 Task: Reply all and add a link Link0000000034 to Sandip@sogtage.net and add a cc to Vanshu.thakur@sogtage.net with a subject Subject0000000036 with a message Message0000000034 and with an attachment of Attach0000000004. Reply all and add a link Link0000000034 to Sandip@sogtage.net and add a cc to Vanshu.thakur@sogtage.net and bcc to Nikhil.rathi@sogtage.net with a subject Subject0000000037 with a message Message0000000034 and with an attachment of Attach0000000004. Reply all and add a link Link0000000034 to Vanshu.thakur@sogtage.net with a subject Subject0000000037 with a message Message0000000034 and with an attachment of Attach0000000004 and upload Attach0000000005 to Onedrive and share. Reply all and add a link Link0000000034 to Sandip@sogtage.net and add a cc to Vanshu.thakur@sogtage.net with a subject Subject0000000037 with a message Message0000000034 and with an attachment of Attach0000000004 and upload Attach0000000005 to Onedrive and share. Reply all and add a link Link0000000034 to Sandip@sogtage.net and add a cc to Vanshu.thakur@sogtage.net and bcc to Nikhil.rathi@sogtage.net with a subject Subject0000000037 with a message Message0000000034 and with an attachment of Attach0000000004 and upload Attach0000000005 to Onedrive and share
Action: Mouse moved to (330, 499)
Screenshot: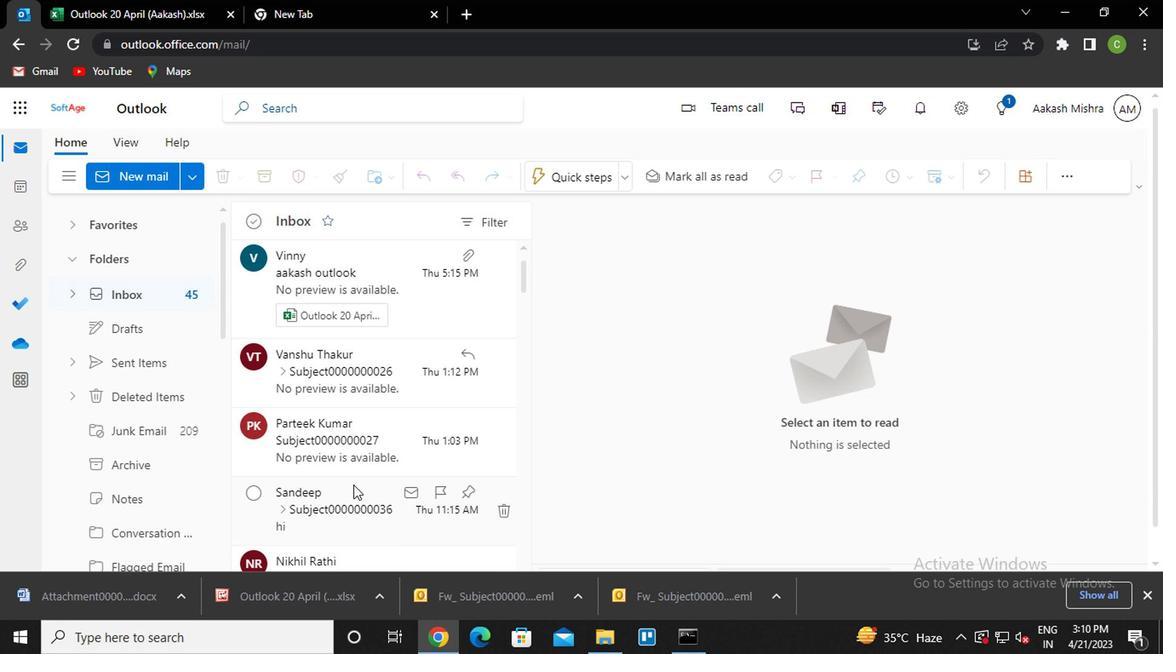 
Action: Mouse pressed left at (330, 499)
Screenshot: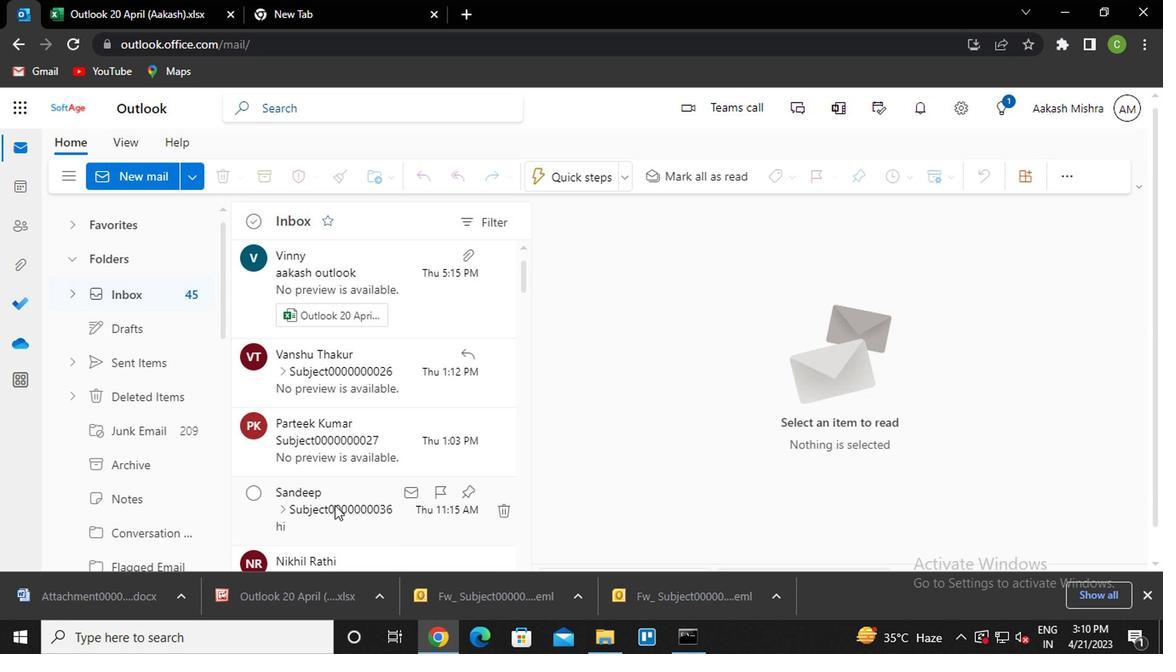 
Action: Mouse moved to (1097, 284)
Screenshot: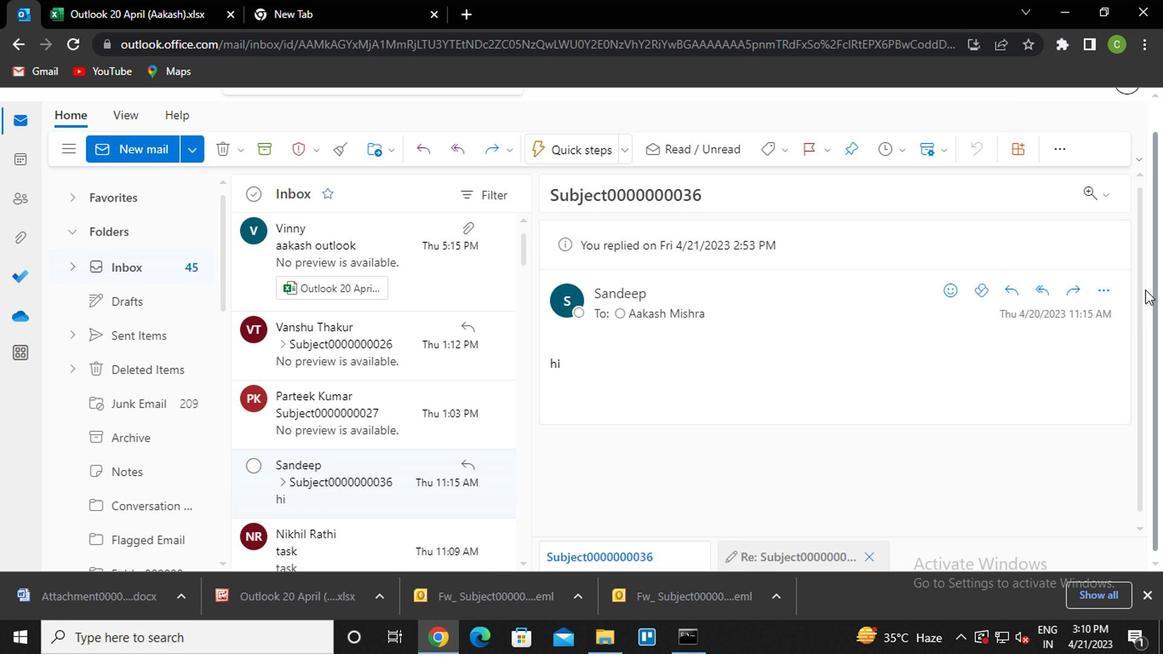 
Action: Mouse pressed left at (1097, 284)
Screenshot: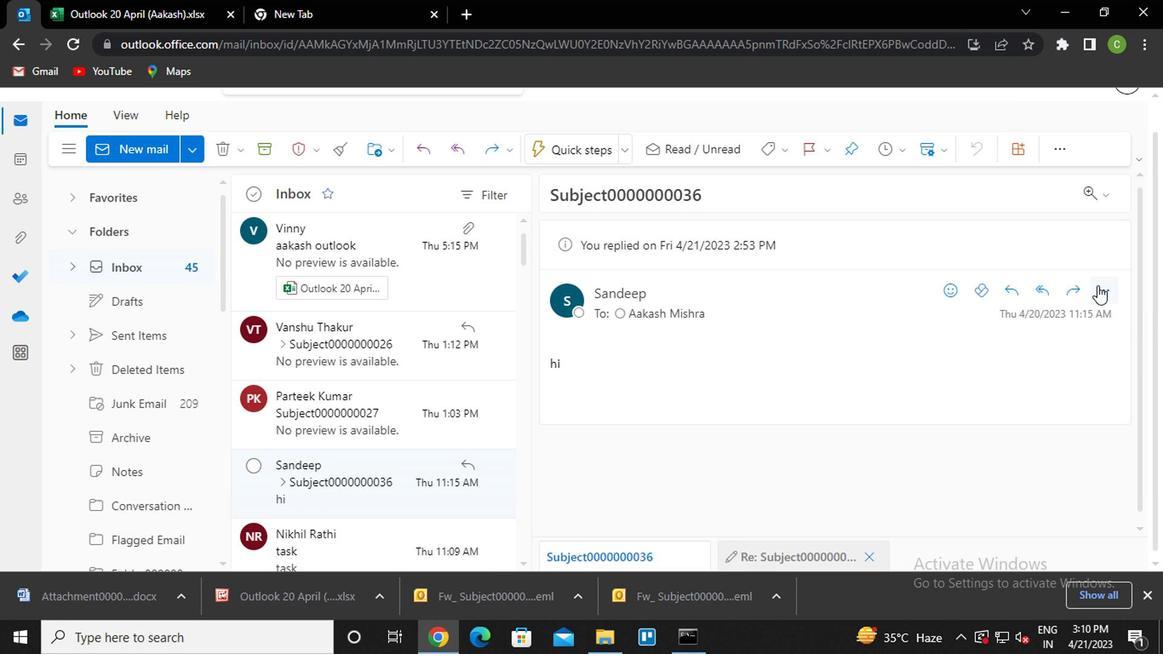 
Action: Mouse moved to (992, 148)
Screenshot: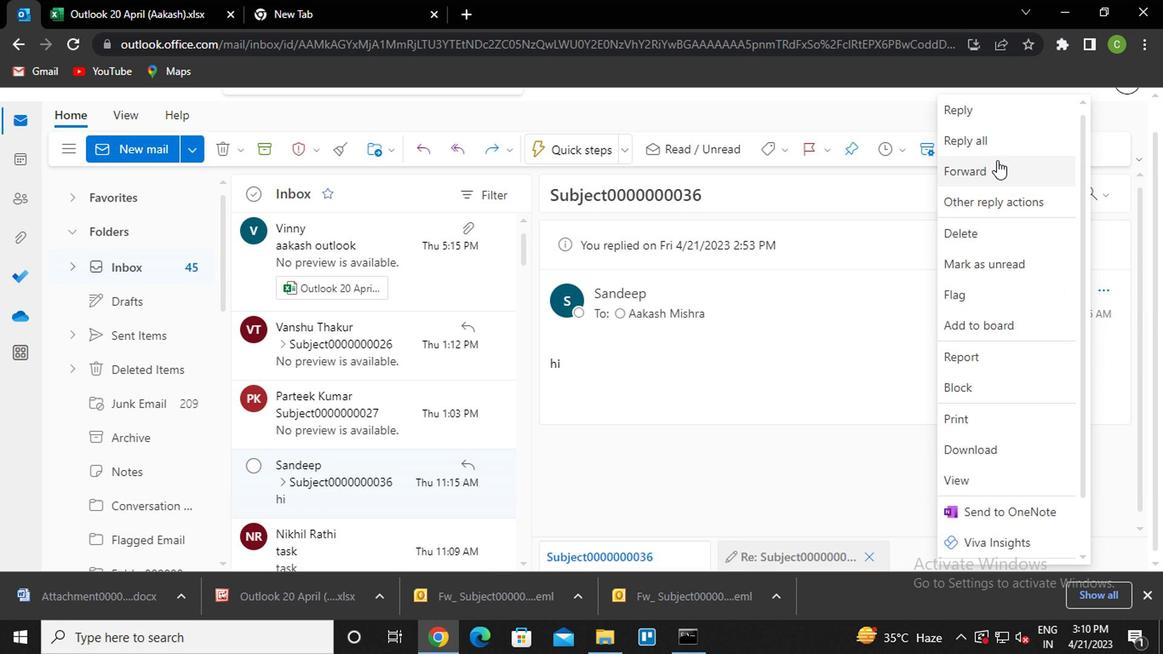 
Action: Mouse pressed left at (992, 148)
Screenshot: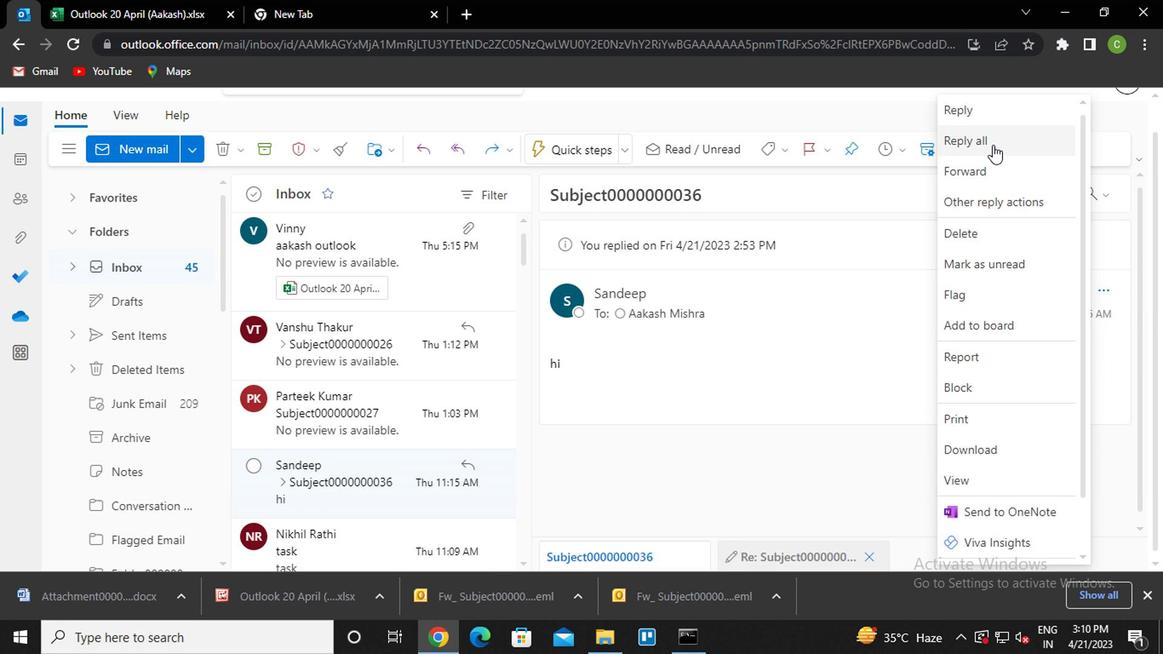 
Action: Mouse moved to (804, 152)
Screenshot: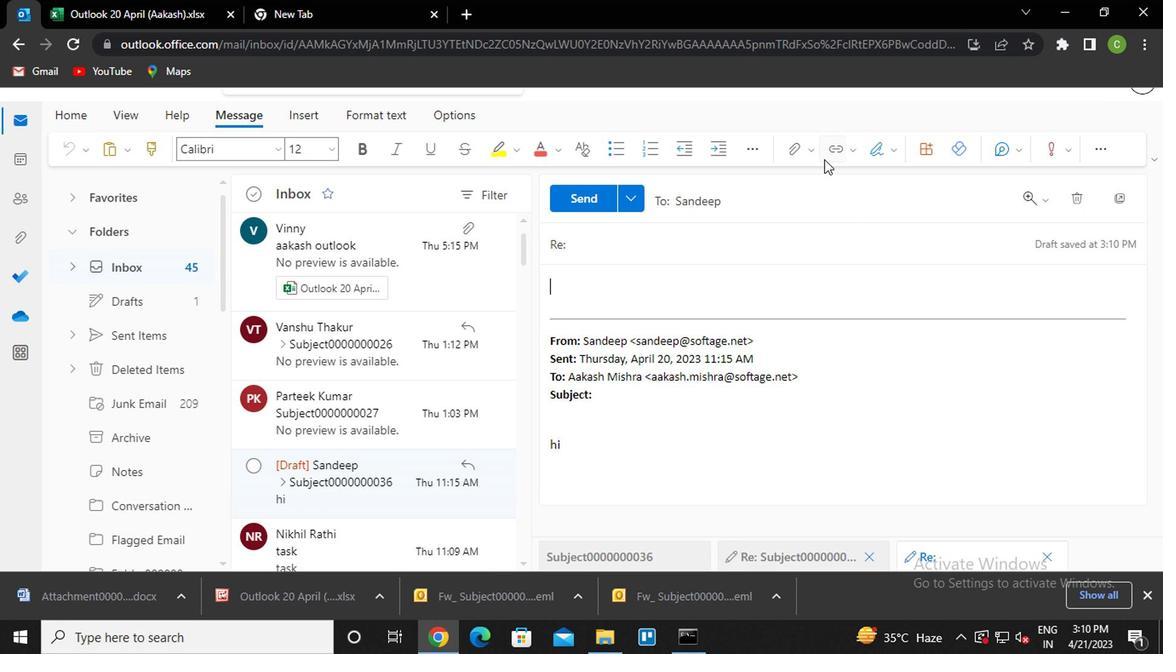 
Action: Mouse pressed left at (804, 152)
Screenshot: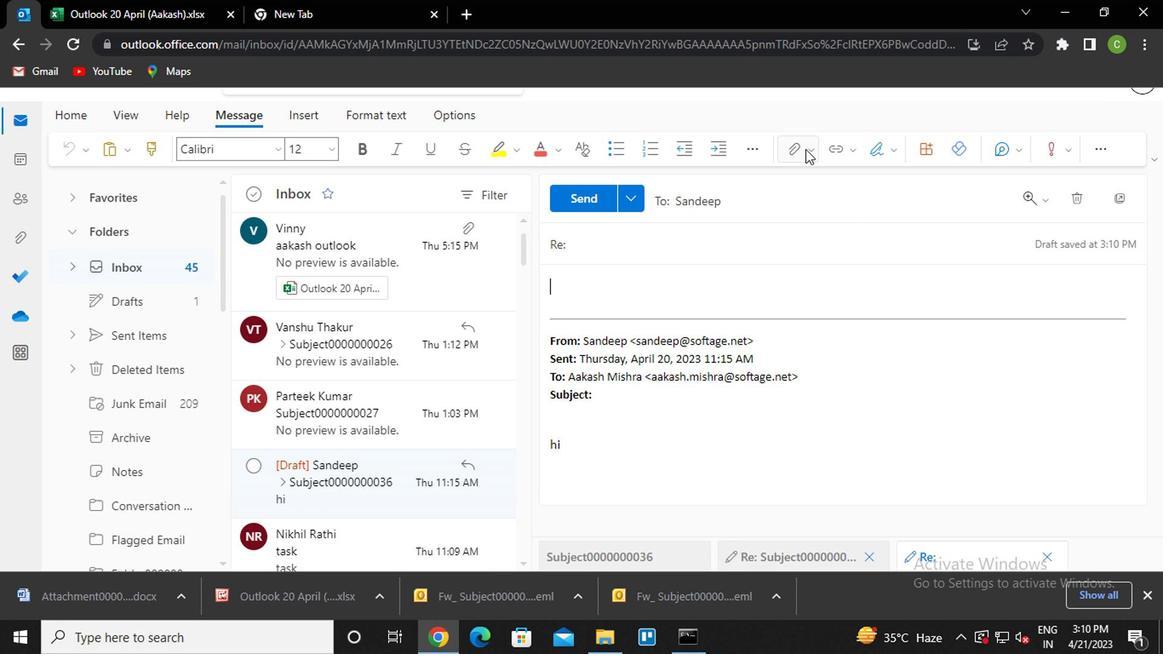
Action: Mouse moved to (662, 277)
Screenshot: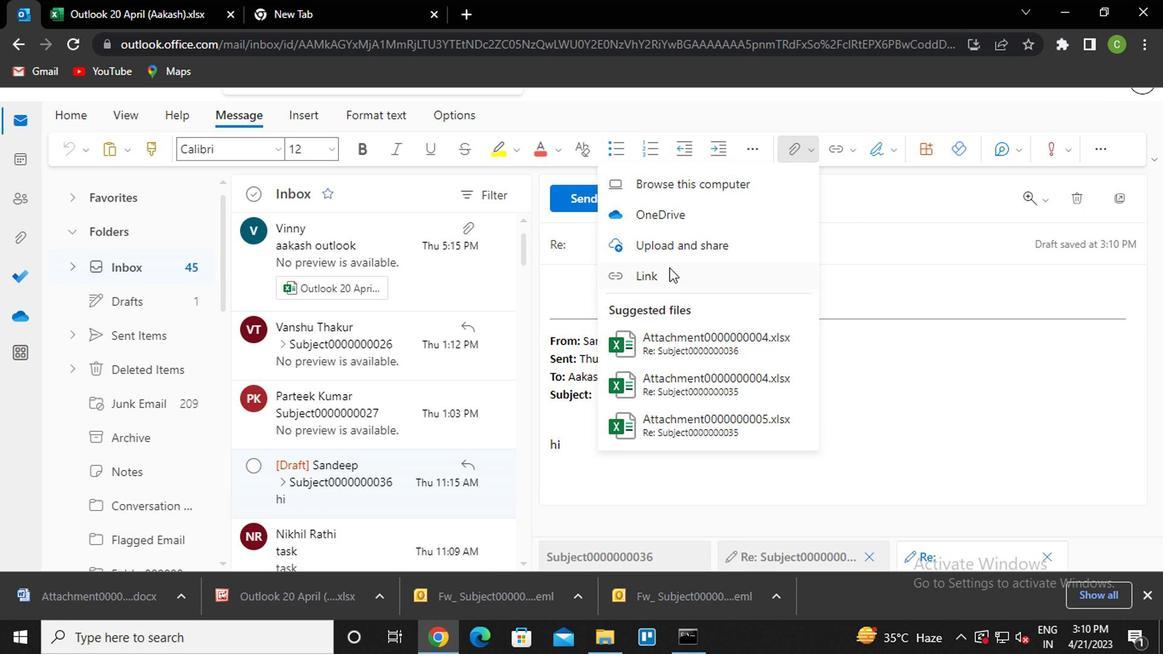 
Action: Mouse pressed left at (662, 277)
Screenshot: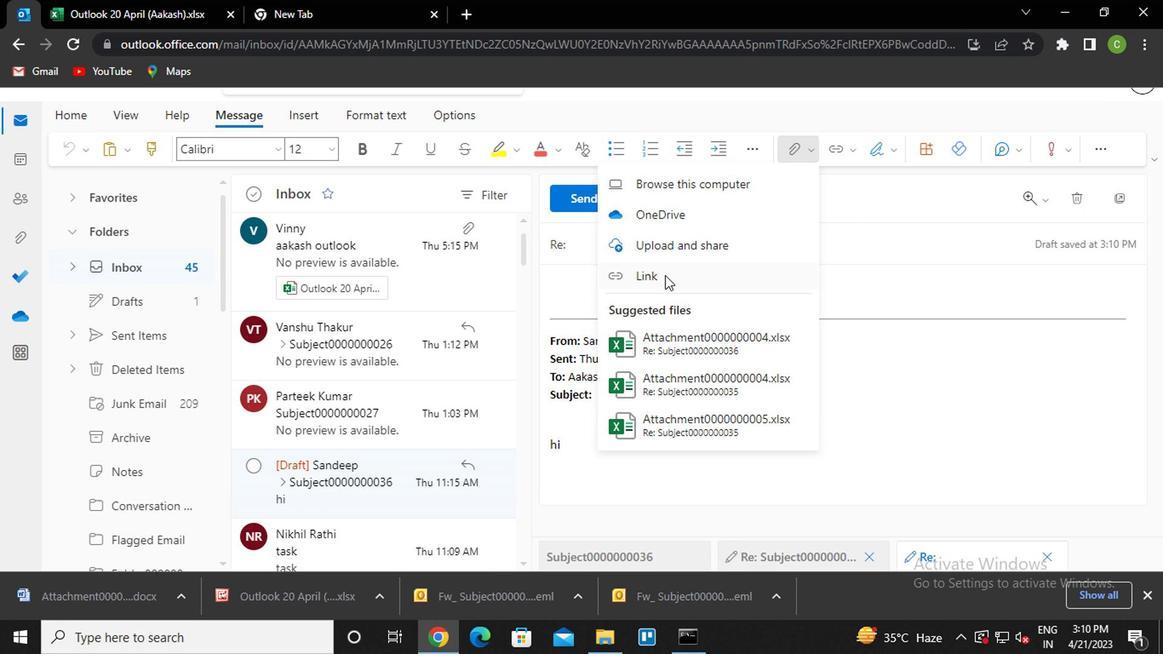
Action: Mouse moved to (659, 293)
Screenshot: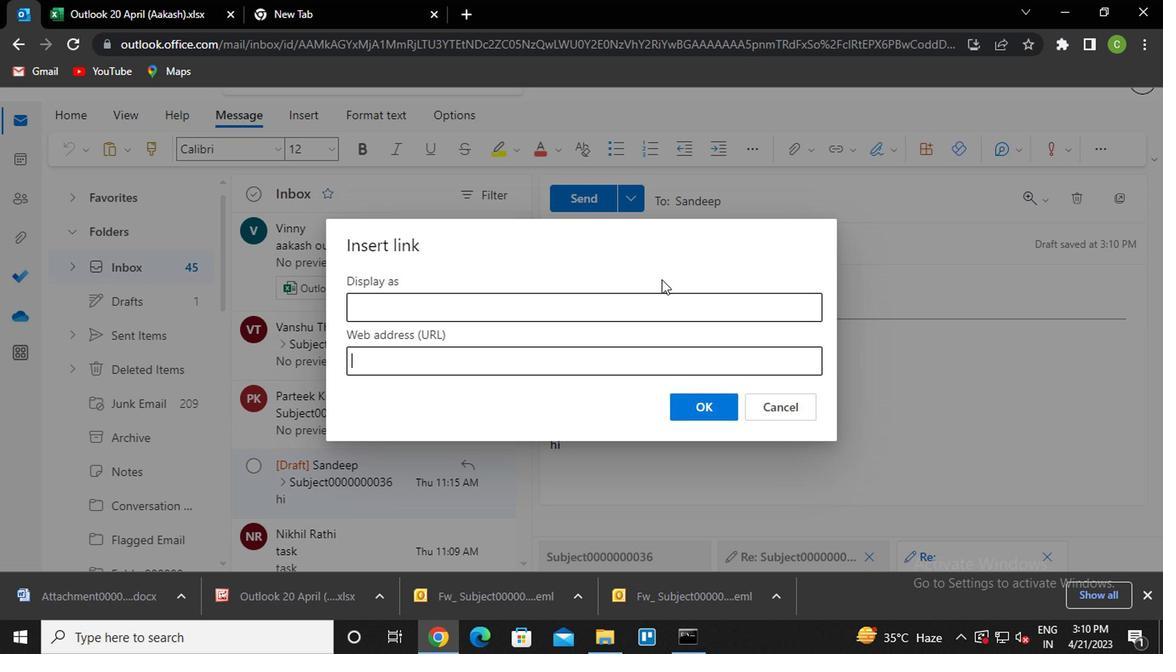 
Action: Key pressed <Key.caps_lock>l<Key.caps_lock>ink0000000034
Screenshot: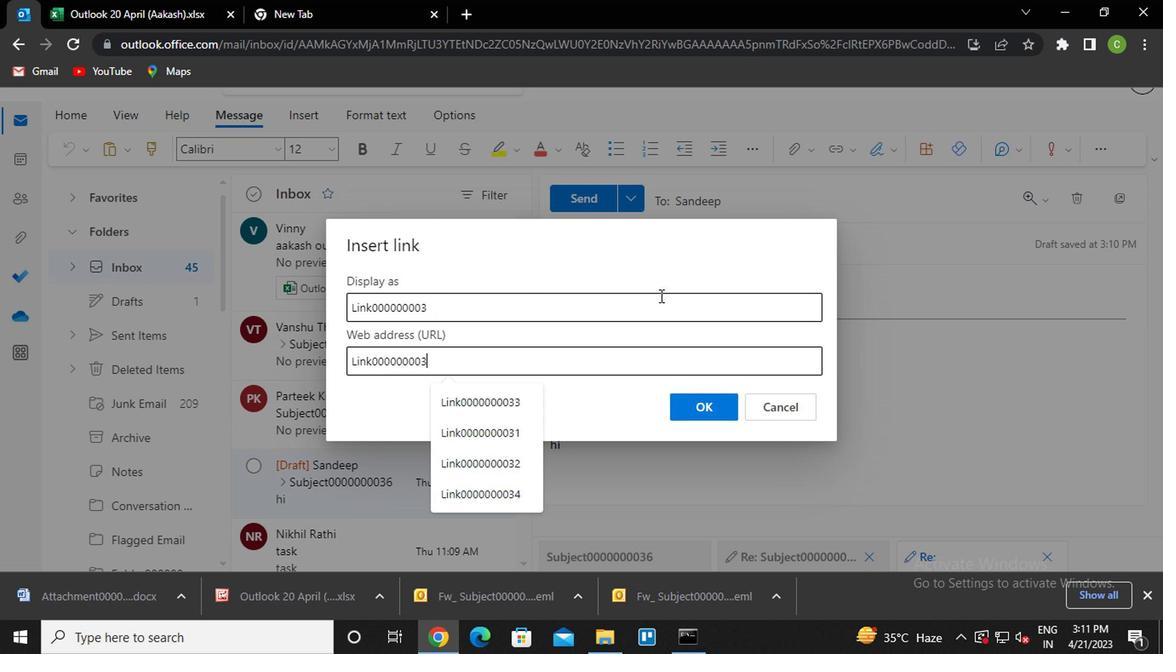 
Action: Mouse moved to (711, 408)
Screenshot: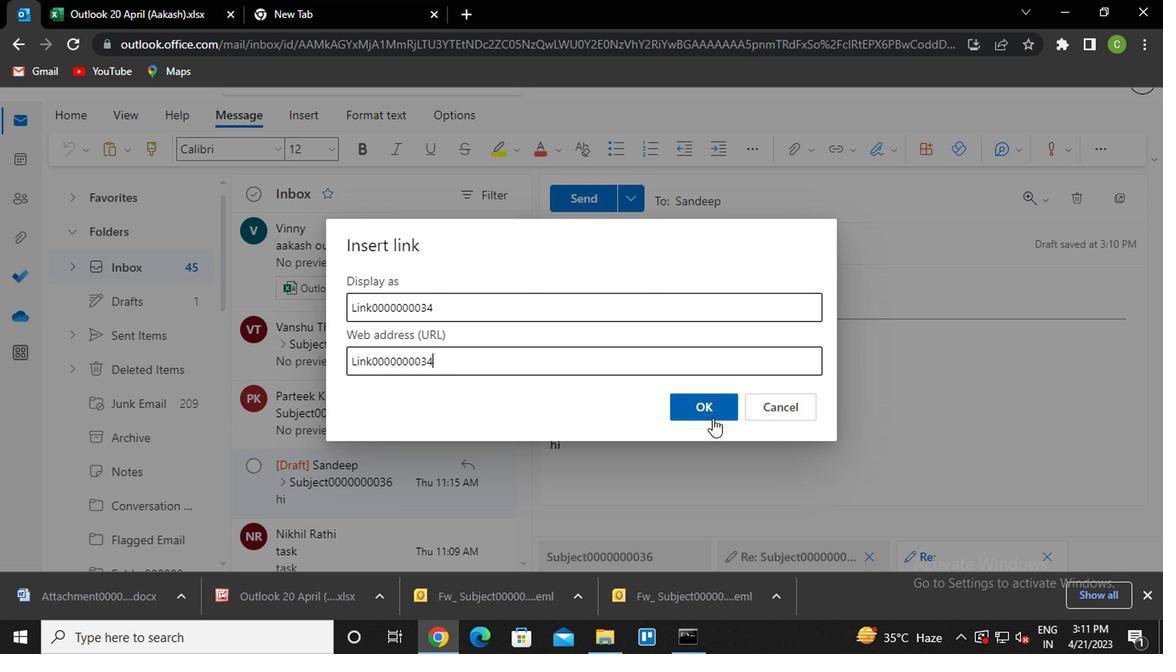 
Action: Mouse pressed left at (711, 408)
Screenshot: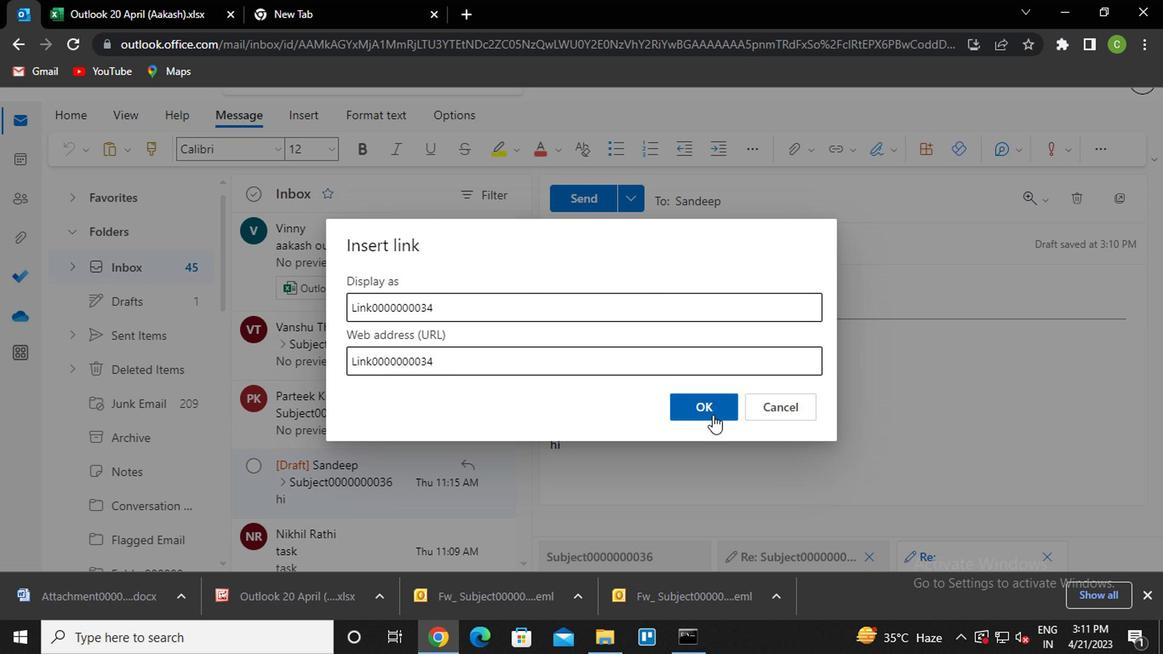 
Action: Mouse moved to (739, 199)
Screenshot: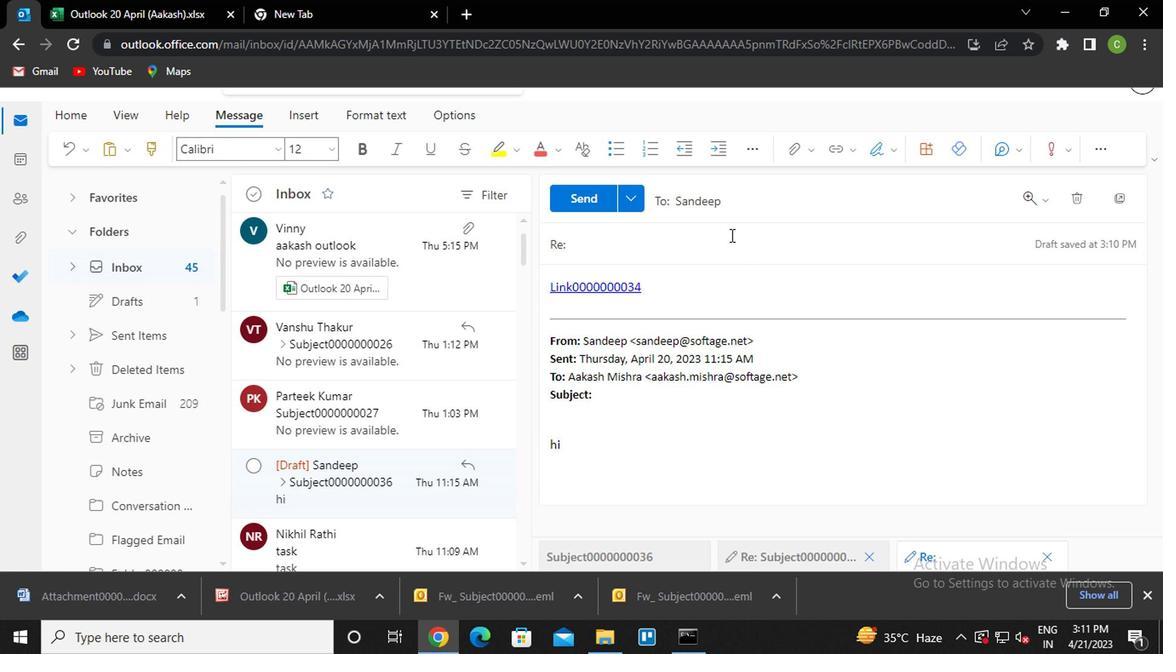 
Action: Mouse pressed left at (739, 199)
Screenshot: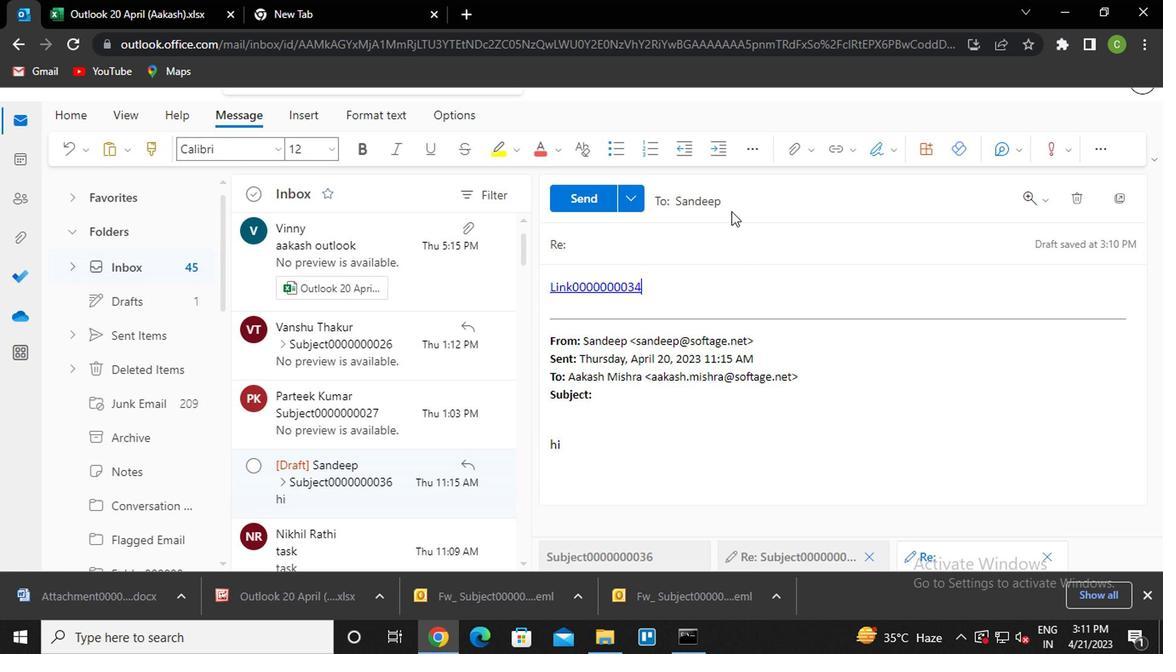 
Action: Mouse moved to (724, 250)
Screenshot: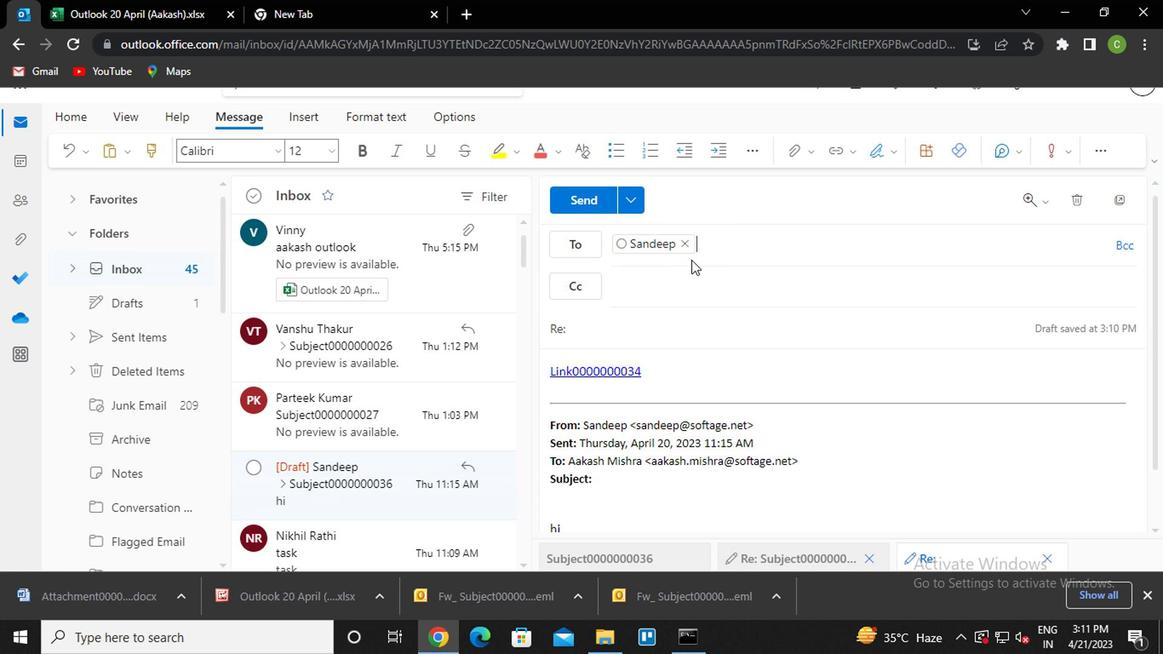 
Action: Key pressed <Key.enter><Key.enter><Key.tab><Key.caps_lock>v<Key.caps_lock>anshu<Key.enter>
Screenshot: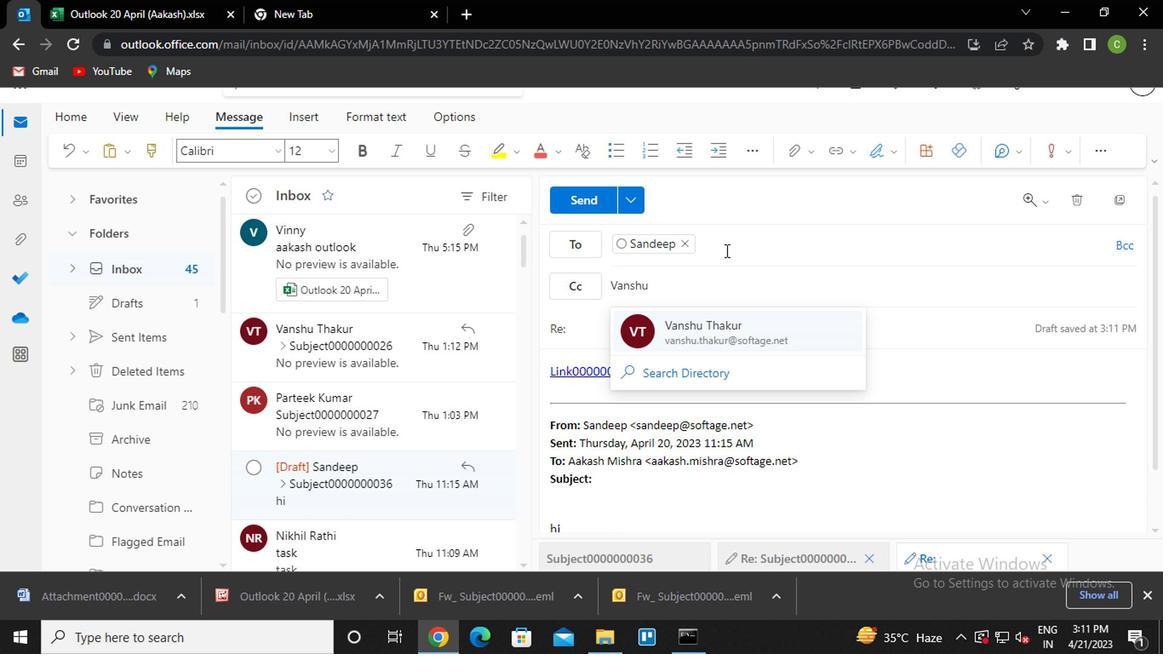 
Action: Mouse moved to (610, 330)
Screenshot: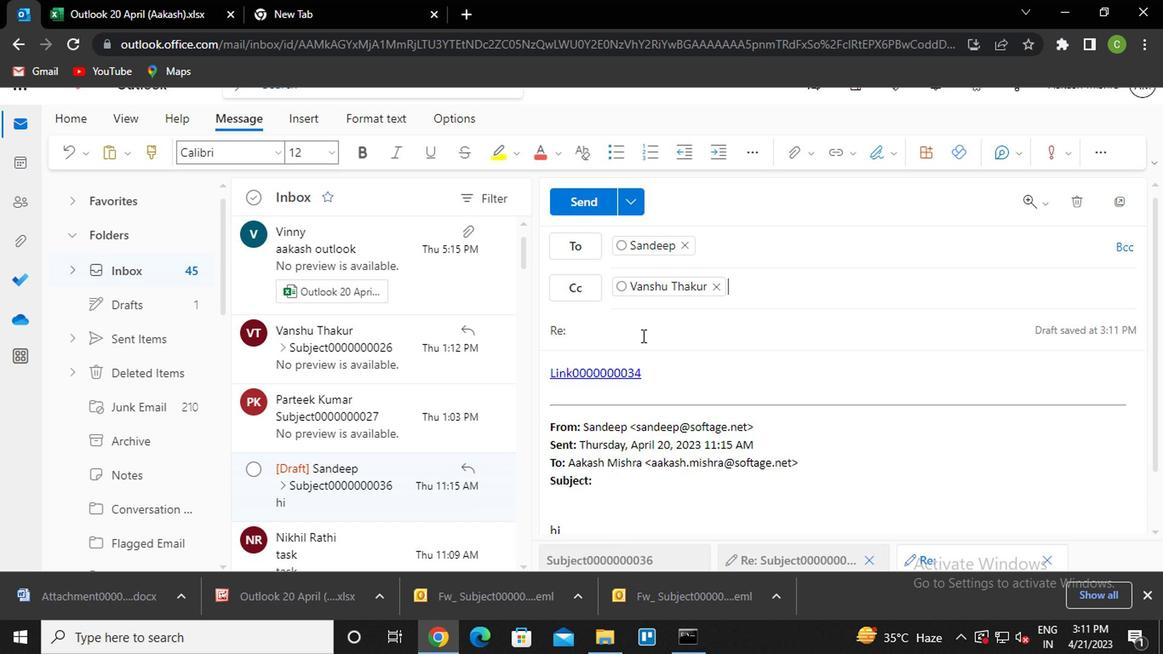 
Action: Mouse pressed left at (610, 330)
Screenshot: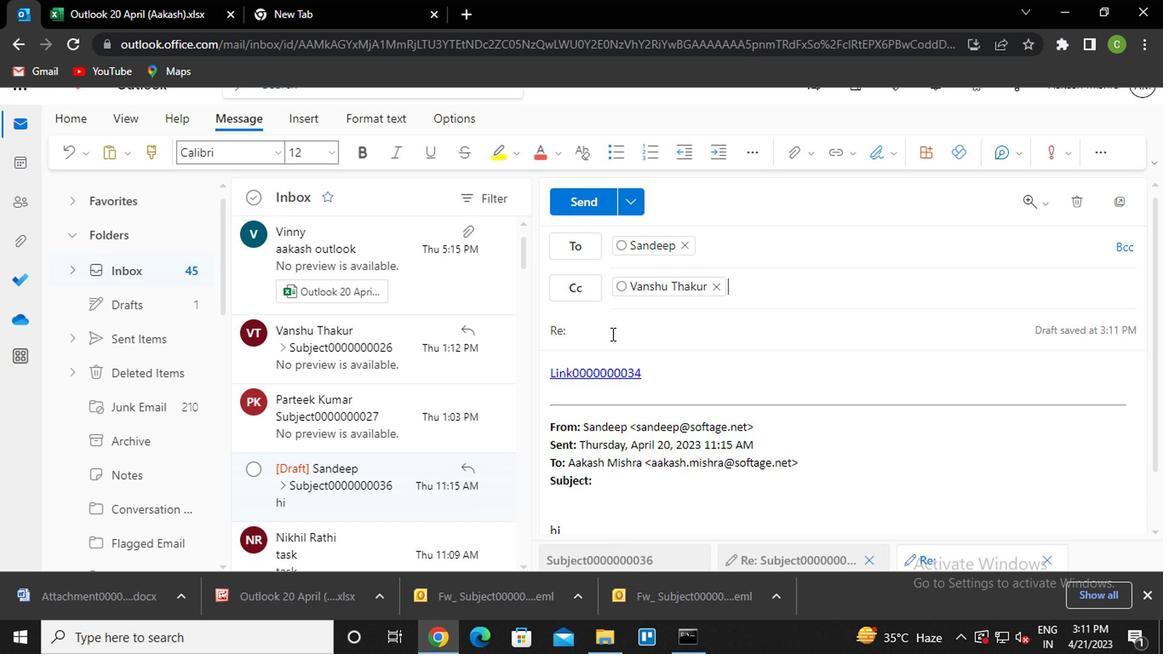 
Action: Key pressed <Key.caps_lock>s<Key.caps_lock>ubject00000000
Screenshot: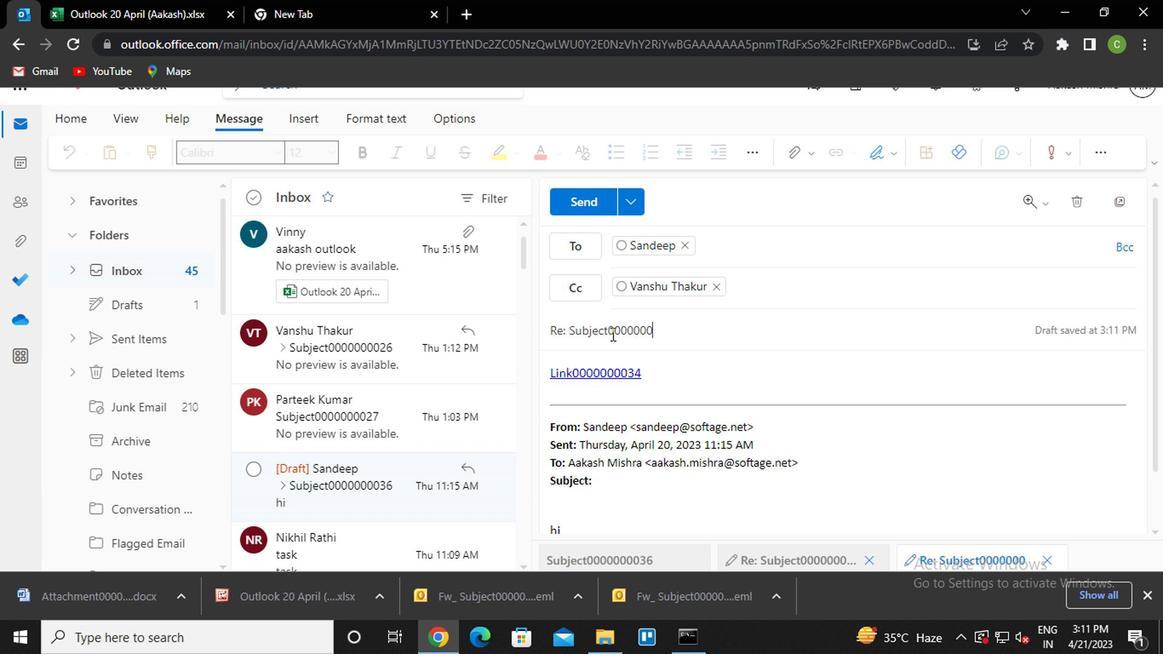 
Action: Mouse moved to (617, 356)
Screenshot: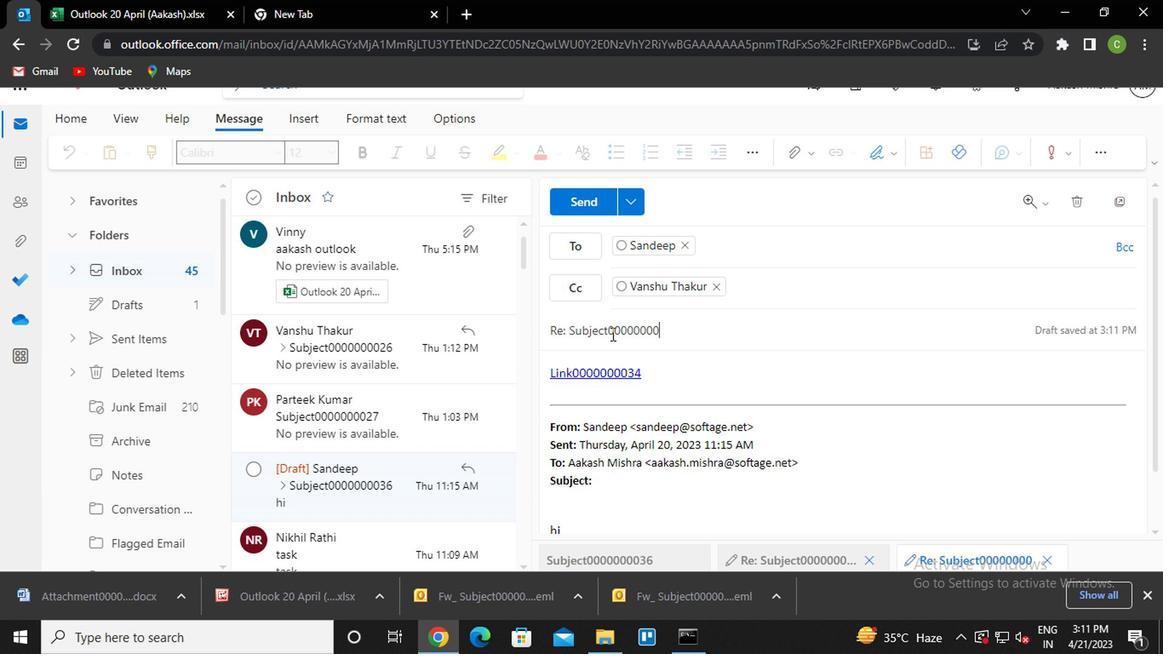 
Action: Key pressed 36
Screenshot: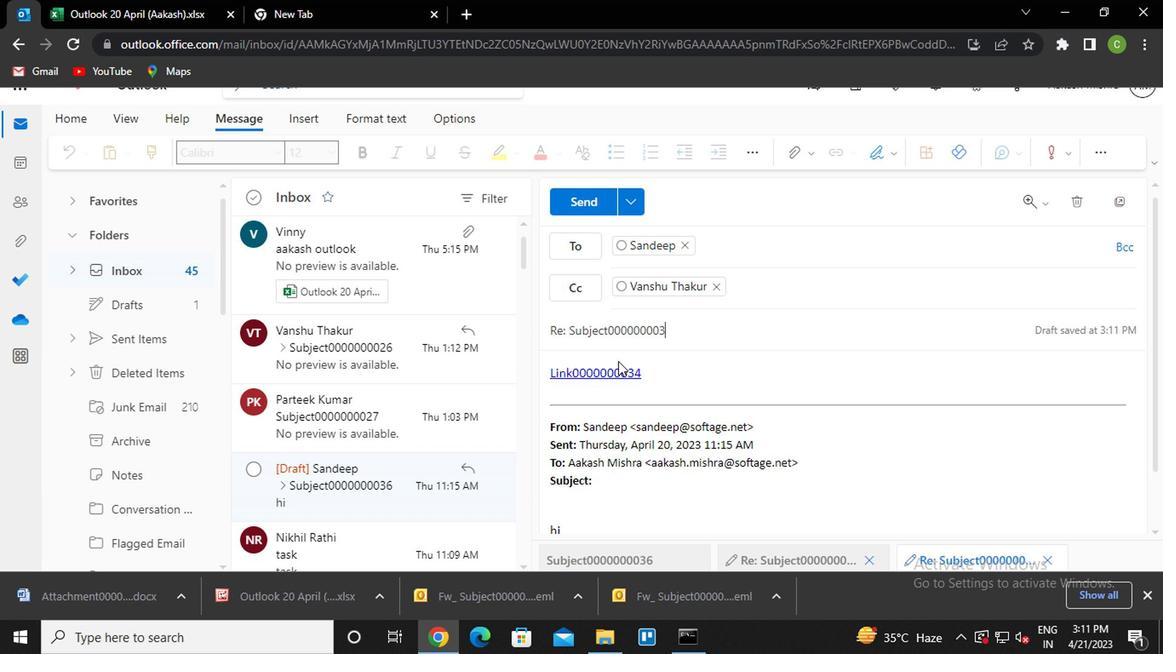 
Action: Mouse moved to (673, 365)
Screenshot: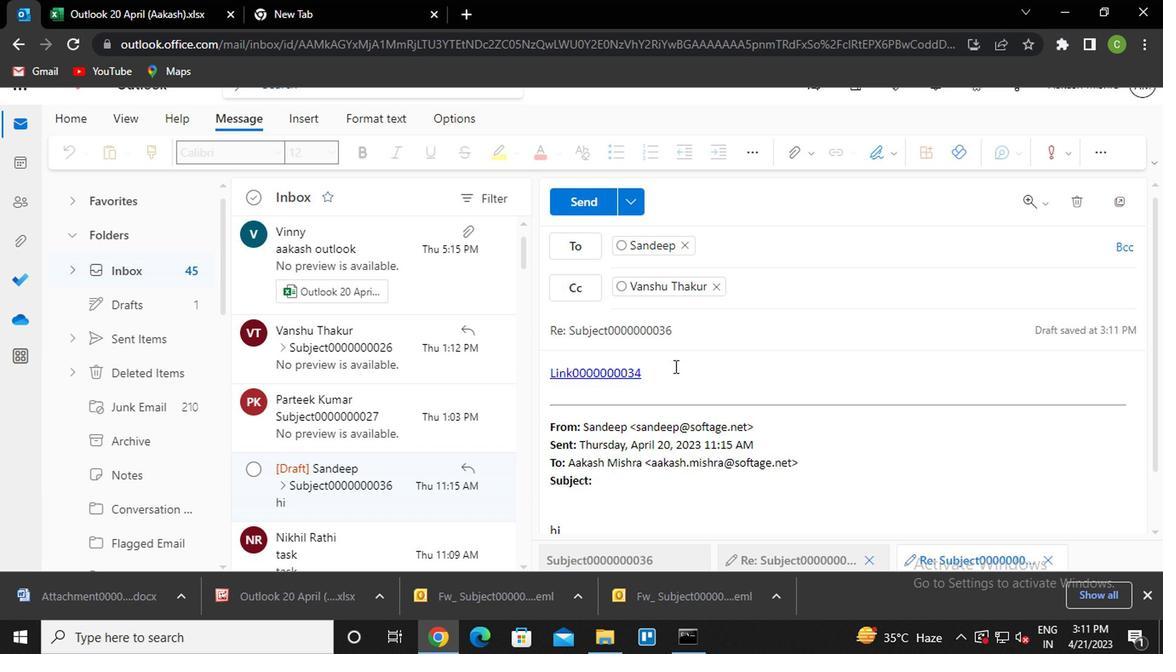 
Action: Mouse pressed left at (673, 365)
Screenshot: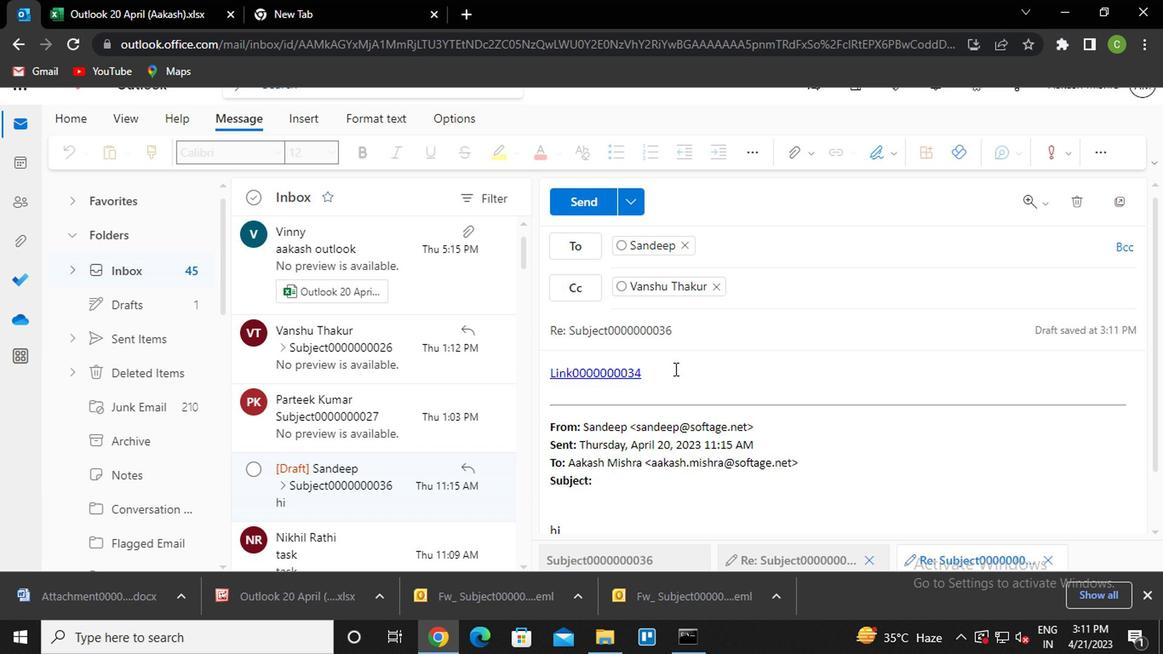 
Action: Mouse moved to (672, 365)
Screenshot: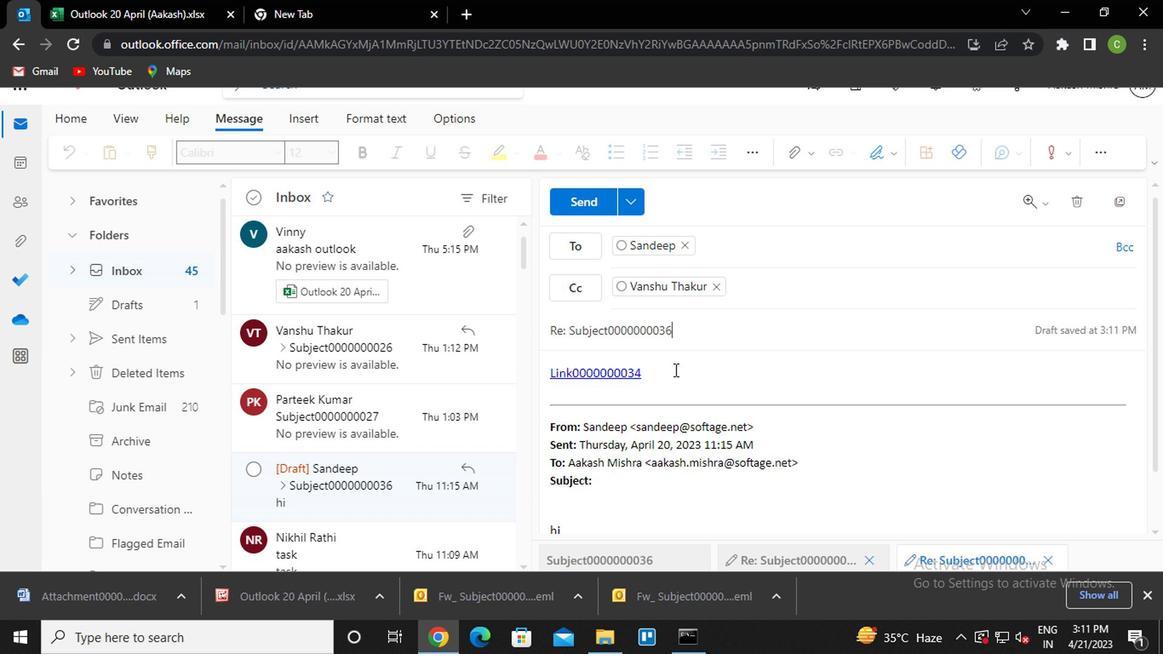 
Action: Key pressed <Key.enter><Key.caps_lock>m<Key.caps_lock>essage0000000034
Screenshot: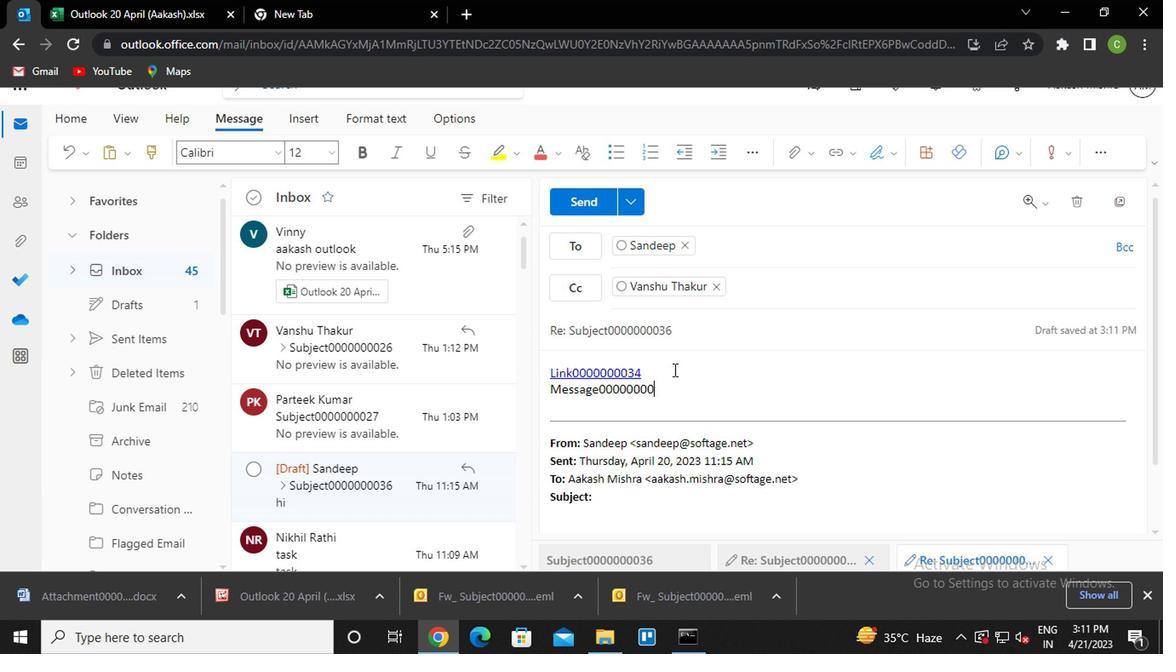 
Action: Mouse moved to (797, 159)
Screenshot: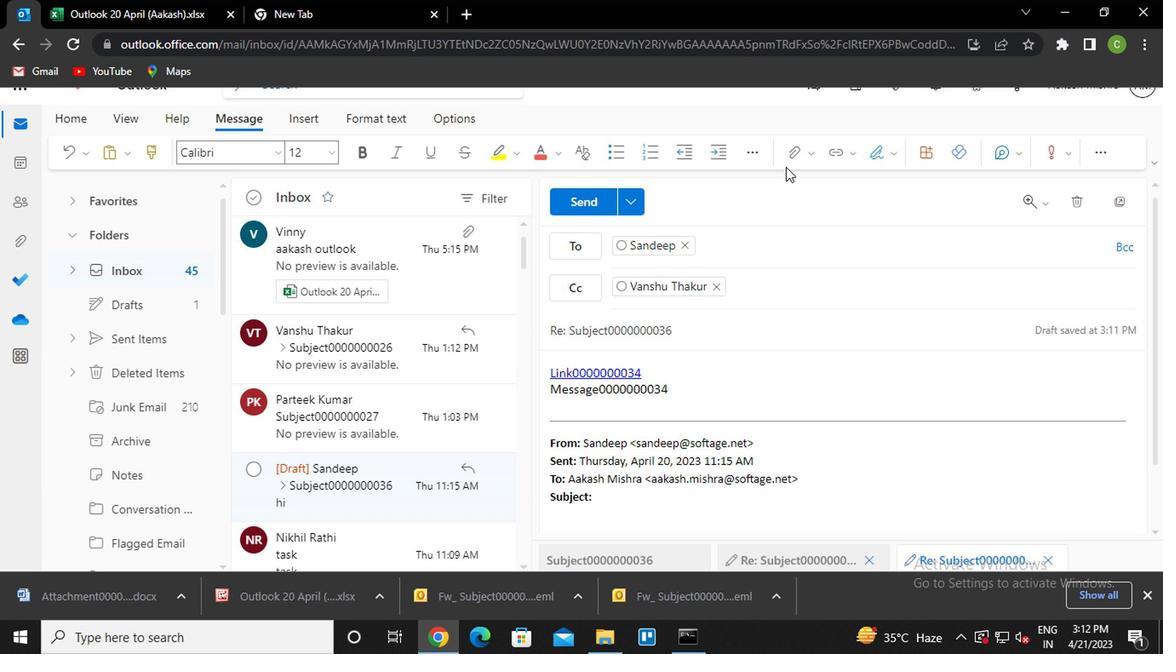 
Action: Mouse pressed left at (797, 159)
Screenshot: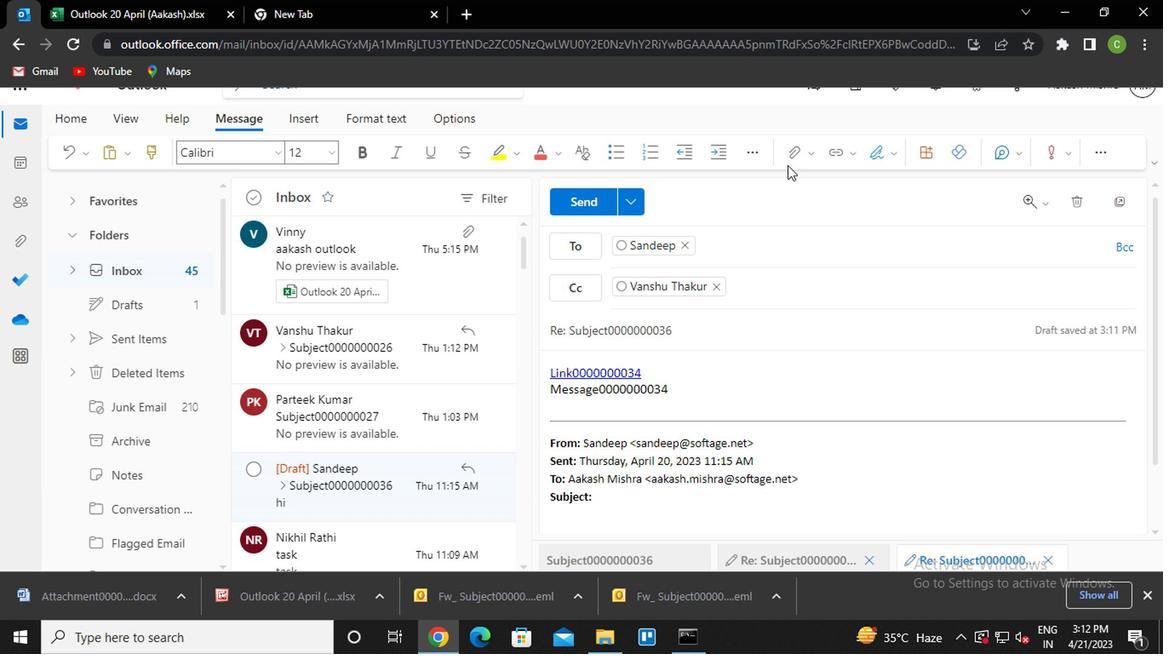 
Action: Mouse moved to (703, 196)
Screenshot: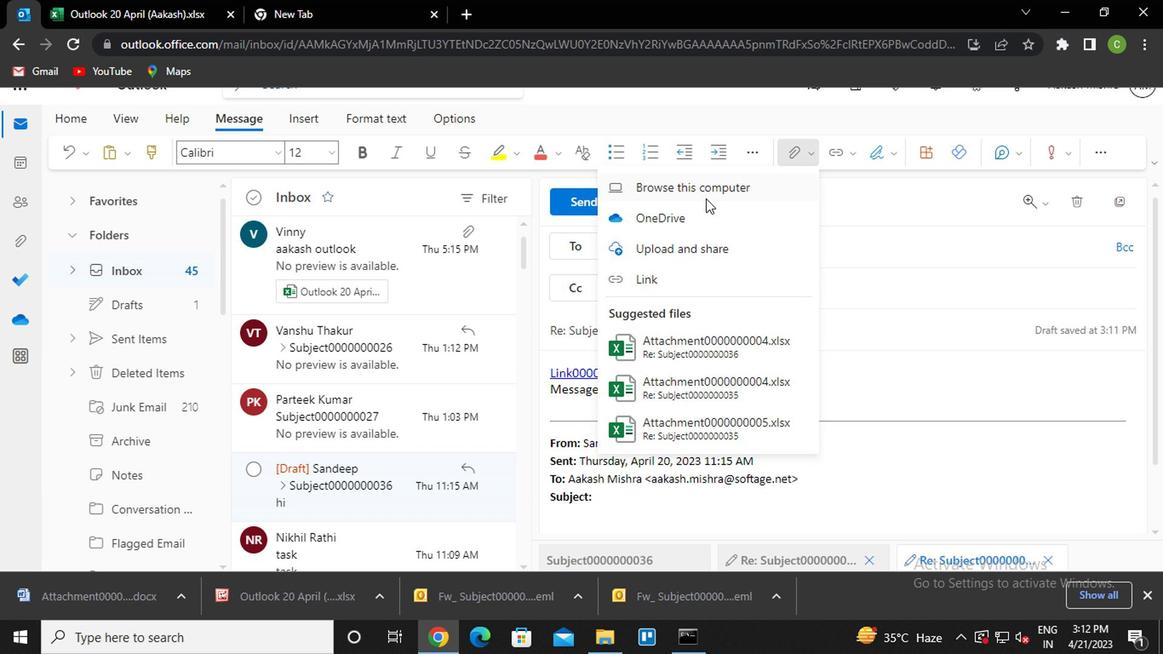 
Action: Mouse pressed left at (703, 196)
Screenshot: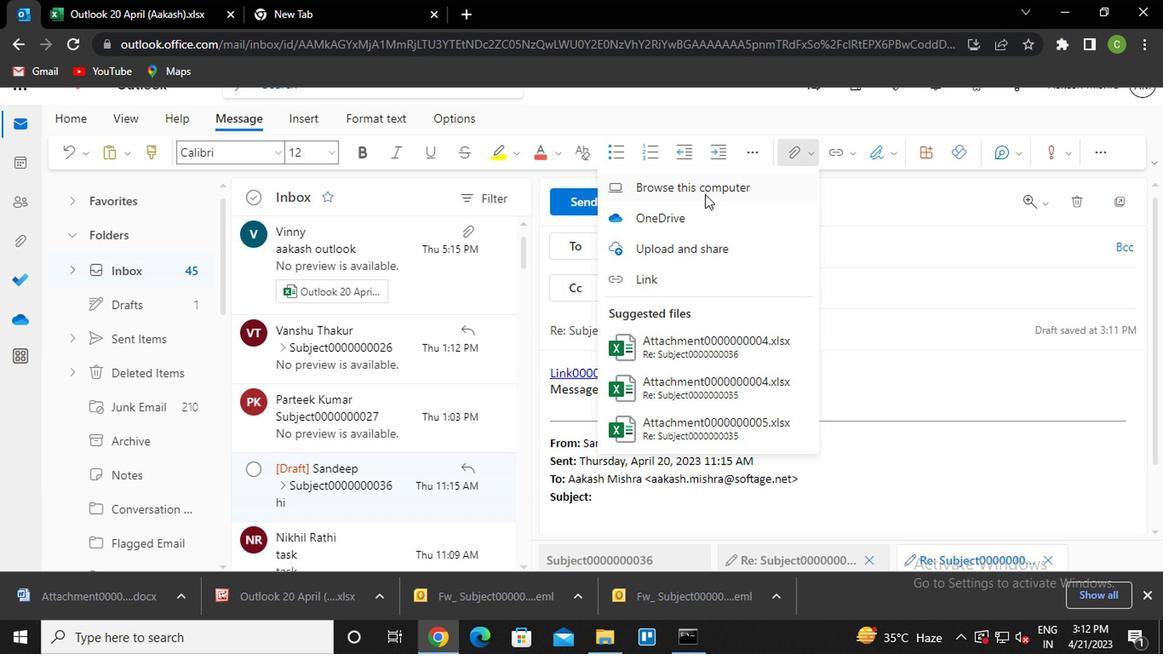 
Action: Mouse moved to (275, 176)
Screenshot: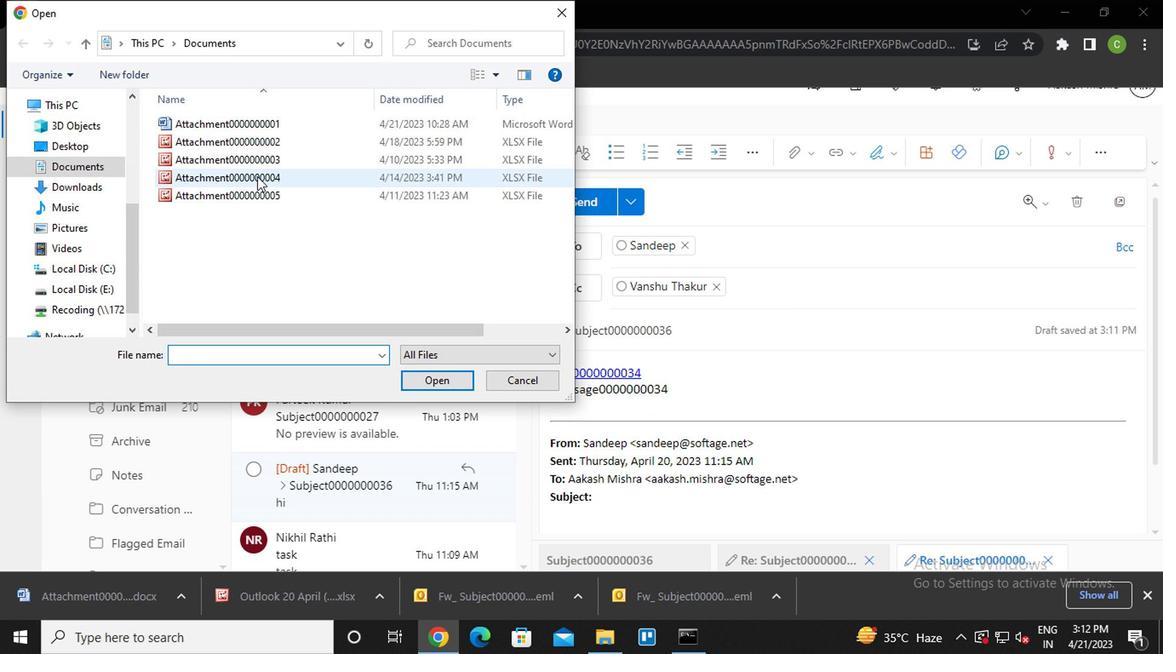 
Action: Mouse pressed left at (275, 176)
Screenshot: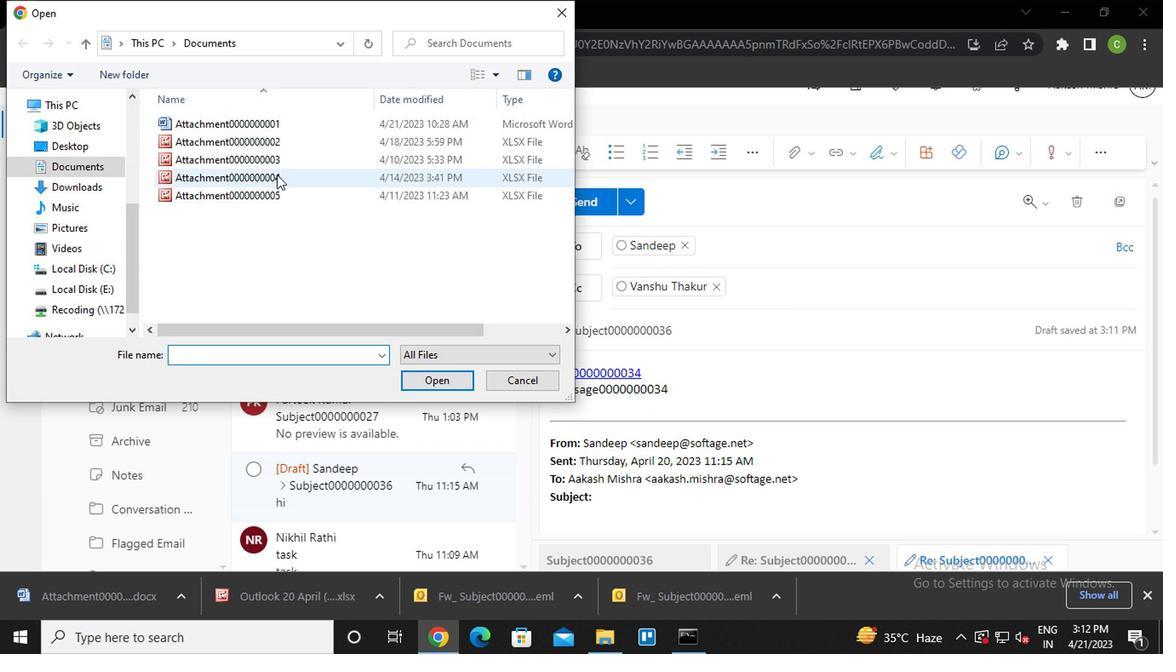
Action: Mouse pressed left at (275, 176)
Screenshot: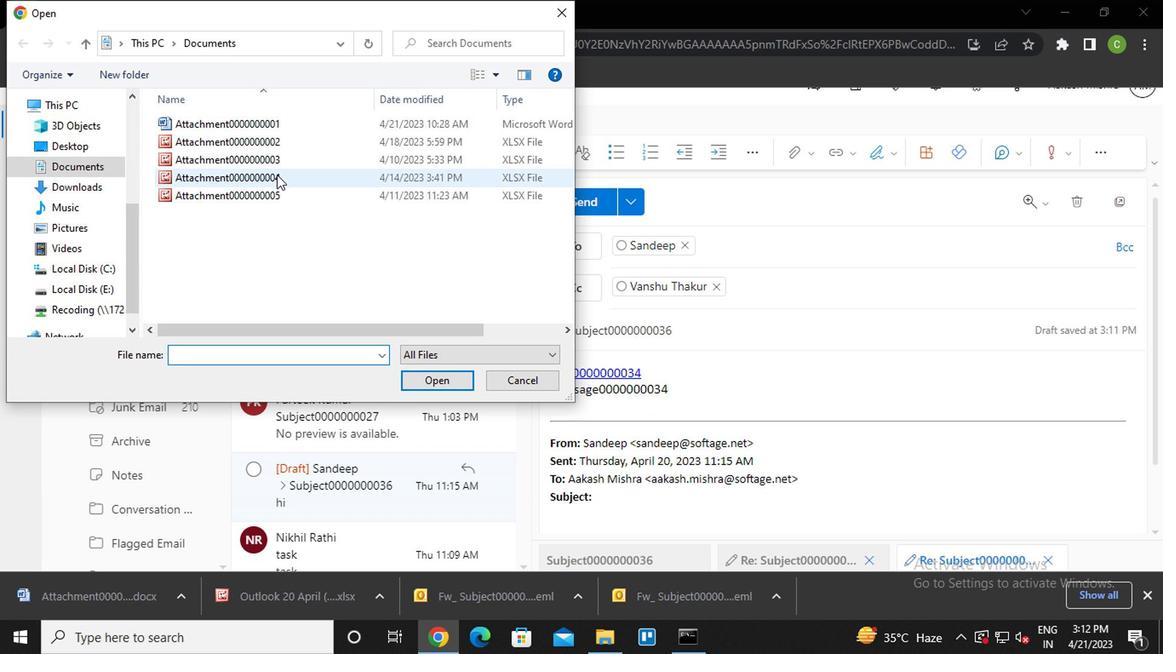 
Action: Mouse moved to (577, 202)
Screenshot: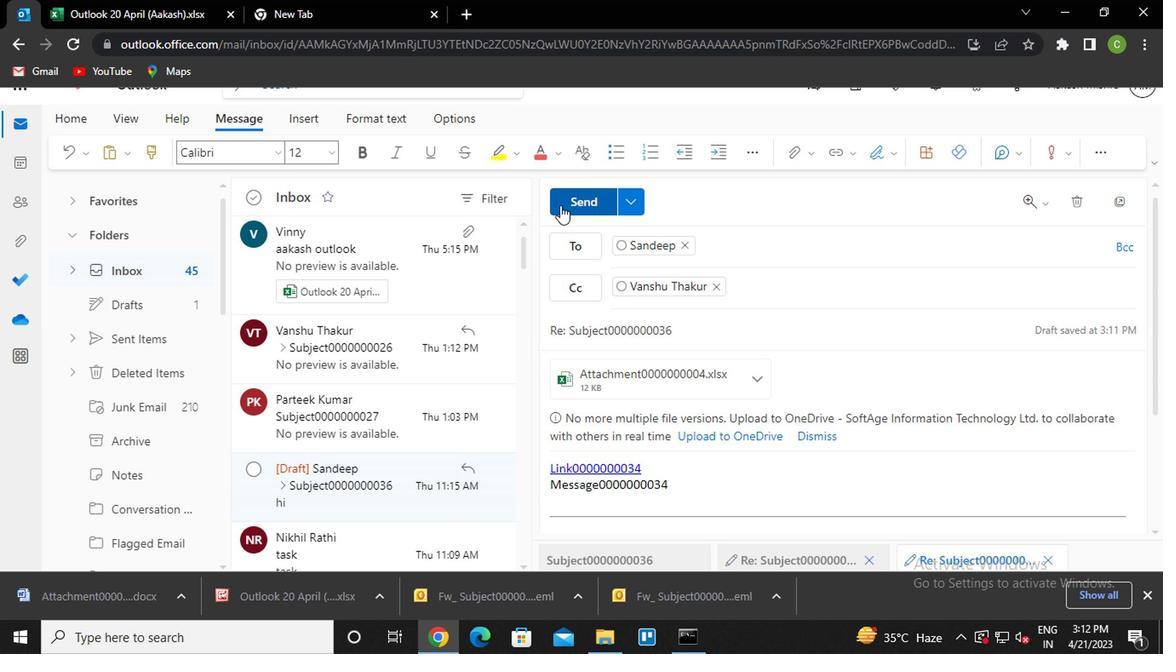 
Action: Mouse pressed left at (577, 202)
Screenshot: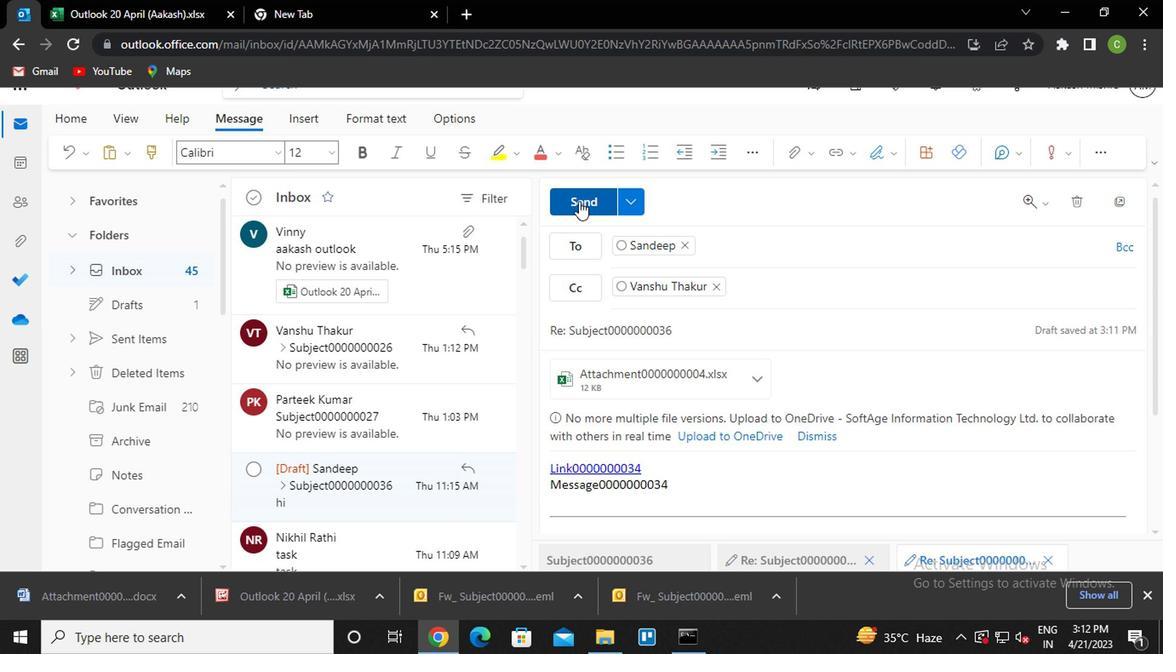 
Action: Mouse moved to (1107, 287)
Screenshot: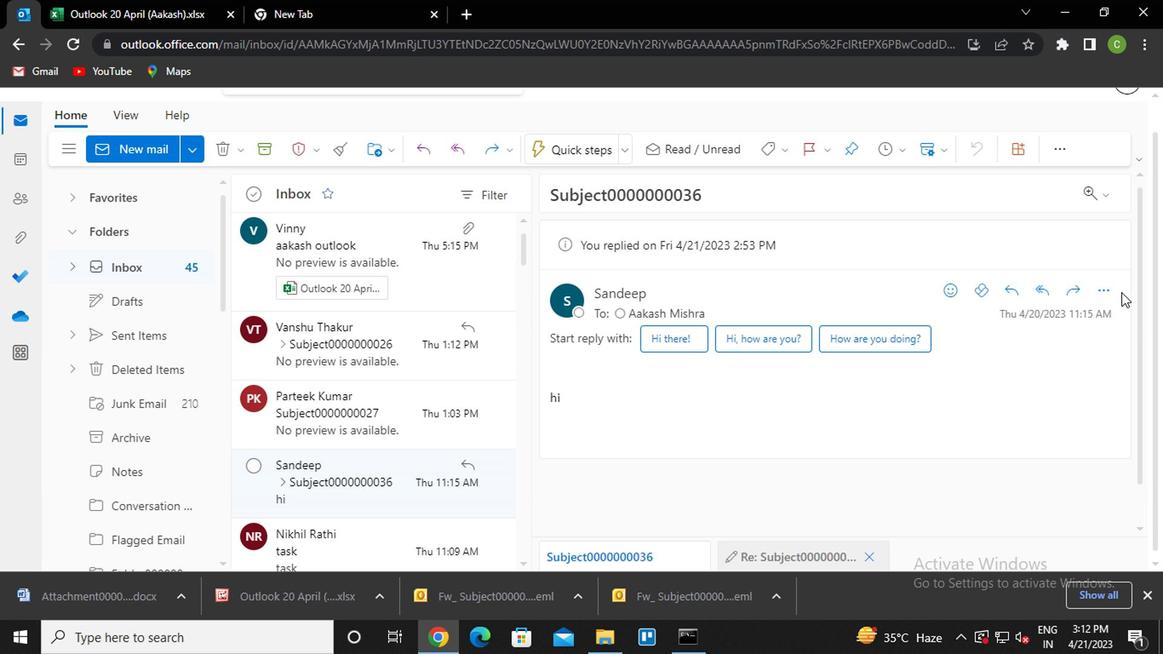 
Action: Mouse pressed left at (1107, 287)
Screenshot: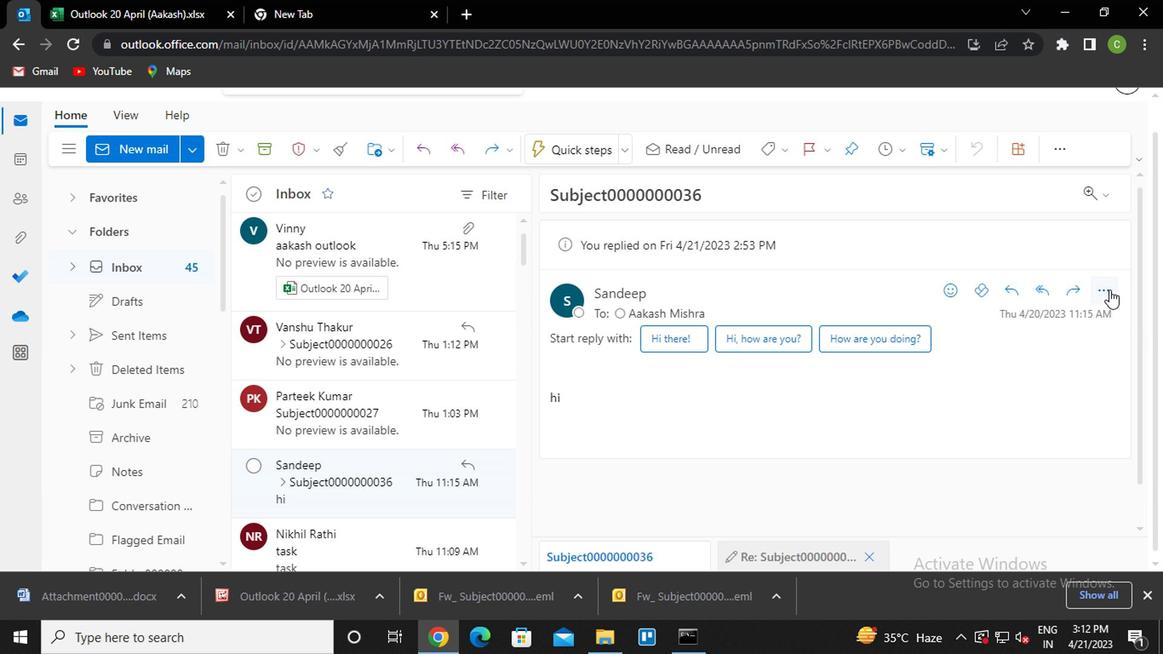 
Action: Mouse moved to (1007, 141)
Screenshot: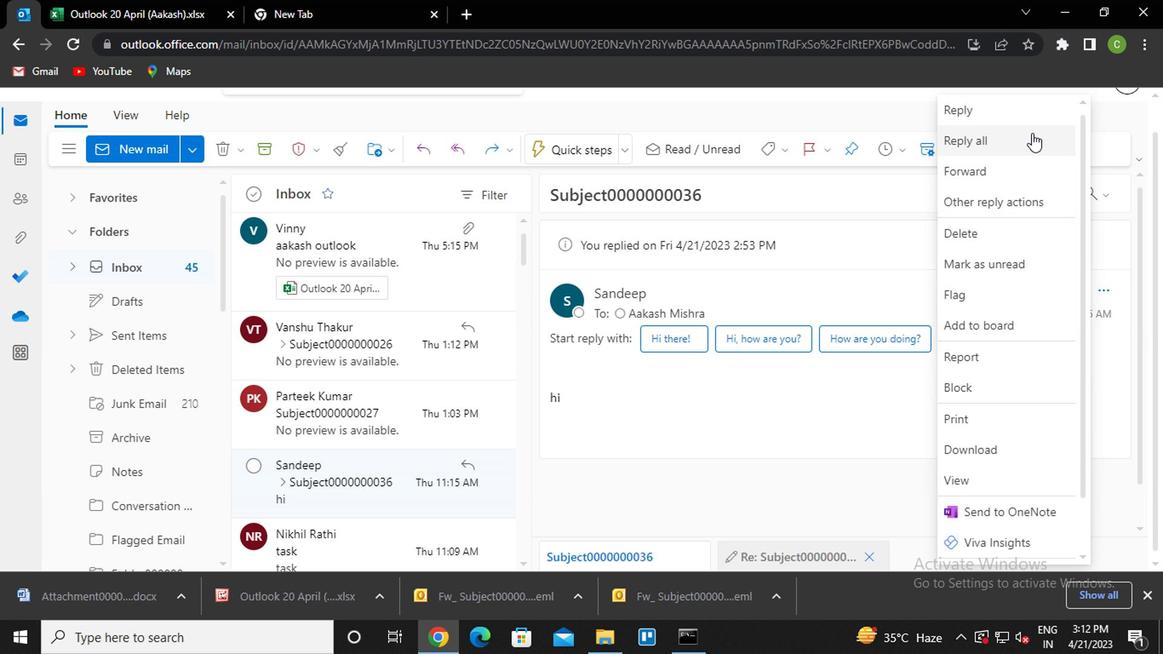 
Action: Mouse pressed left at (1007, 141)
Screenshot: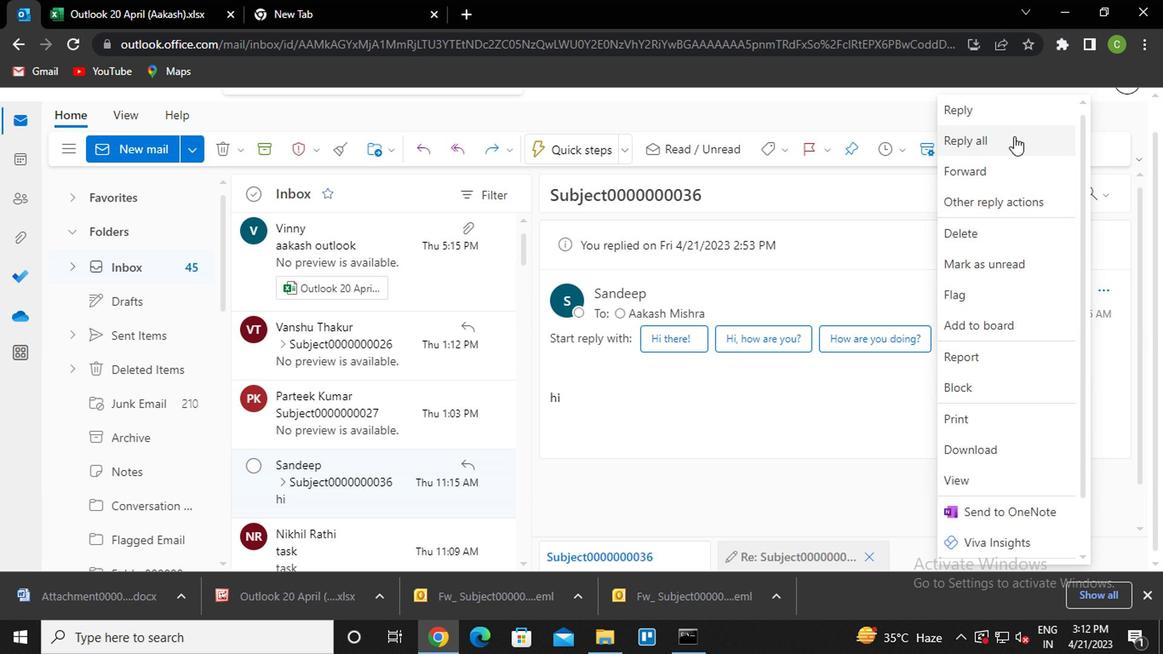 
Action: Mouse moved to (806, 151)
Screenshot: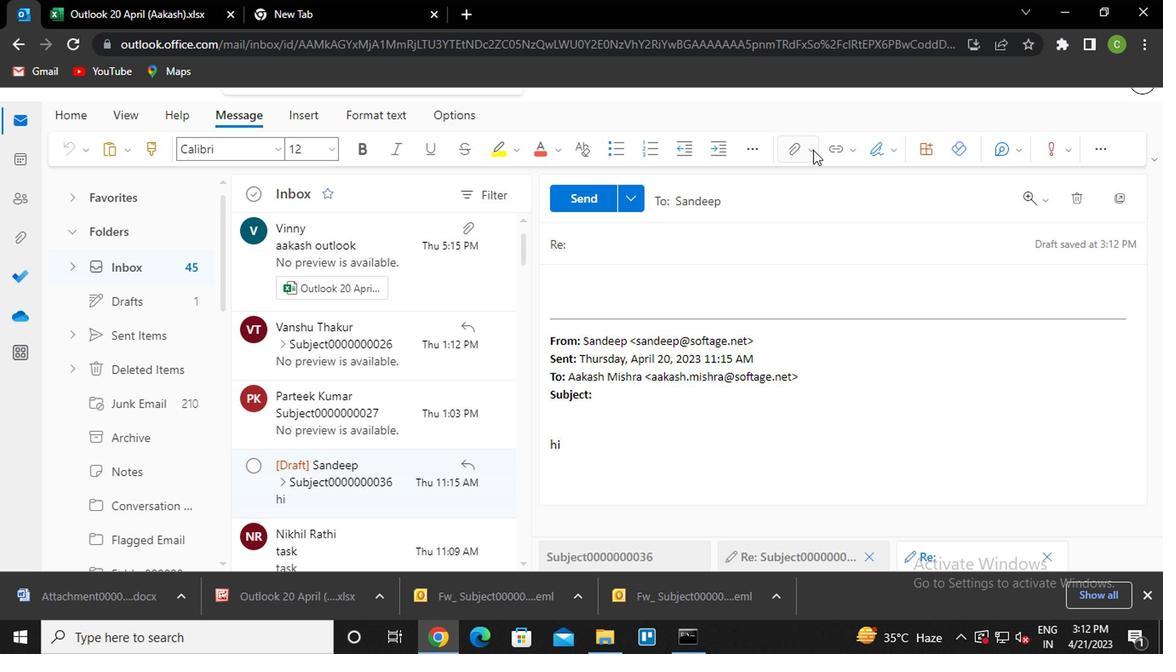 
Action: Mouse pressed left at (806, 151)
Screenshot: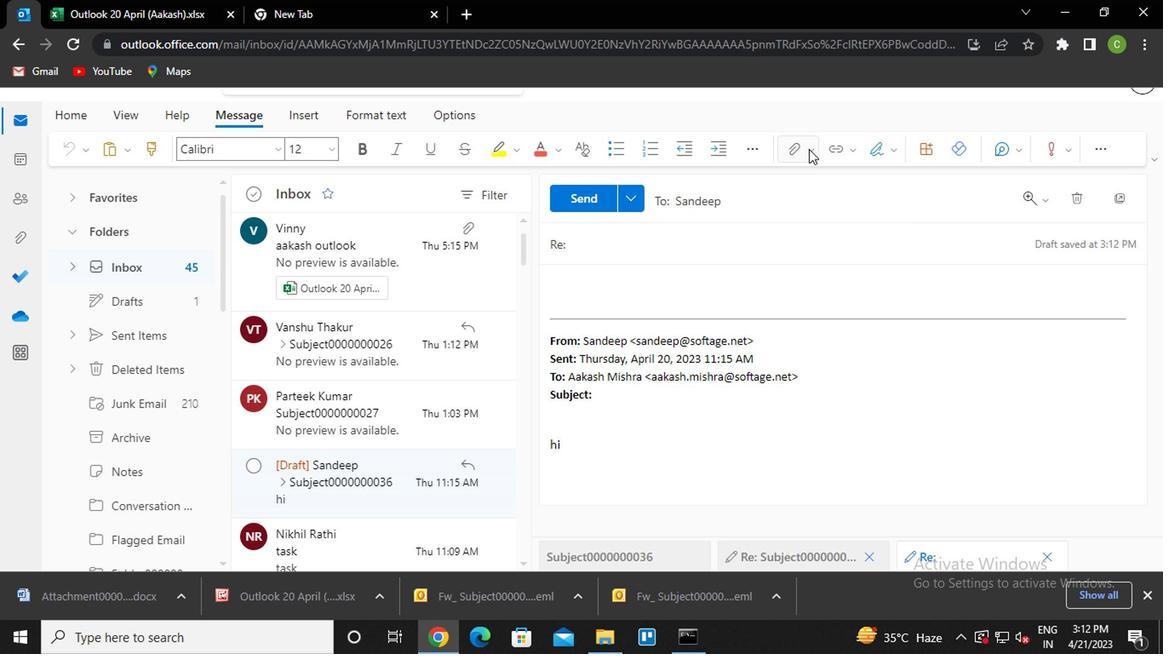 
Action: Mouse moved to (680, 272)
Screenshot: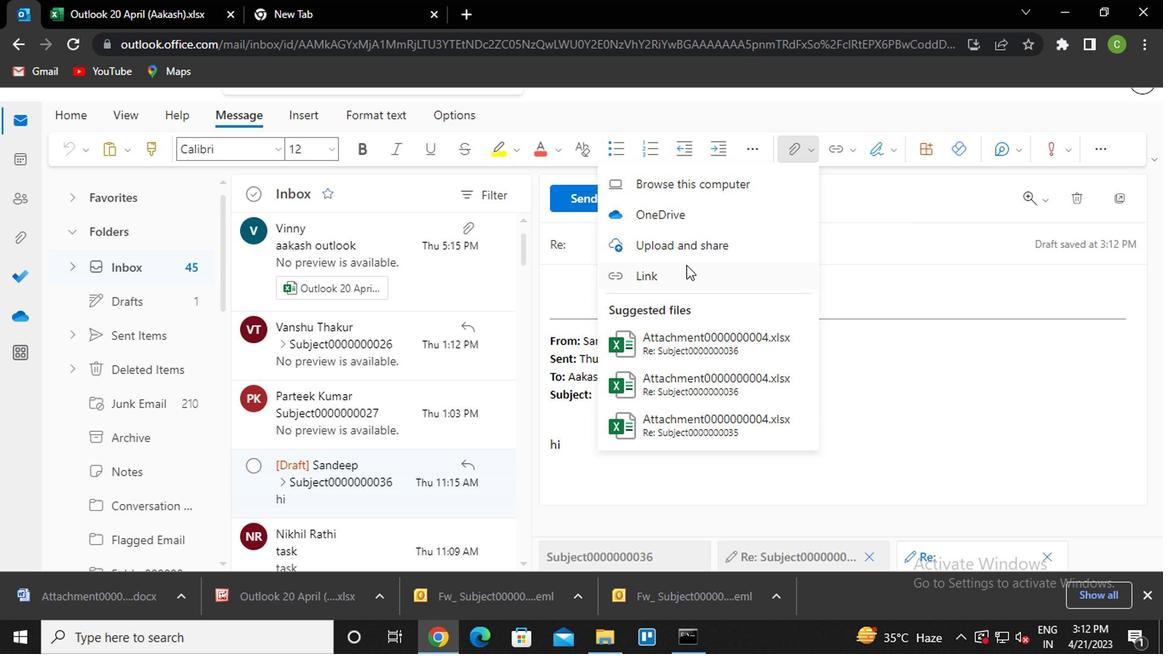 
Action: Mouse pressed left at (680, 272)
Screenshot: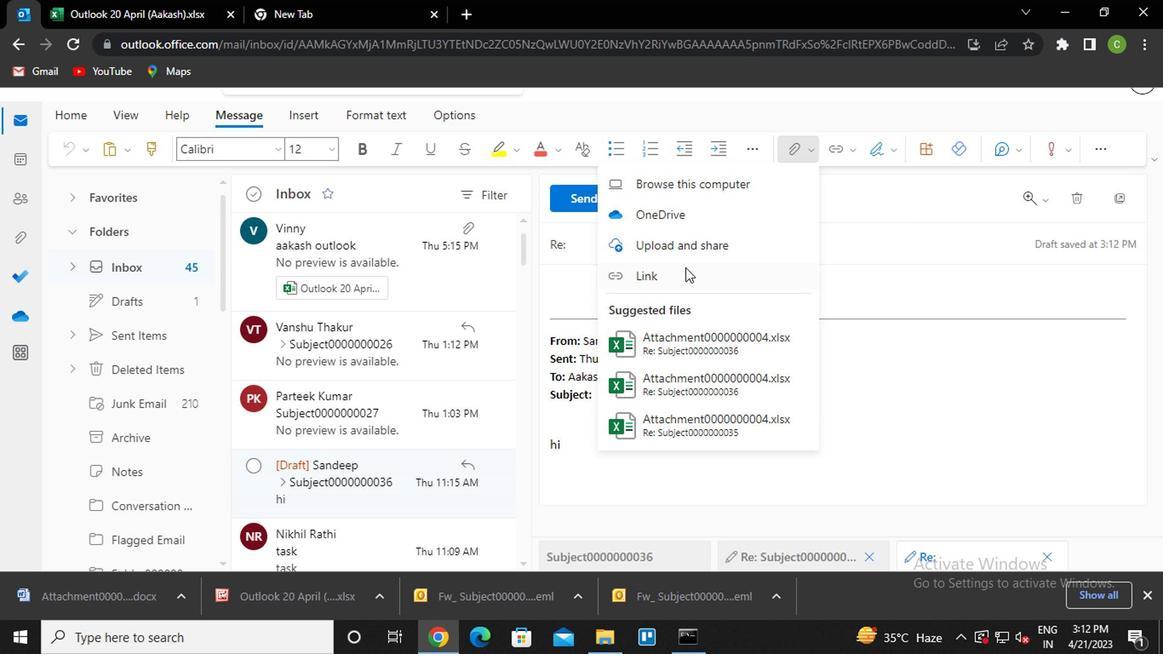 
Action: Mouse moved to (440, 346)
Screenshot: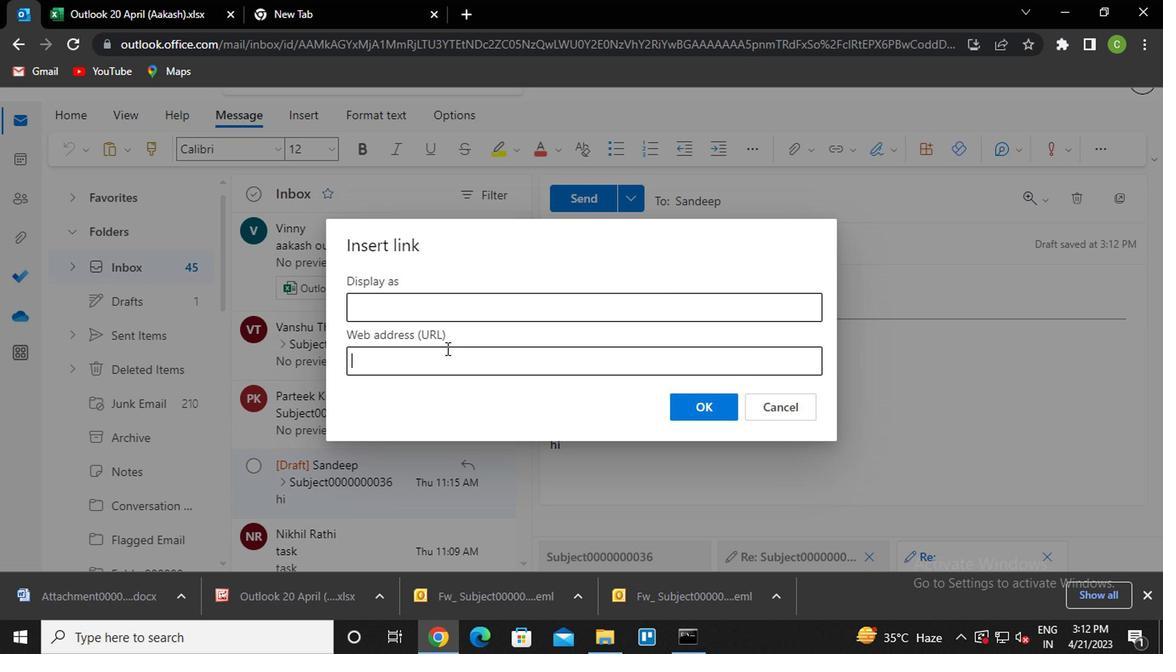 
Action: Key pressed <Key.caps_lock>l<Key.caps_lock>ink----<Key.backspace><Key.backspace><Key.backspace><Key.backspace>0000000034<Key.enter>
Screenshot: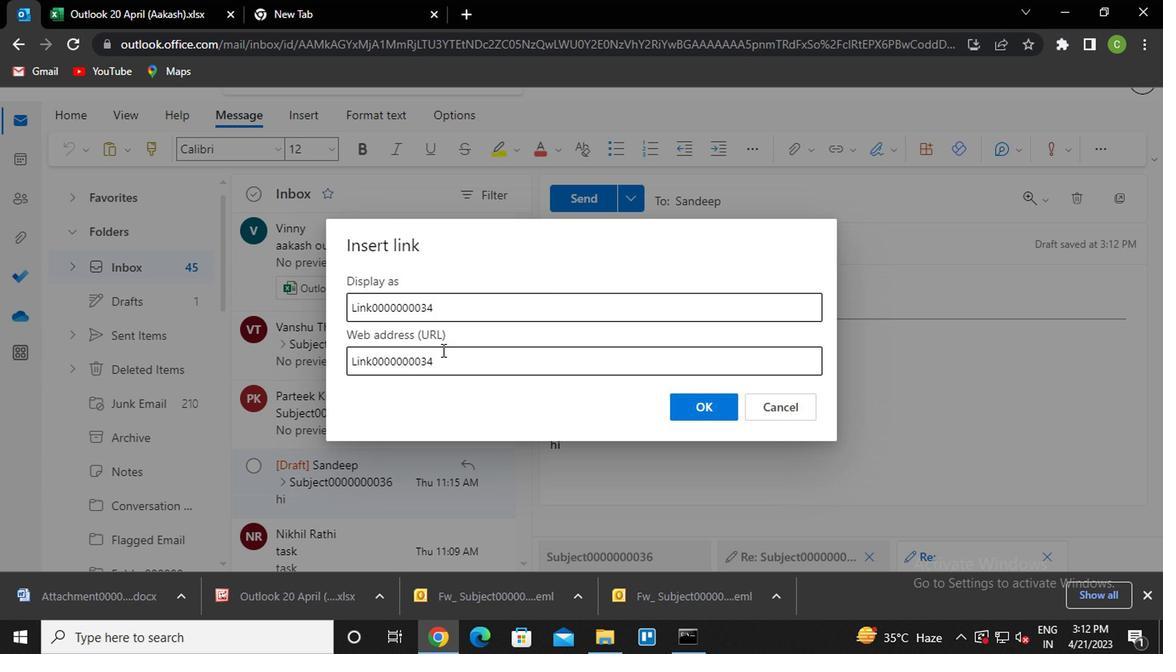 
Action: Mouse moved to (732, 196)
Screenshot: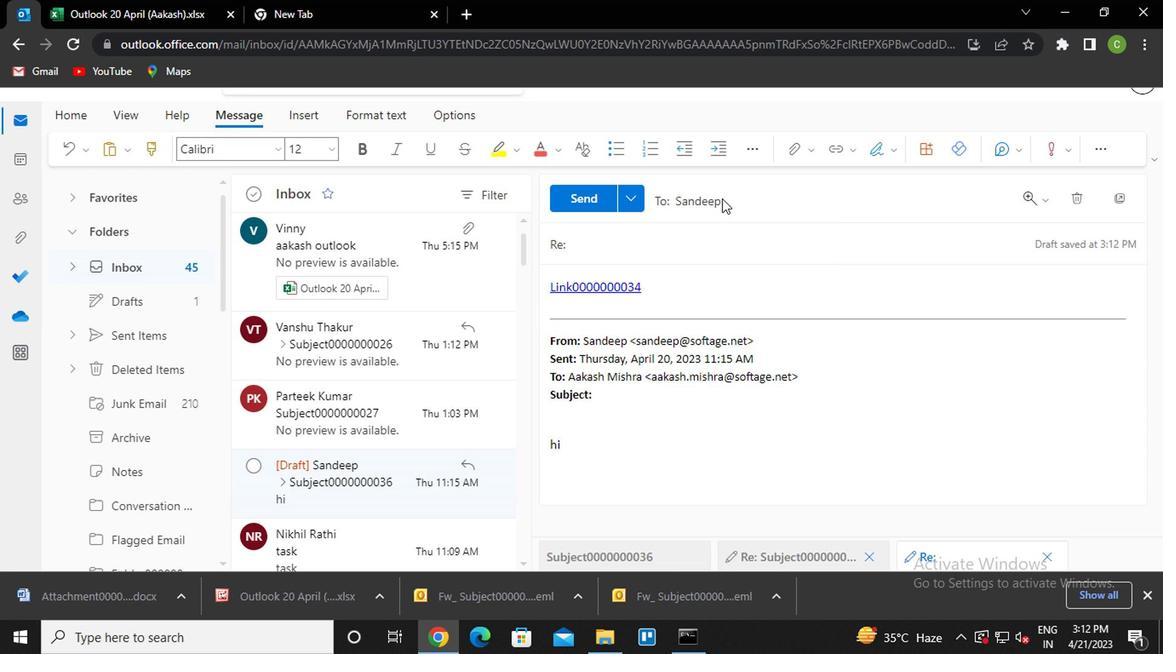 
Action: Mouse pressed left at (732, 196)
Screenshot: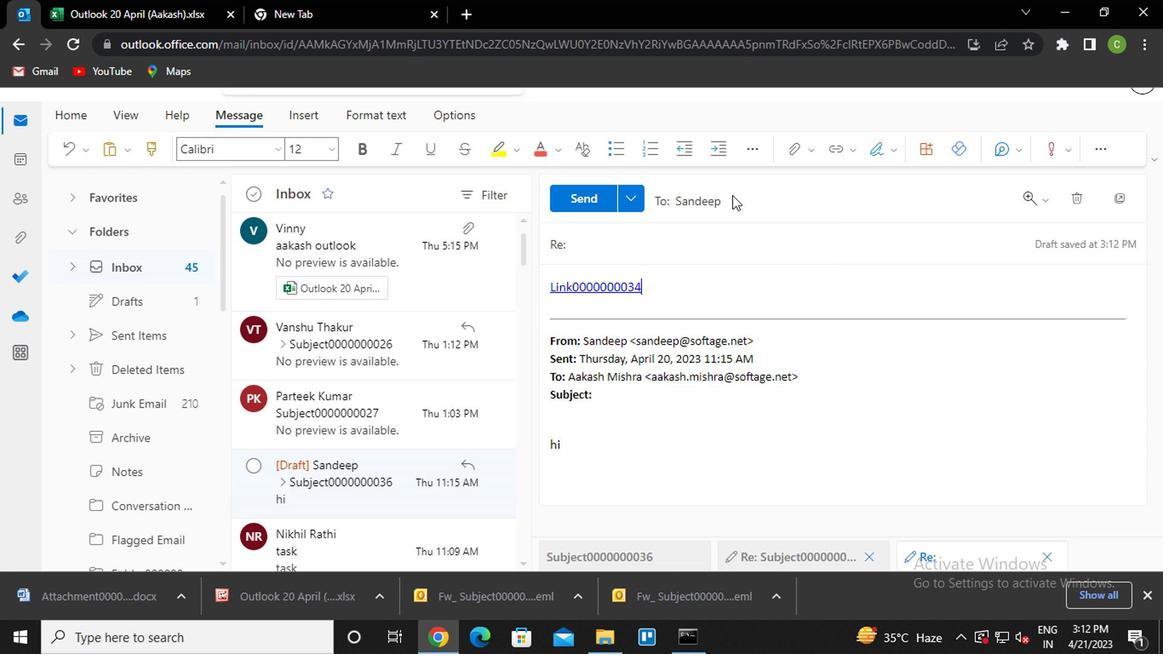 
Action: Mouse moved to (629, 284)
Screenshot: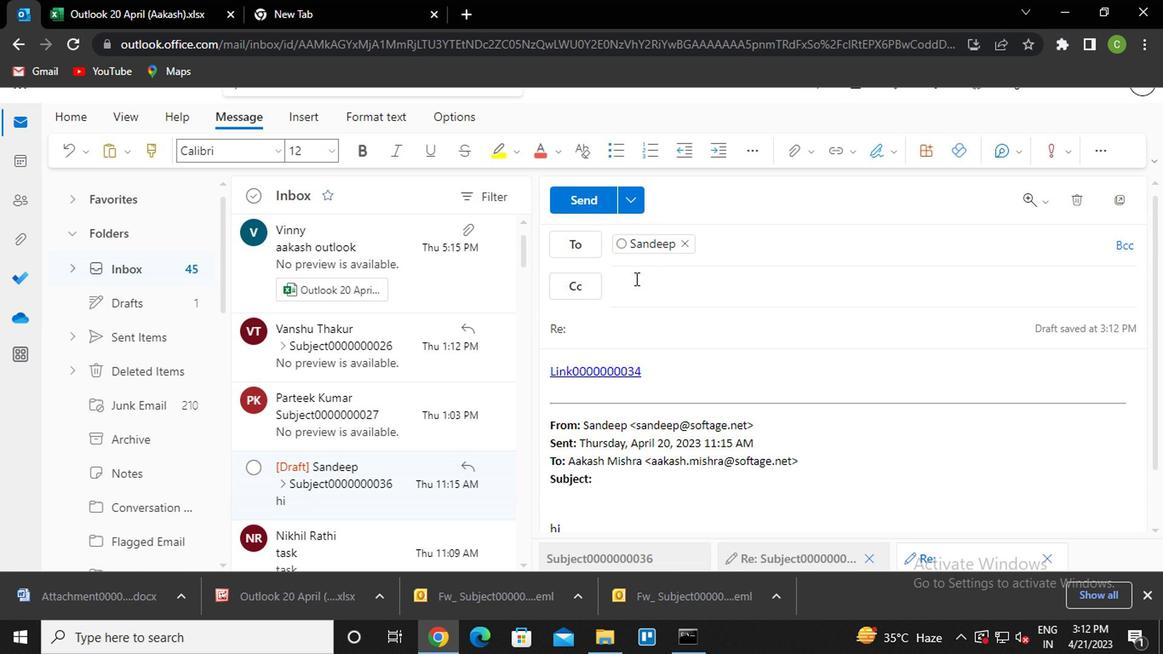
Action: Mouse pressed left at (629, 284)
Screenshot: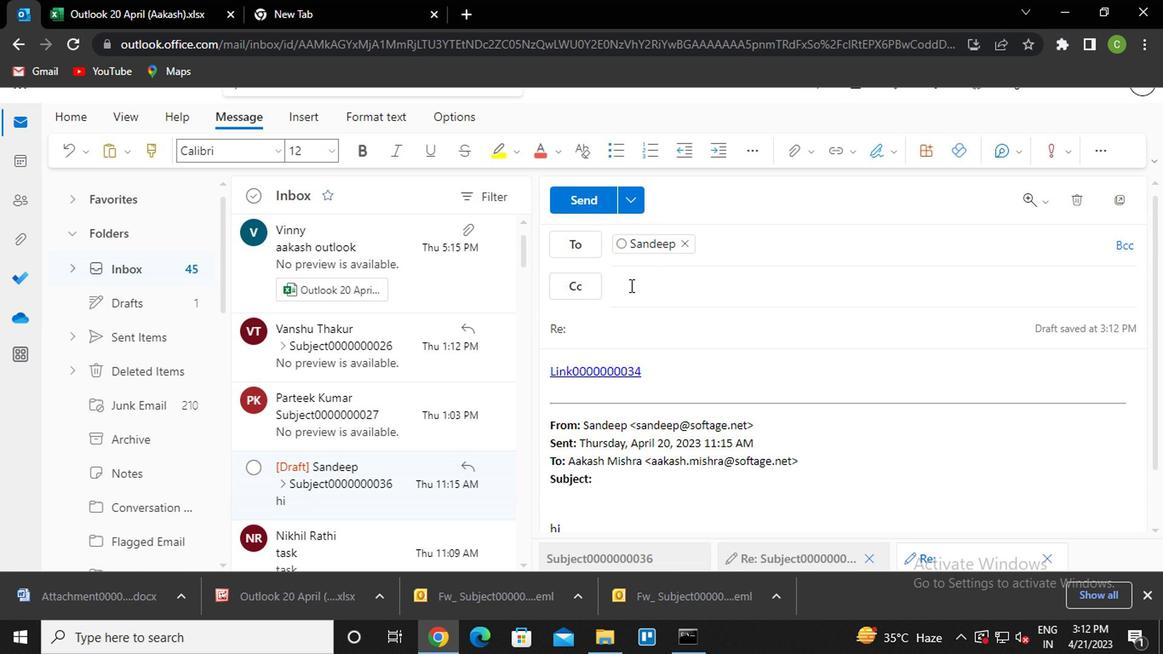 
Action: Key pressed <Key.caps_lock>v<Key.caps_lock>anshu<Key.enter>
Screenshot: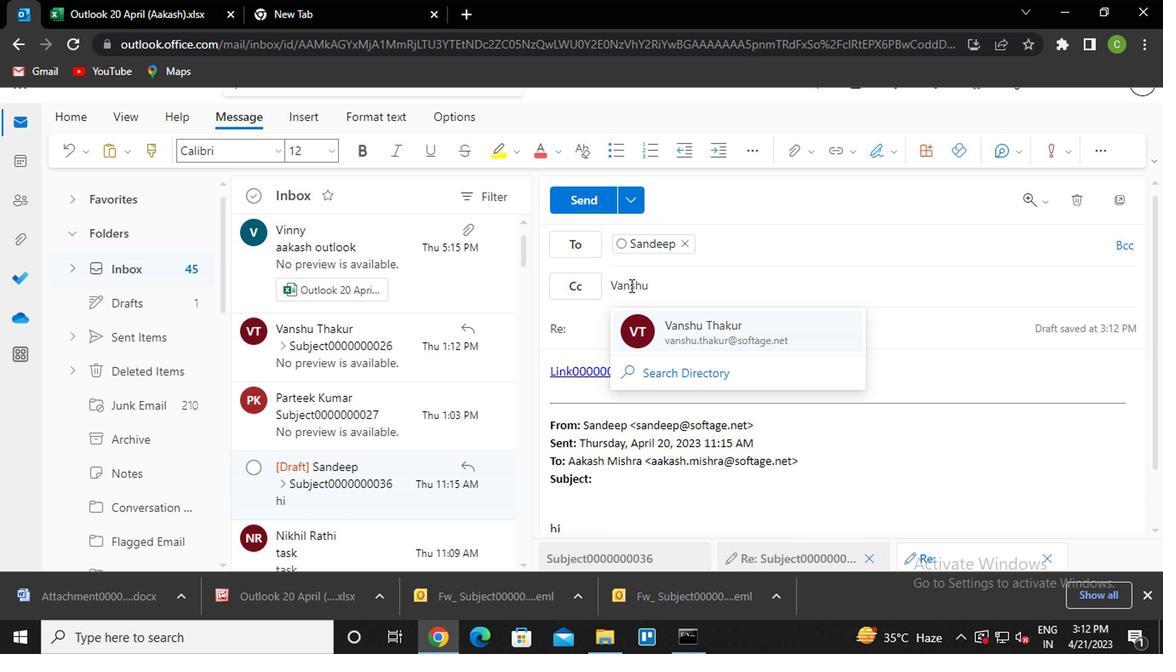 
Action: Mouse moved to (1125, 247)
Screenshot: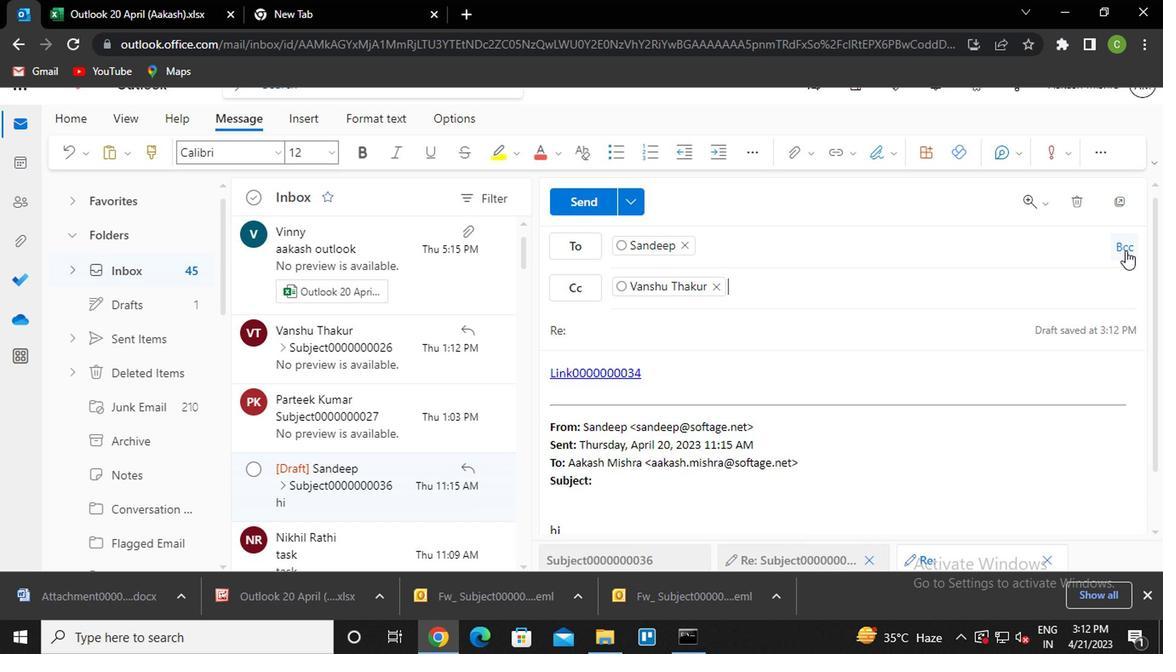 
Action: Mouse pressed left at (1125, 247)
Screenshot: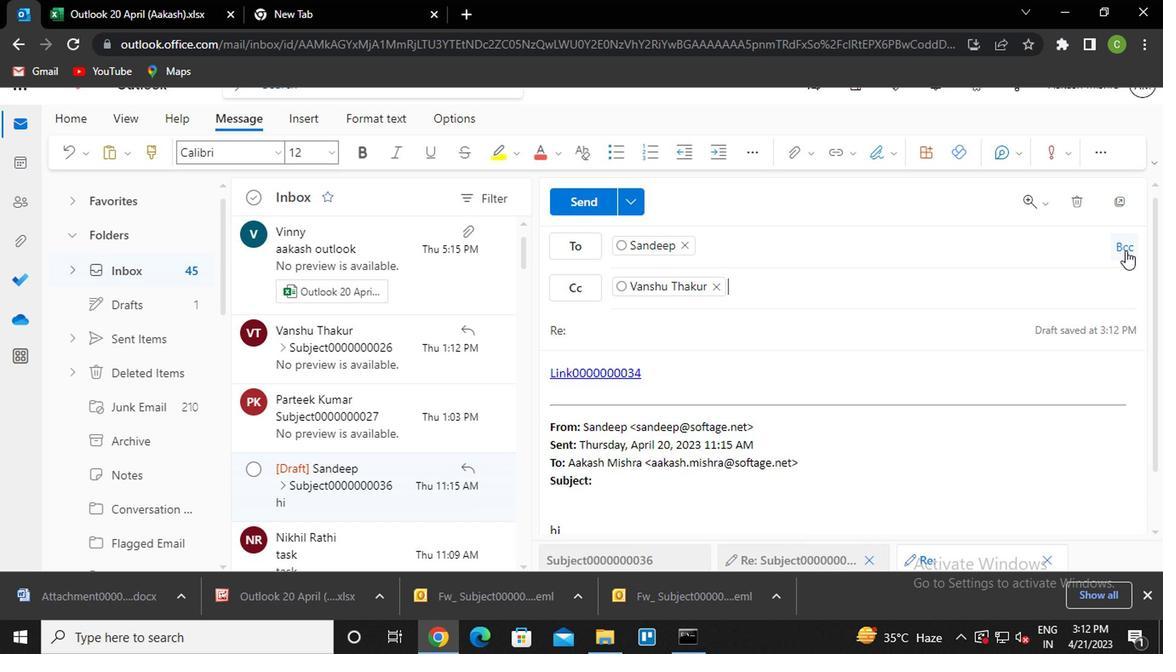 
Action: Mouse moved to (630, 370)
Screenshot: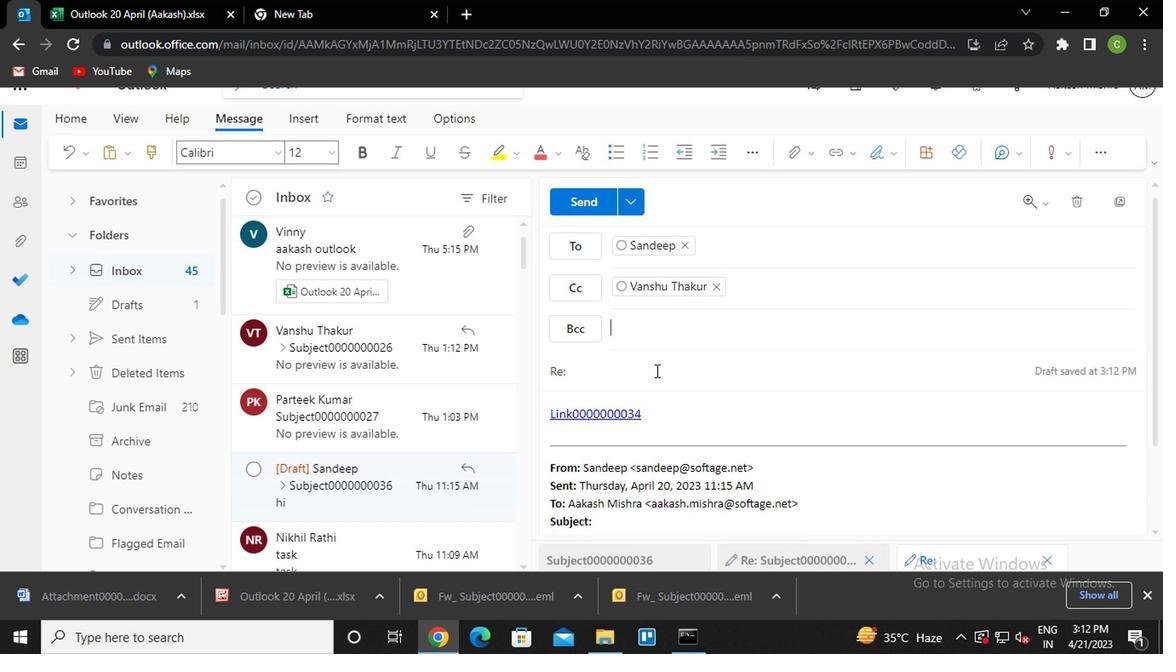 
Action: Key pressed nikhil<Key.enter>
Screenshot: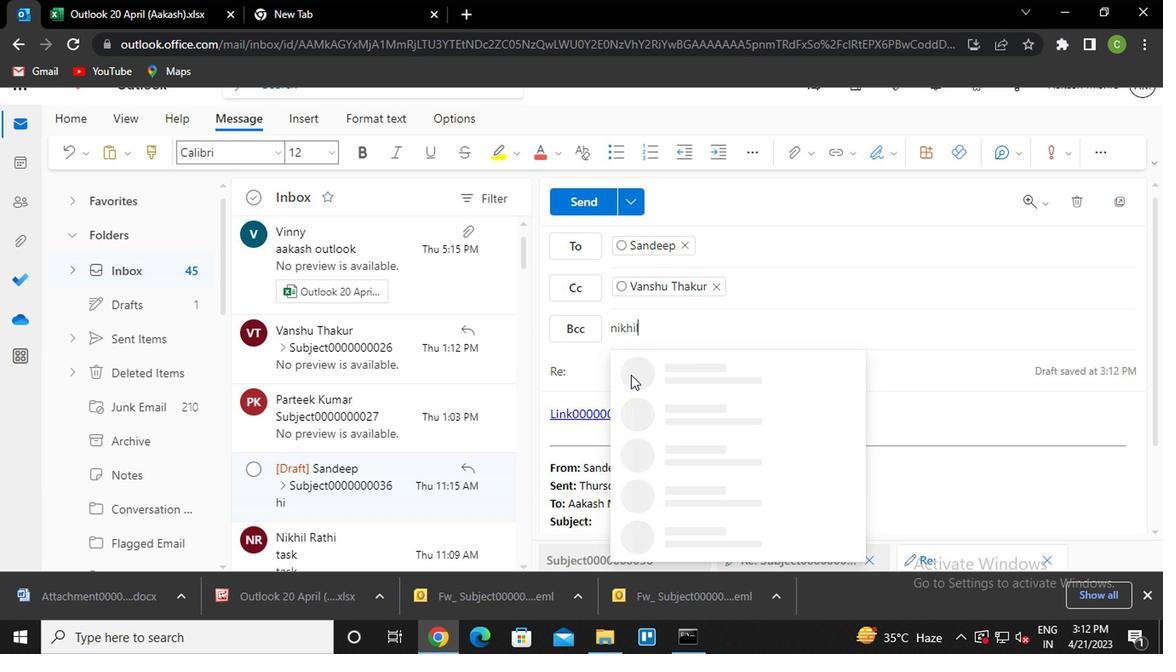
Action: Mouse moved to (614, 374)
Screenshot: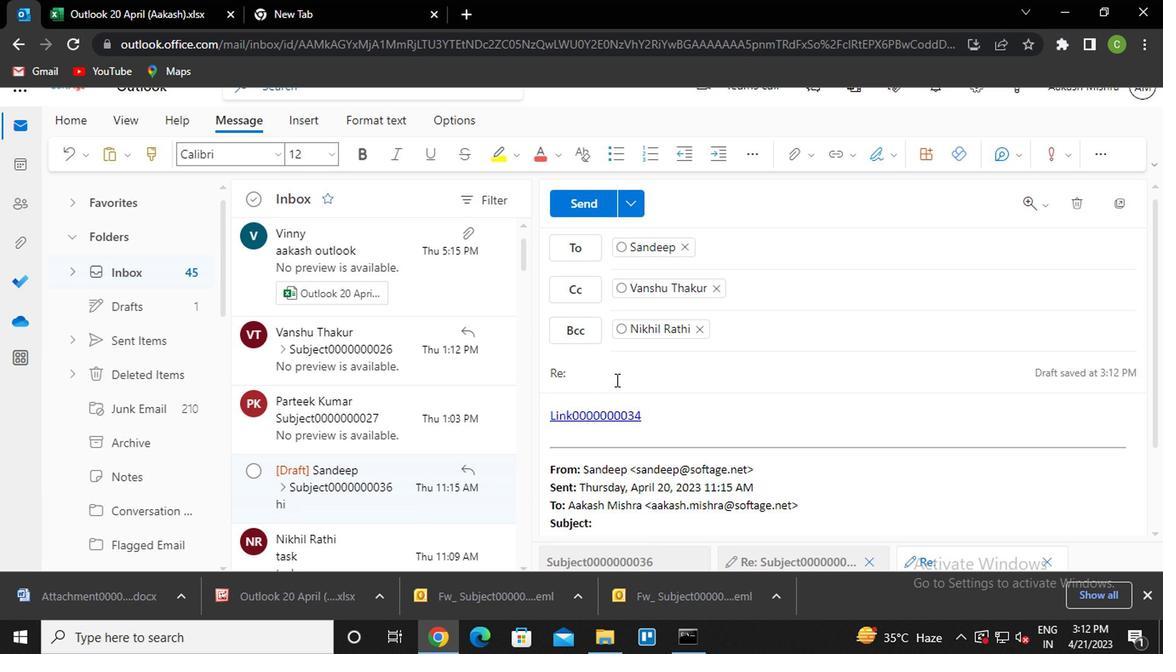 
Action: Mouse pressed left at (614, 374)
Screenshot: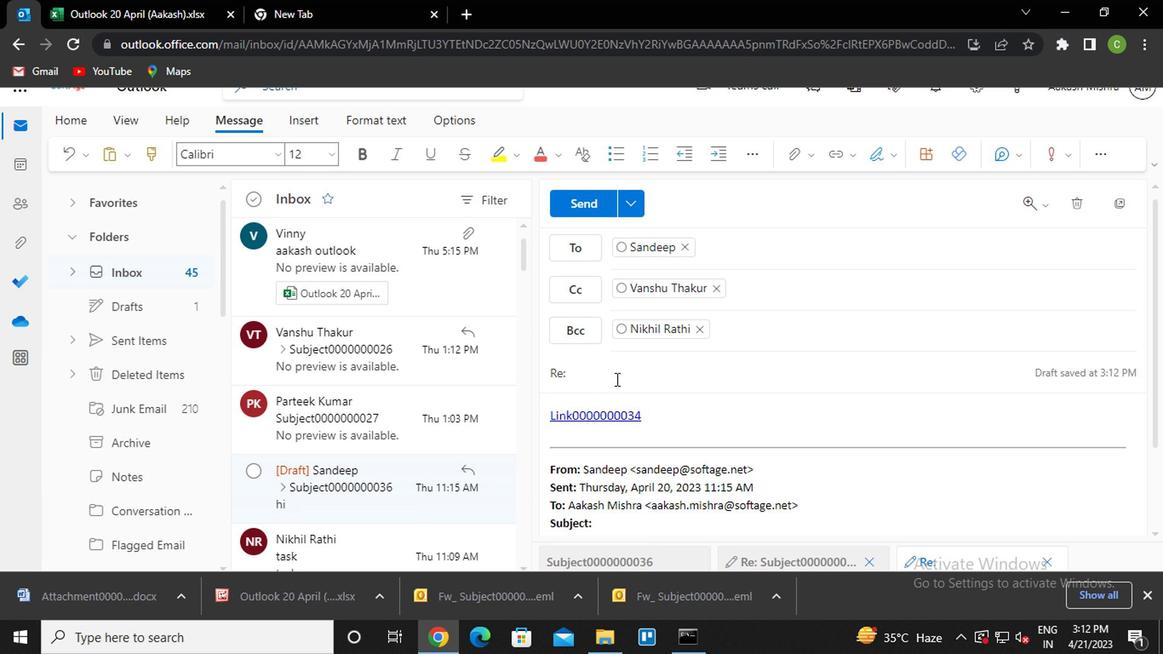
Action: Mouse moved to (645, 390)
Screenshot: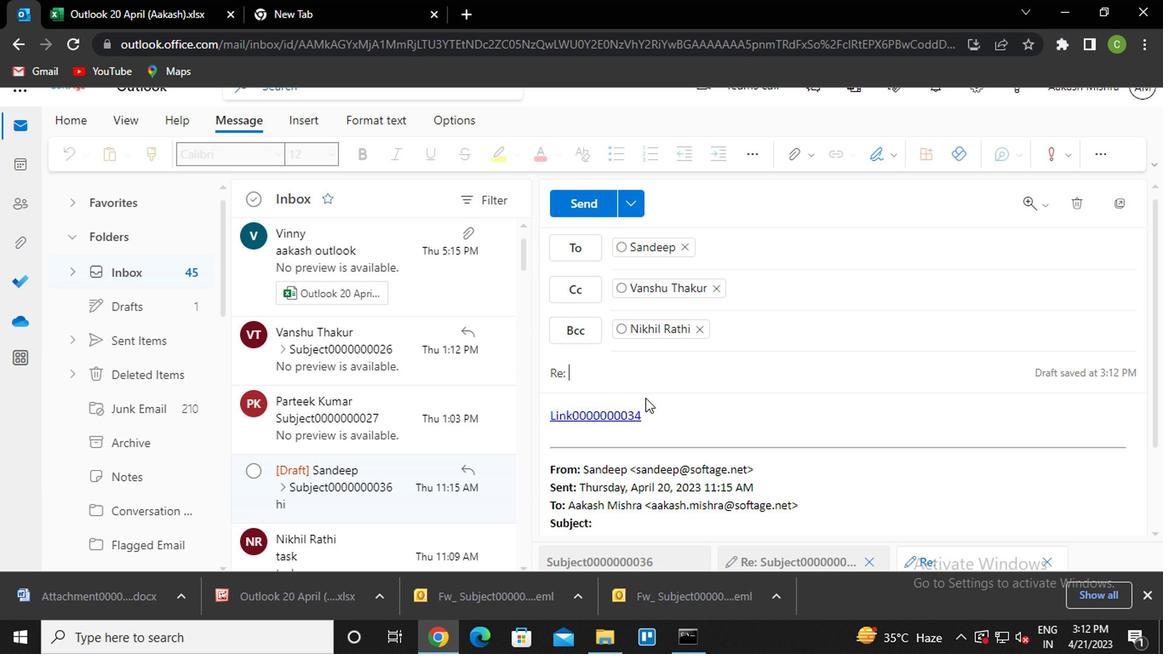
Action: Key pressed <Key.caps_lock>m<Key.backspace>s<Key.caps_lock>ubject0000000037
Screenshot: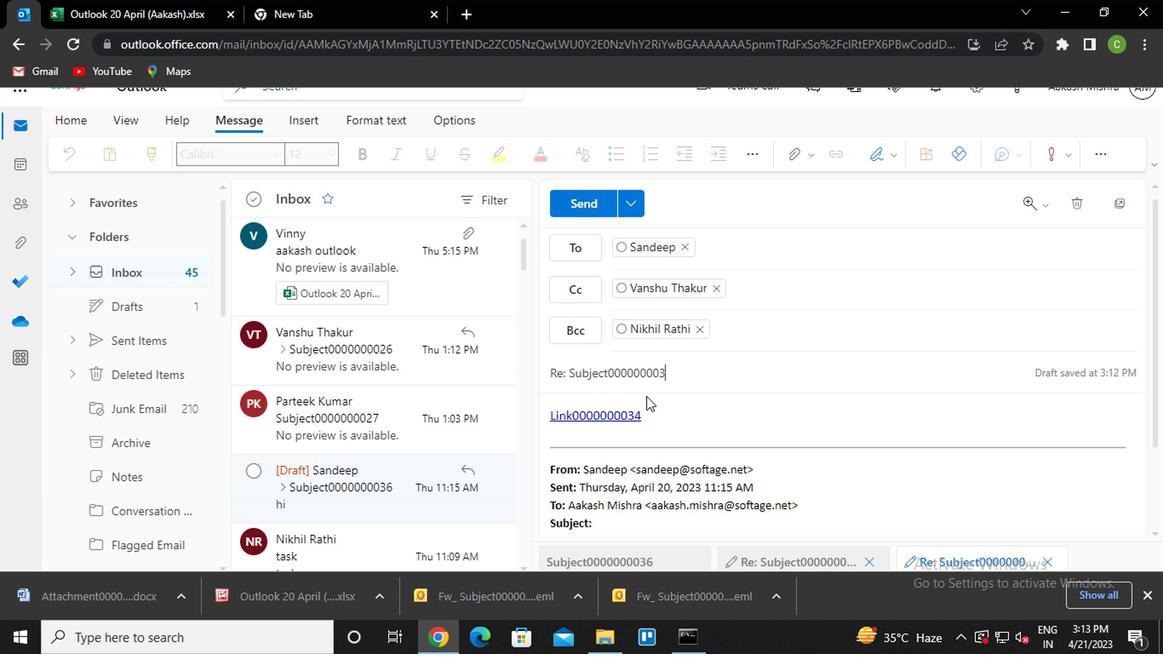 
Action: Mouse moved to (649, 405)
Screenshot: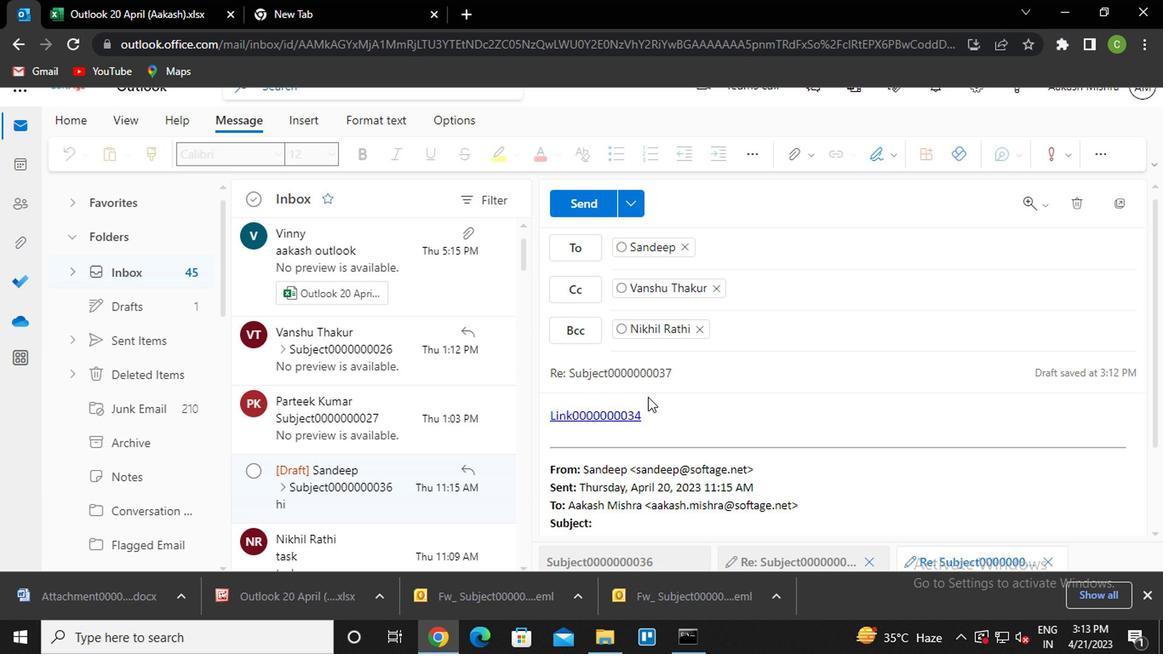
Action: Mouse pressed left at (649, 405)
Screenshot: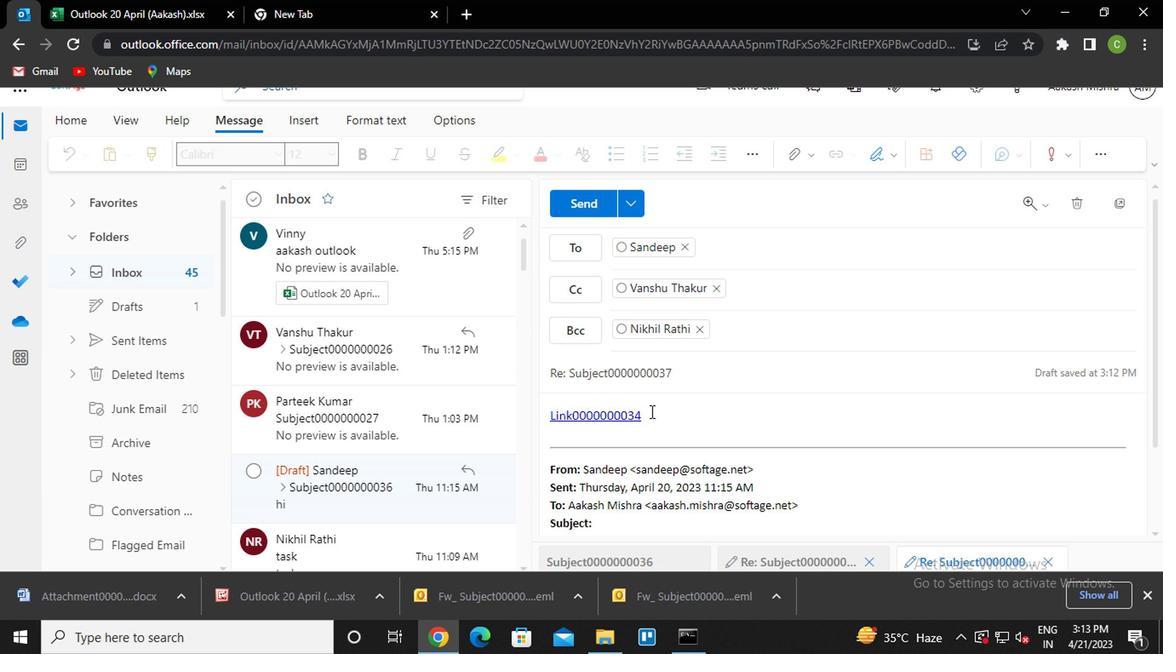 
Action: Key pressed <Key.enter><Key.caps_lock>m<Key.caps_lock>essage0000000034
Screenshot: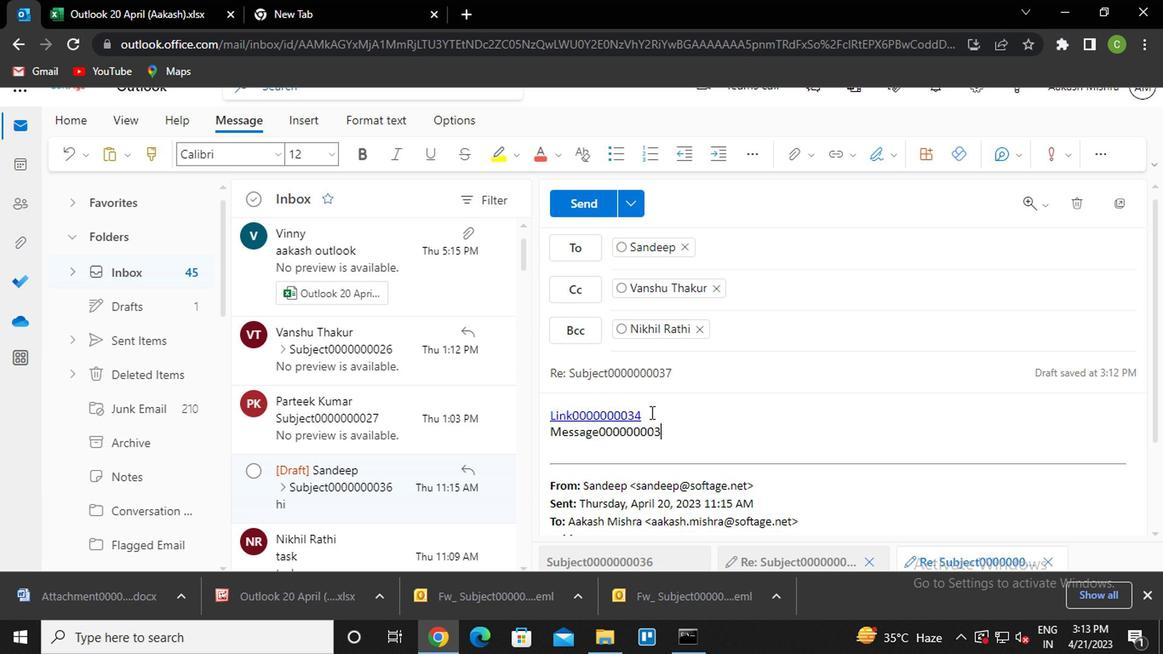 
Action: Mouse moved to (797, 159)
Screenshot: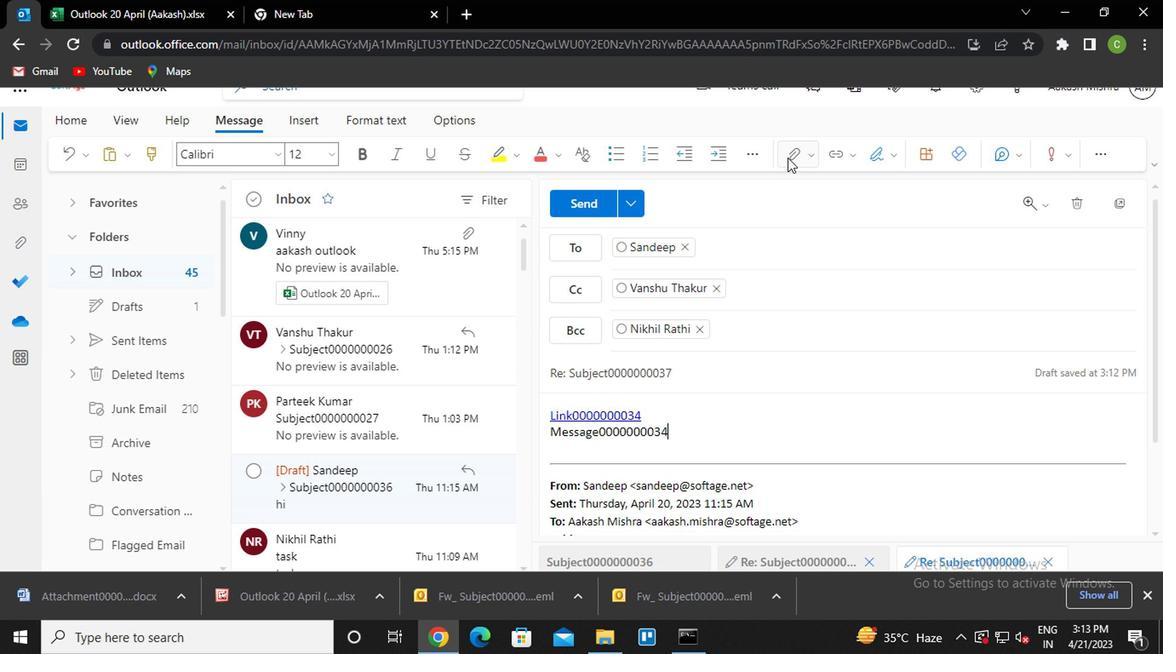 
Action: Mouse pressed left at (797, 159)
Screenshot: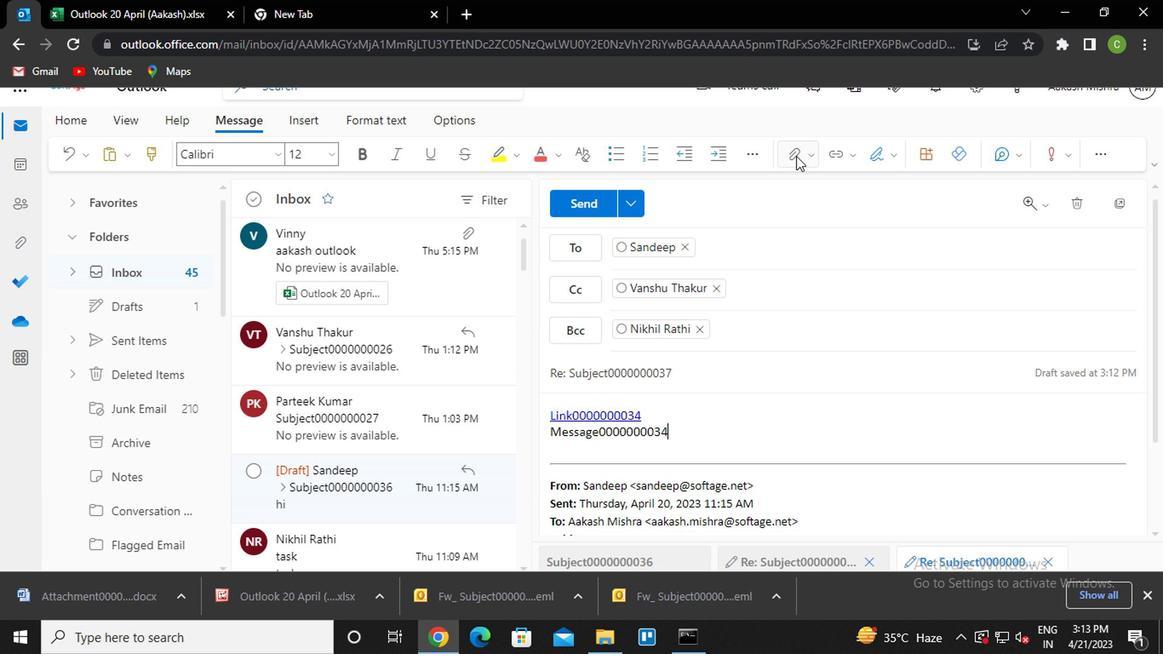 
Action: Mouse moved to (685, 192)
Screenshot: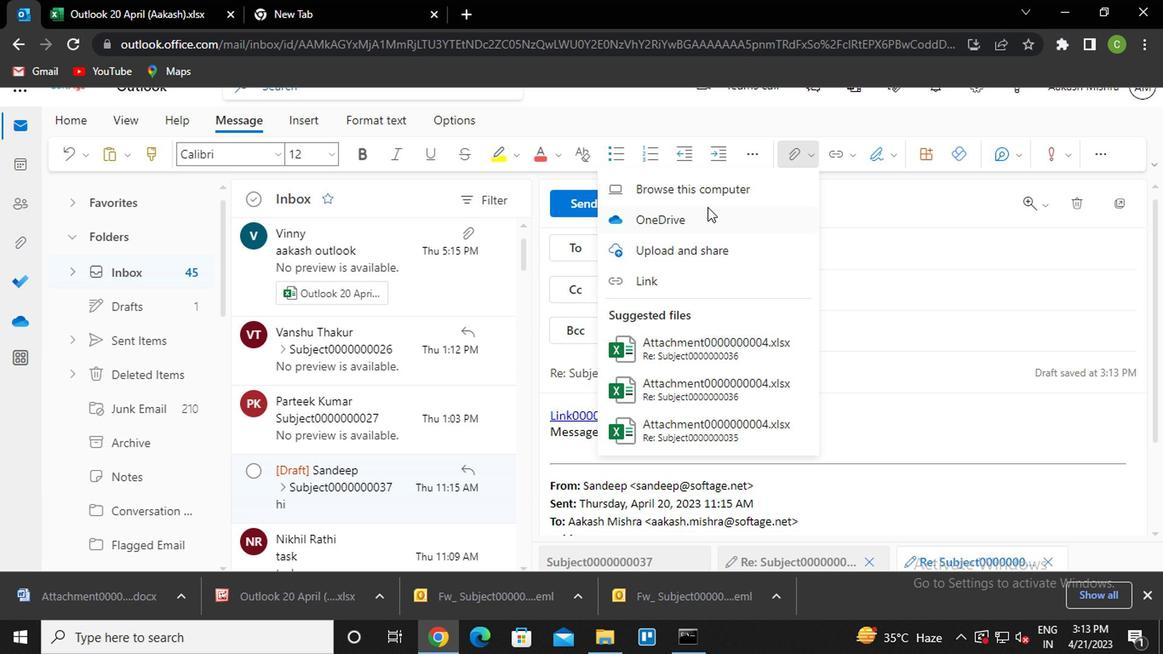 
Action: Mouse pressed left at (685, 192)
Screenshot: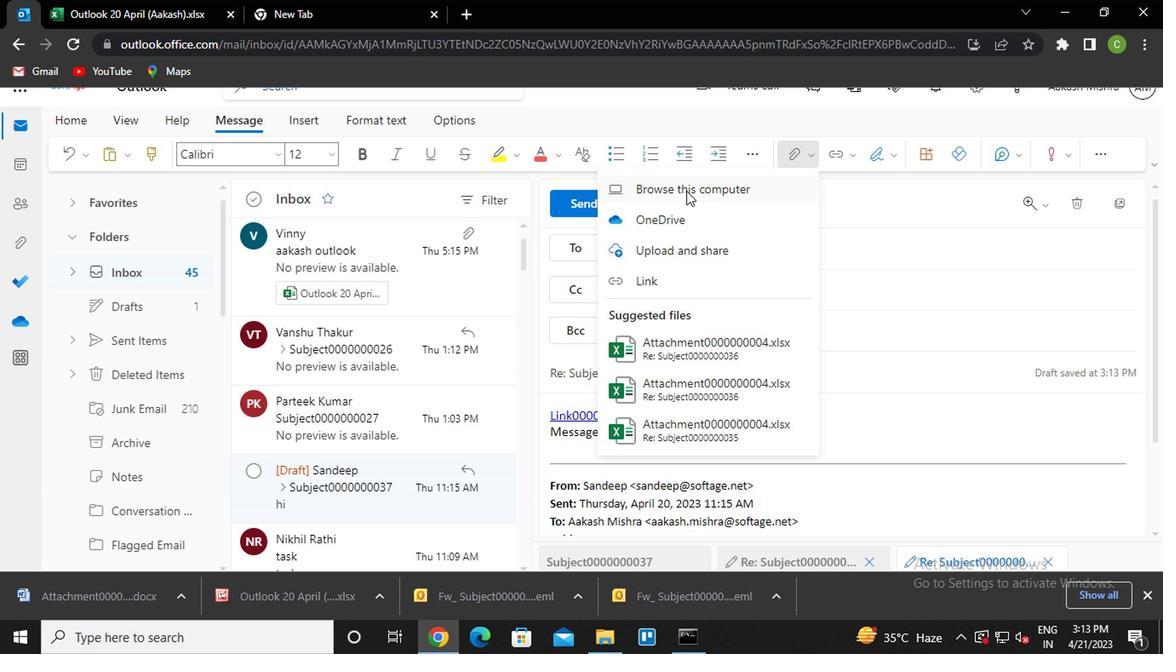 
Action: Mouse moved to (316, 182)
Screenshot: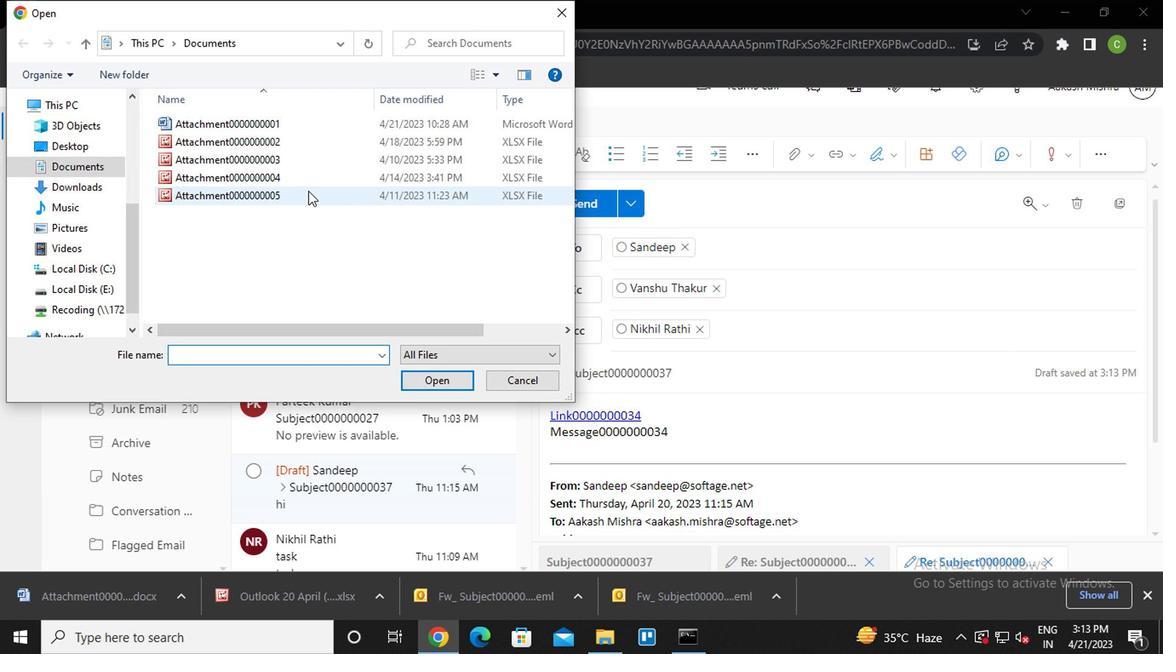 
Action: Mouse pressed left at (316, 182)
Screenshot: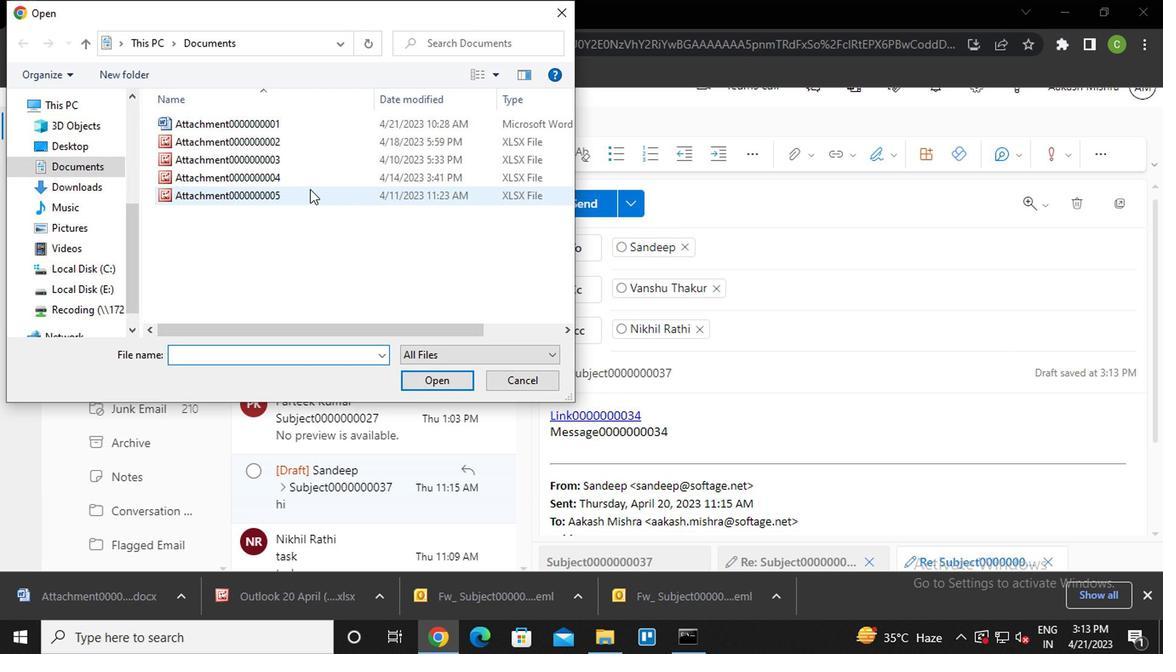 
Action: Mouse pressed left at (316, 182)
Screenshot: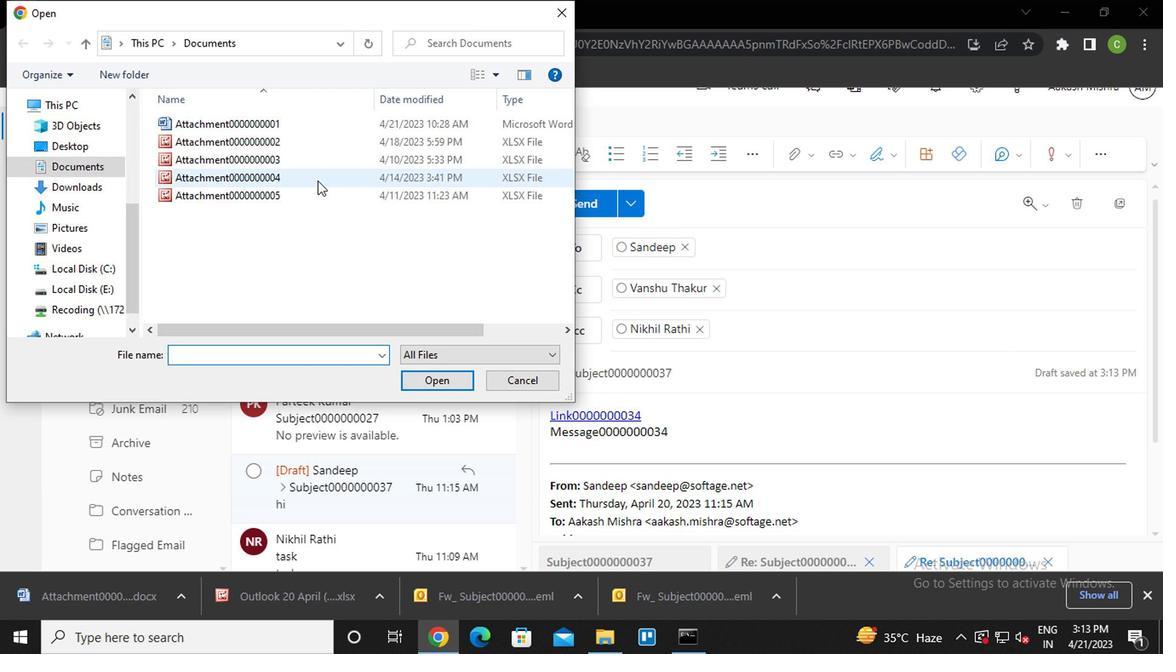 
Action: Mouse moved to (573, 208)
Screenshot: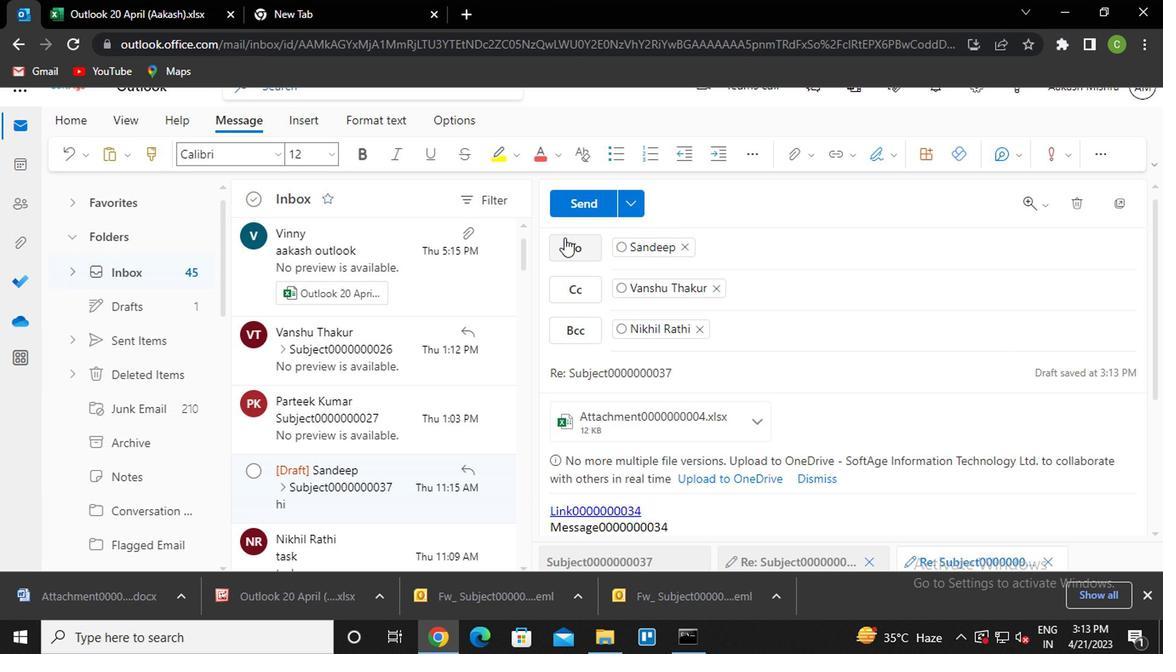 
Action: Mouse pressed left at (573, 208)
Screenshot: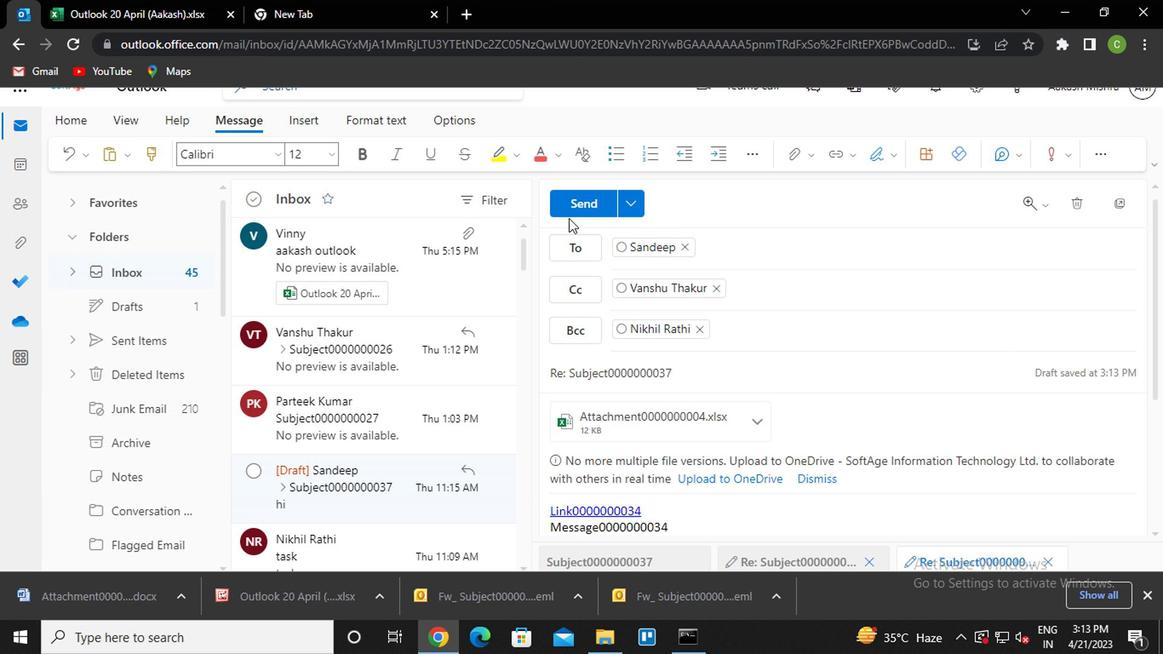 
Action: Mouse moved to (343, 351)
Screenshot: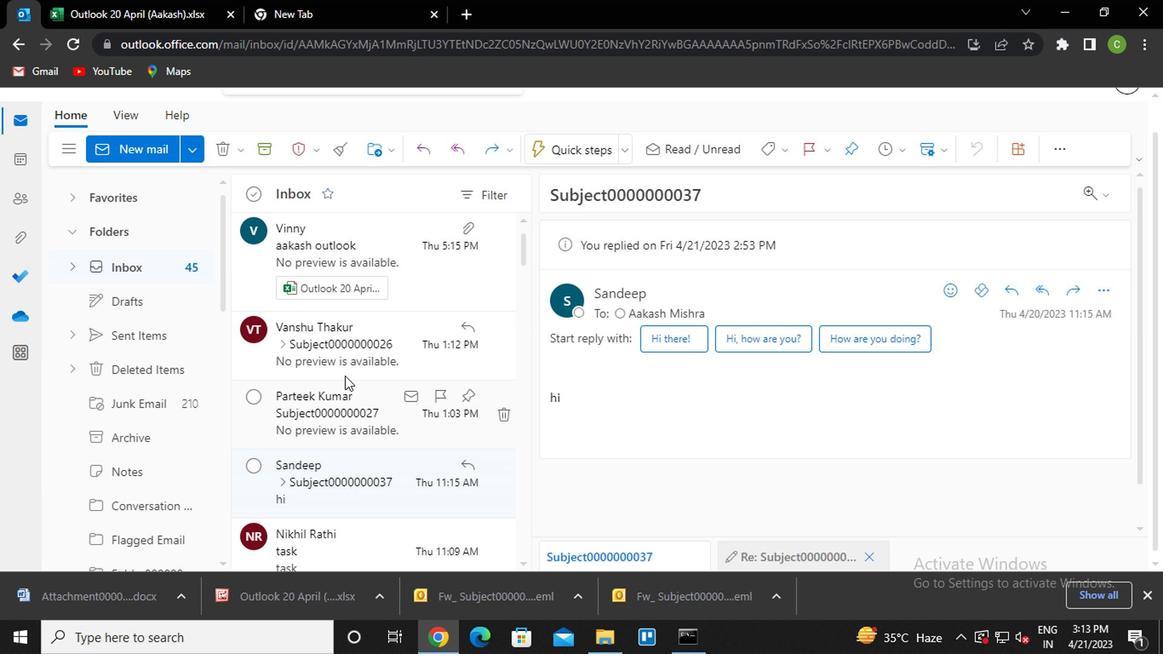 
Action: Mouse pressed left at (343, 351)
Screenshot: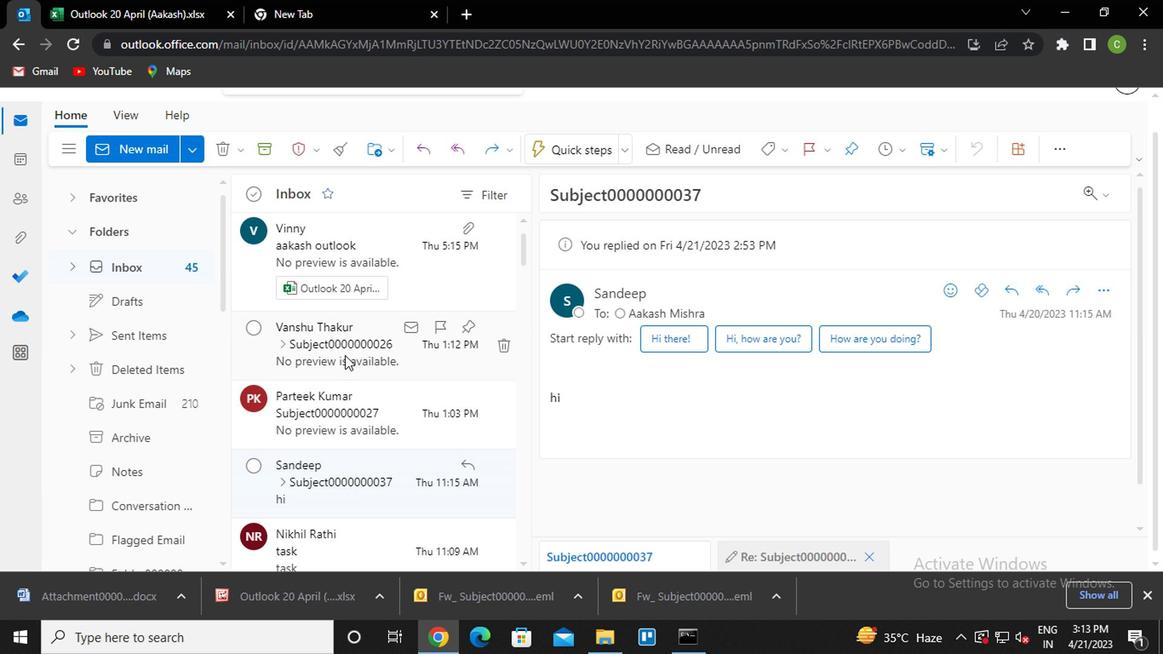 
Action: Mouse moved to (1097, 288)
Screenshot: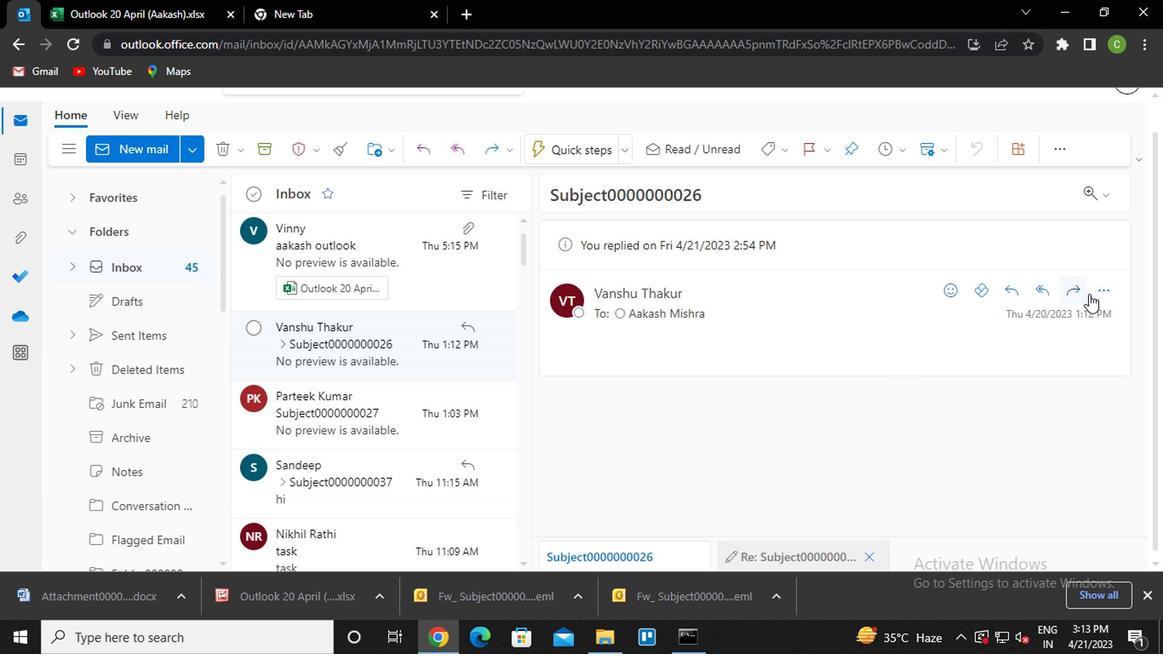 
Action: Mouse pressed left at (1097, 288)
Screenshot: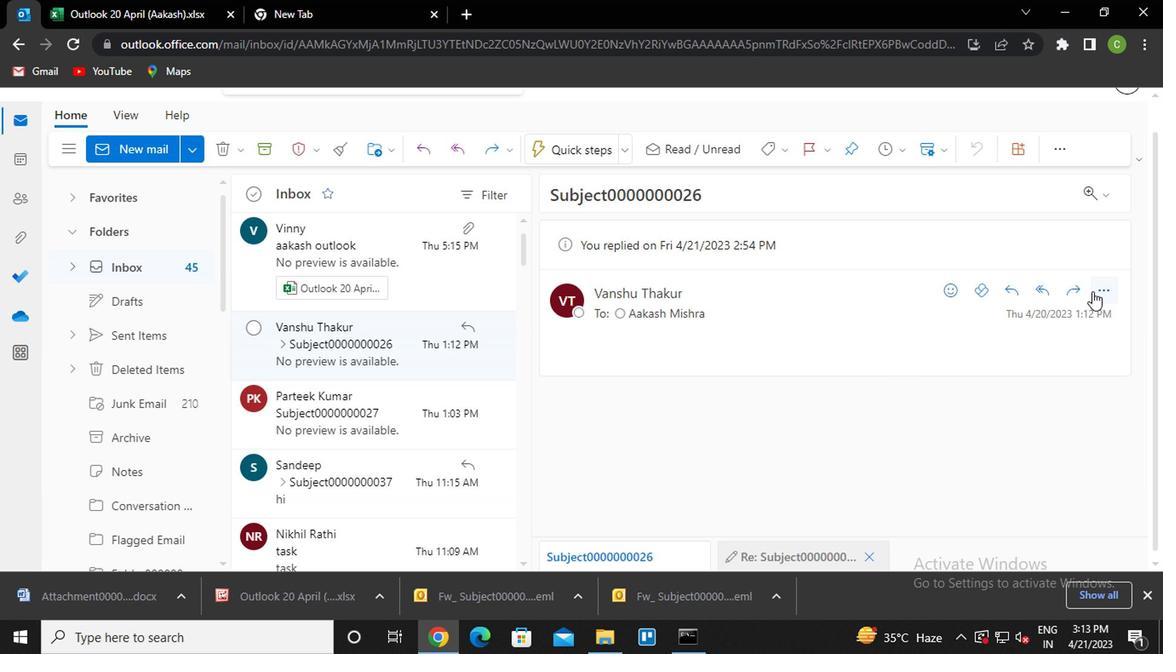 
Action: Mouse moved to (1010, 141)
Screenshot: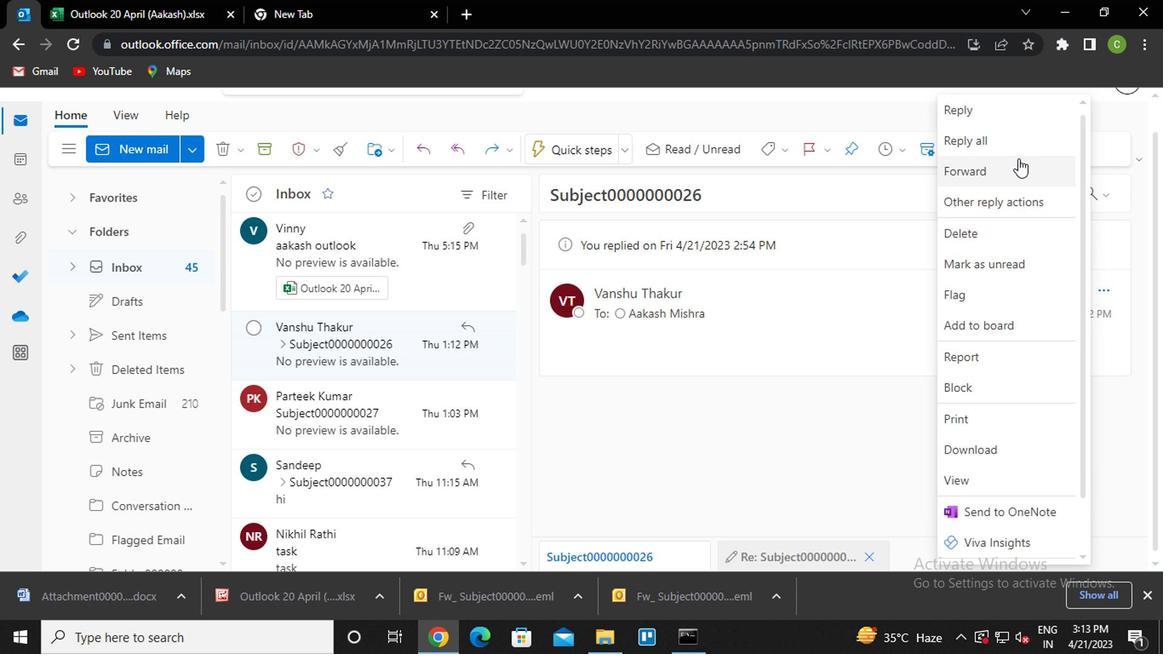 
Action: Mouse pressed left at (1010, 141)
Screenshot: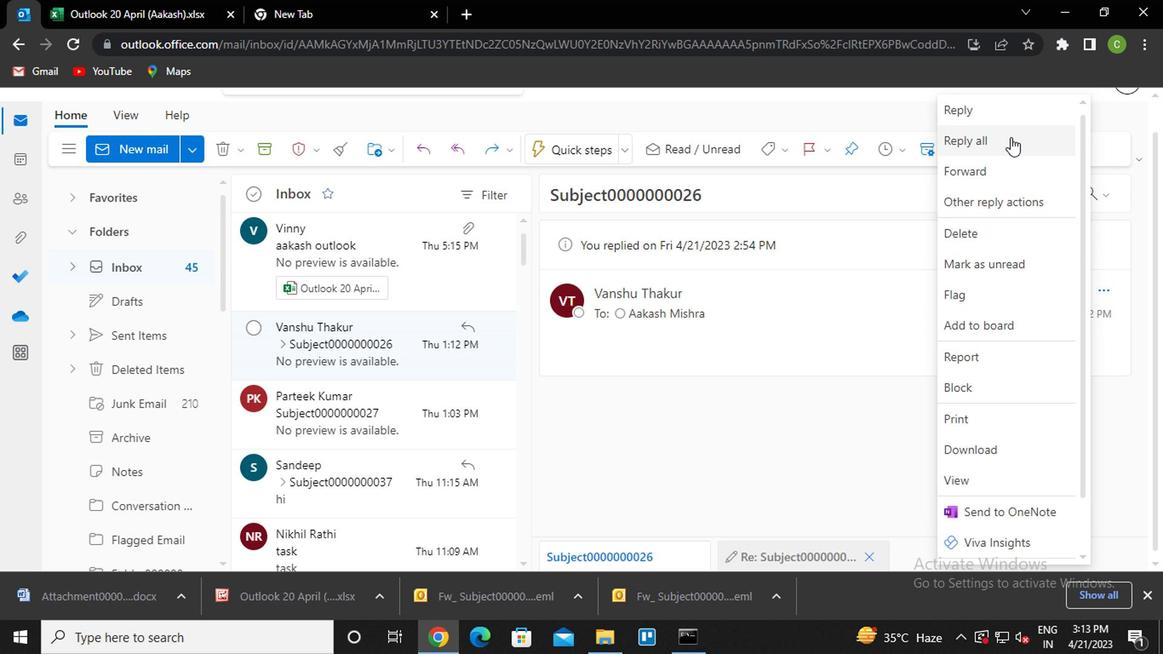 
Action: Mouse moved to (799, 160)
Screenshot: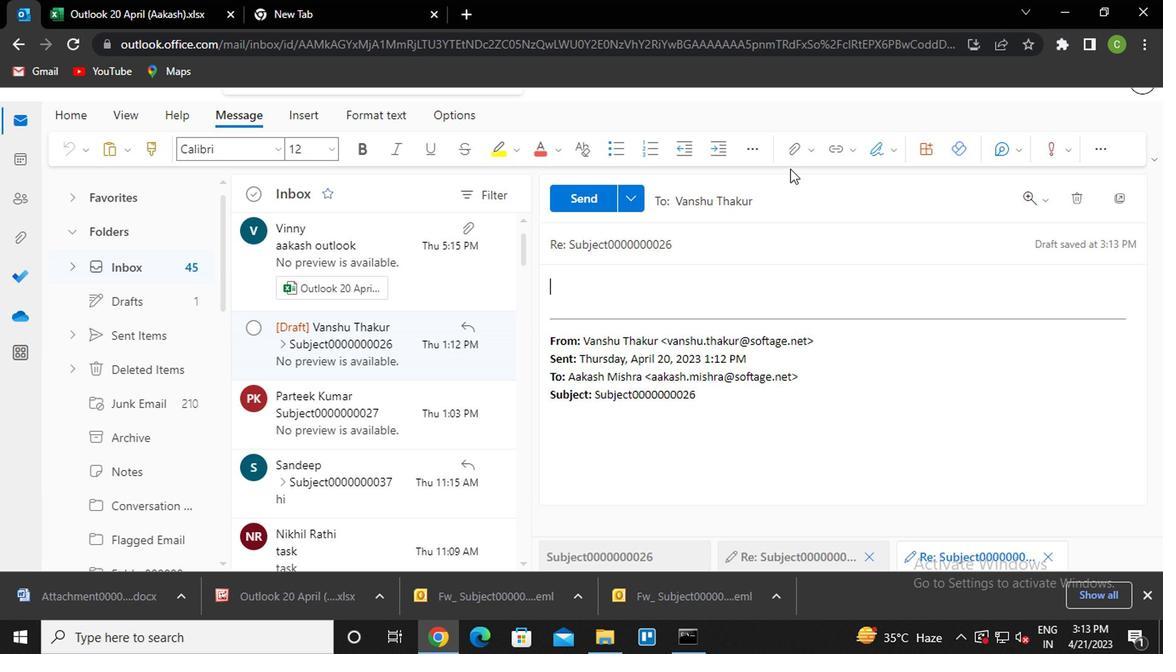 
Action: Mouse pressed left at (799, 160)
Screenshot: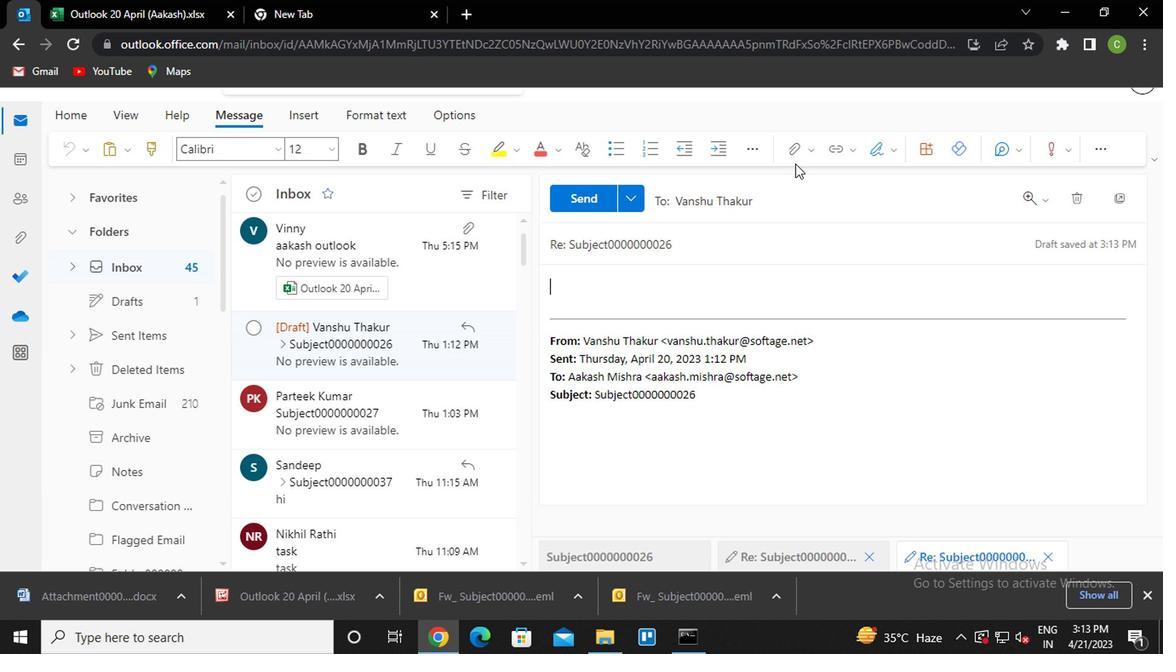 
Action: Mouse moved to (671, 272)
Screenshot: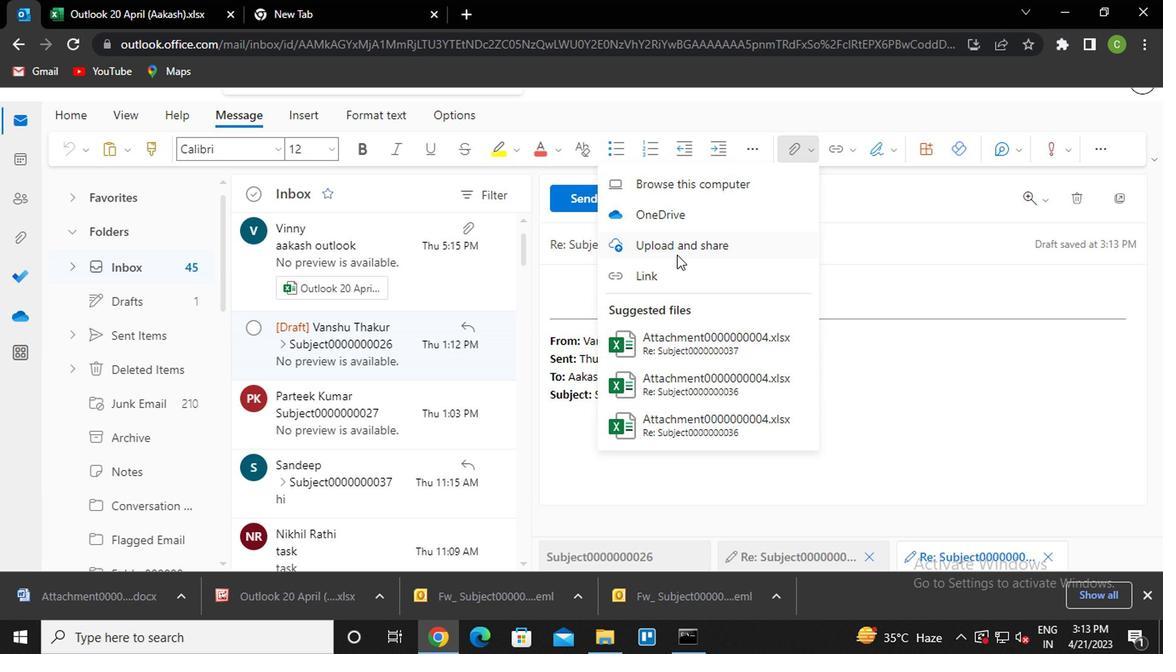 
Action: Mouse pressed left at (671, 272)
Screenshot: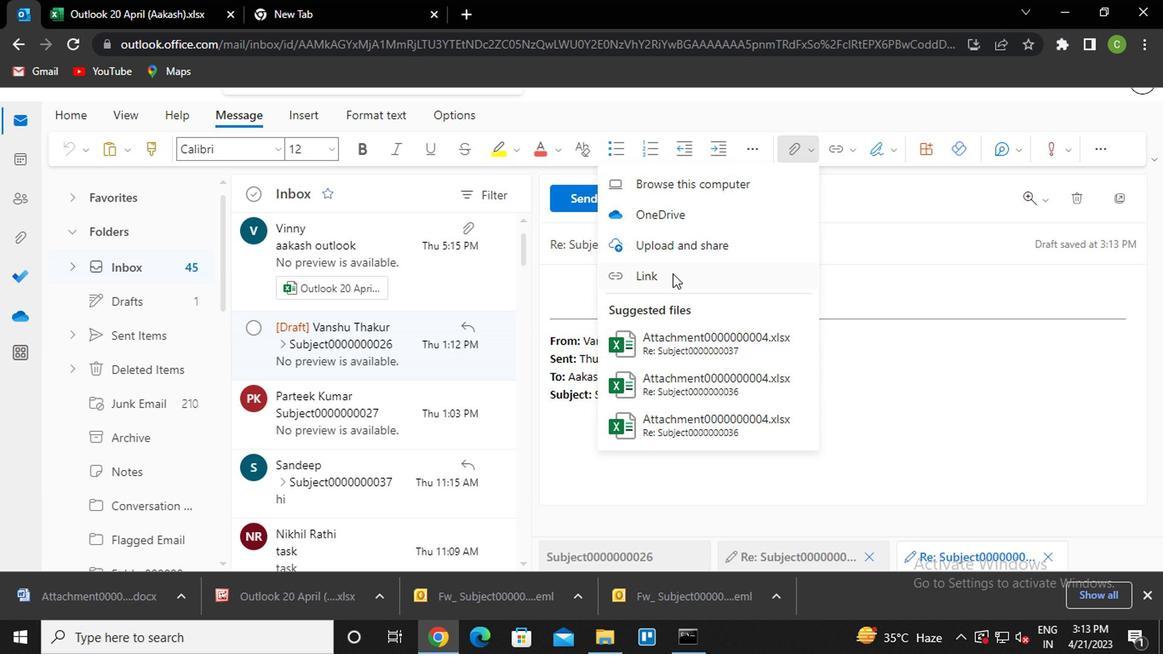 
Action: Mouse moved to (669, 275)
Screenshot: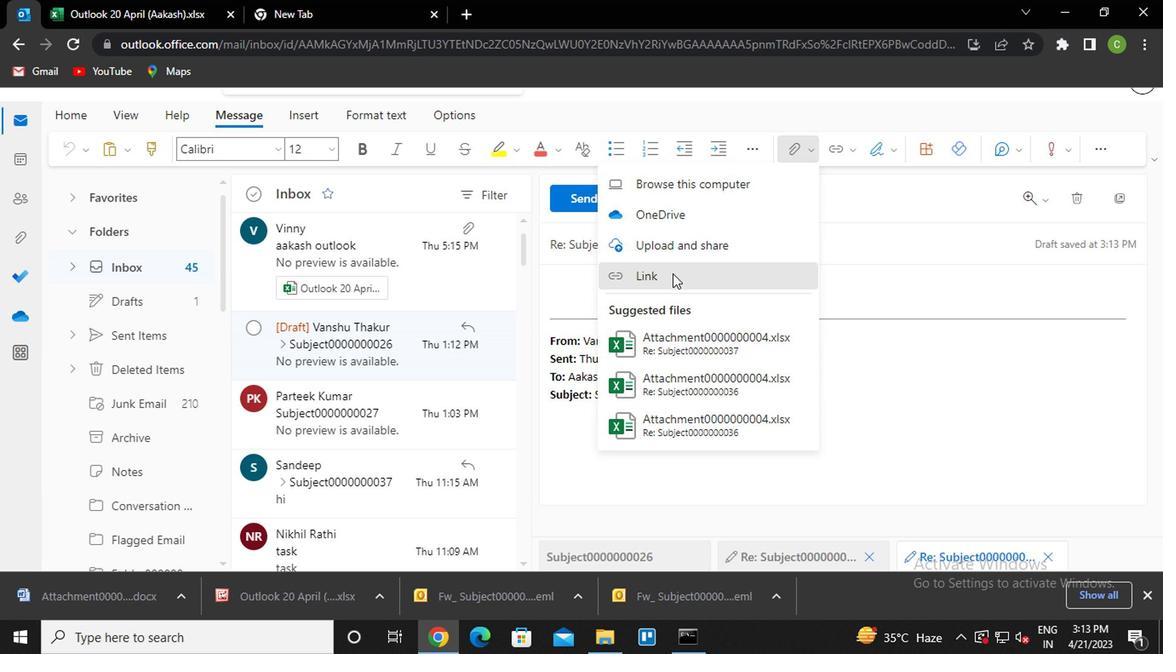 
Action: Key pressed <Key.caps_lock>l<Key.caps_lock>ink0000000034<Key.enter>
Screenshot: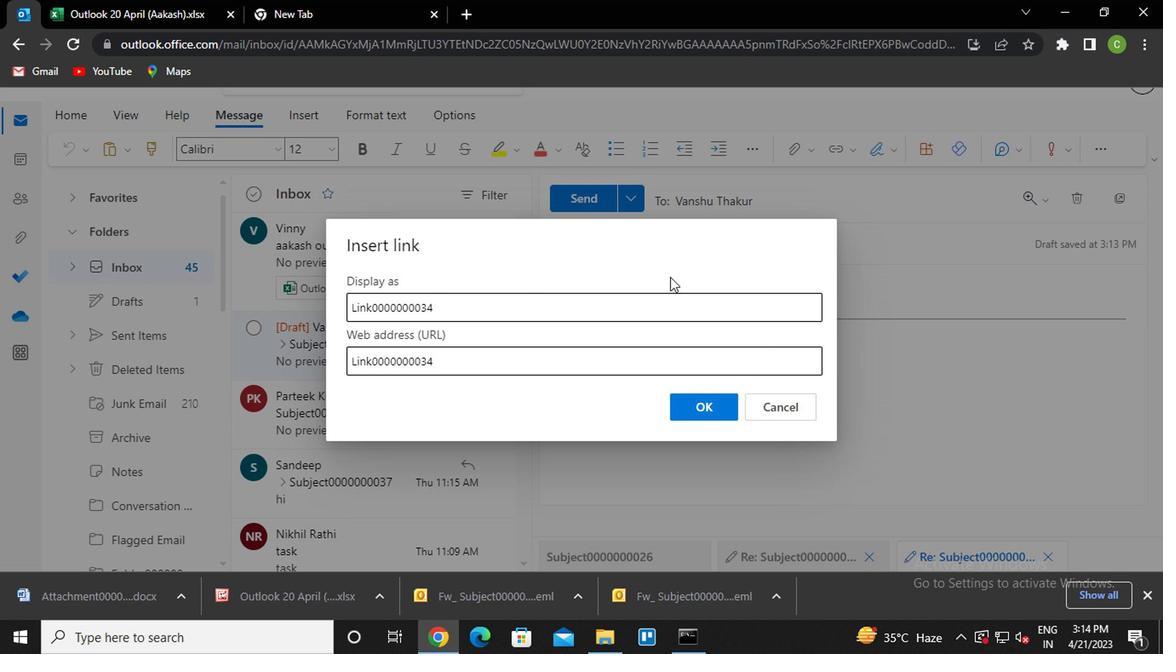 
Action: Mouse moved to (693, 242)
Screenshot: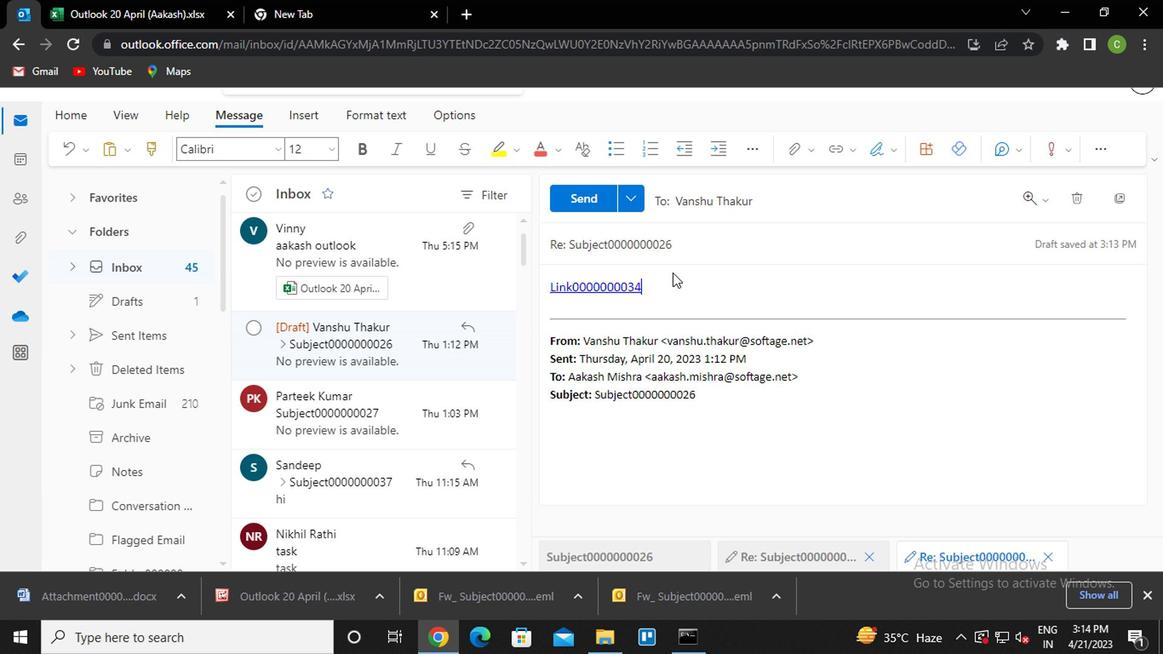 
Action: Mouse pressed left at (693, 242)
Screenshot: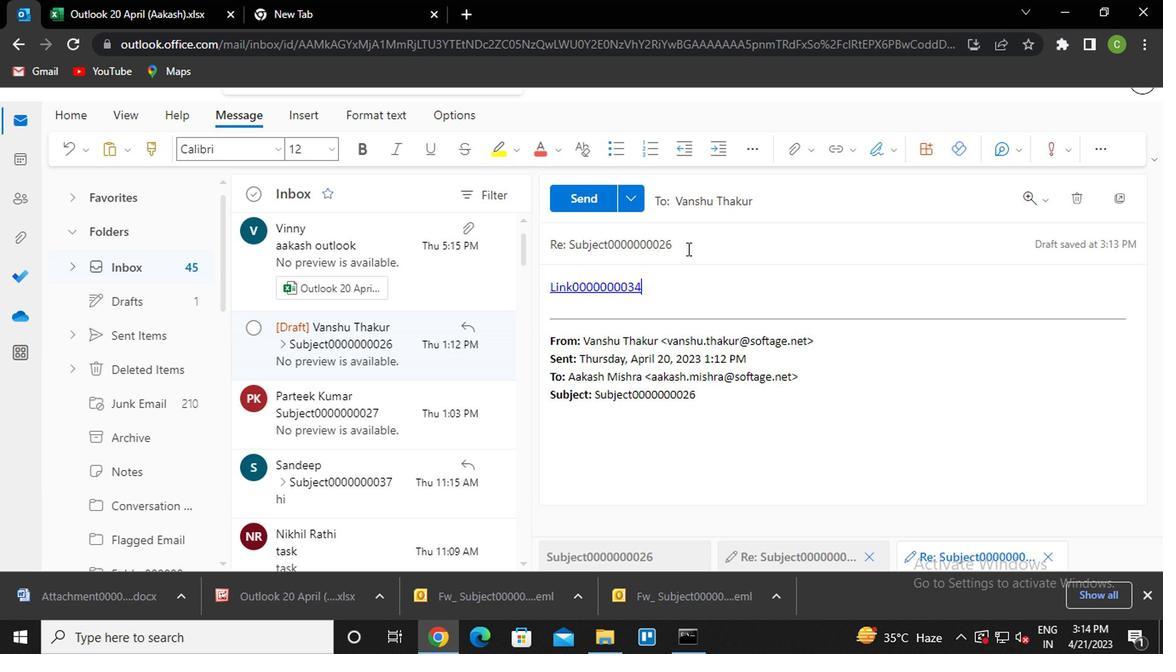 
Action: Key pressed <Key.backspace><Key.backspace>37
Screenshot: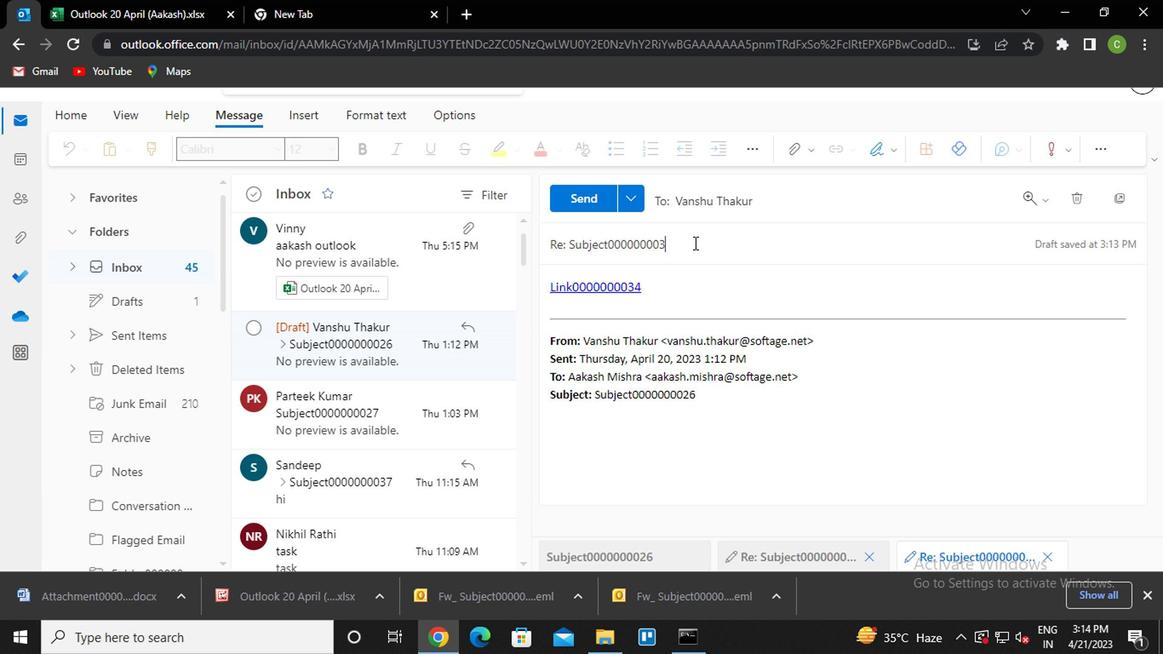 
Action: Mouse moved to (663, 296)
Screenshot: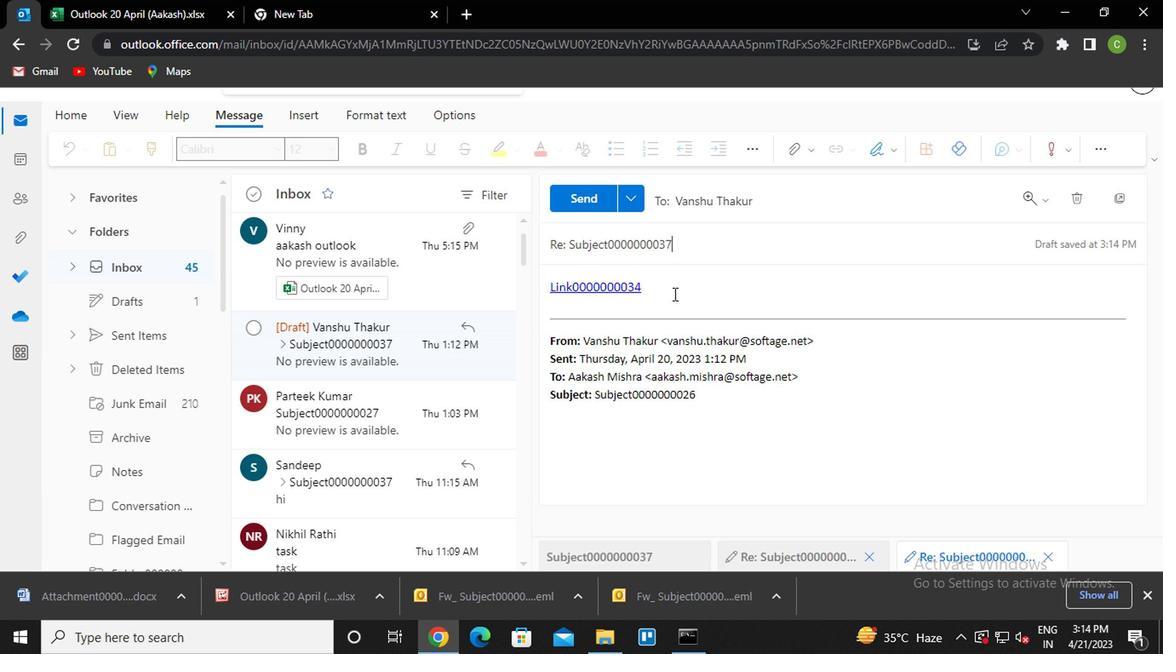 
Action: Mouse pressed left at (663, 296)
Screenshot: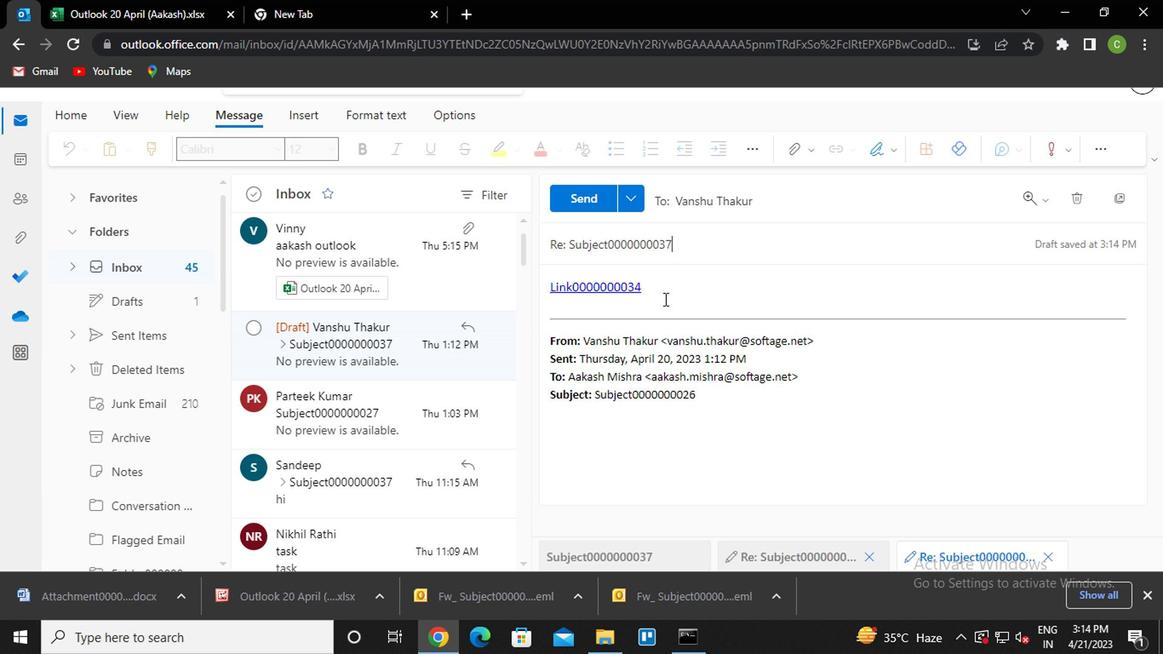 
Action: Key pressed <Key.enter><Key.caps_lock>m<Key.caps_lock>essage0000000034
Screenshot: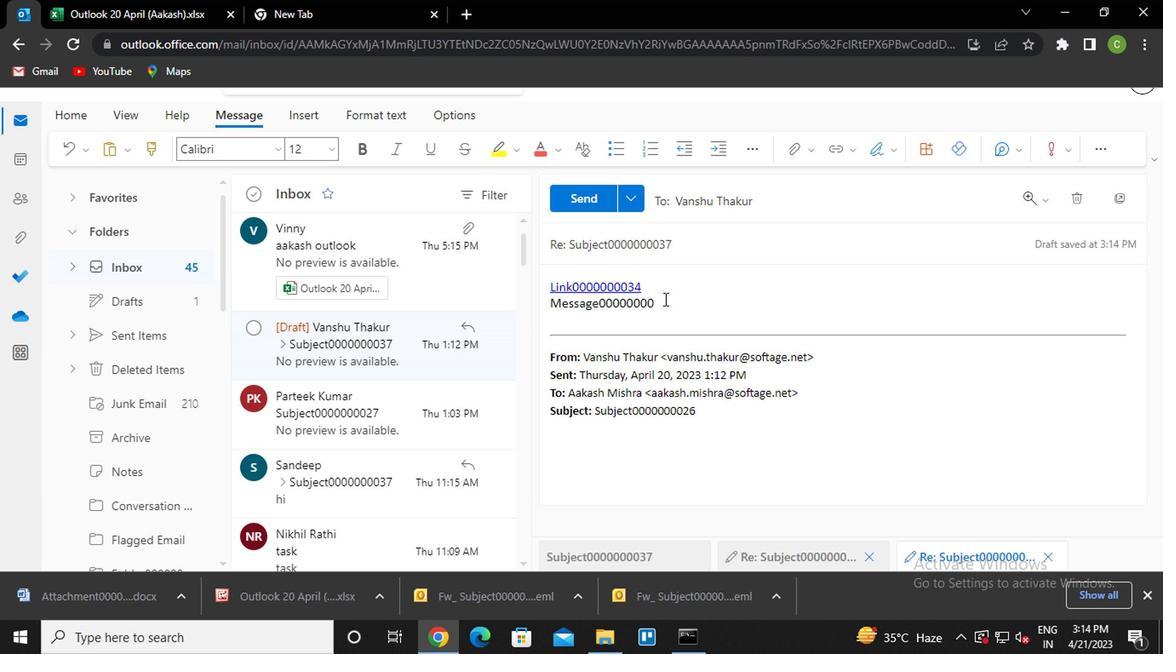 
Action: Mouse moved to (732, 284)
Screenshot: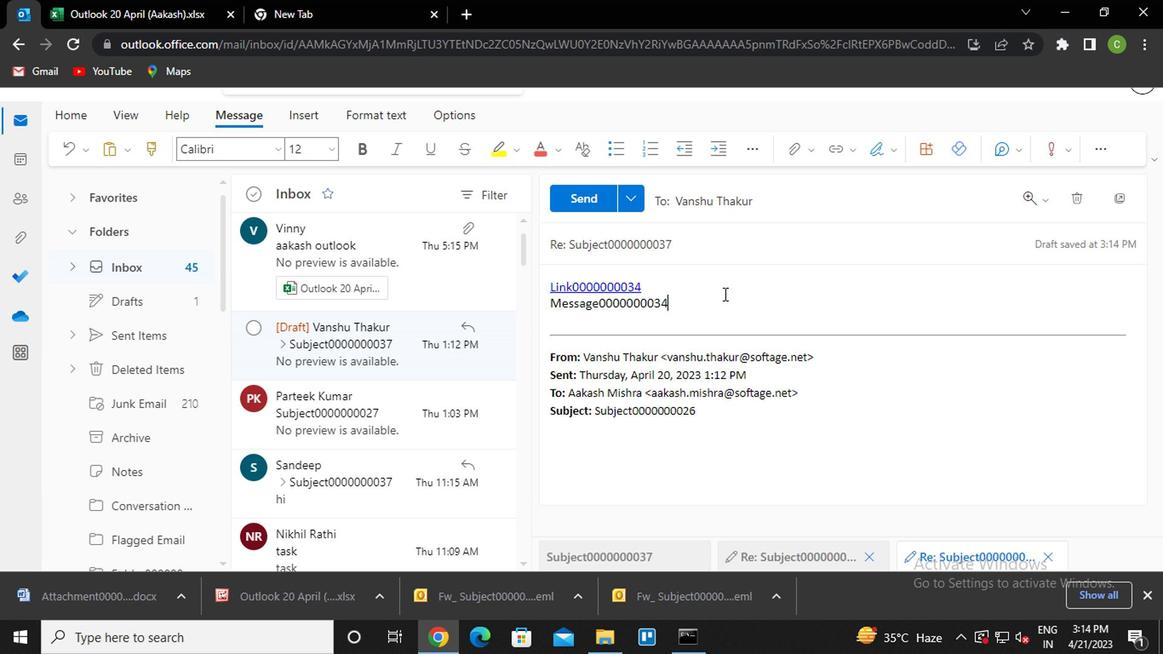 
Action: Mouse scrolled (732, 285) with delta (0, 0)
Screenshot: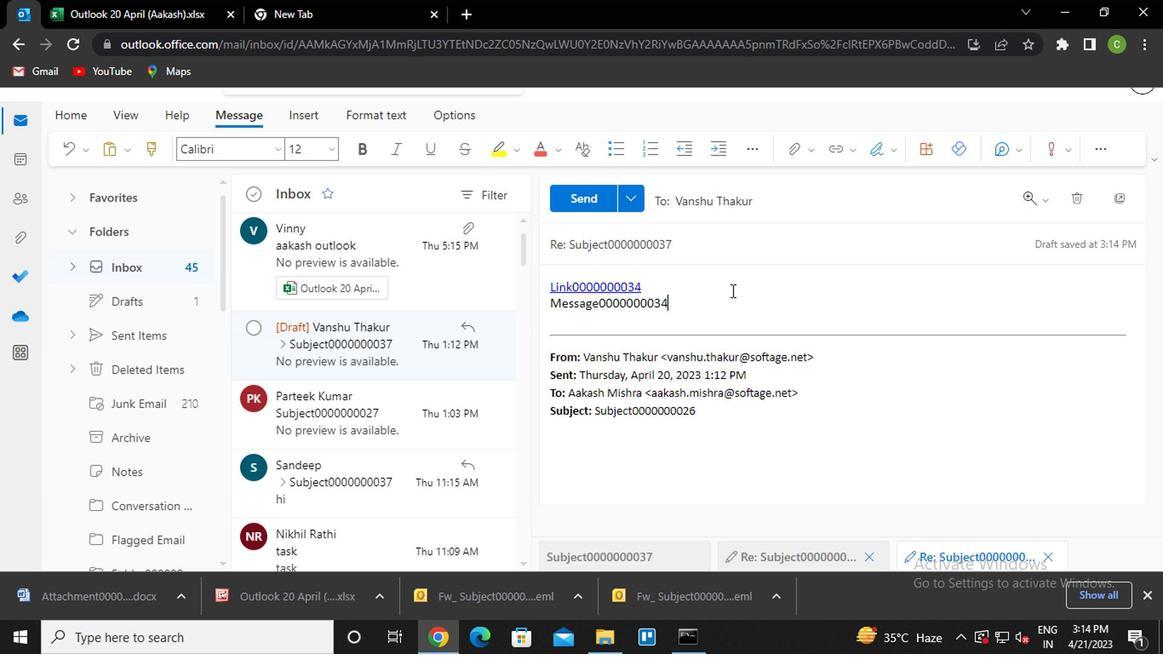 
Action: Mouse moved to (791, 164)
Screenshot: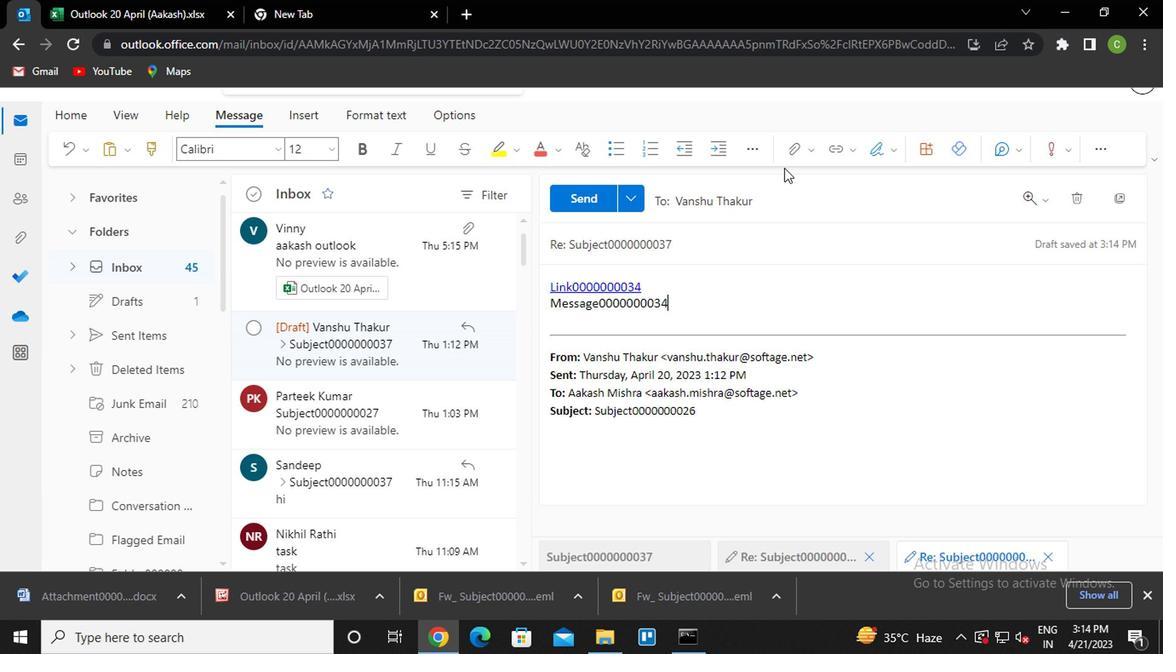 
Action: Mouse pressed left at (791, 164)
Screenshot: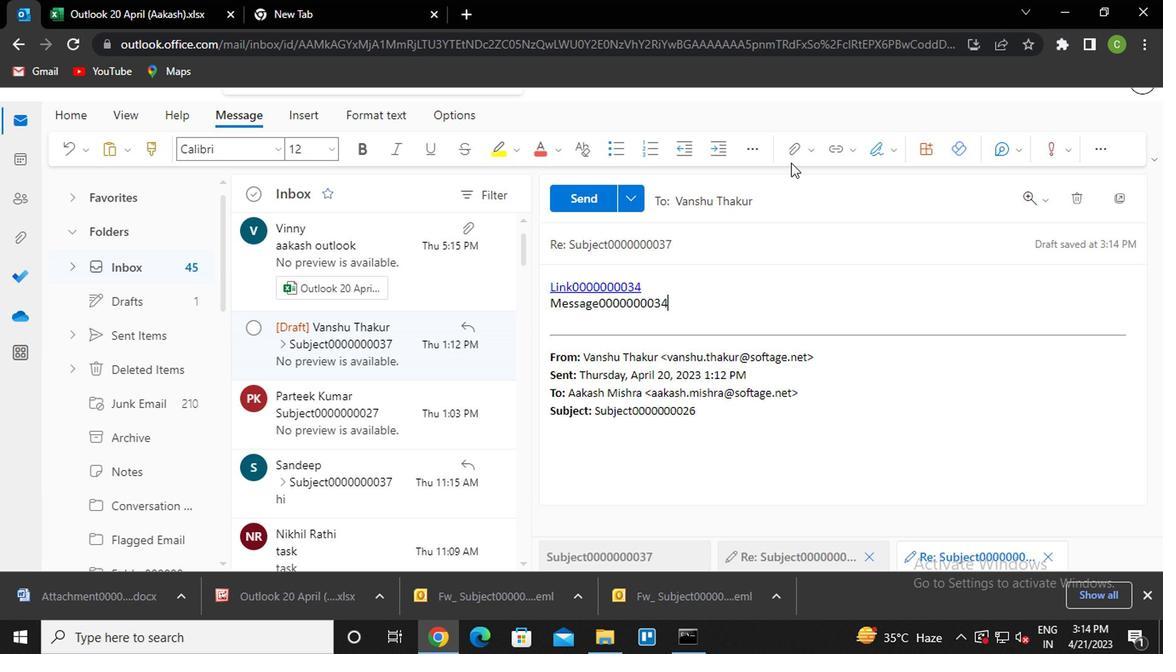 
Action: Mouse moved to (709, 193)
Screenshot: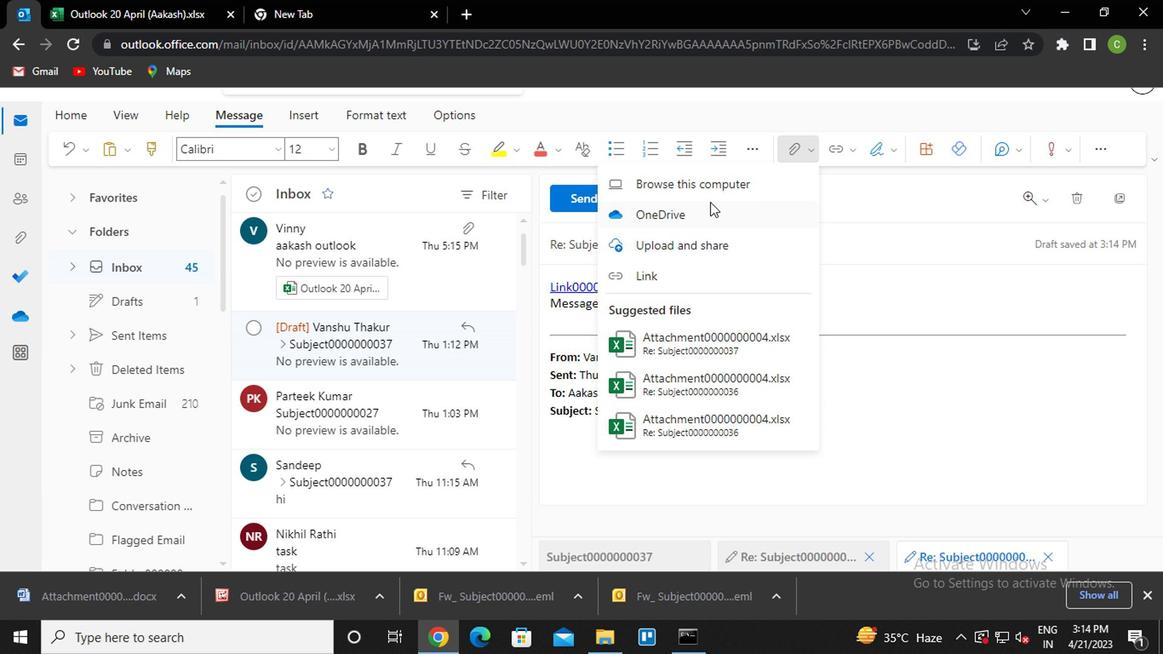 
Action: Mouse pressed left at (709, 193)
Screenshot: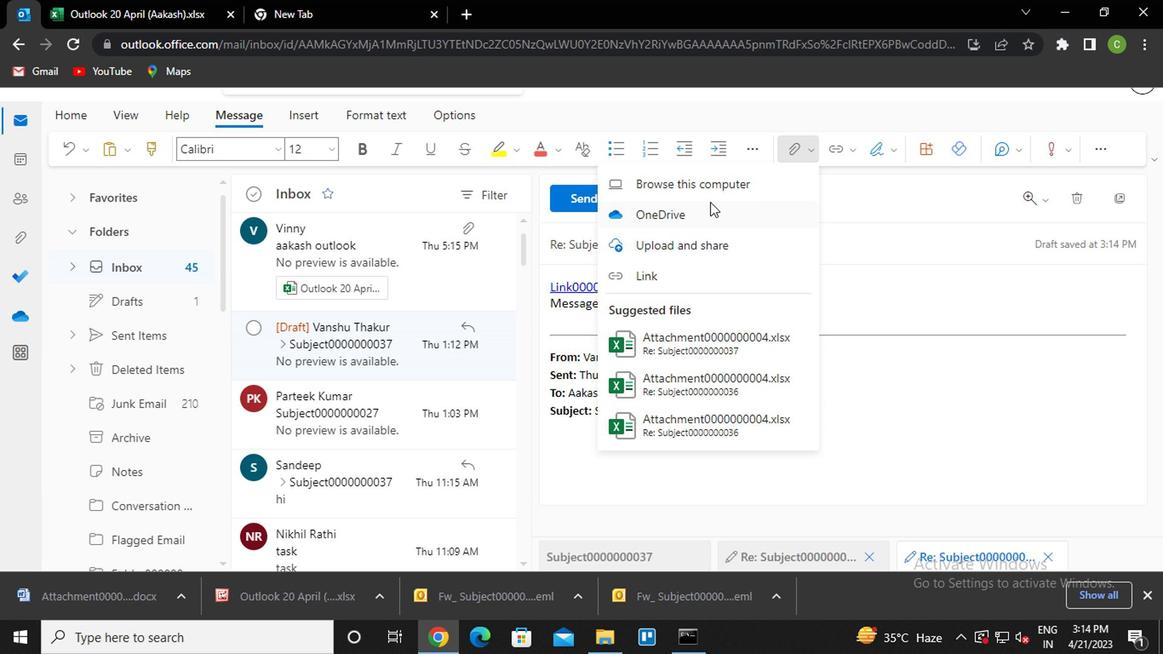 
Action: Mouse moved to (320, 183)
Screenshot: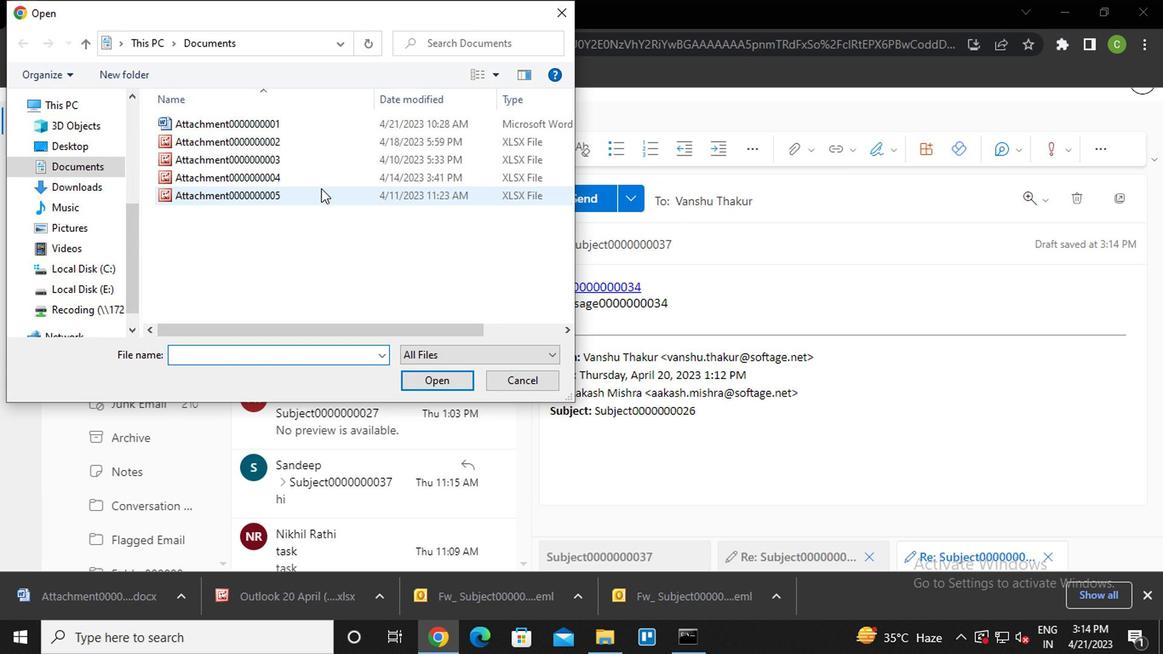 
Action: Mouse pressed left at (320, 183)
Screenshot: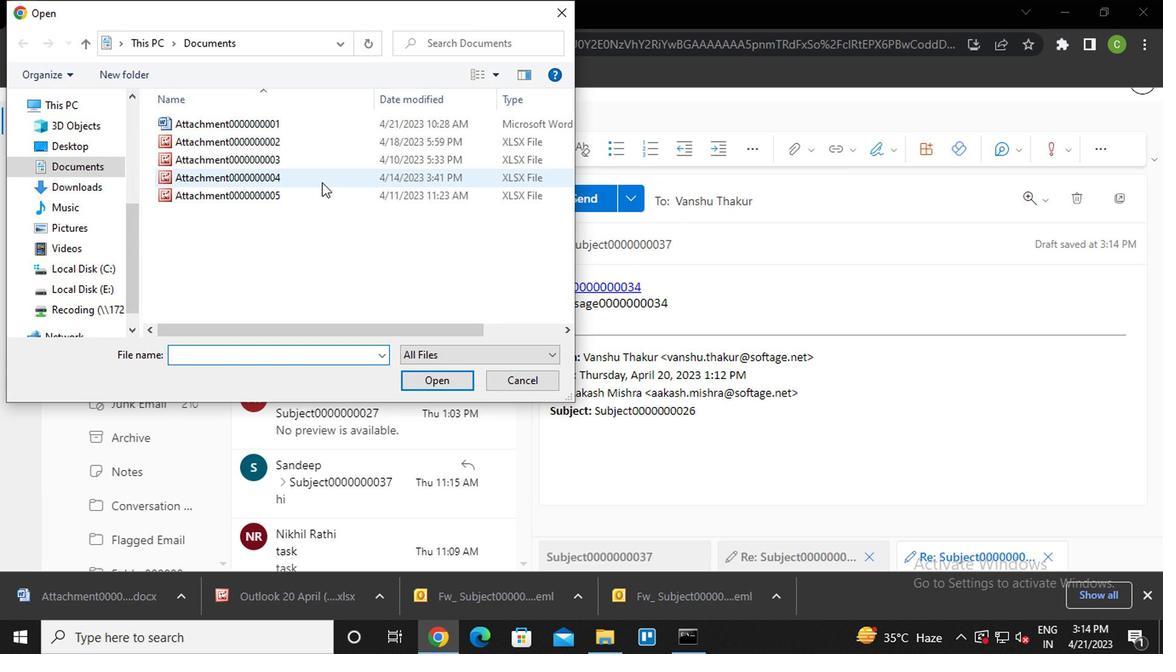 
Action: Mouse pressed left at (320, 183)
Screenshot: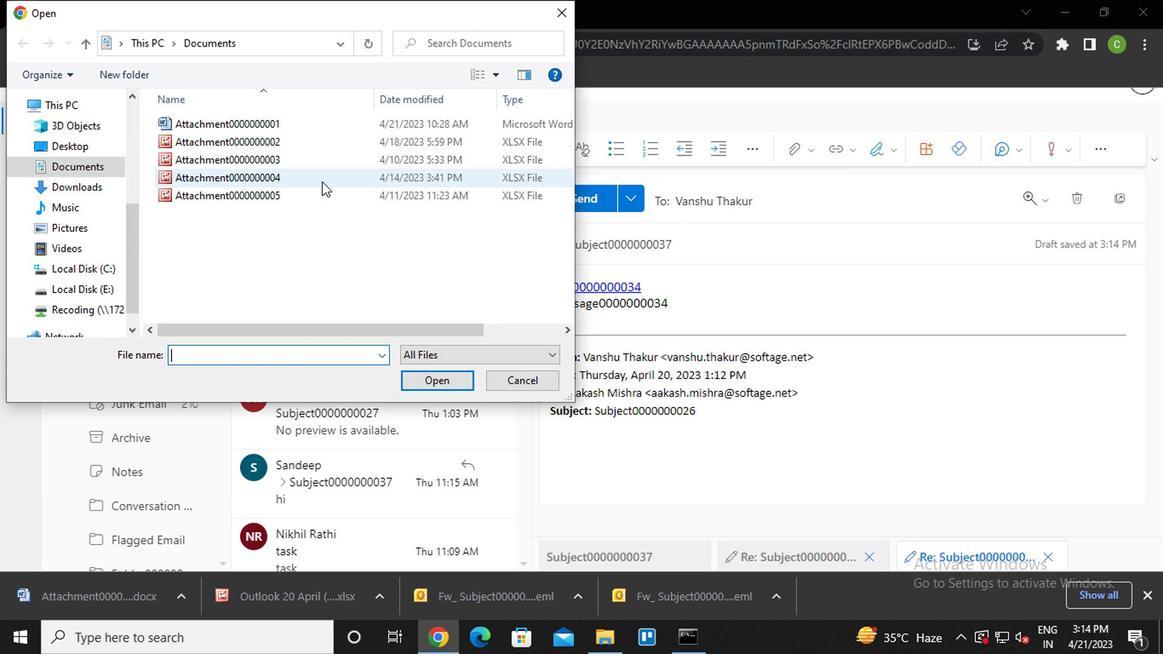 
Action: Mouse moved to (791, 150)
Screenshot: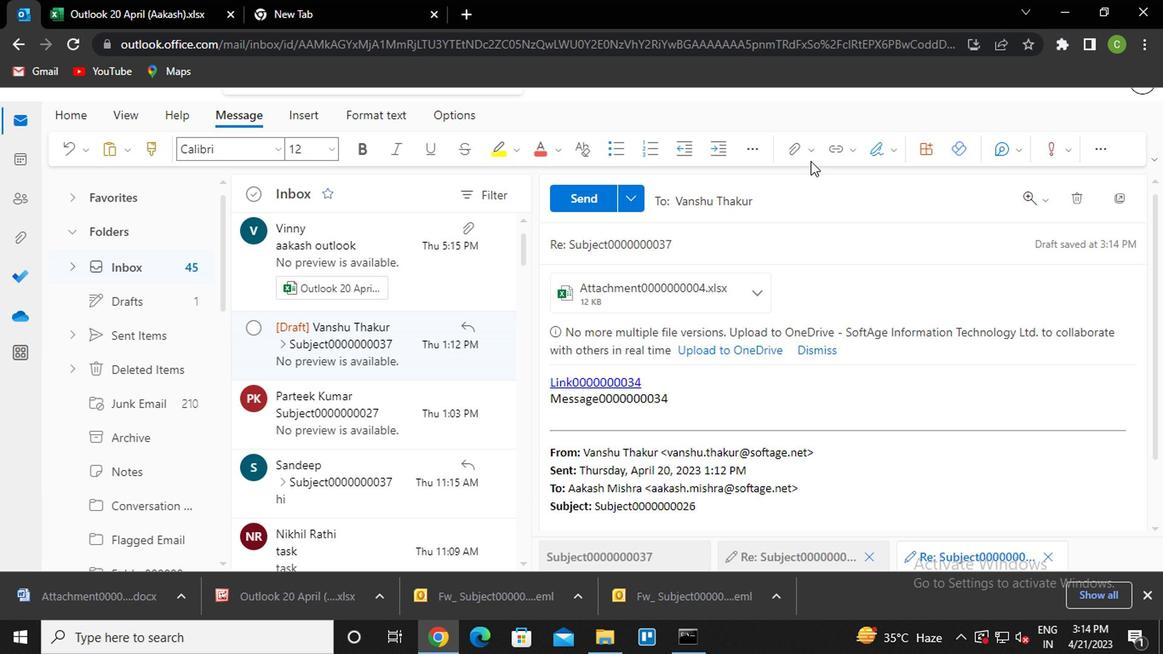 
Action: Mouse pressed left at (791, 150)
Screenshot: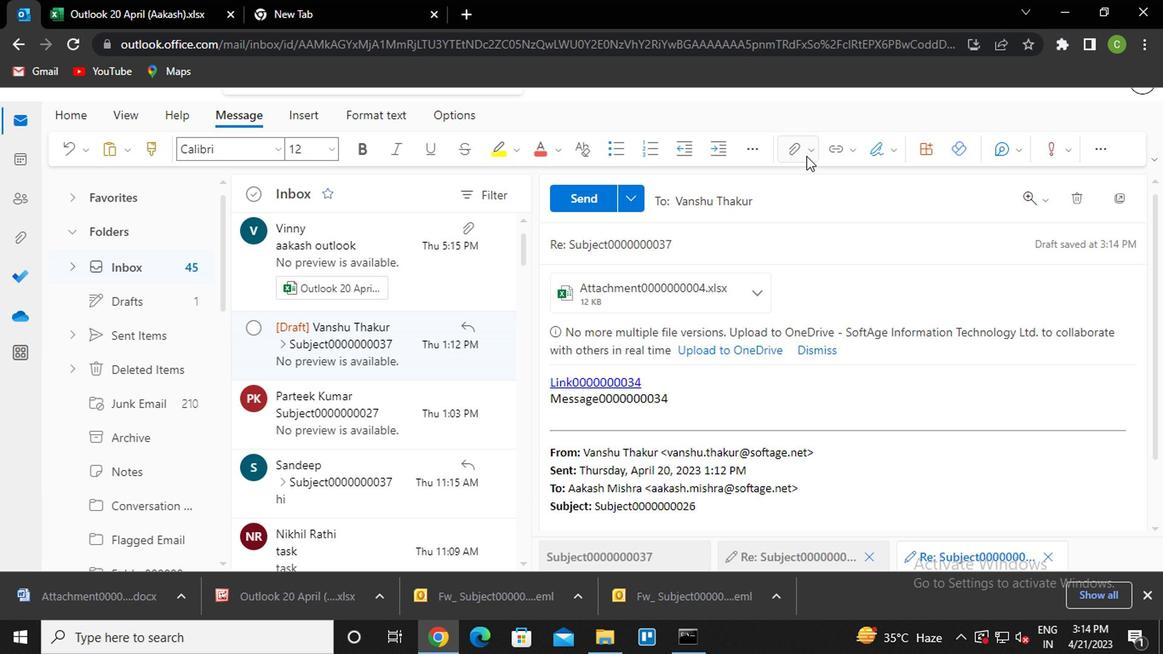 
Action: Mouse moved to (699, 185)
Screenshot: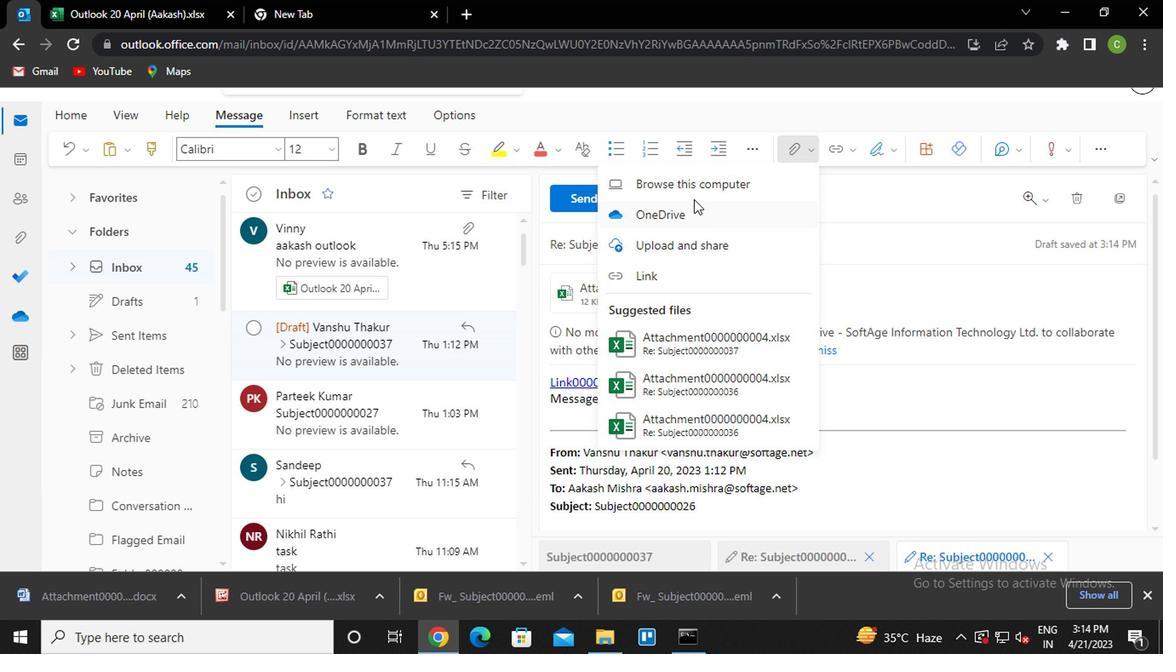 
Action: Mouse pressed left at (699, 185)
Screenshot: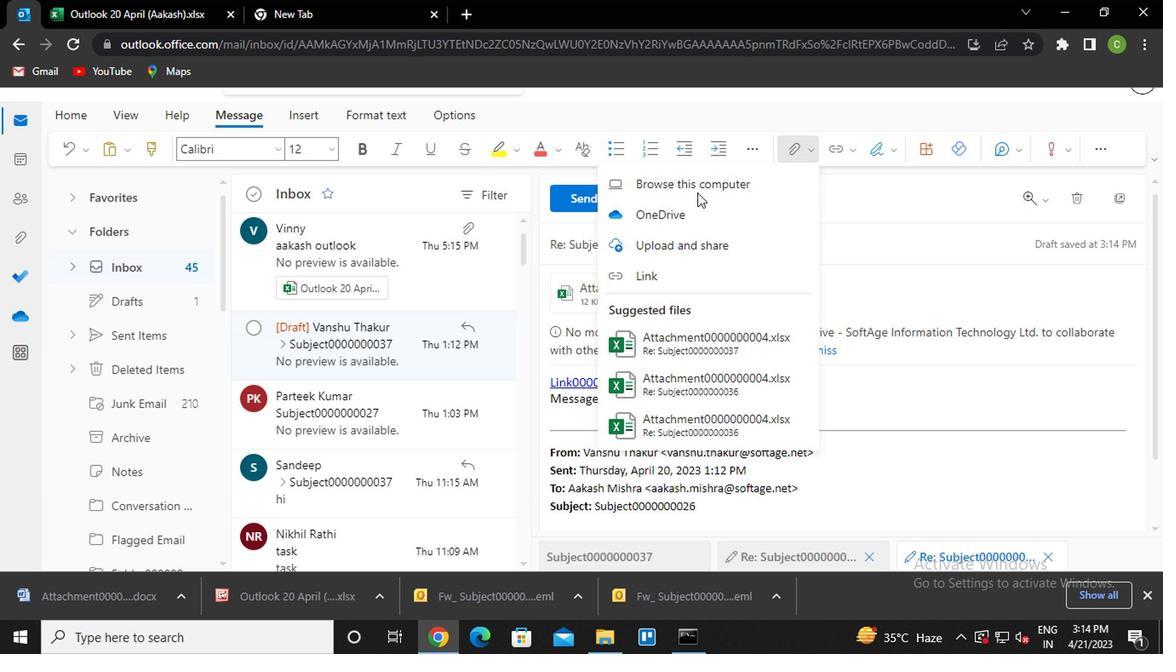 
Action: Mouse moved to (557, 17)
Screenshot: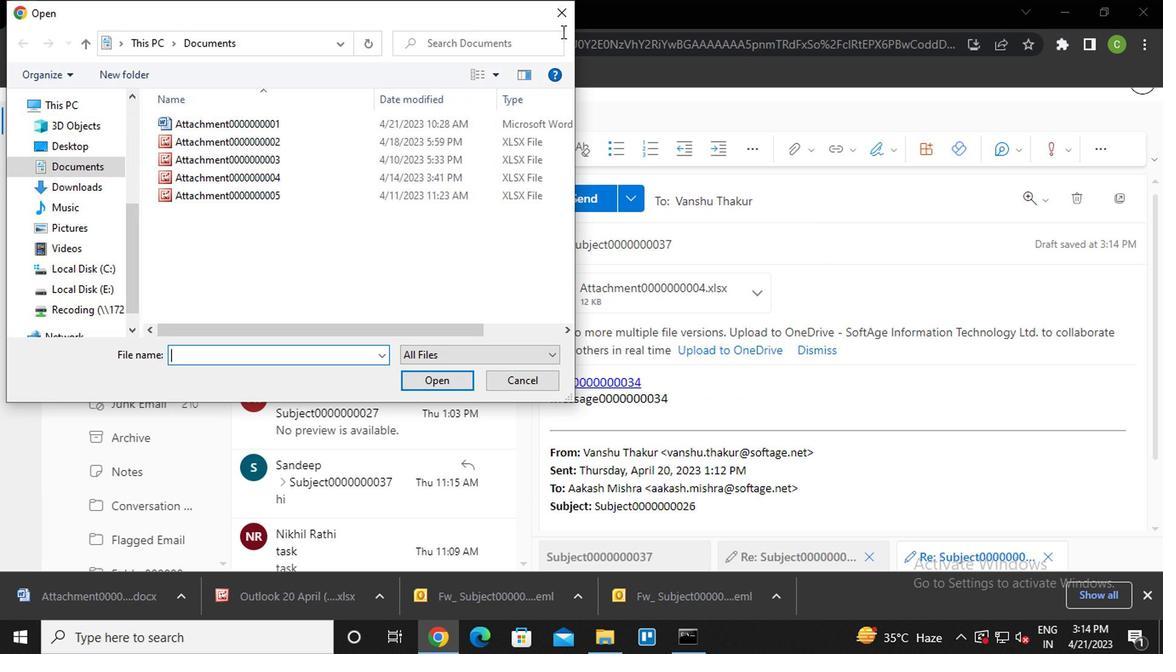 
Action: Mouse pressed left at (557, 17)
Screenshot: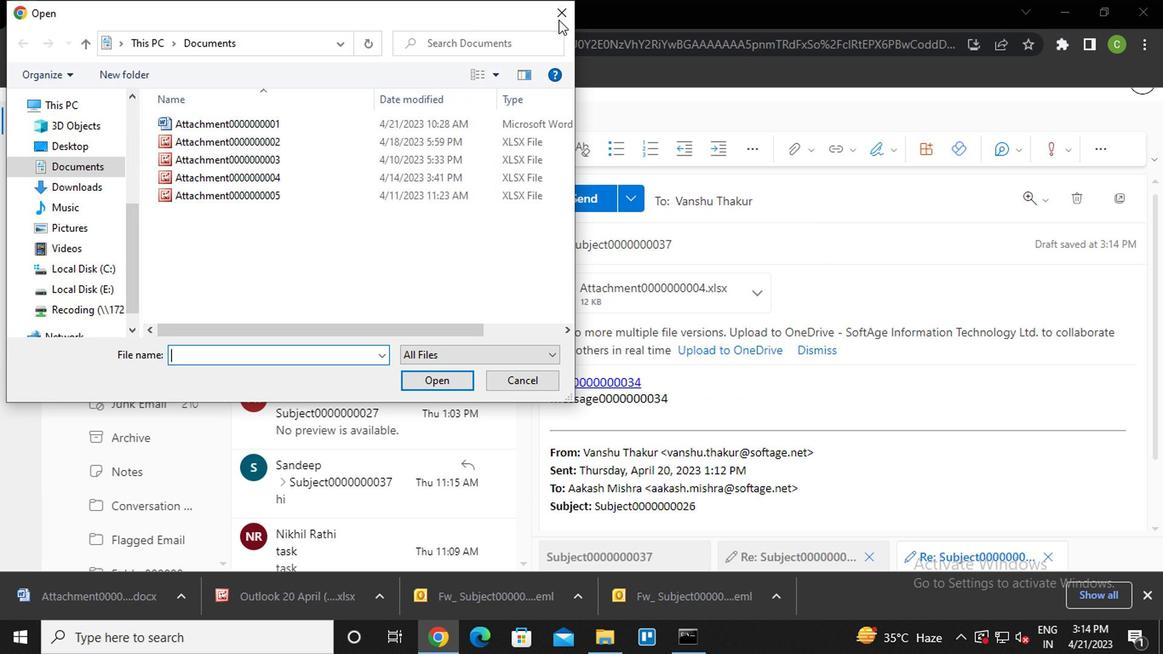 
Action: Mouse moved to (795, 153)
Screenshot: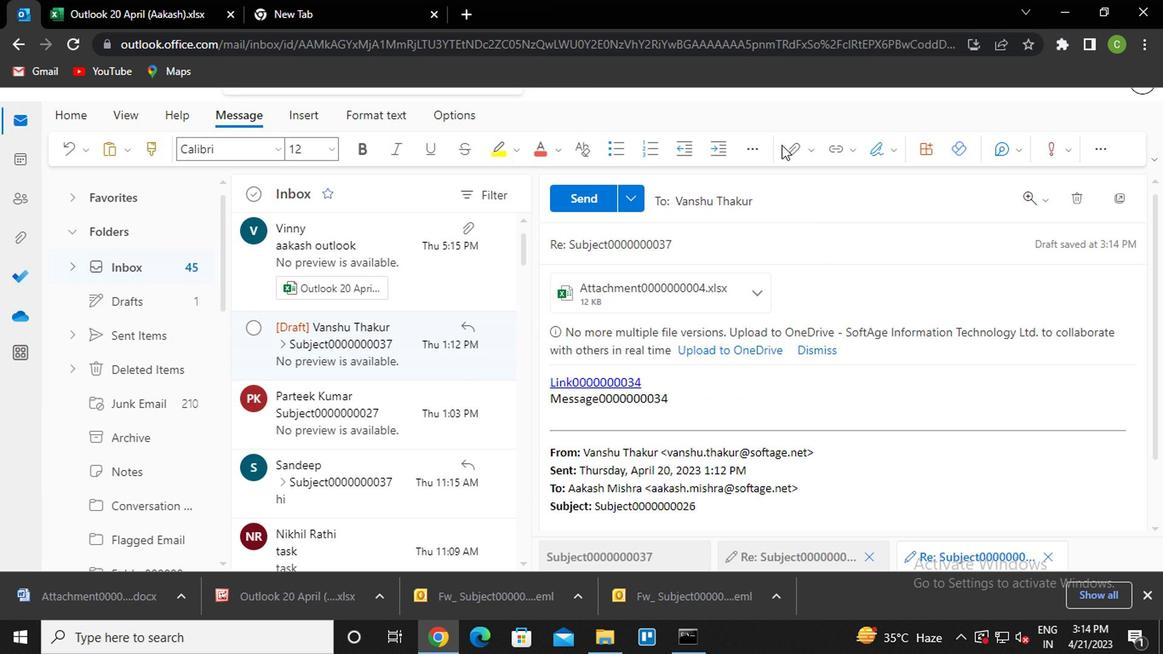 
Action: Mouse pressed left at (795, 153)
Screenshot: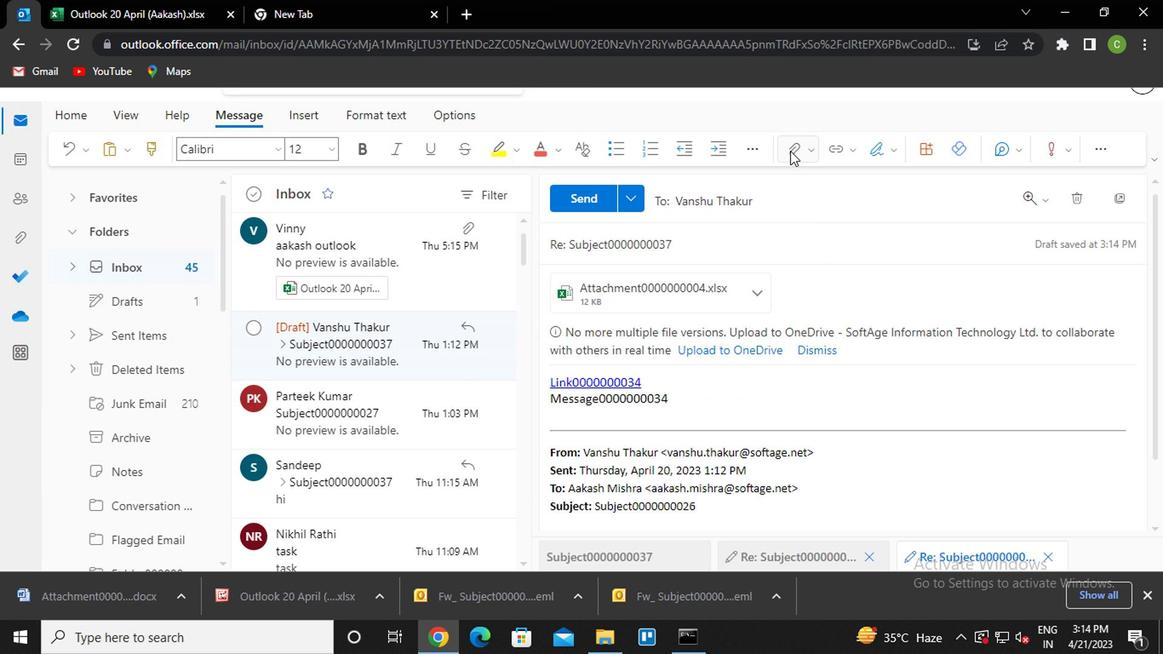 
Action: Mouse moved to (690, 216)
Screenshot: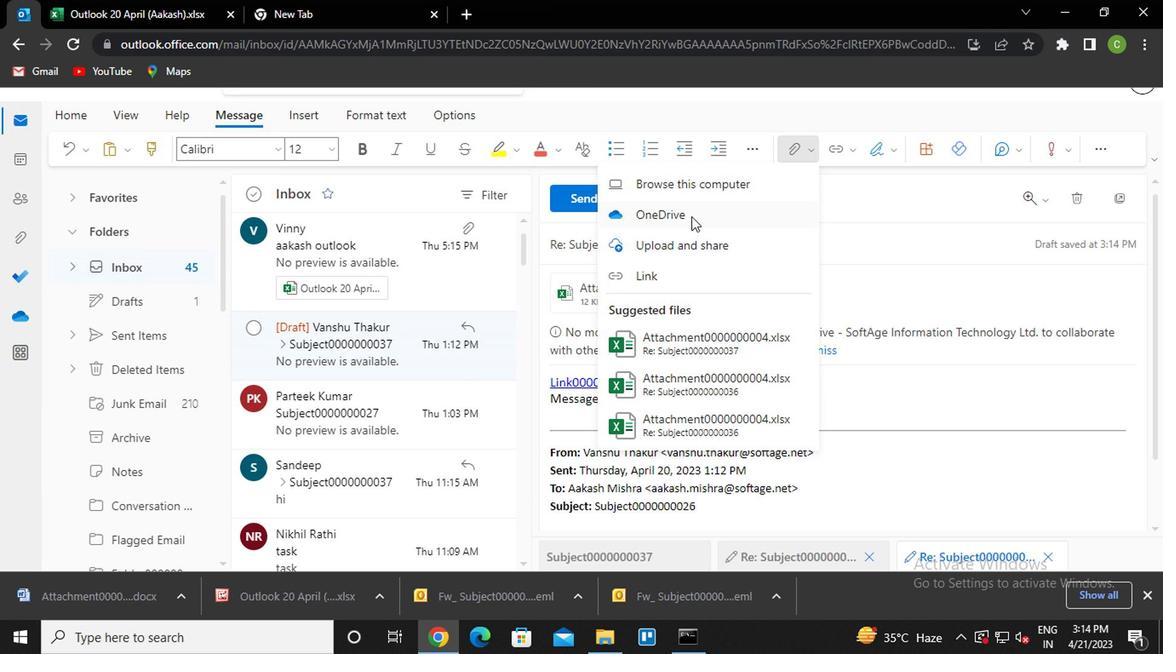 
Action: Mouse pressed left at (690, 216)
Screenshot: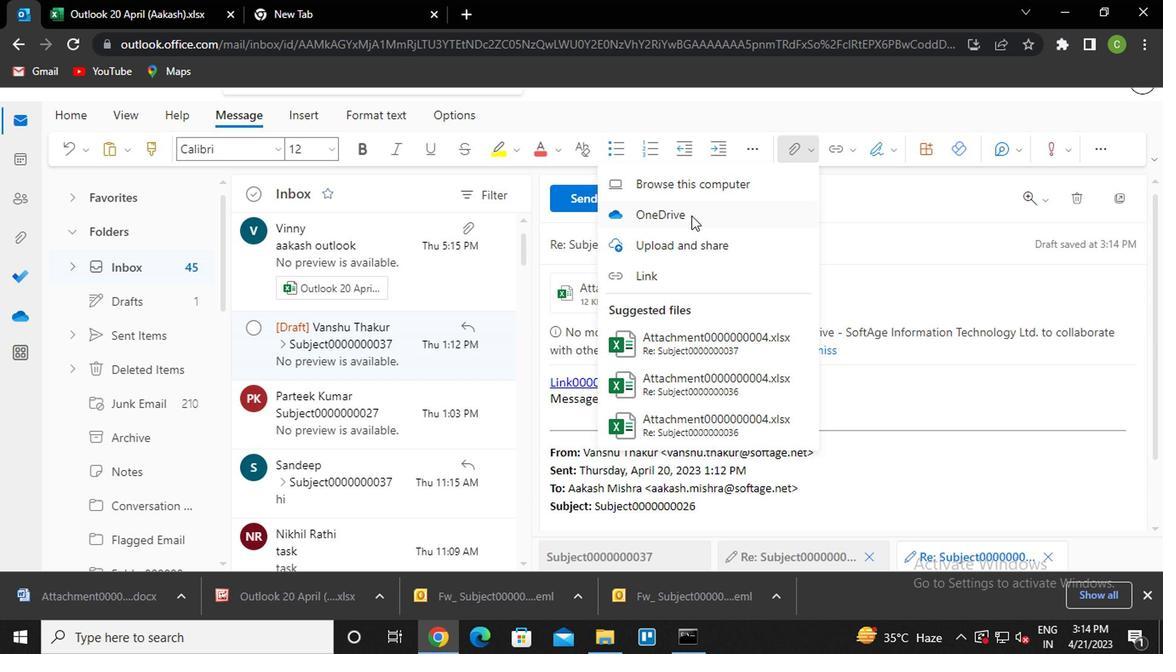 
Action: Mouse moved to (288, 267)
Screenshot: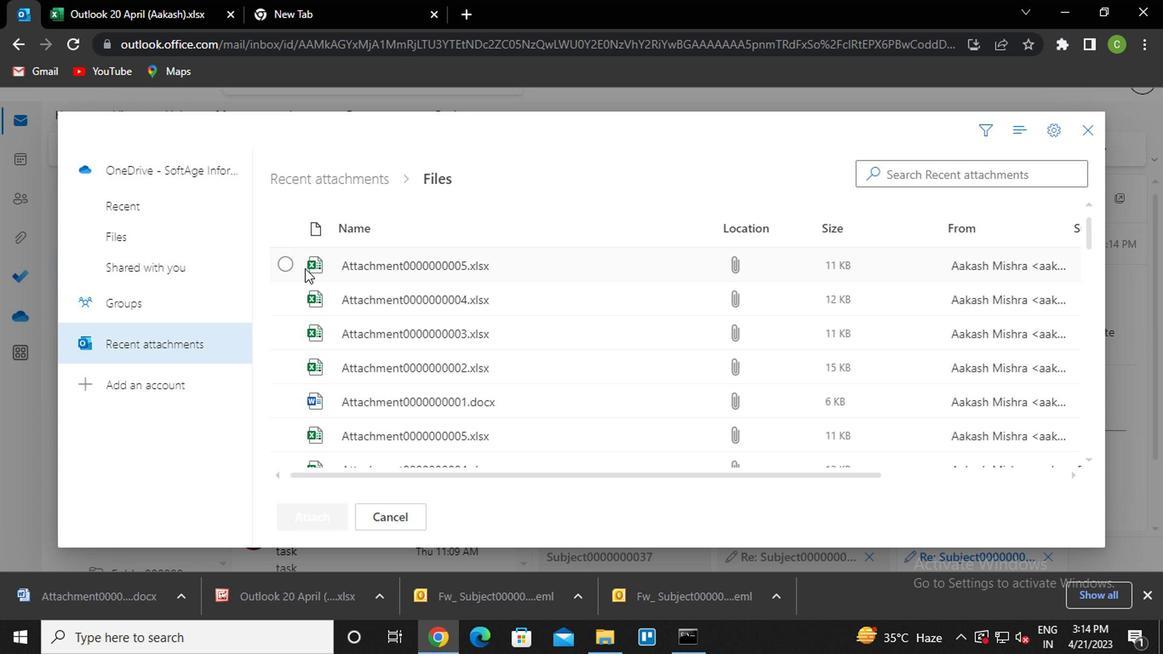 
Action: Mouse pressed left at (288, 267)
Screenshot: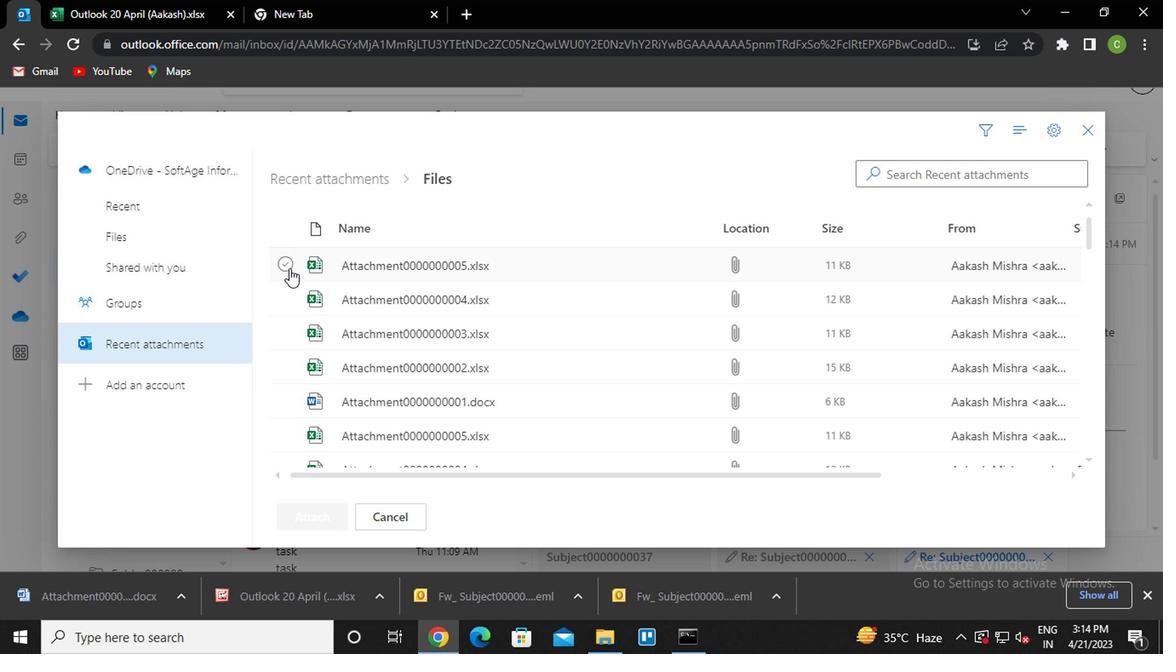 
Action: Mouse moved to (307, 502)
Screenshot: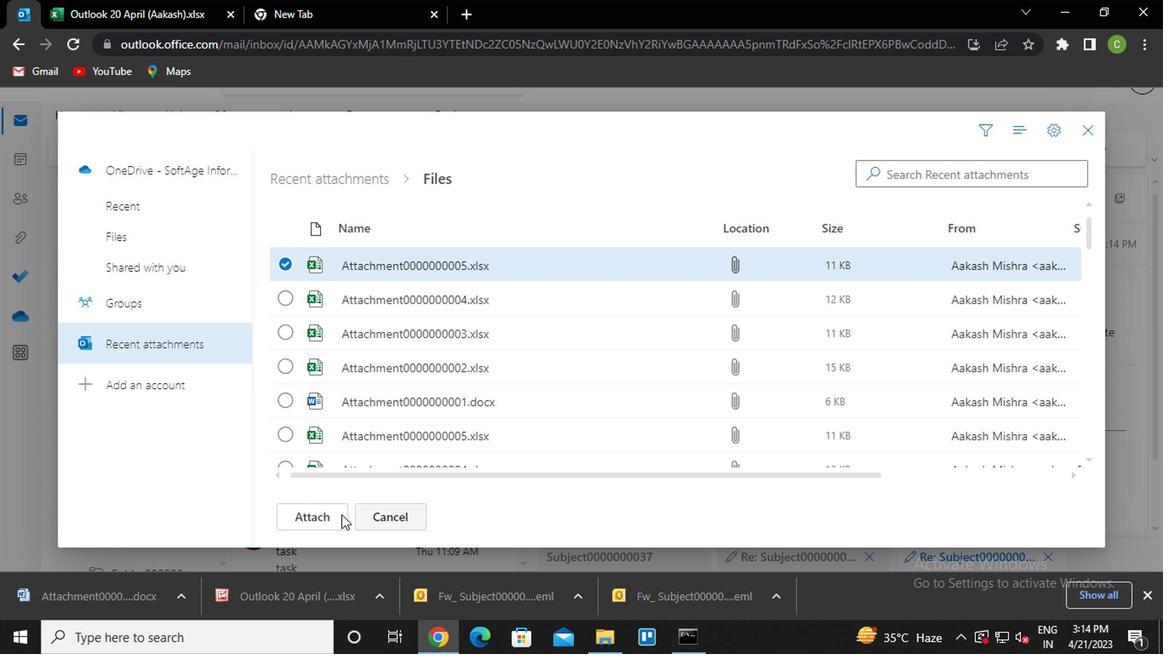 
Action: Mouse pressed left at (307, 502)
Screenshot: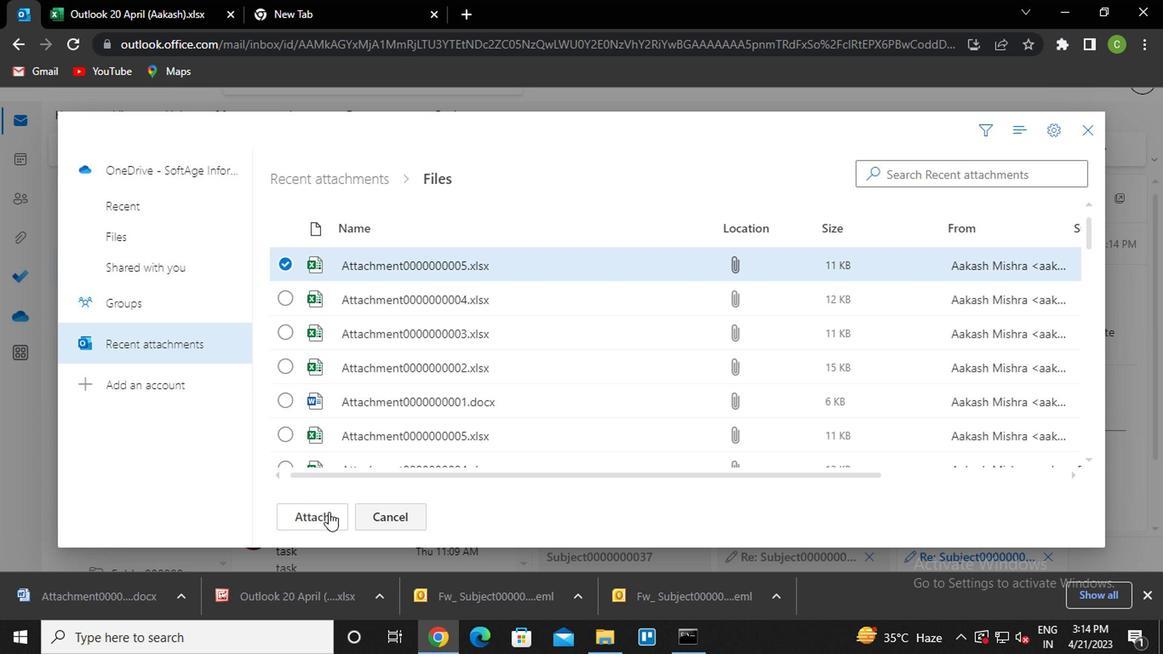 
Action: Mouse moved to (674, 358)
Screenshot: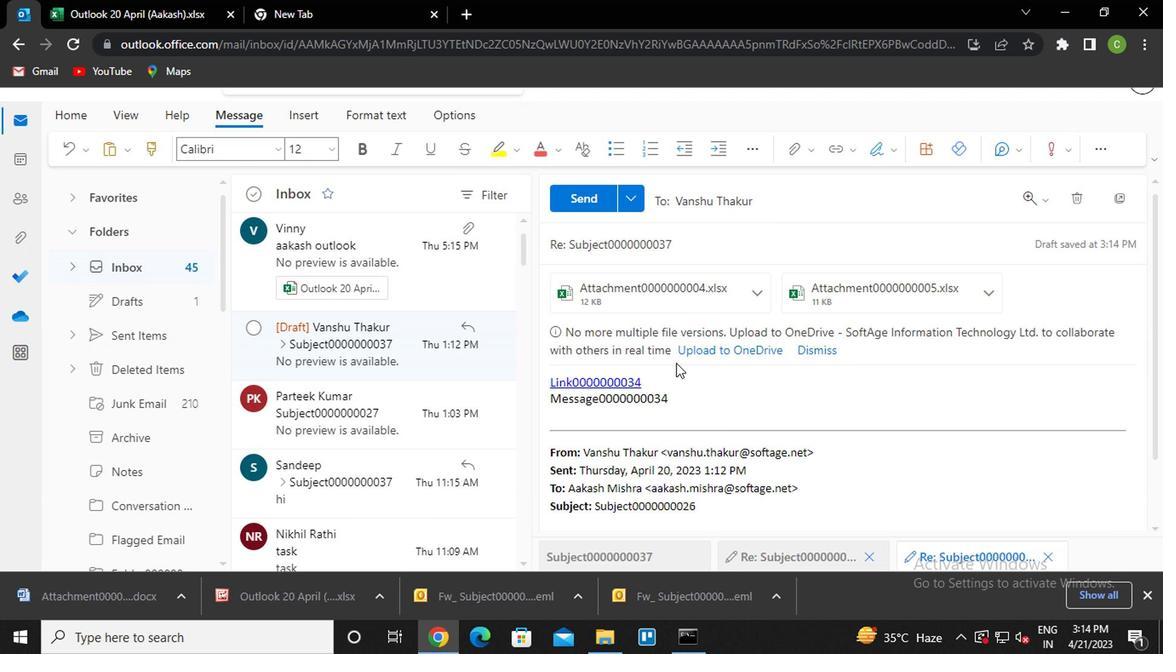 
Action: Mouse scrolled (674, 359) with delta (0, 0)
Screenshot: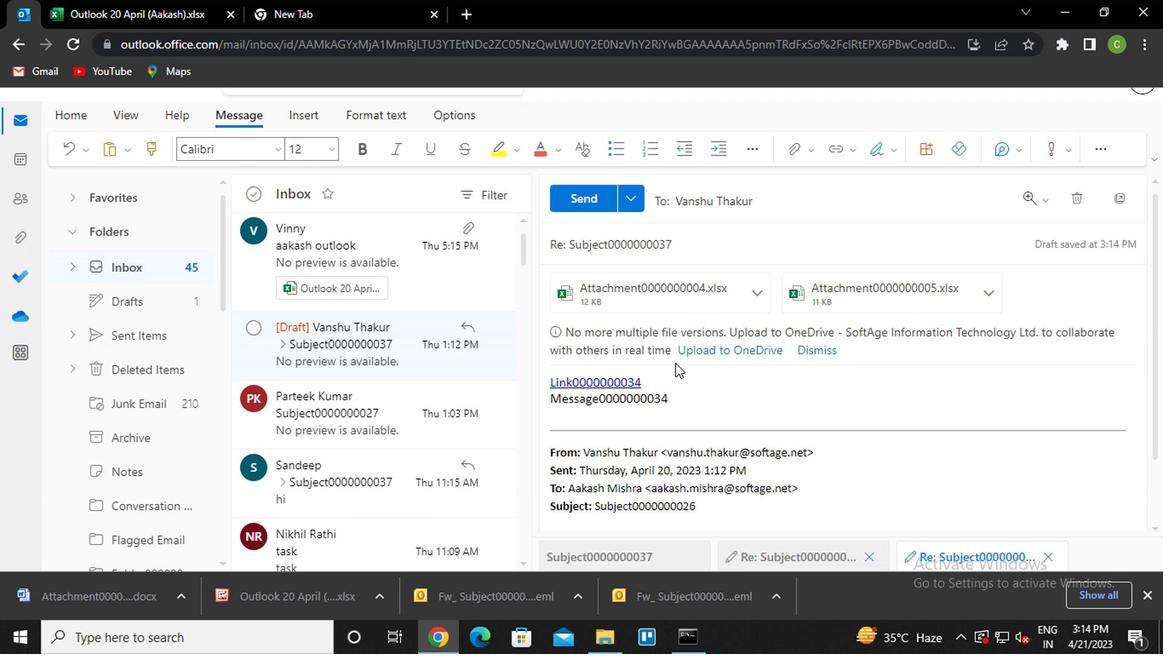 
Action: Mouse moved to (597, 206)
Screenshot: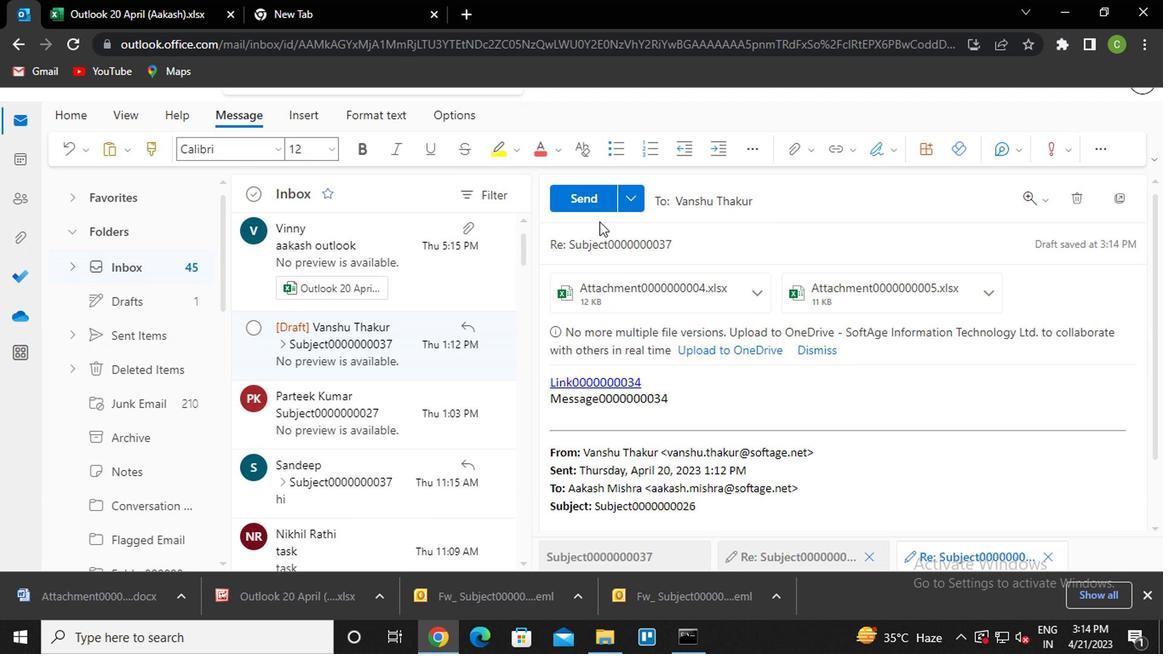 
Action: Mouse pressed left at (597, 206)
Screenshot: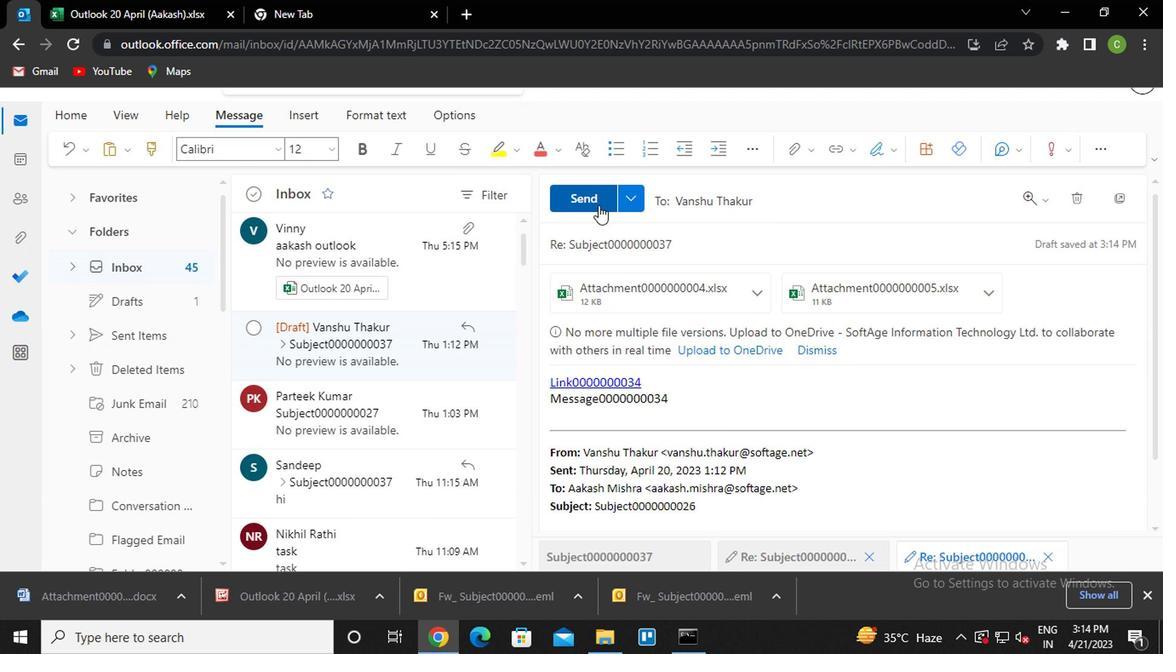 
Action: Mouse moved to (311, 480)
Screenshot: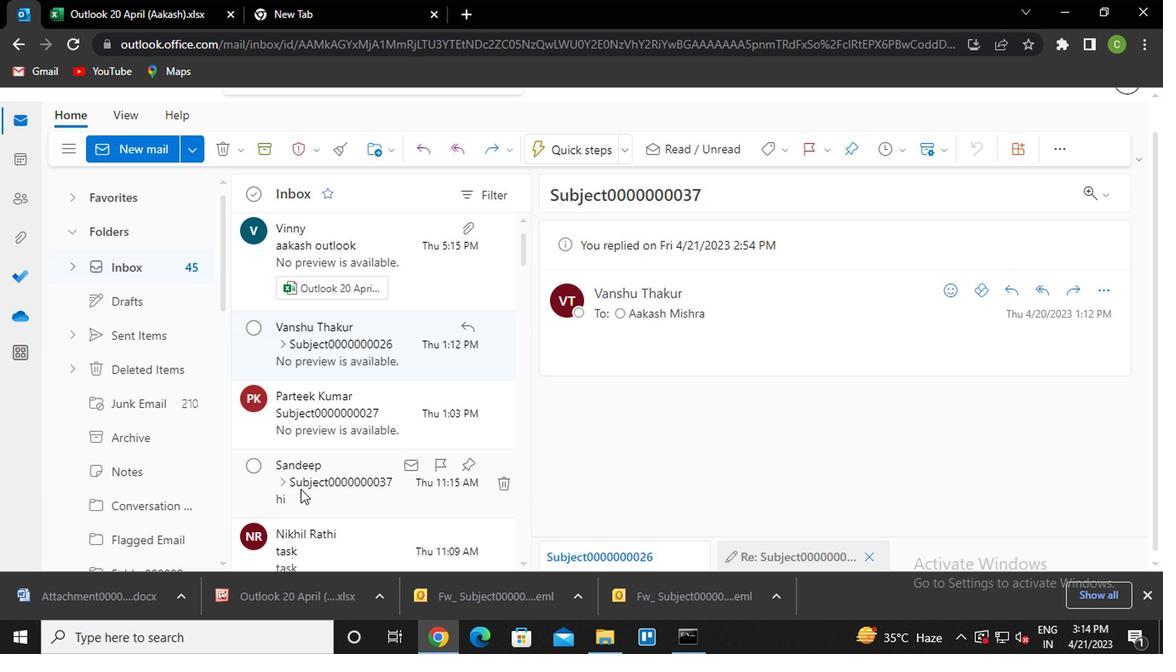 
Action: Mouse pressed left at (311, 480)
Screenshot: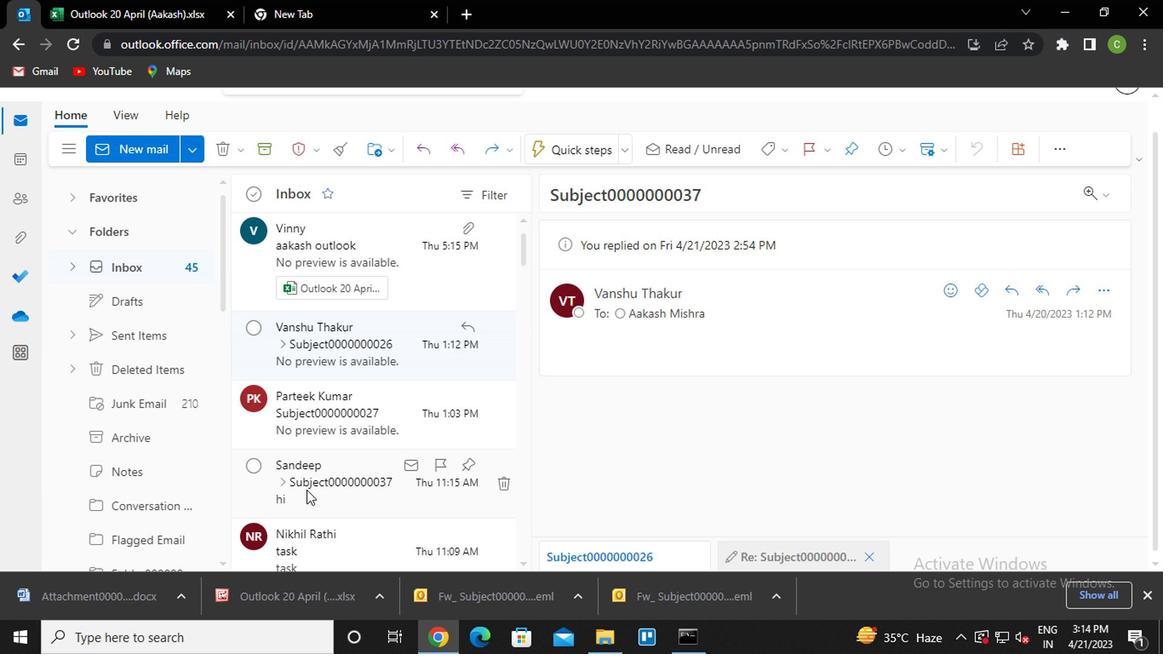 
Action: Mouse moved to (1101, 288)
Screenshot: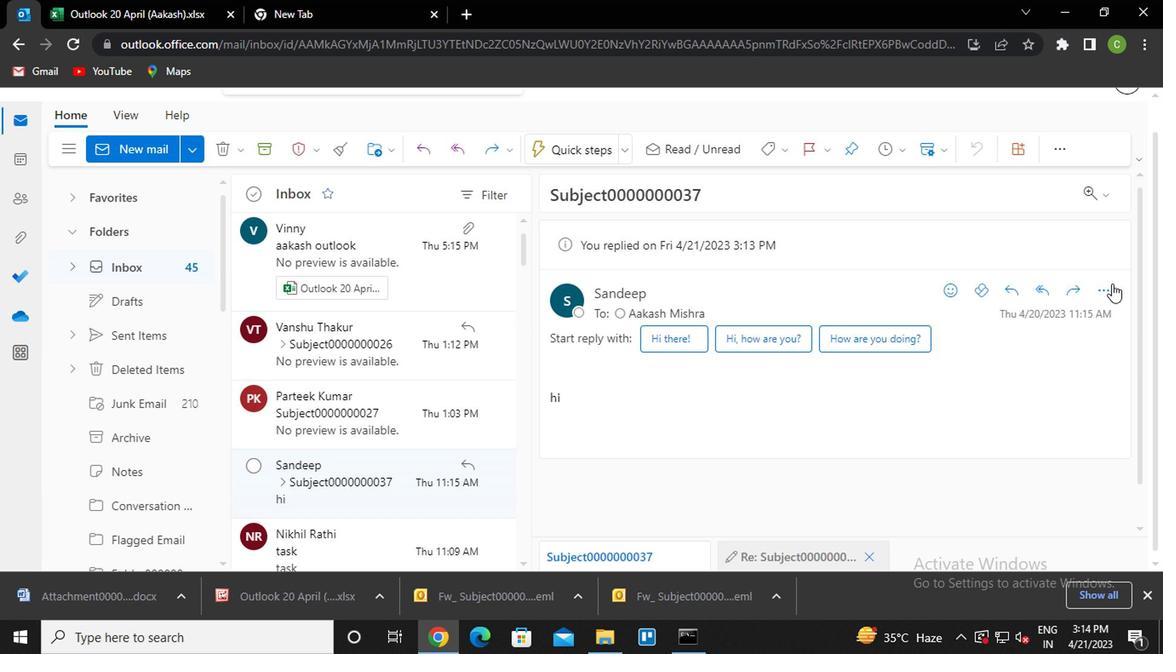 
Action: Mouse pressed left at (1101, 288)
Screenshot: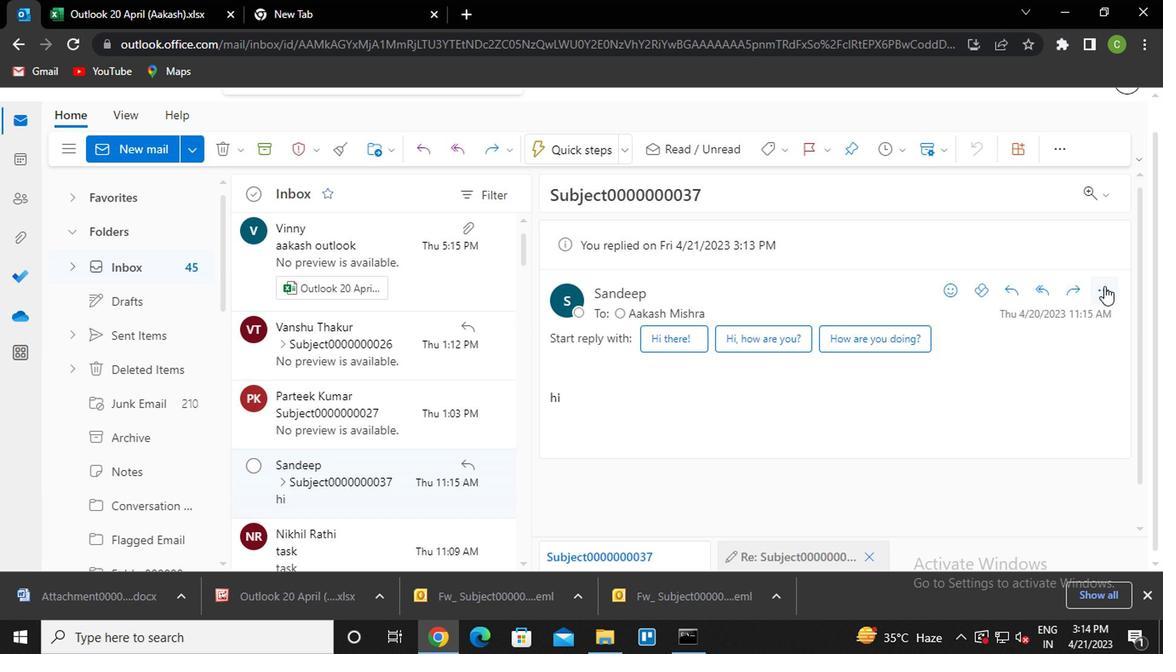 
Action: Mouse moved to (988, 146)
Screenshot: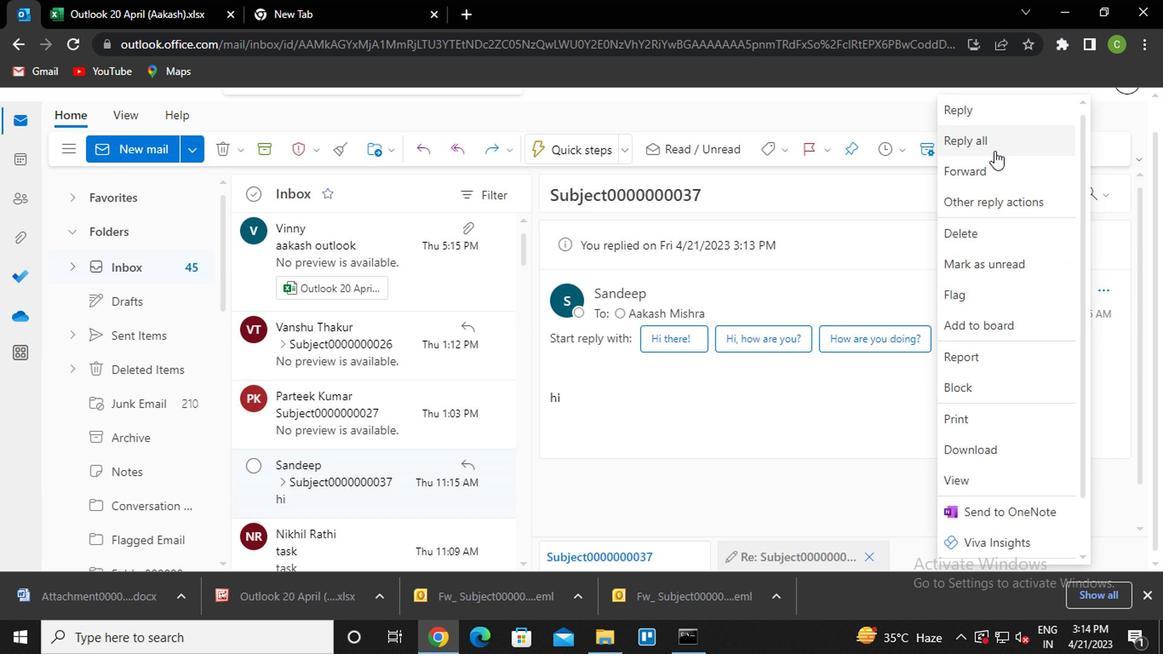 
Action: Mouse pressed left at (988, 146)
Screenshot: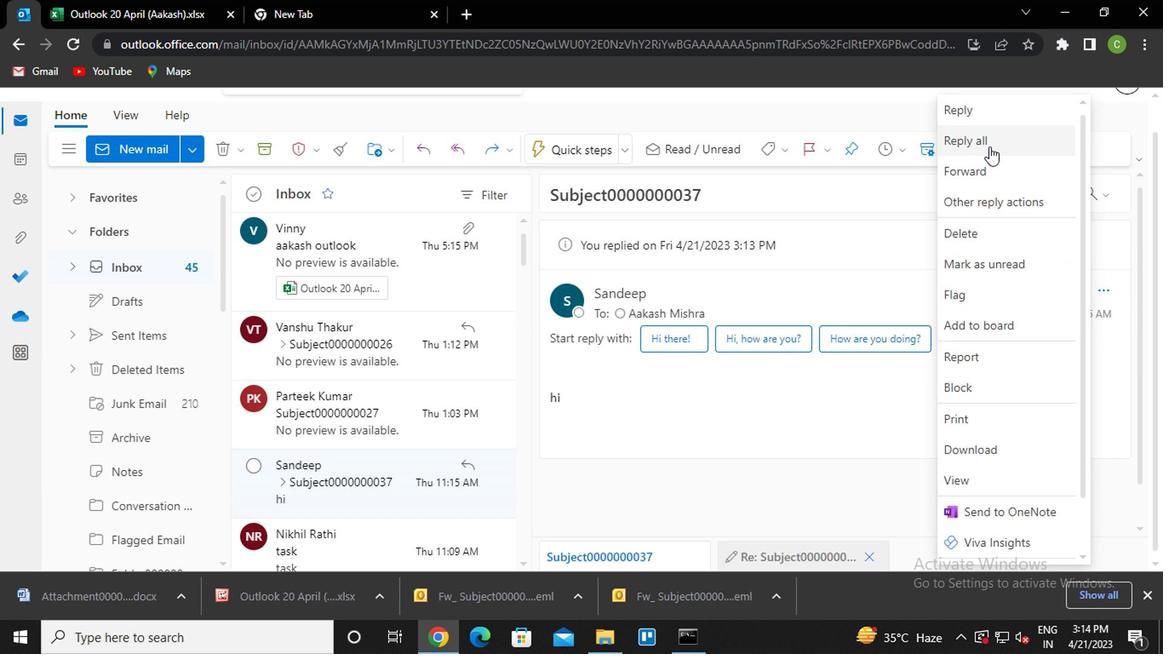 
Action: Mouse moved to (797, 155)
Screenshot: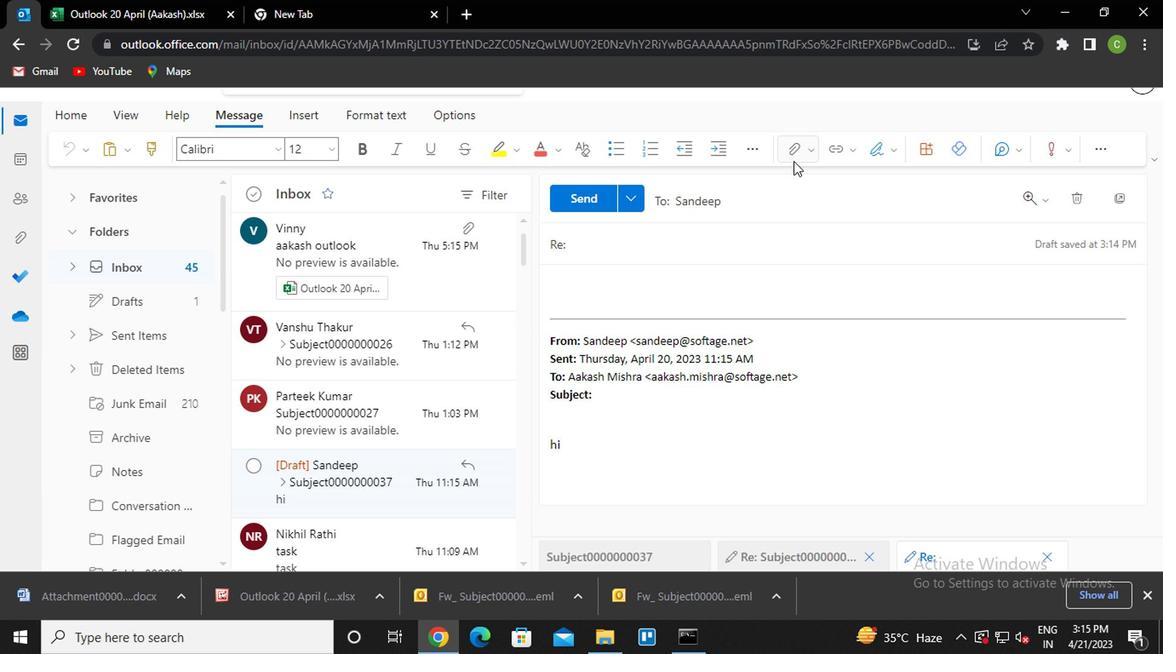 
Action: Mouse pressed left at (797, 155)
Screenshot: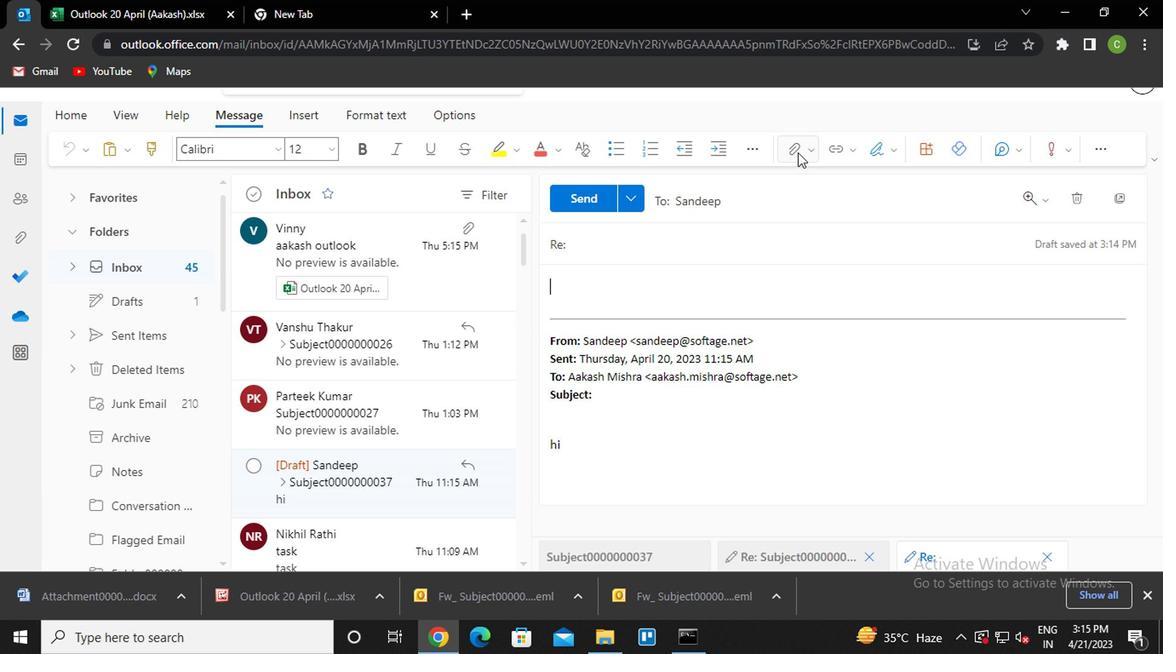
Action: Mouse moved to (880, 151)
Screenshot: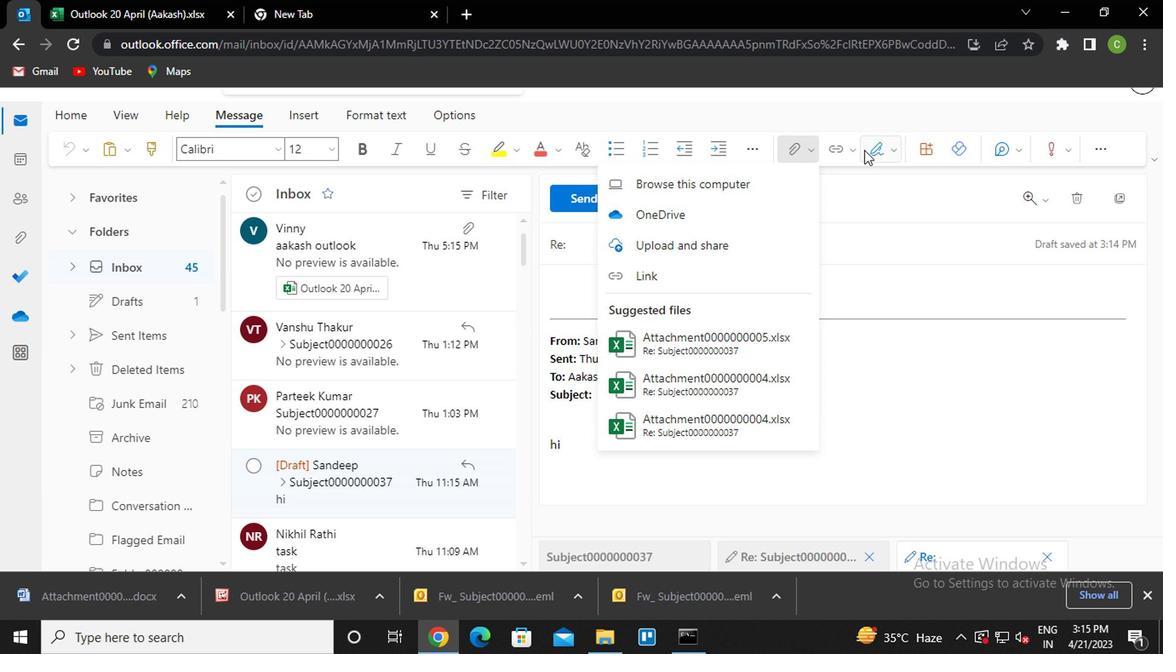 
Action: Mouse pressed left at (880, 151)
Screenshot: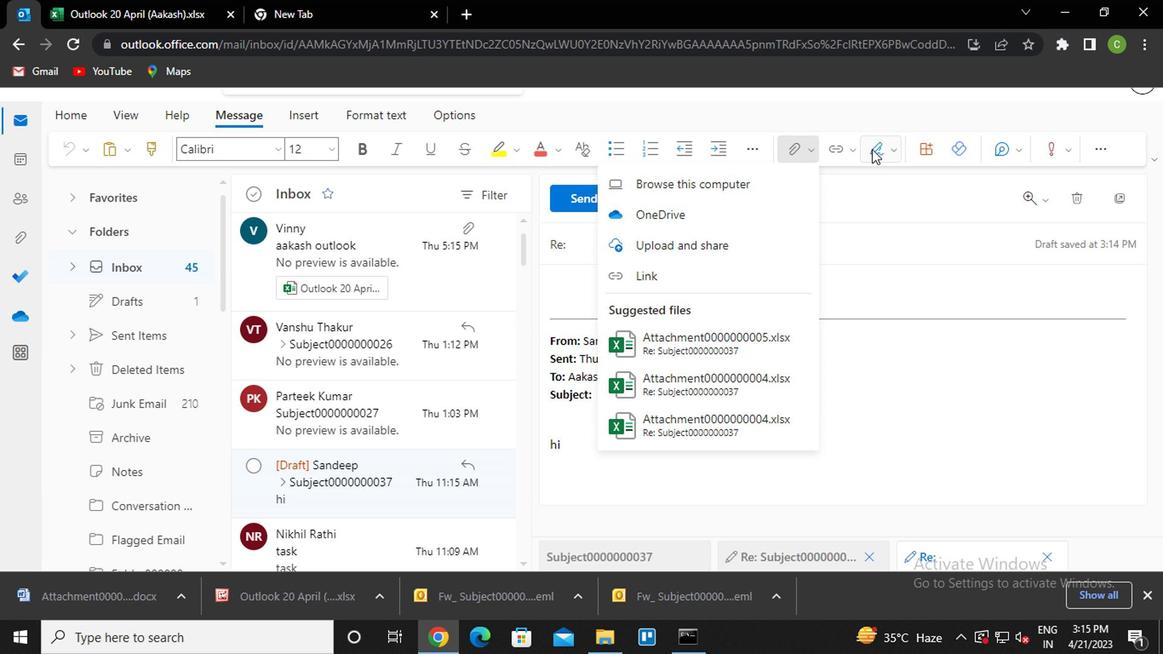 
Action: Mouse moved to (797, 156)
Screenshot: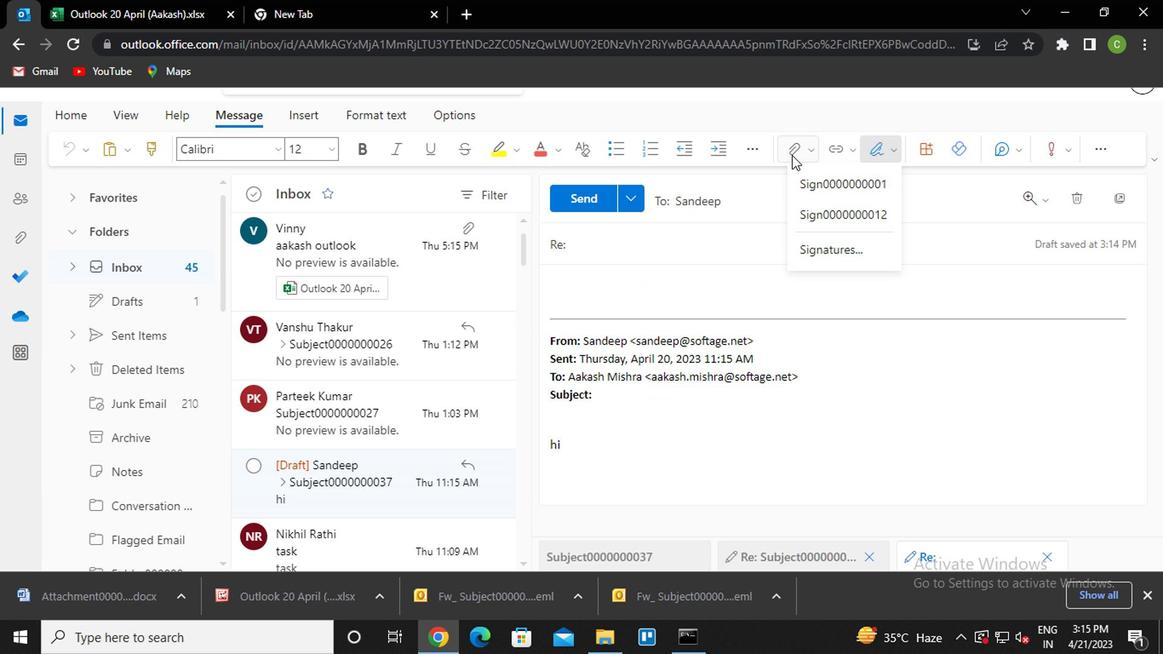 
Action: Mouse pressed left at (797, 156)
Screenshot: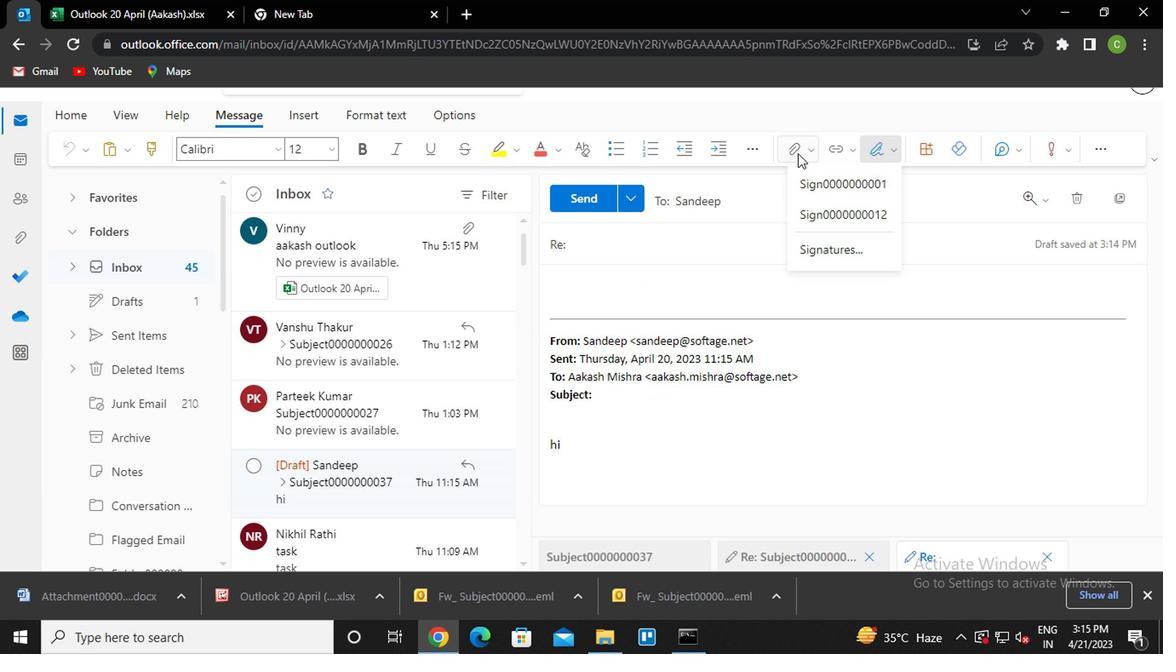 
Action: Mouse moved to (673, 272)
Screenshot: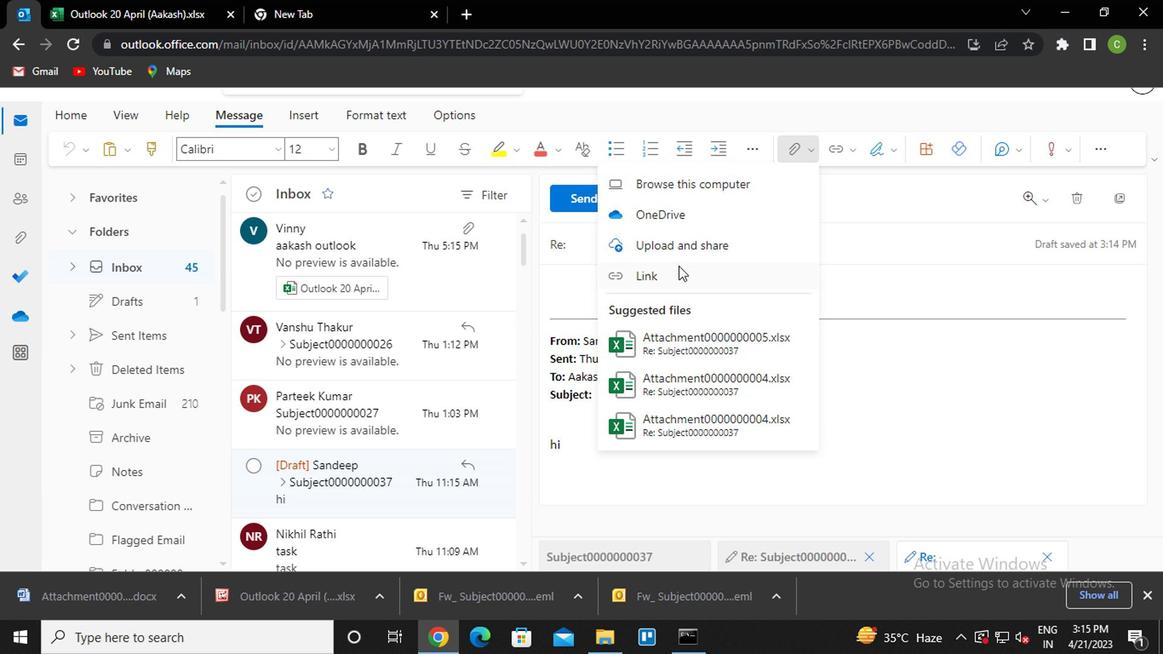 
Action: Mouse pressed left at (673, 272)
Screenshot: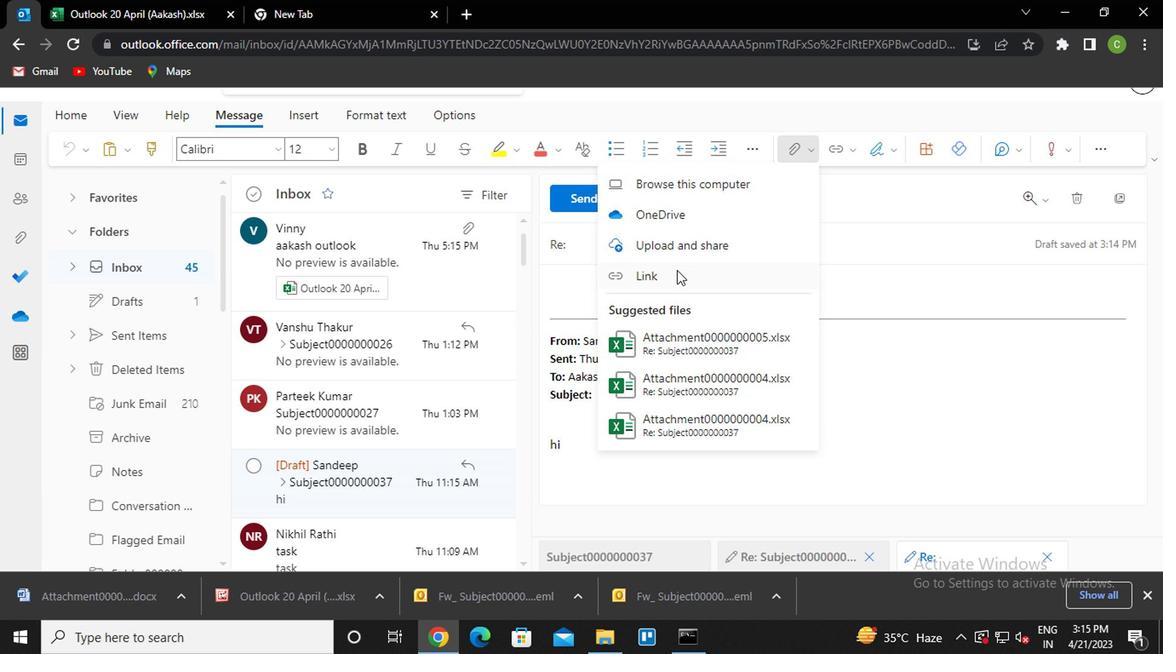 
Action: Key pressed <Key.caps_lock>l<Key.caps_lock>ink0000000034<Key.enter>
Screenshot: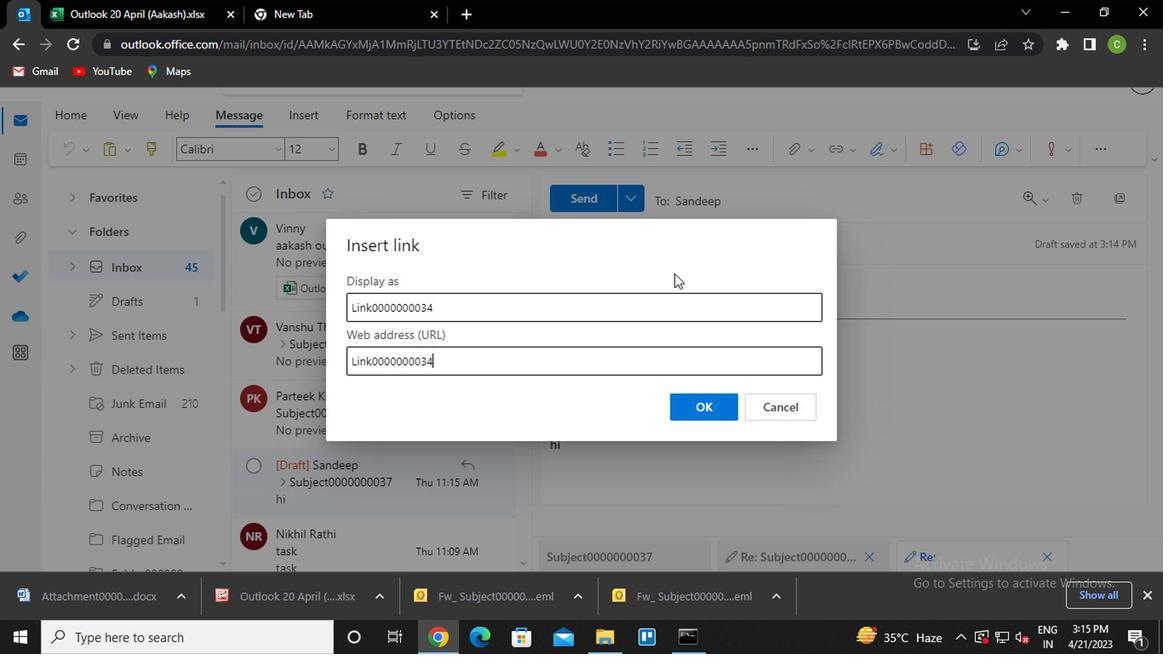 
Action: Mouse moved to (625, 252)
Screenshot: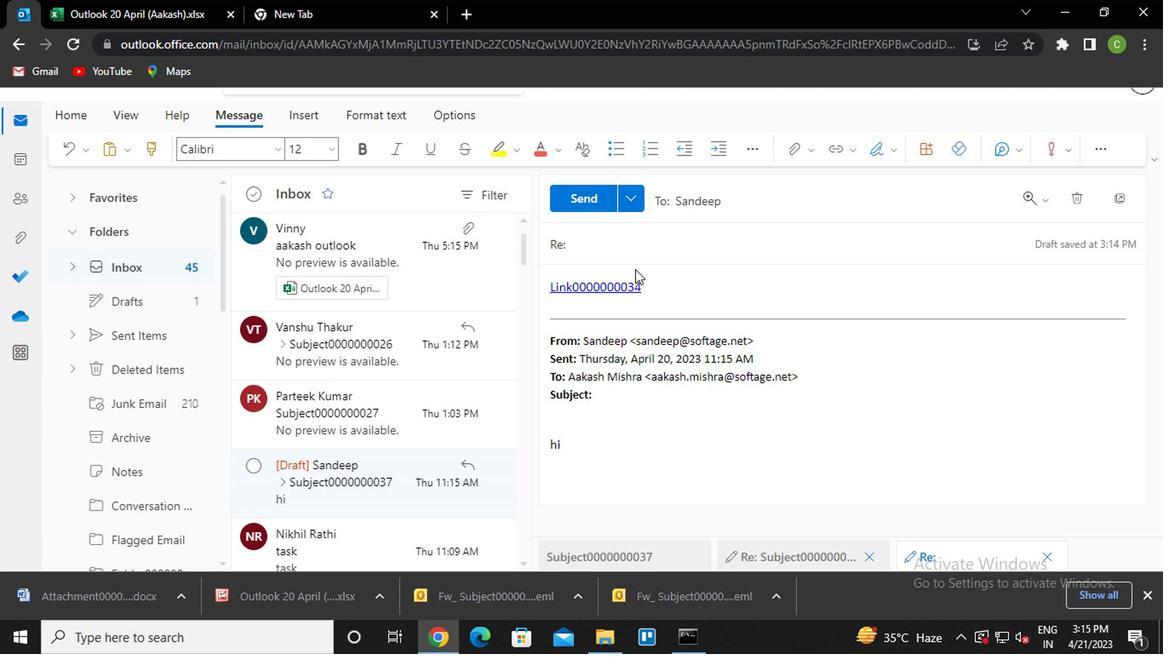 
Action: Mouse pressed left at (625, 252)
Screenshot: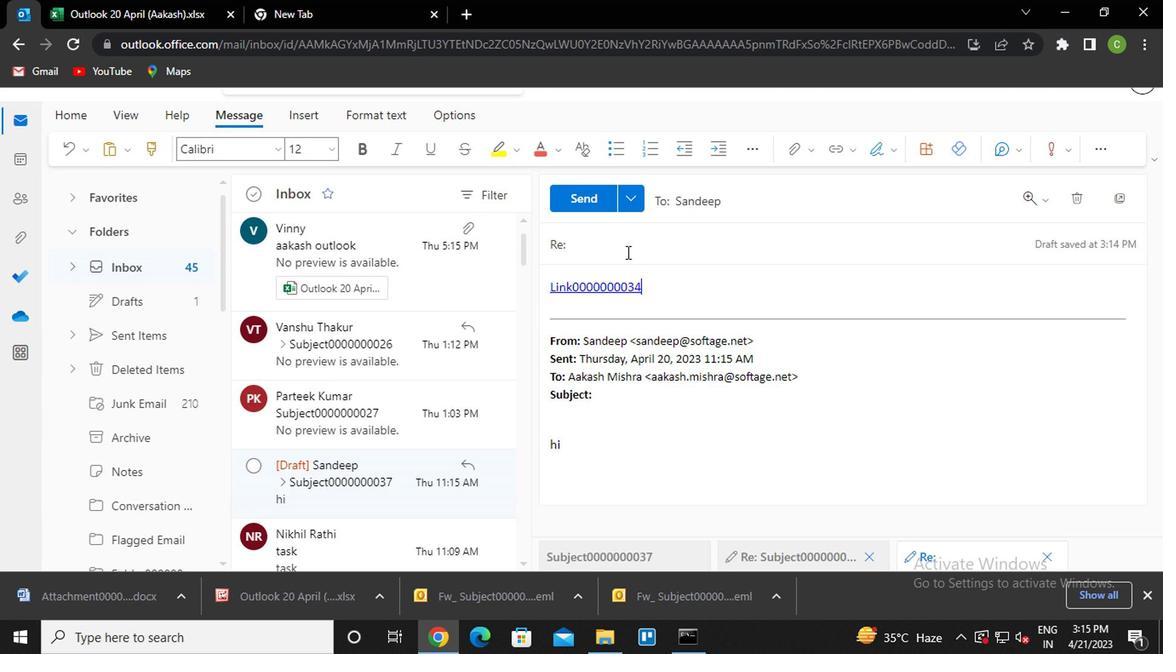 
Action: Key pressed <Key.caps_lock>s<Key.caps_lock>ubject0000000037
Screenshot: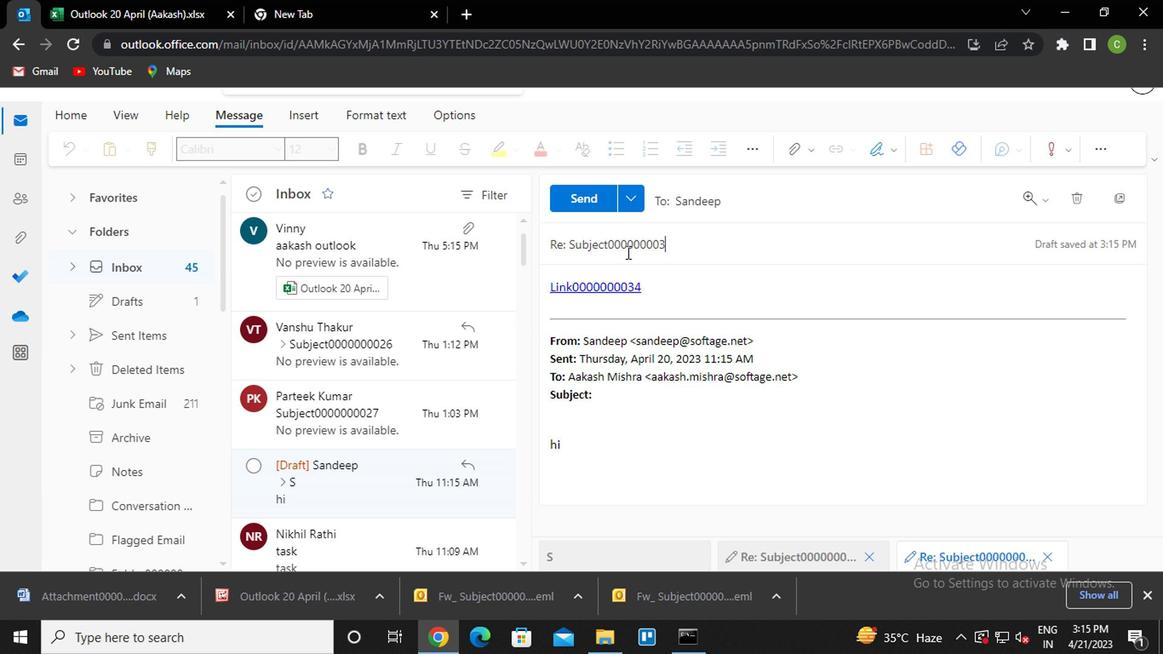 
Action: Mouse moved to (744, 199)
Screenshot: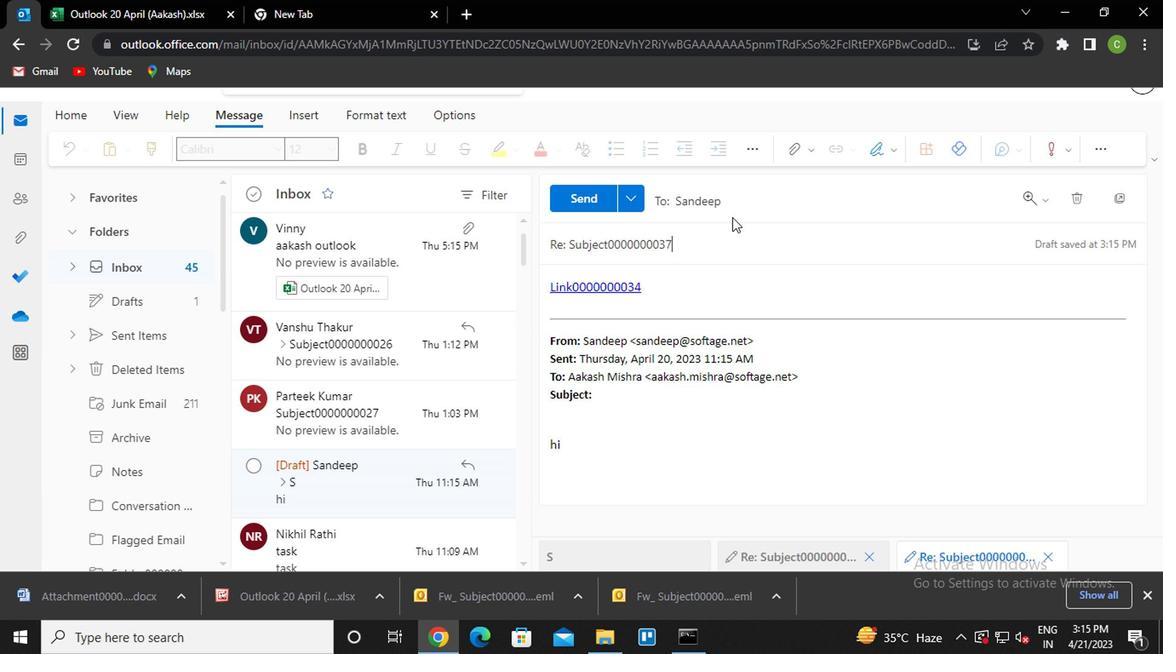 
Action: Mouse pressed left at (744, 199)
Screenshot: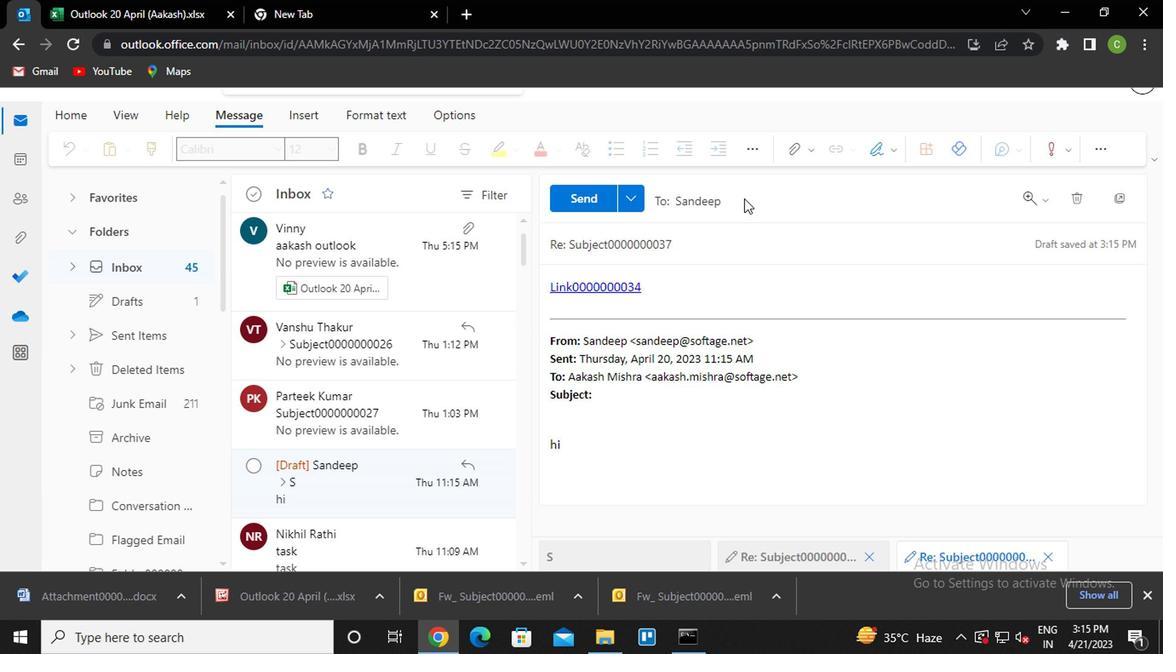 
Action: Mouse moved to (633, 280)
Screenshot: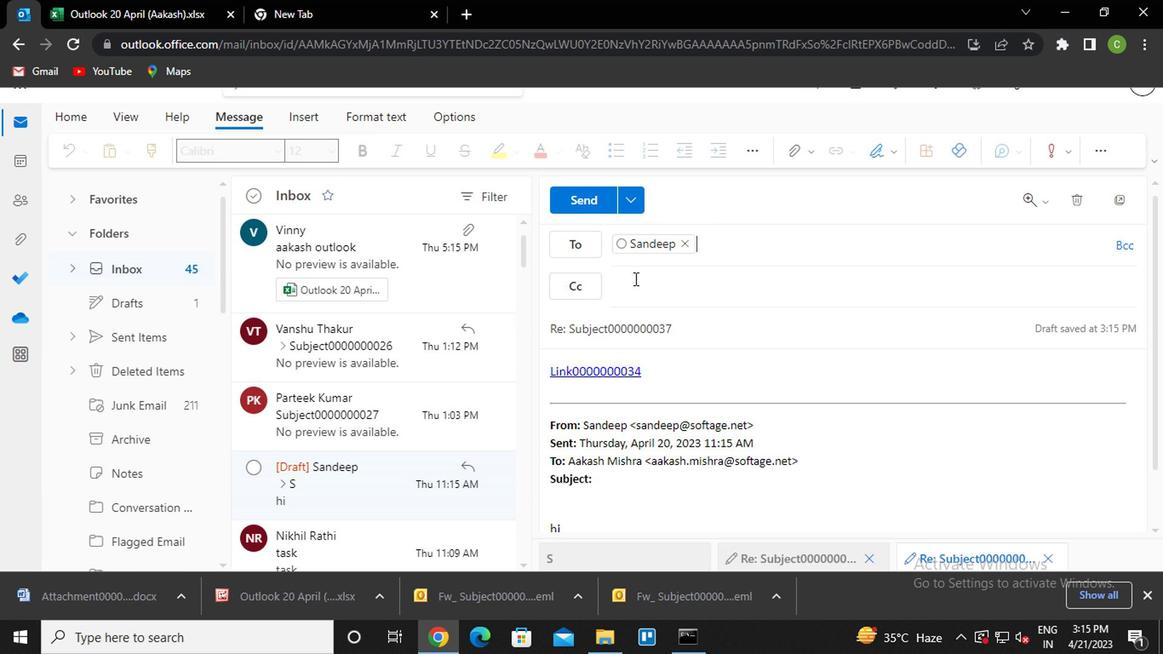 
Action: Mouse pressed left at (633, 280)
Screenshot: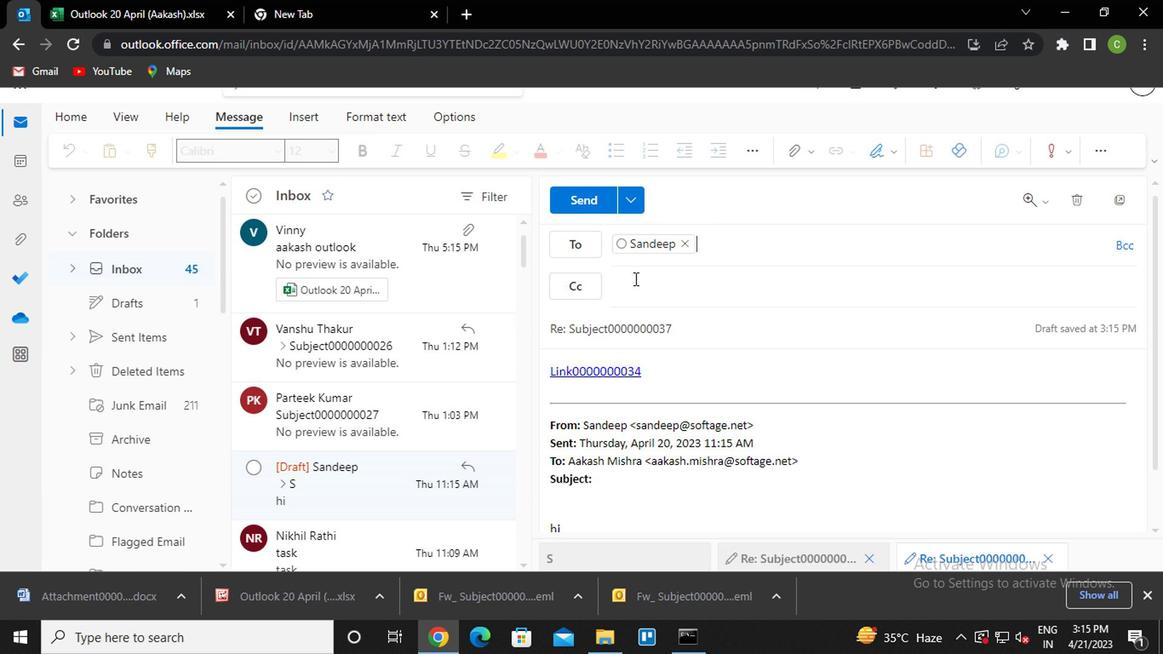 
Action: Mouse moved to (633, 281)
Screenshot: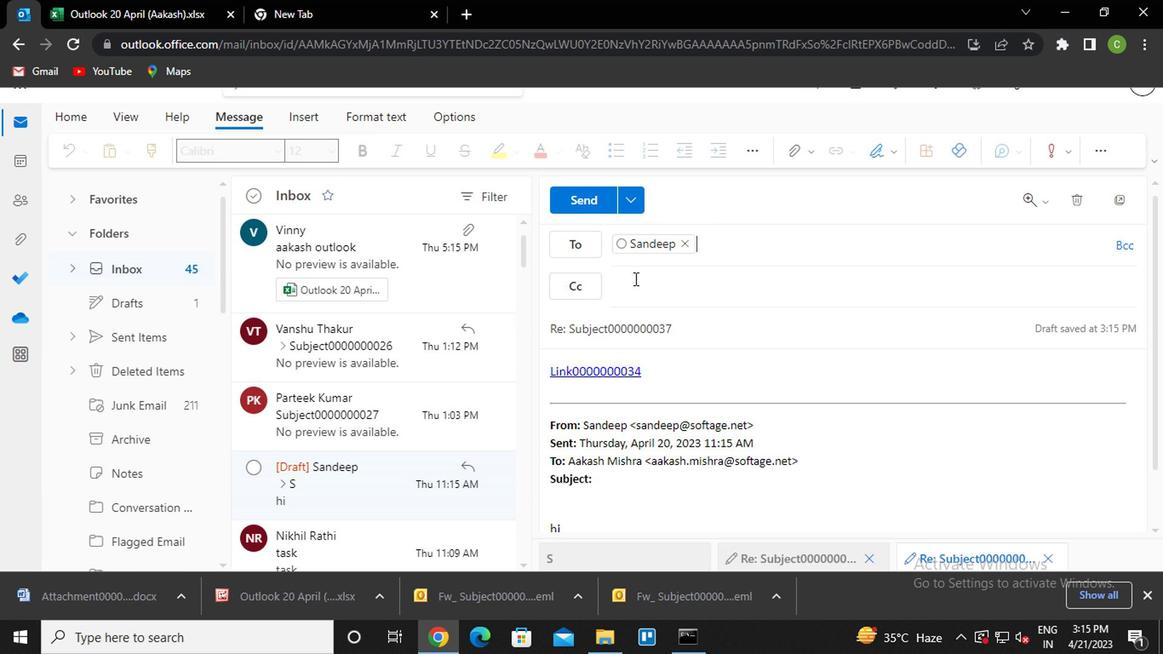 
Action: Key pressed vanshu<Key.enter>
Screenshot: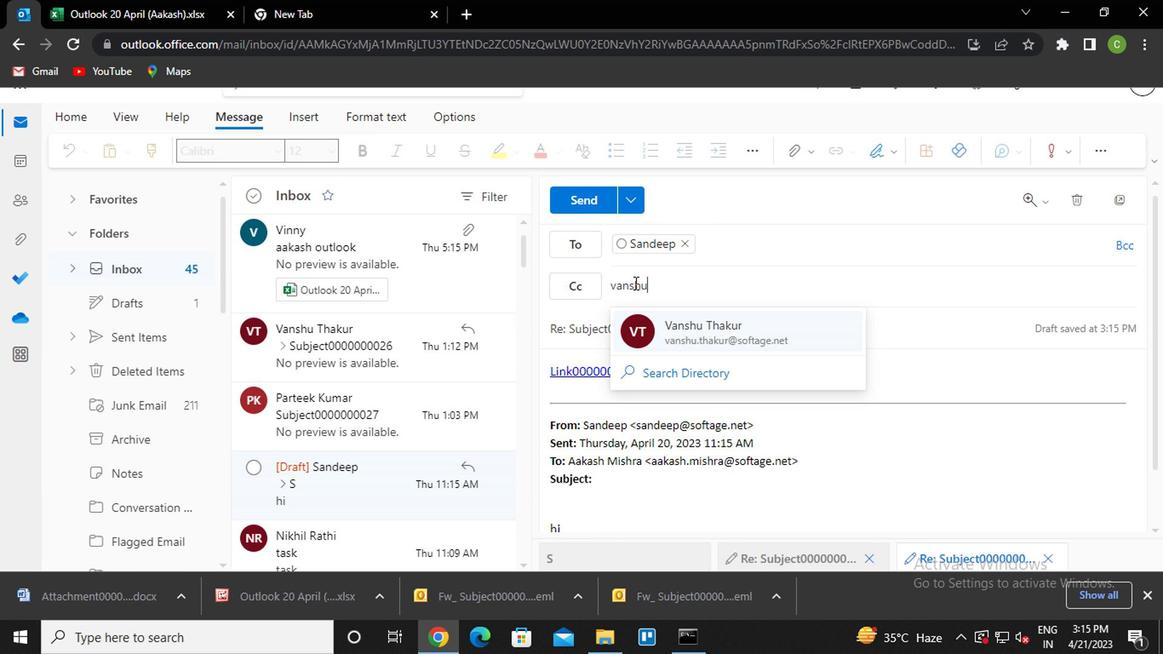 
Action: Mouse moved to (669, 372)
Screenshot: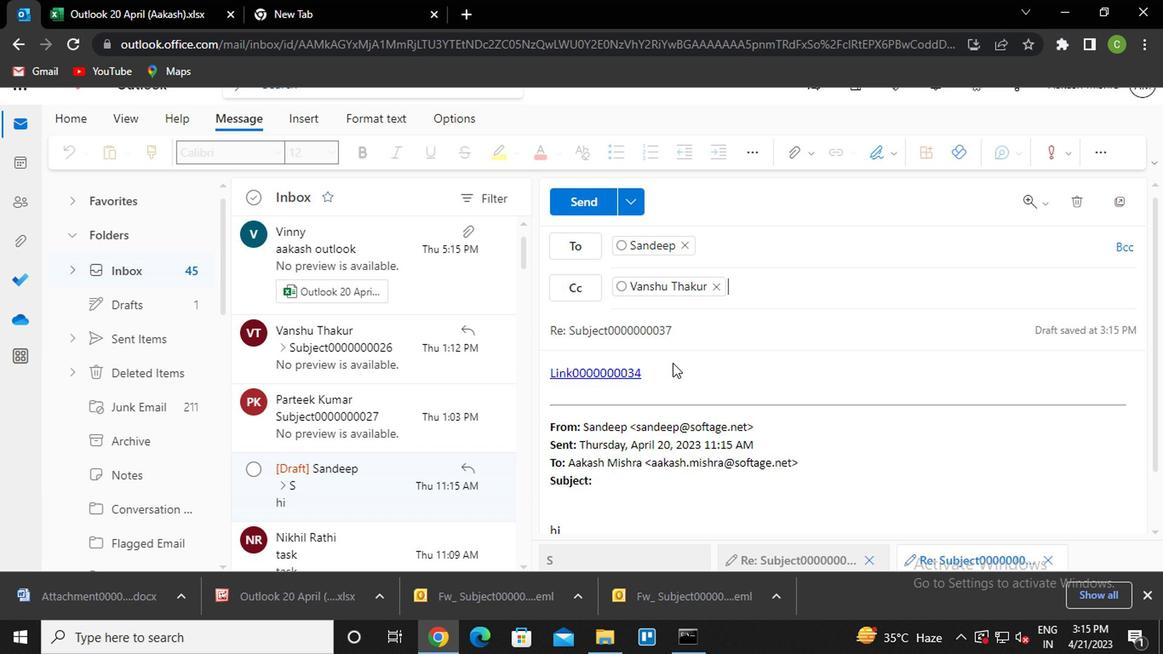 
Action: Mouse pressed left at (669, 372)
Screenshot: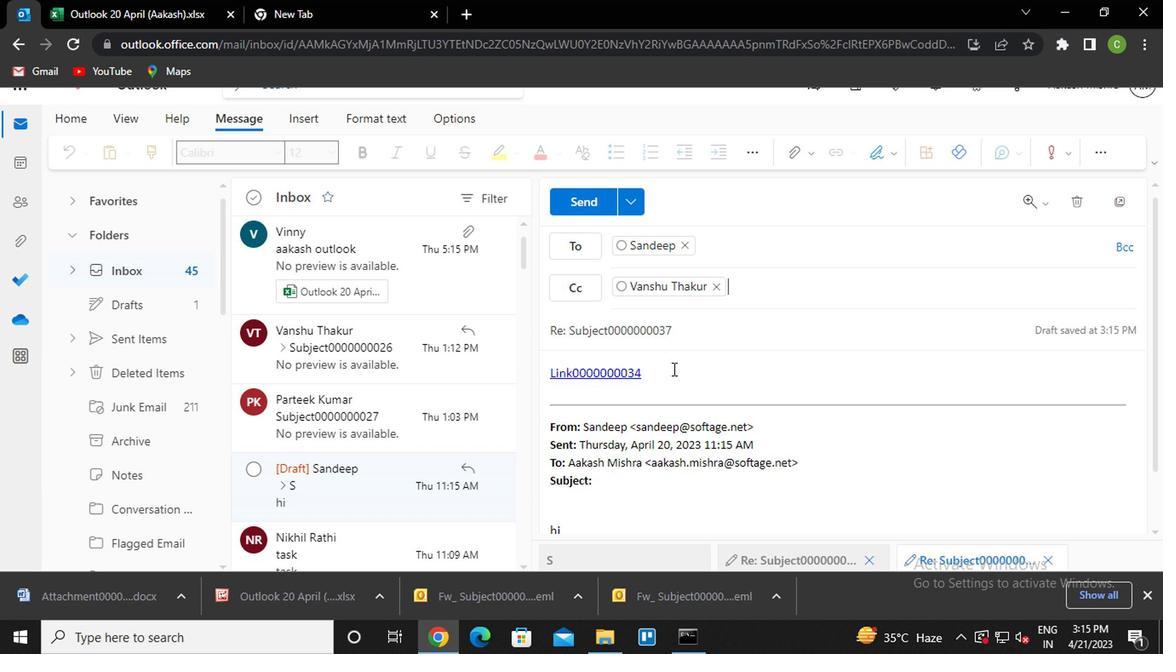 
Action: Key pressed <Key.enter><Key.caps_lock>m<Key.caps_lock>essage0000000034
Screenshot: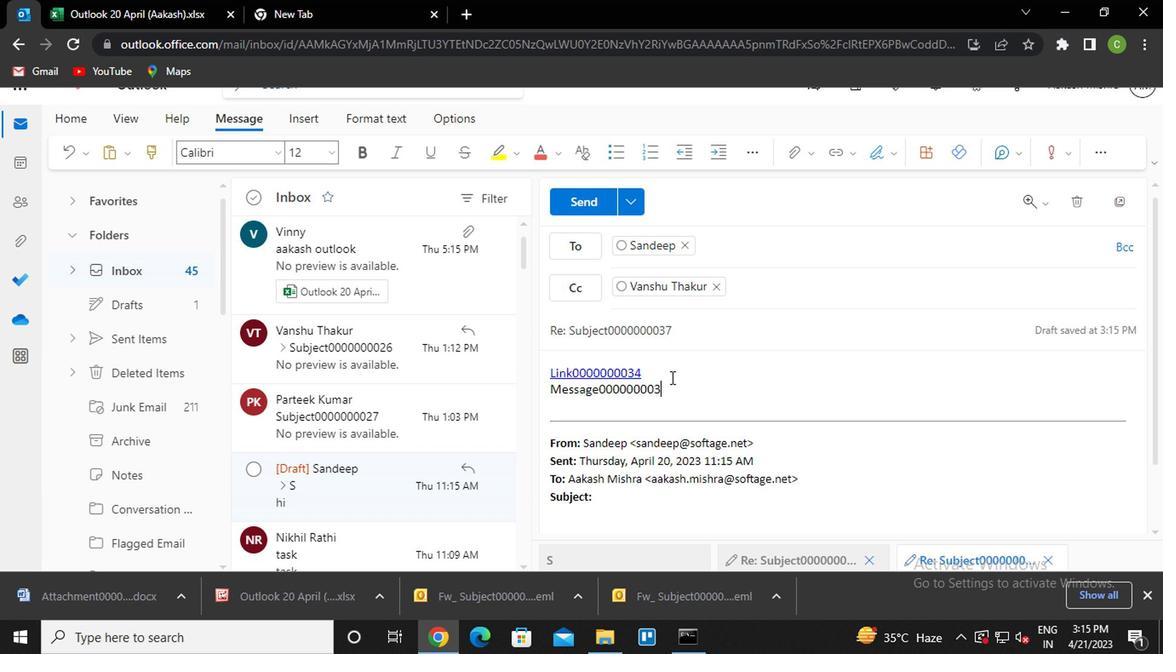 
Action: Mouse moved to (803, 152)
Screenshot: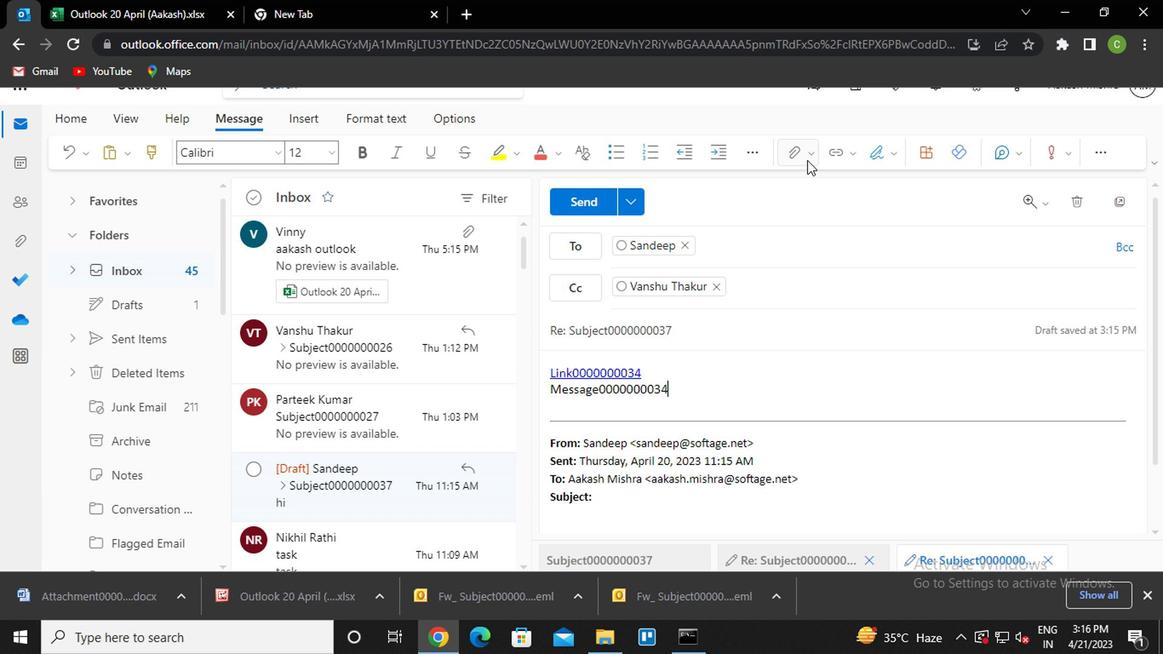 
Action: Mouse pressed left at (803, 152)
Screenshot: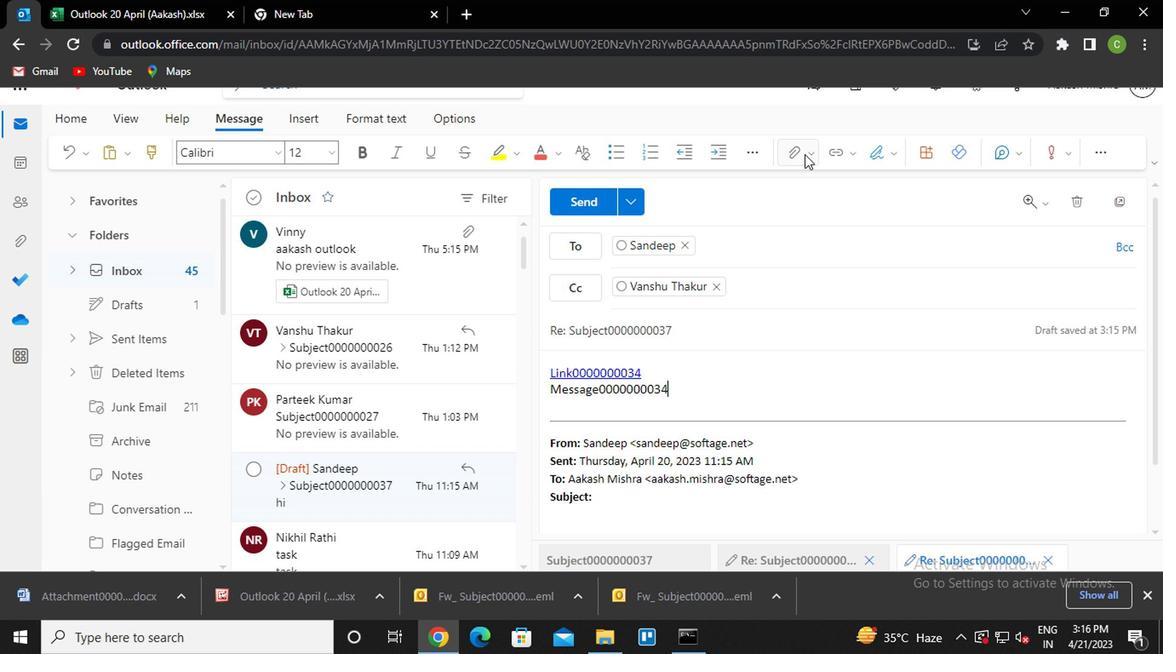 
Action: Mouse moved to (698, 190)
Screenshot: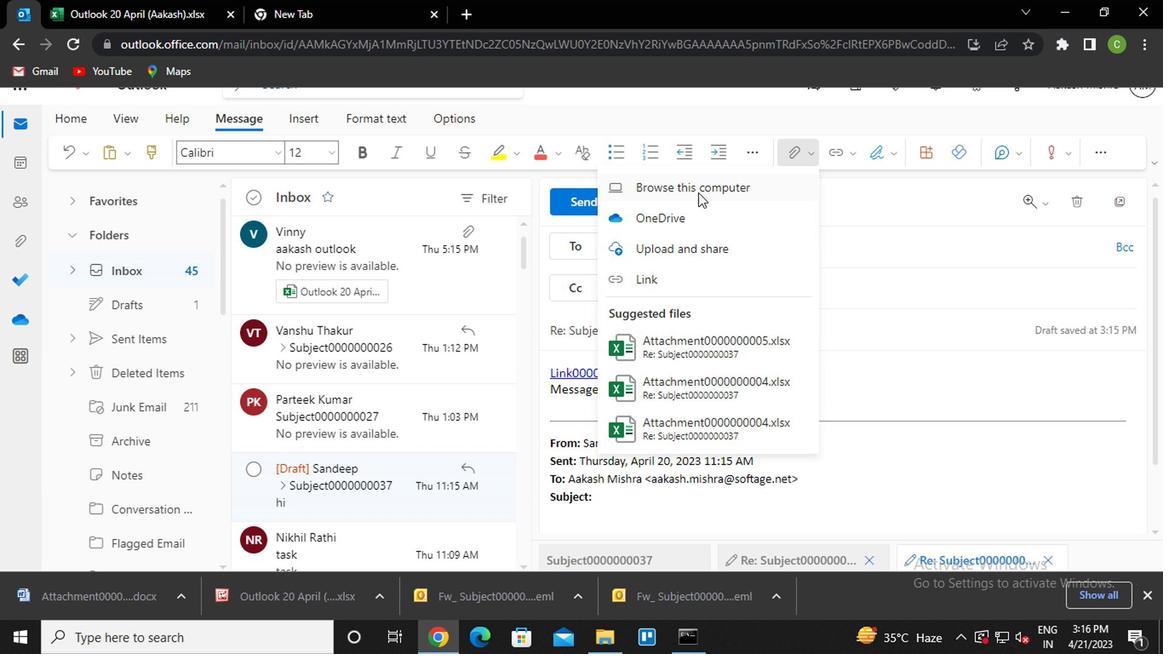 
Action: Mouse pressed left at (698, 190)
Screenshot: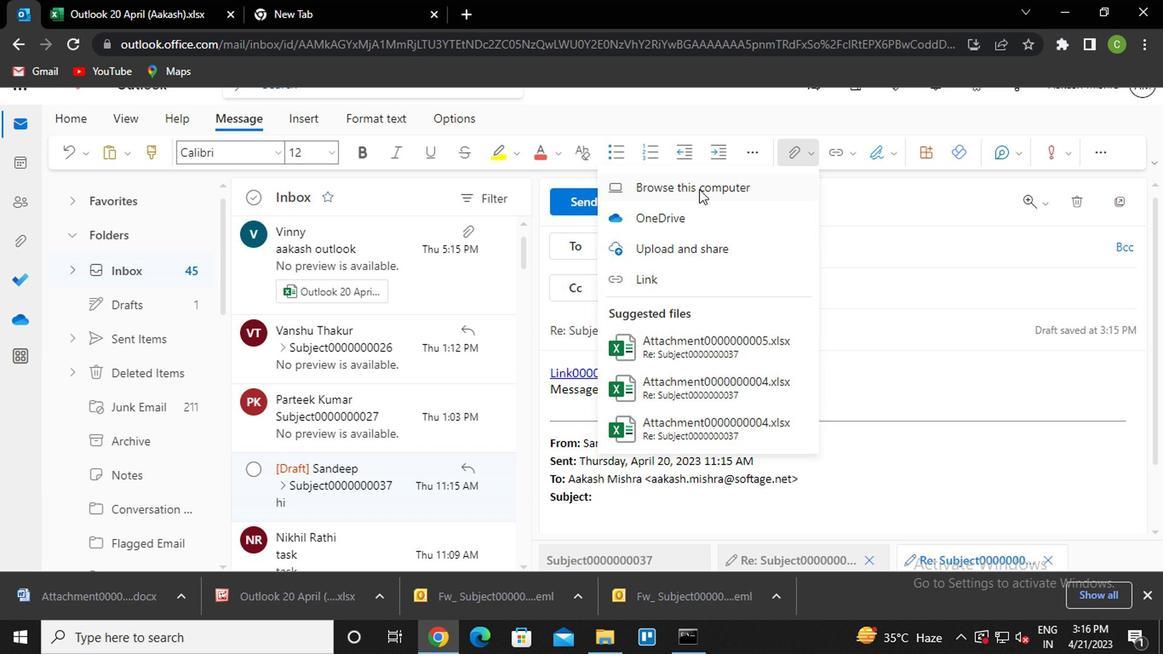 
Action: Mouse moved to (265, 178)
Screenshot: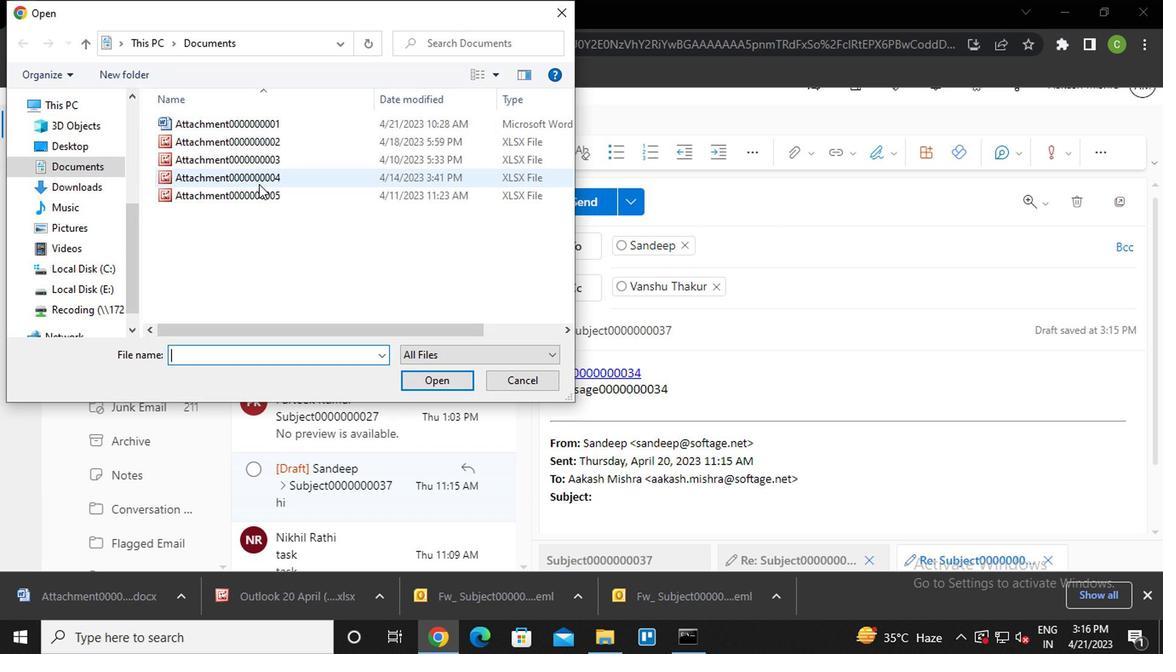 
Action: Mouse pressed left at (265, 178)
Screenshot: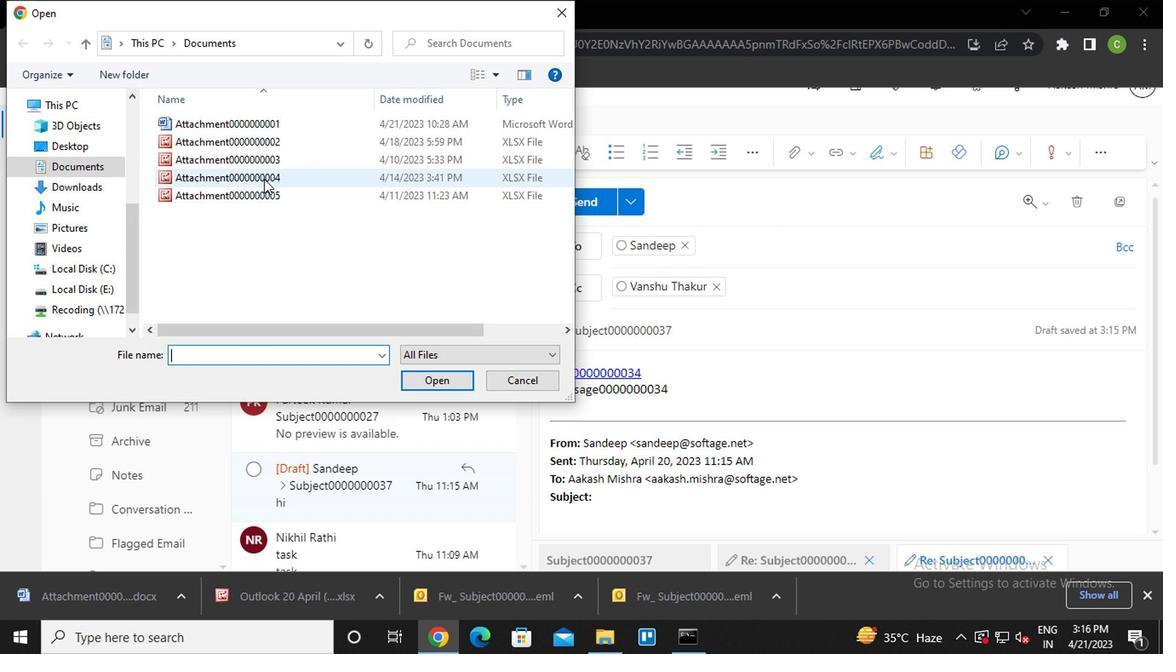 
Action: Mouse pressed left at (265, 178)
Screenshot: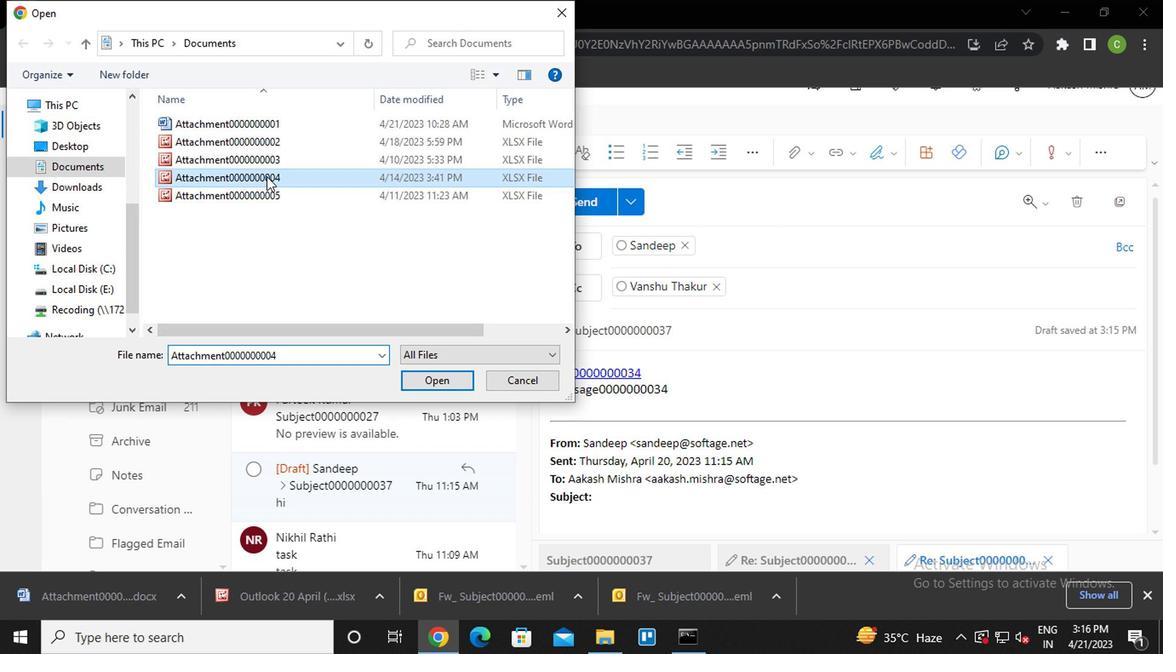 
Action: Mouse moved to (806, 152)
Screenshot: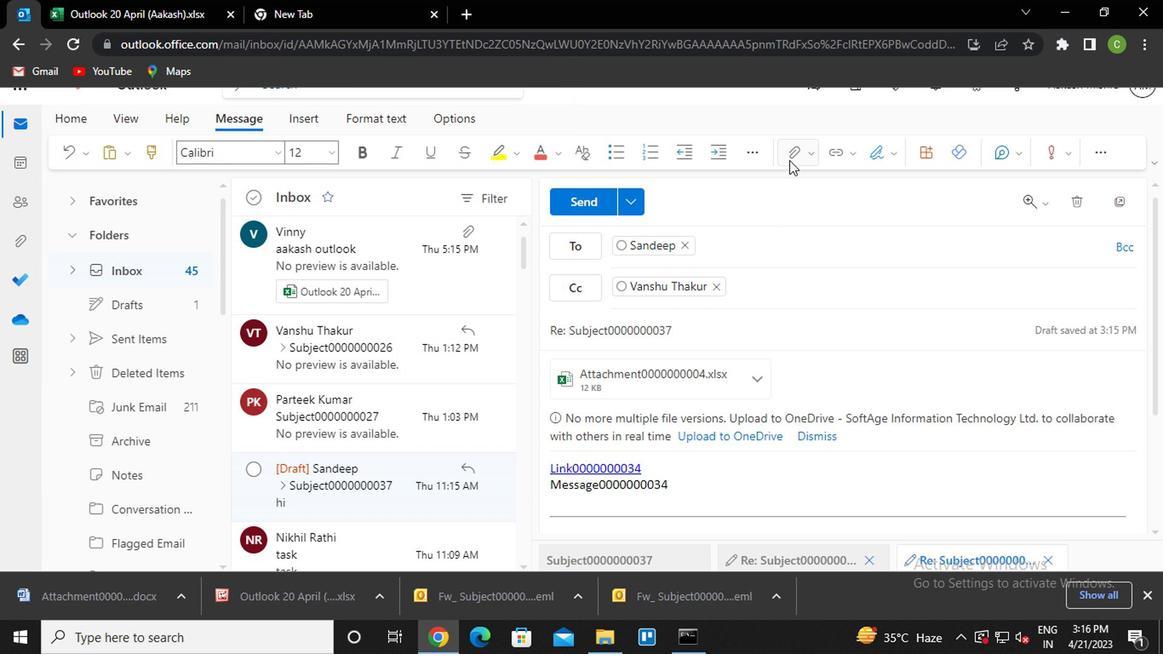 
Action: Mouse pressed left at (806, 152)
Screenshot: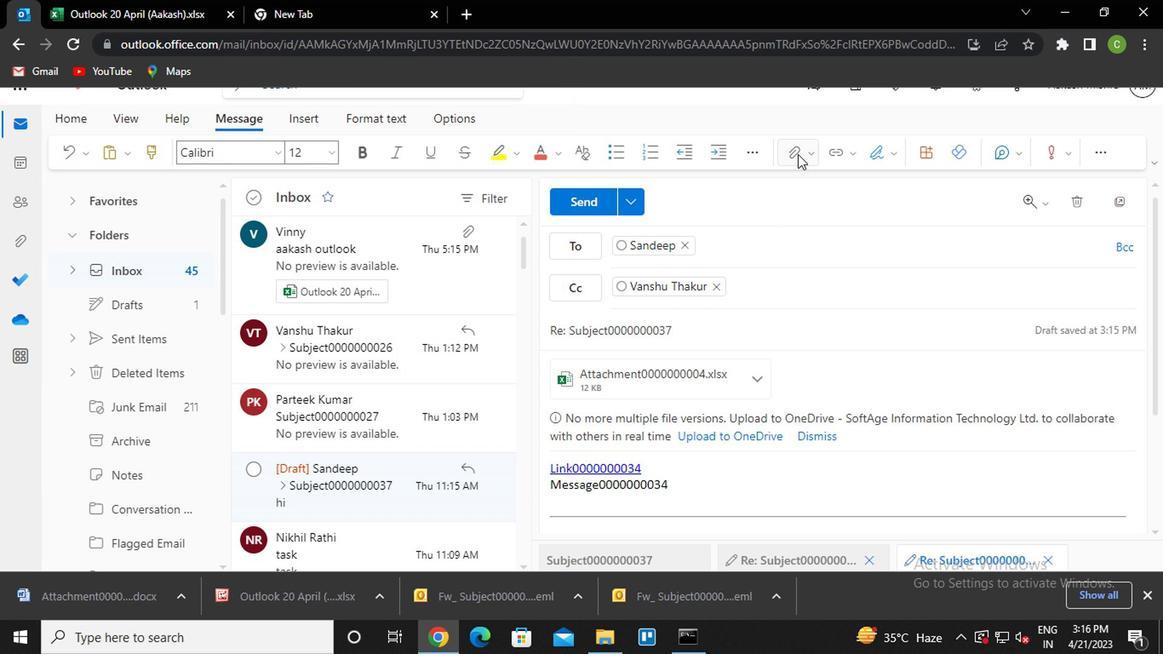 
Action: Mouse moved to (669, 224)
Screenshot: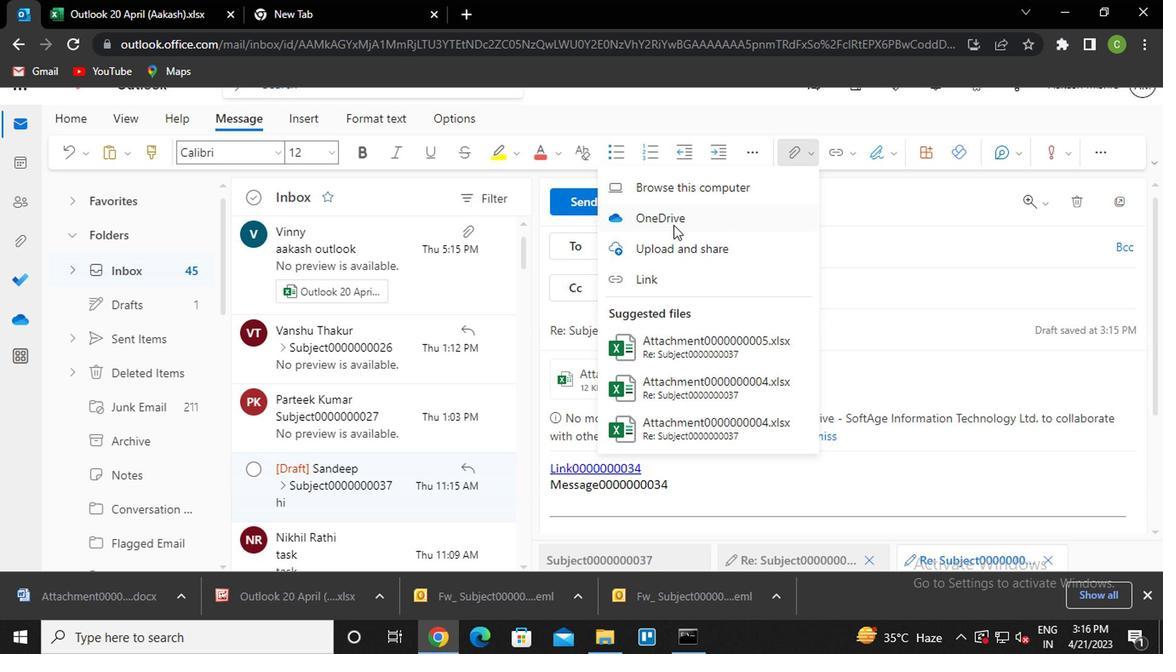 
Action: Mouse pressed left at (669, 224)
Screenshot: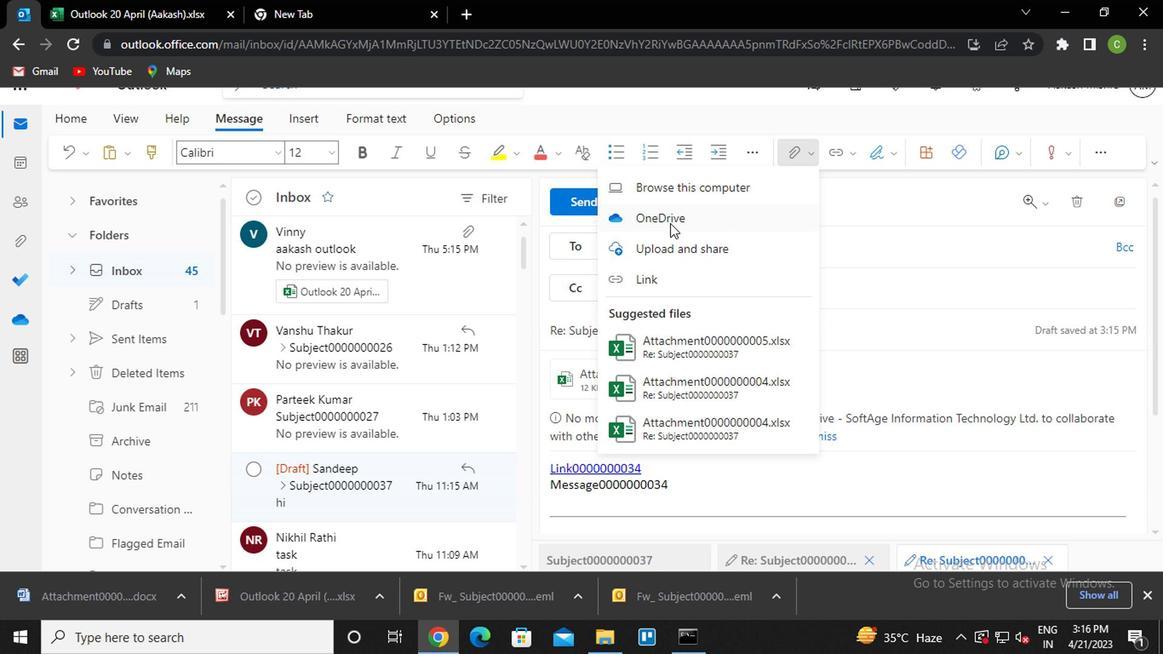 
Action: Mouse moved to (275, 258)
Screenshot: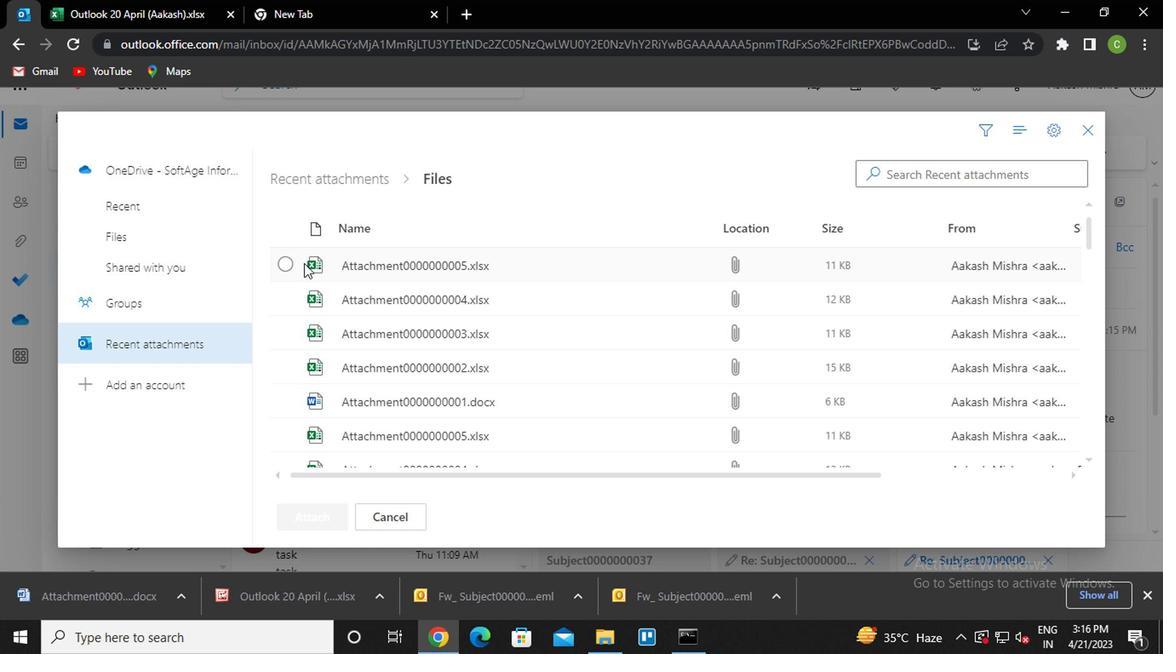 
Action: Mouse pressed left at (275, 258)
Screenshot: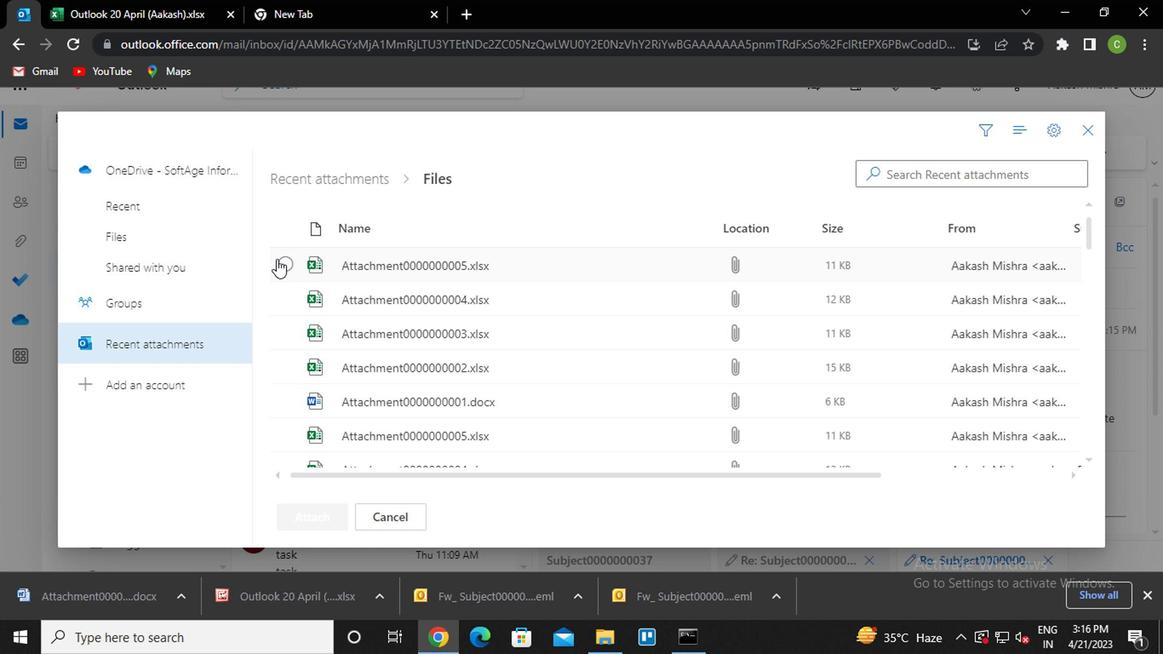 
Action: Mouse moved to (326, 510)
Screenshot: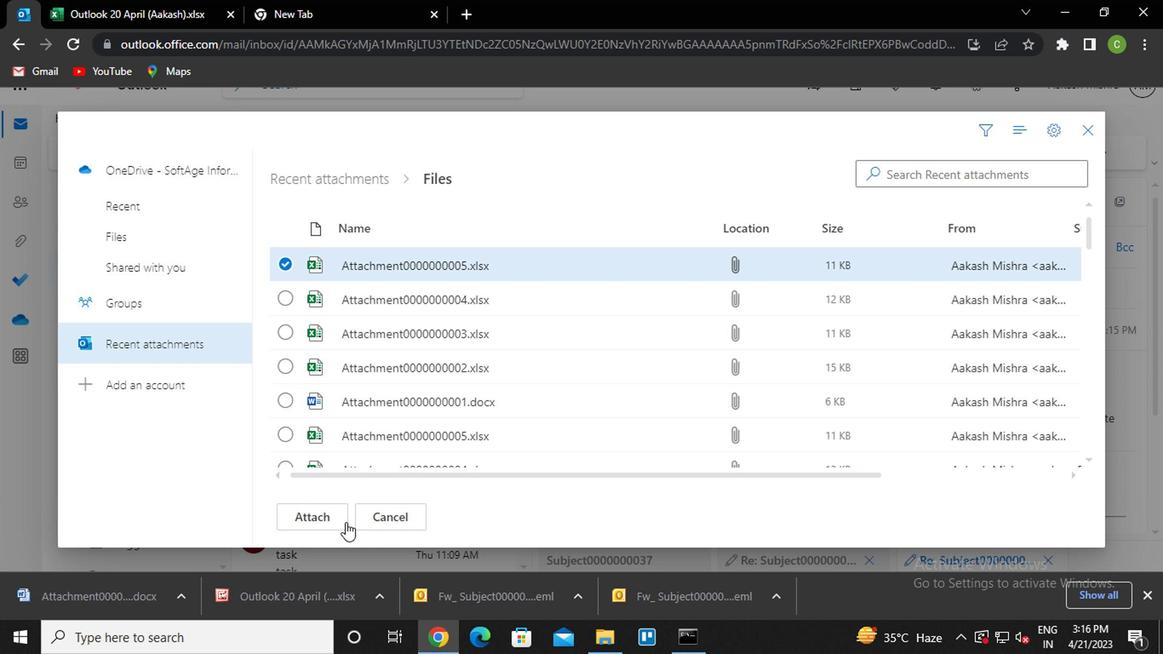 
Action: Mouse pressed left at (326, 510)
Screenshot: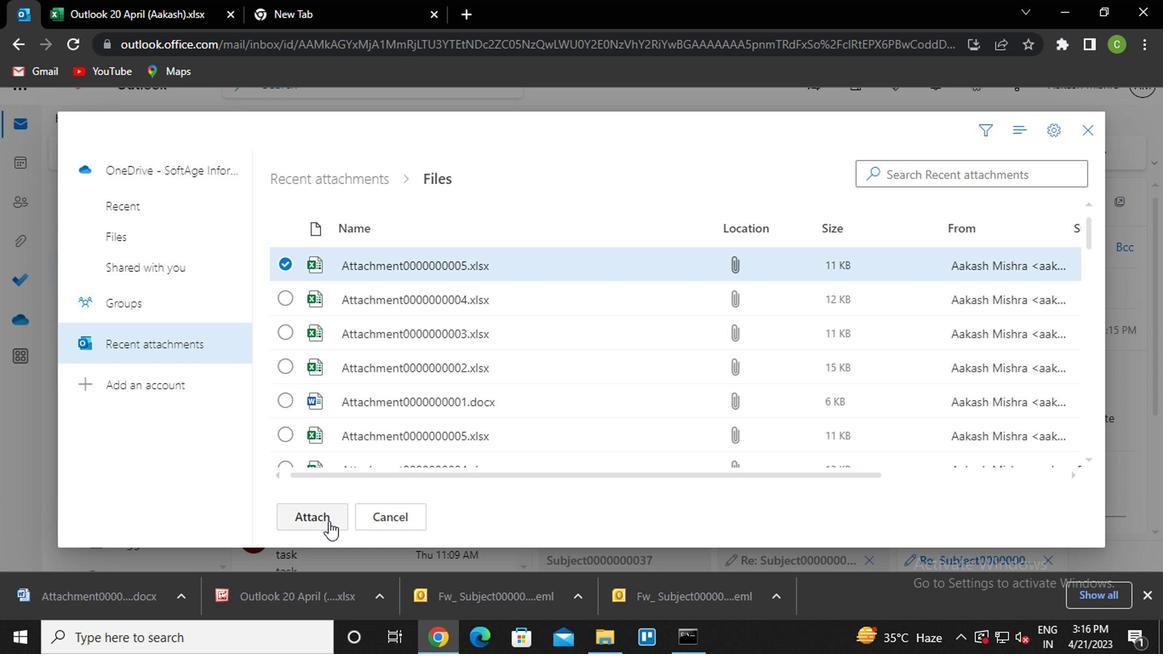 
Action: Mouse moved to (579, 213)
Screenshot: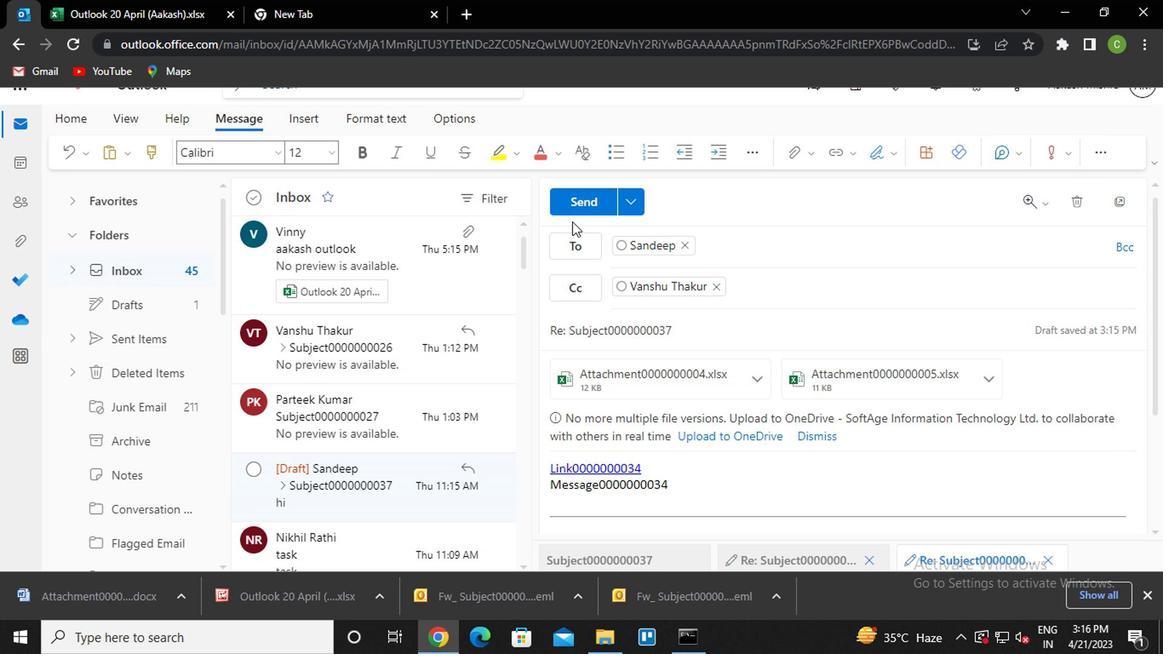 
Action: Mouse pressed left at (579, 213)
Screenshot: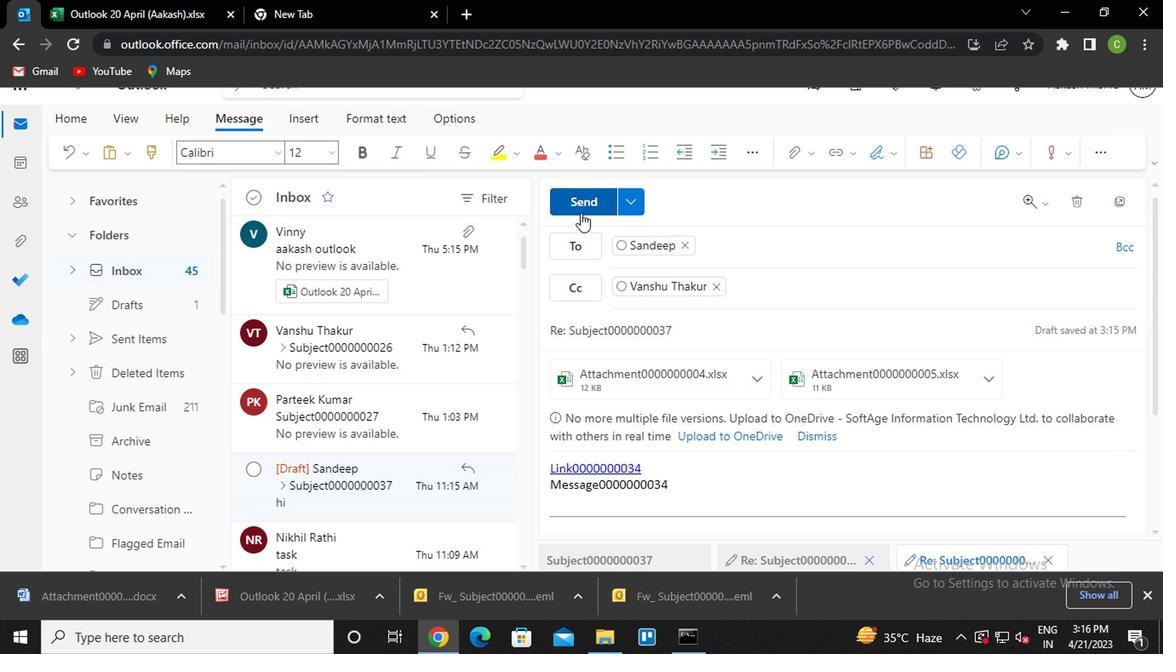 
Action: Mouse moved to (359, 488)
Screenshot: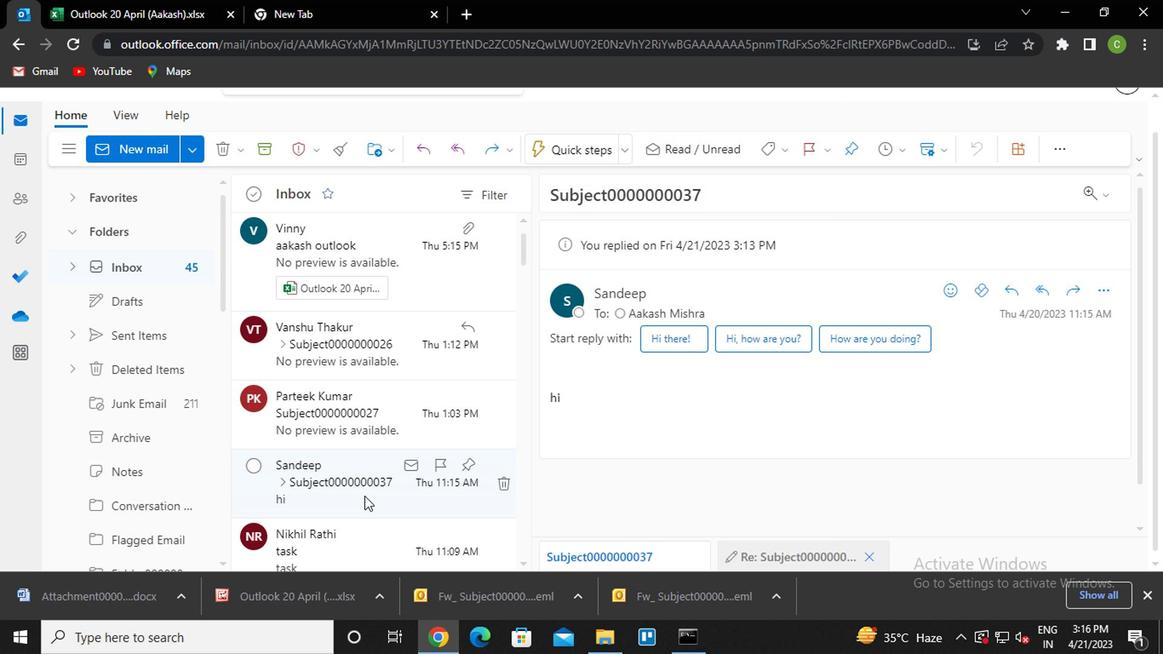 
Action: Mouse pressed left at (359, 488)
Screenshot: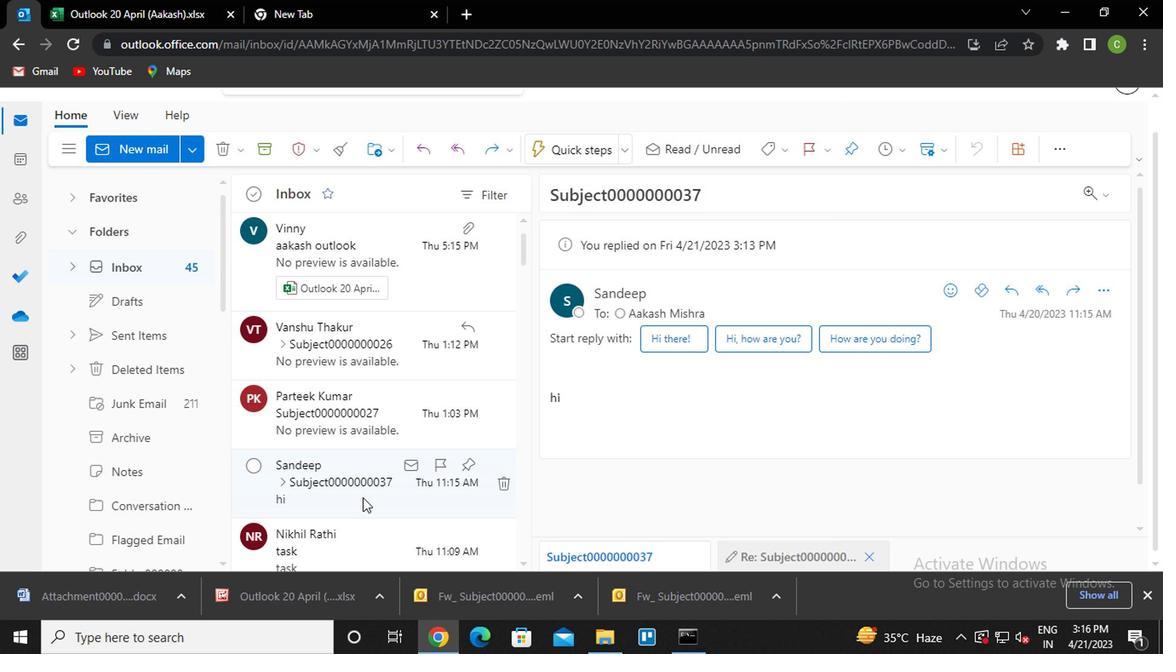 
Action: Mouse moved to (1104, 287)
Screenshot: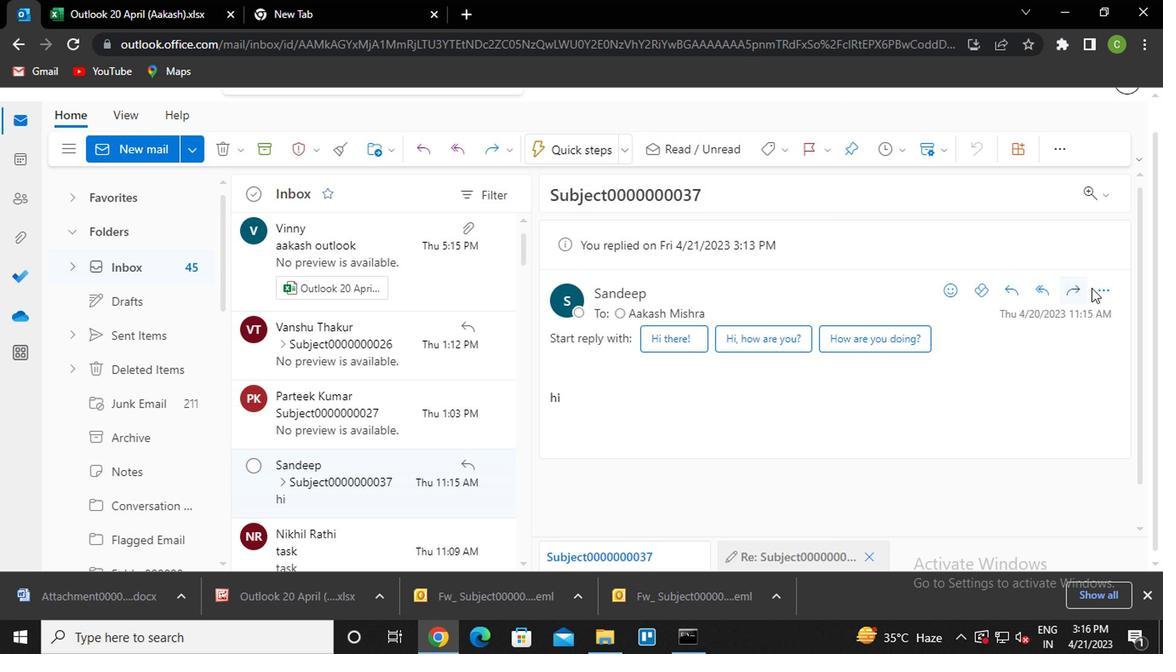 
Action: Mouse pressed left at (1104, 287)
Screenshot: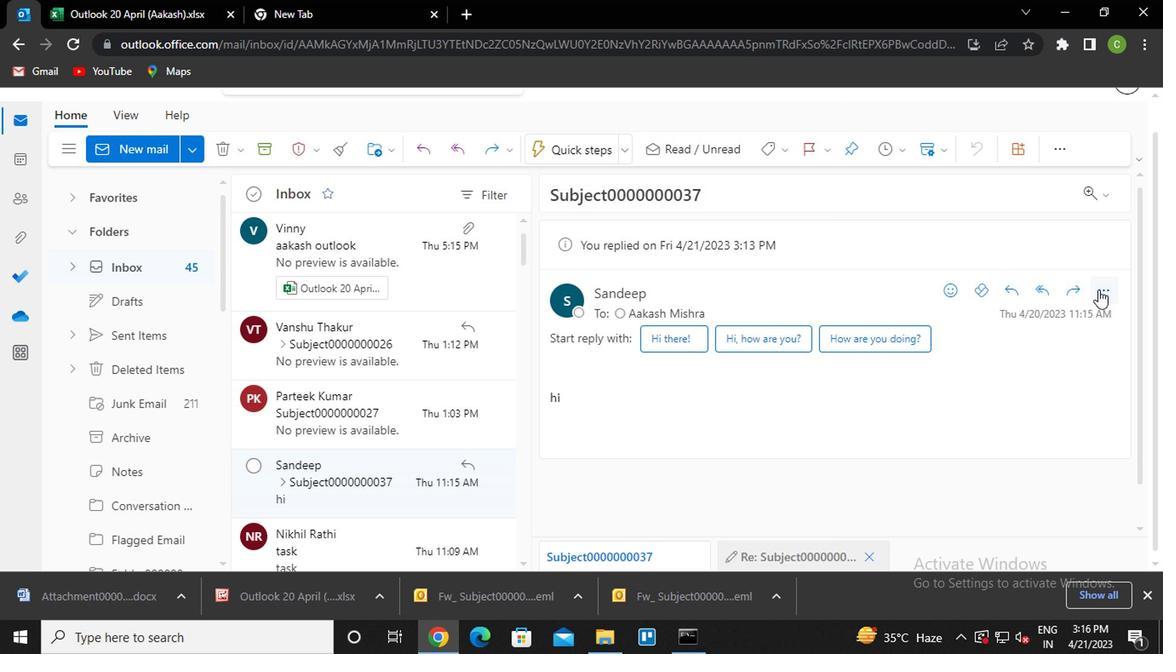 
Action: Mouse moved to (1000, 147)
Screenshot: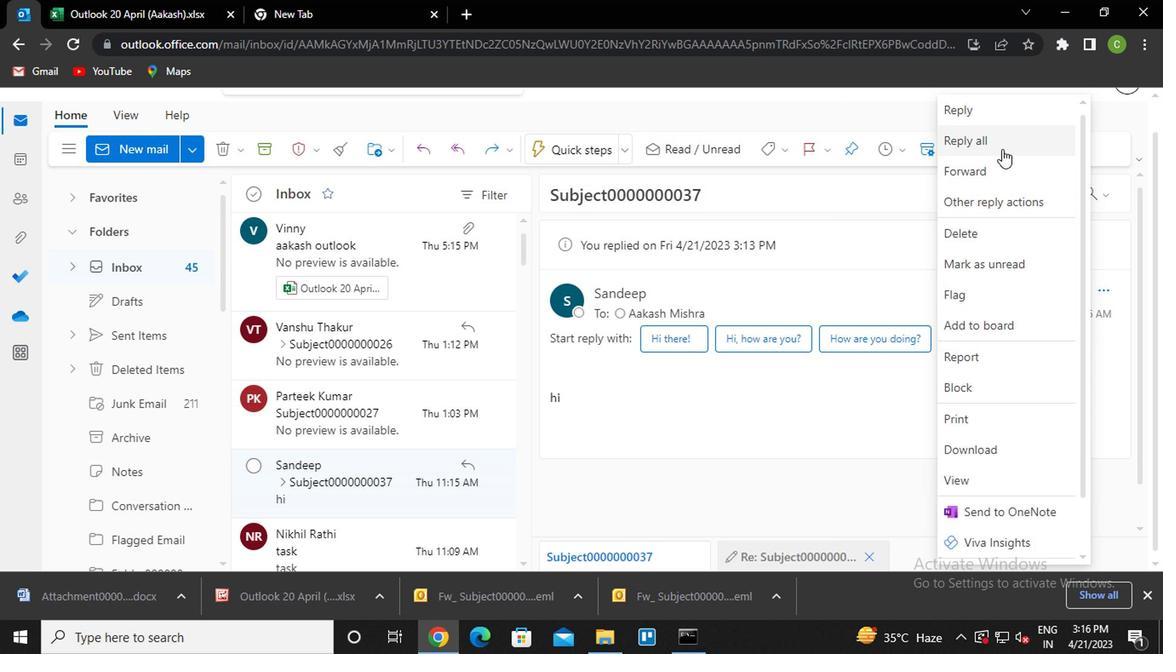 
Action: Mouse pressed left at (1000, 147)
Screenshot: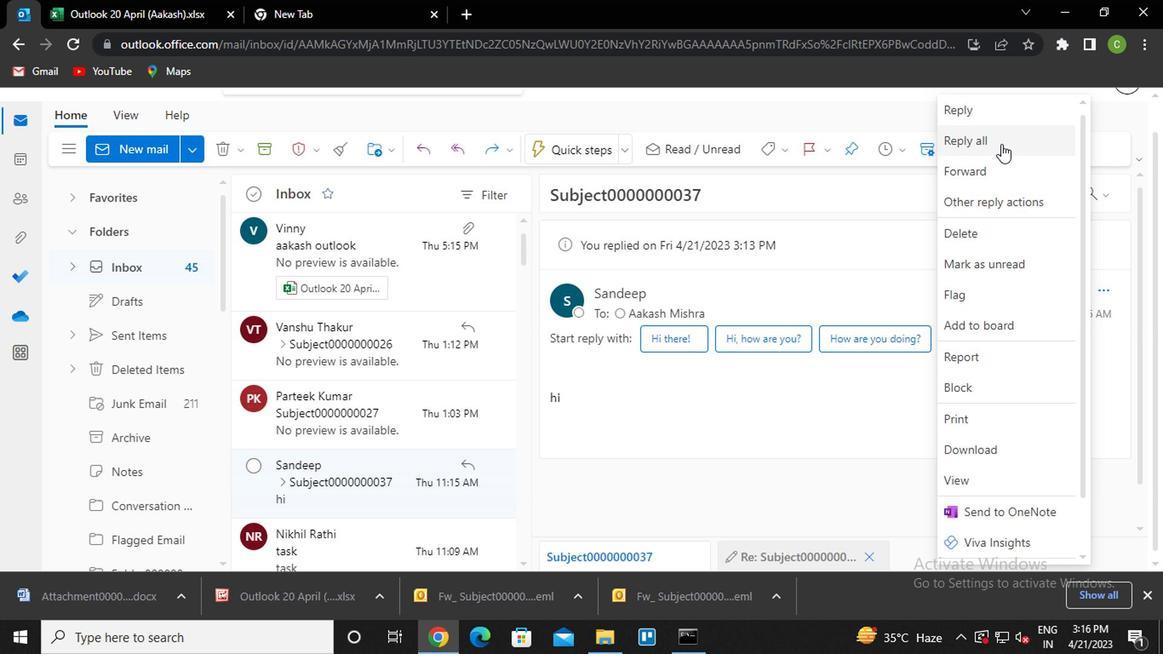 
Action: Mouse moved to (797, 151)
Screenshot: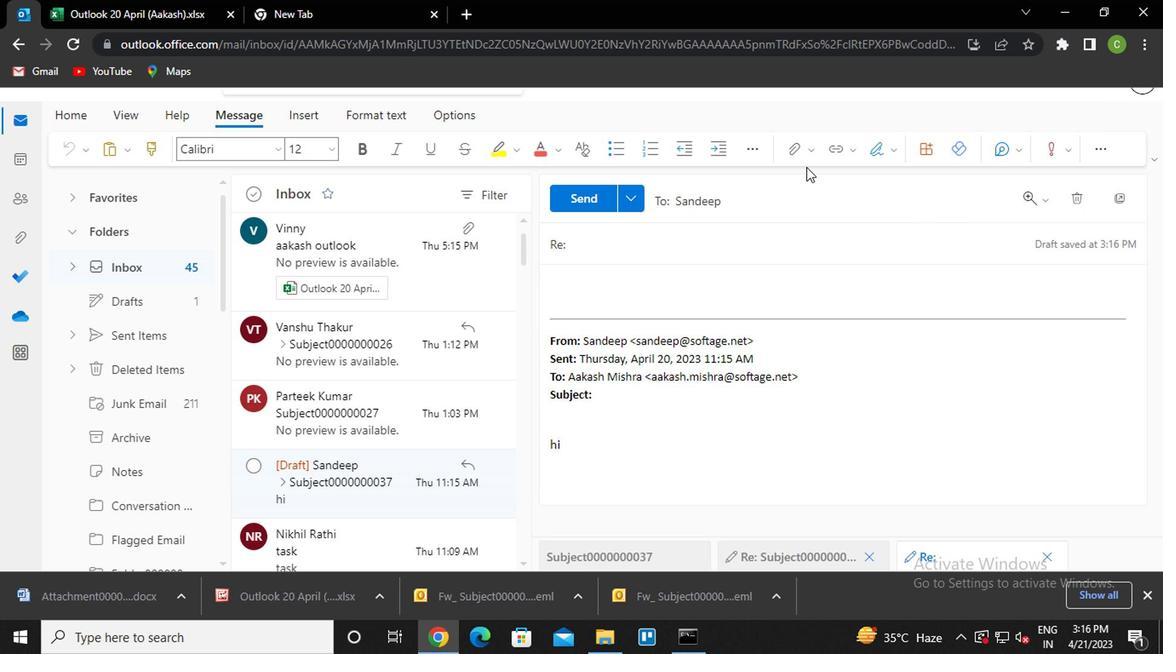 
Action: Mouse pressed left at (797, 151)
Screenshot: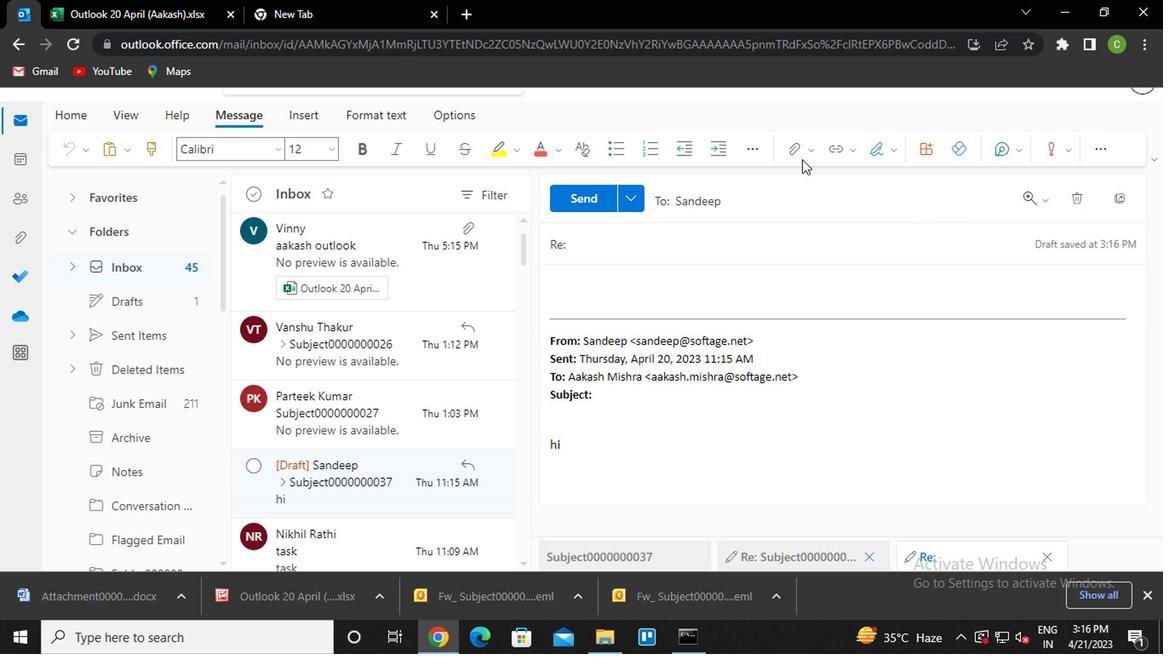 
Action: Mouse moved to (677, 275)
Screenshot: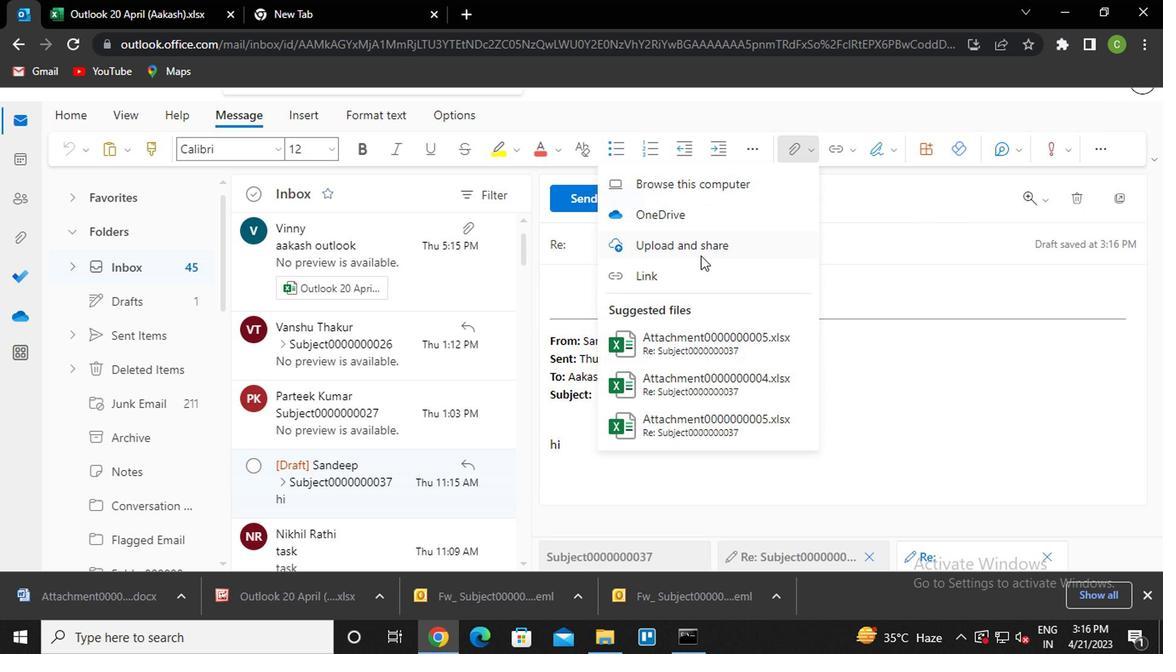 
Action: Mouse pressed left at (677, 275)
Screenshot: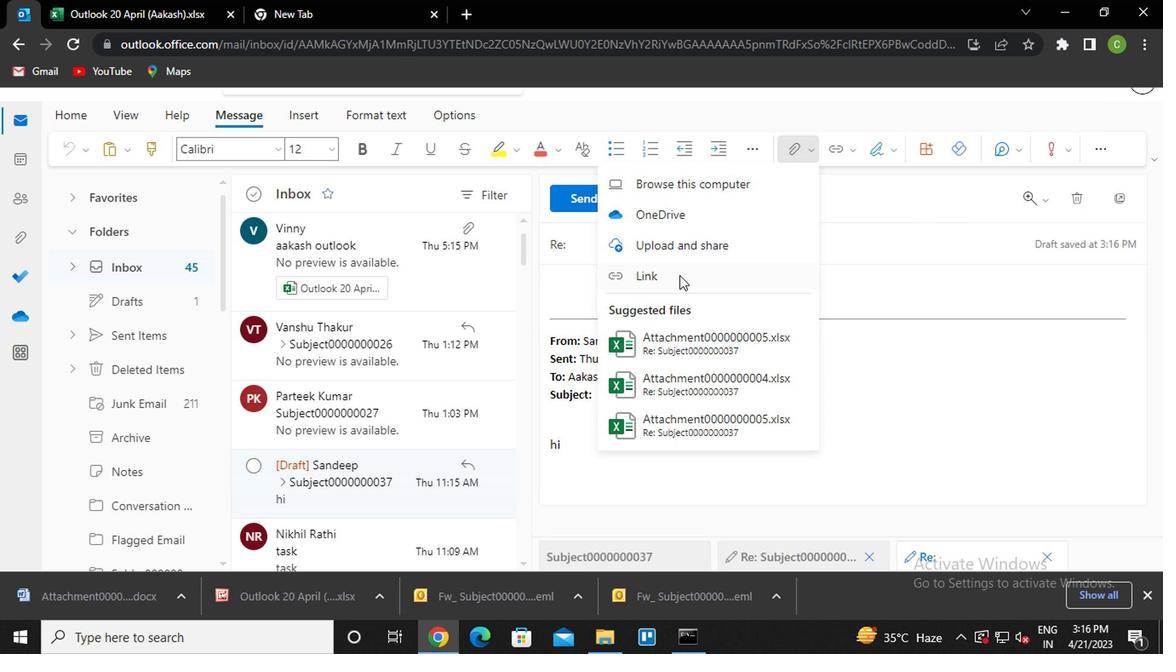 
Action: Key pressed <Key.caps_lock>l<Key.caps_lock>ibk<Key.backspace><Key.backspace>nk0000000034<Key.enter>
Screenshot: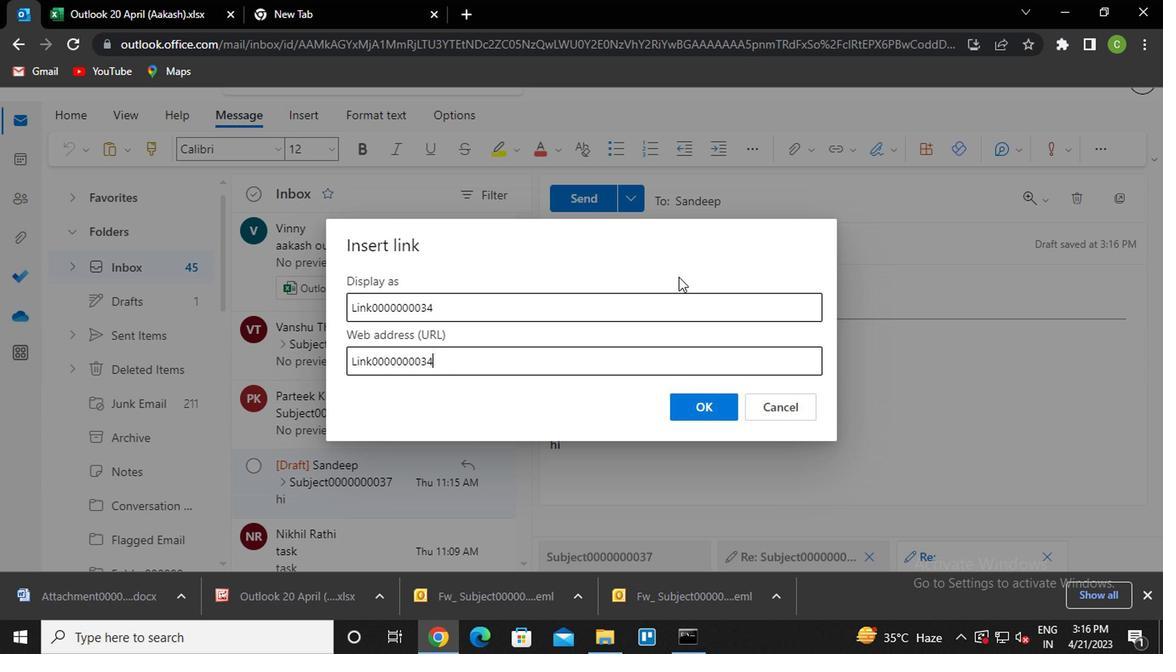 
Action: Mouse moved to (745, 213)
Screenshot: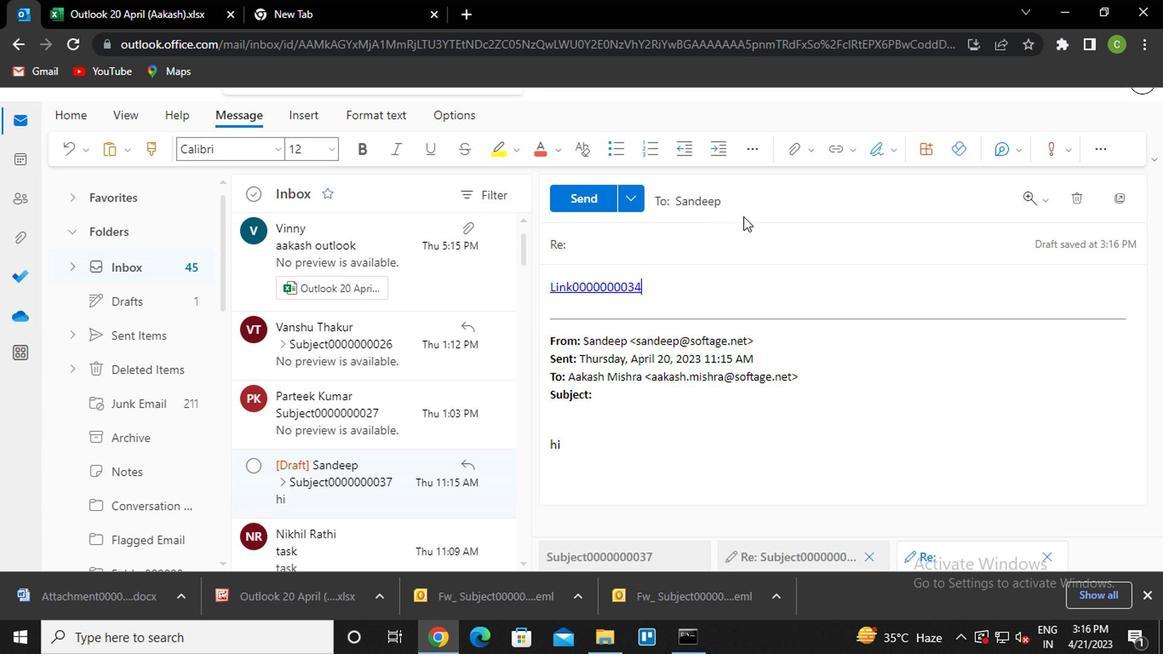 
Action: Mouse pressed left at (745, 213)
Screenshot: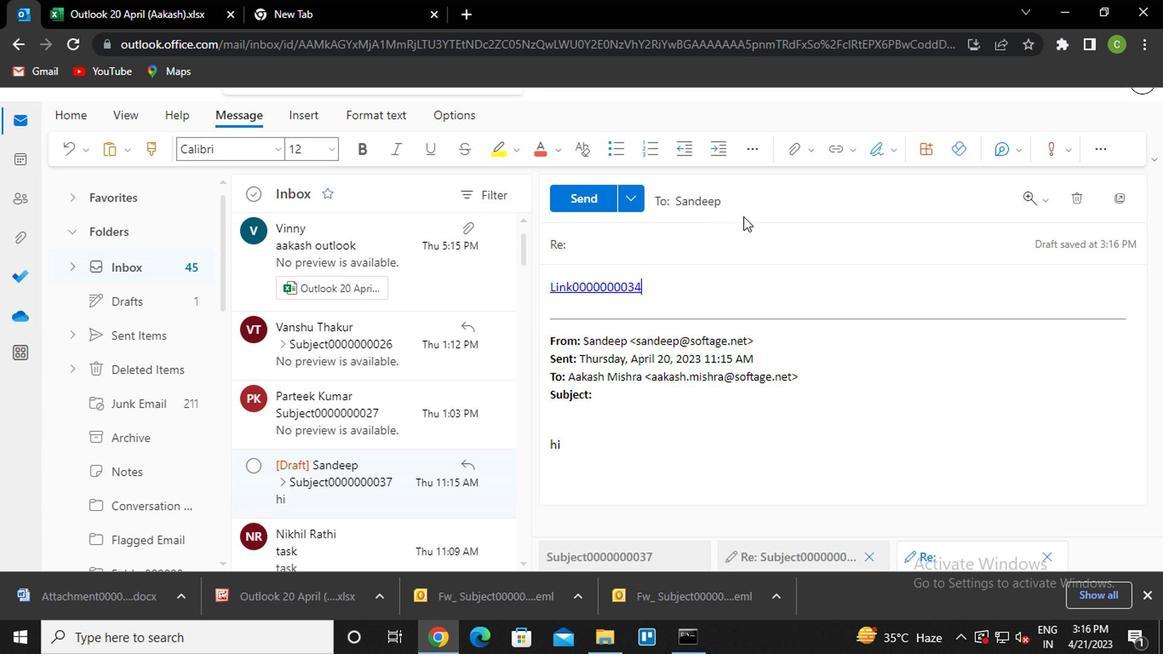 
Action: Mouse moved to (647, 276)
Screenshot: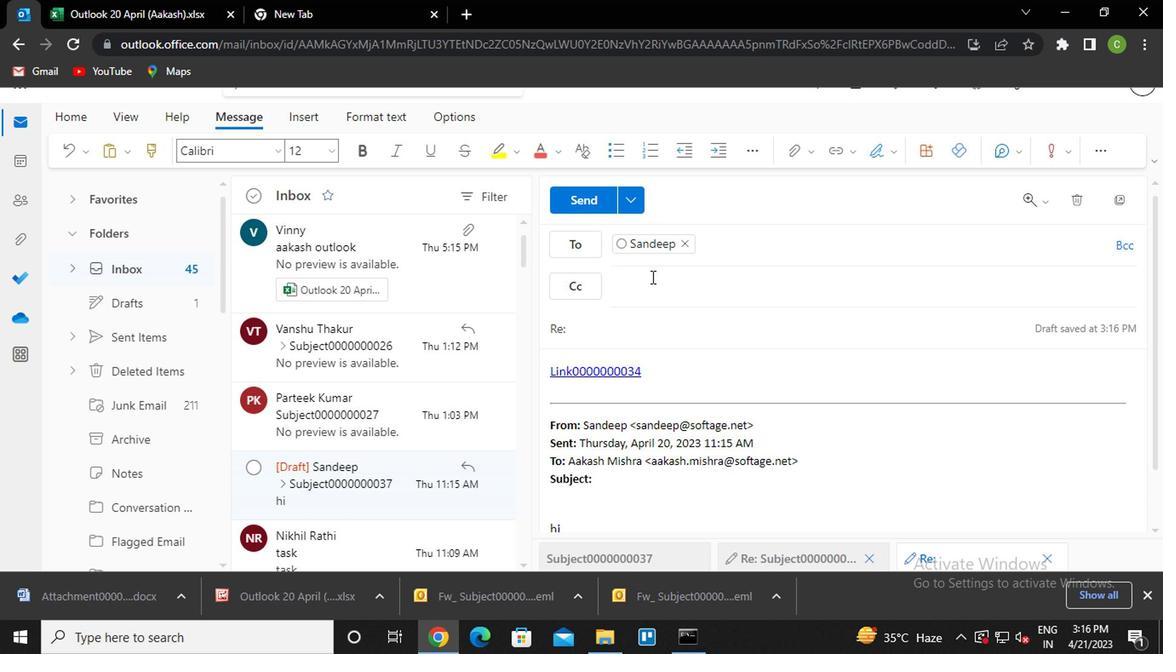 
Action: Mouse pressed left at (647, 276)
Screenshot: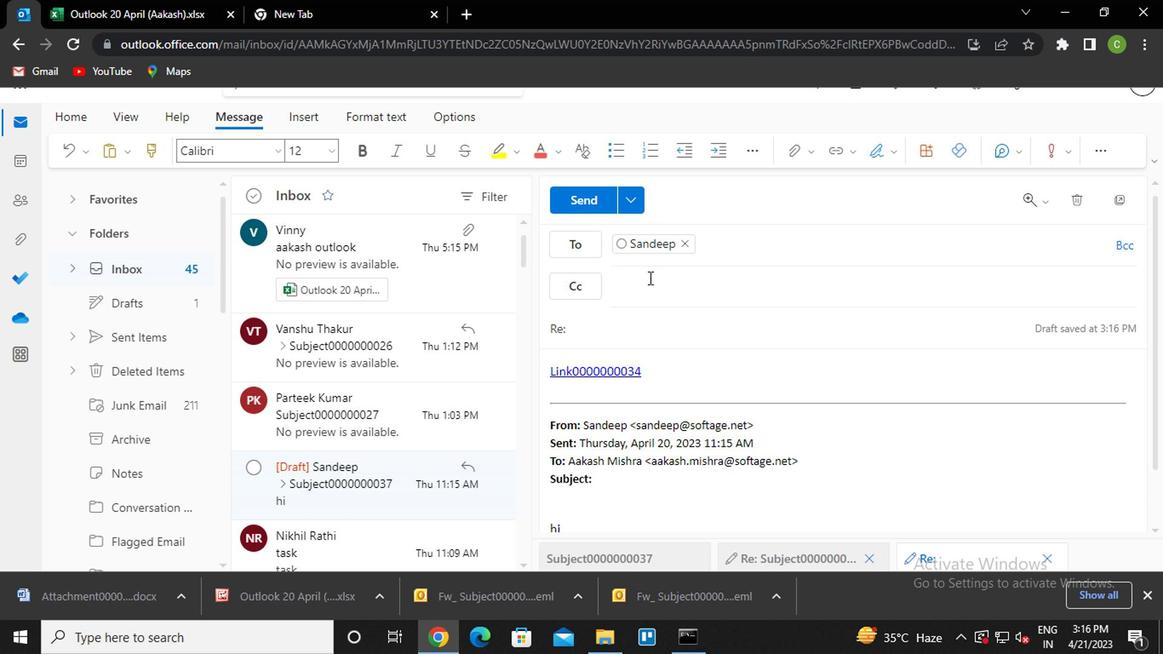 
Action: Key pressed vanshu<Key.enter>
Screenshot: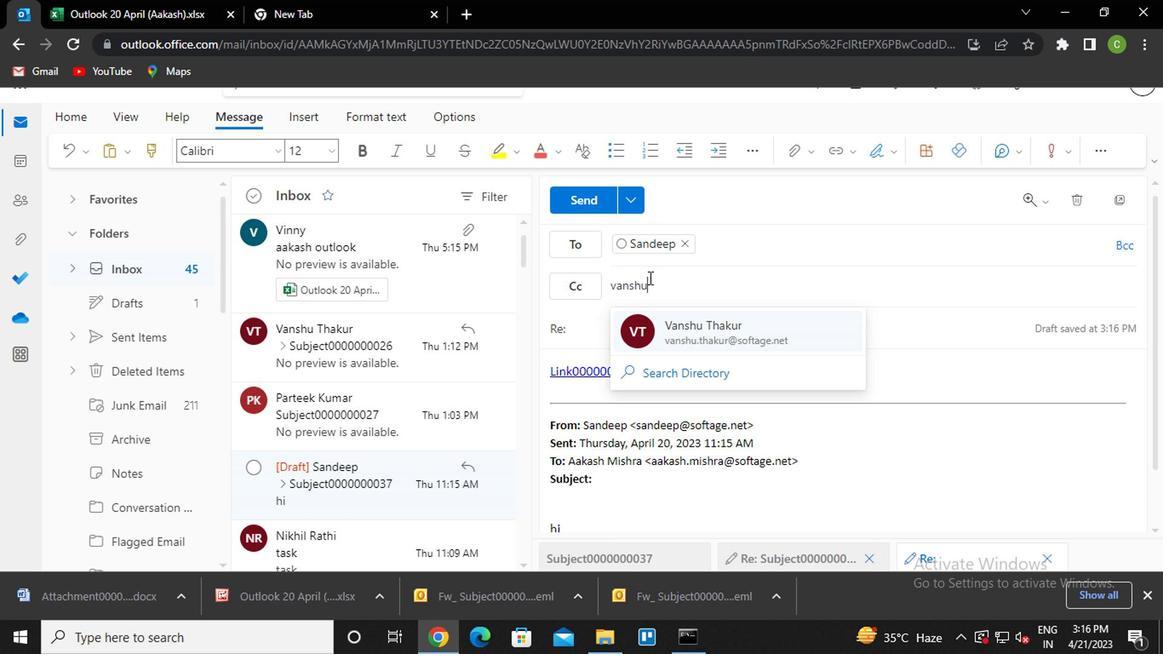 
Action: Mouse moved to (1132, 250)
Screenshot: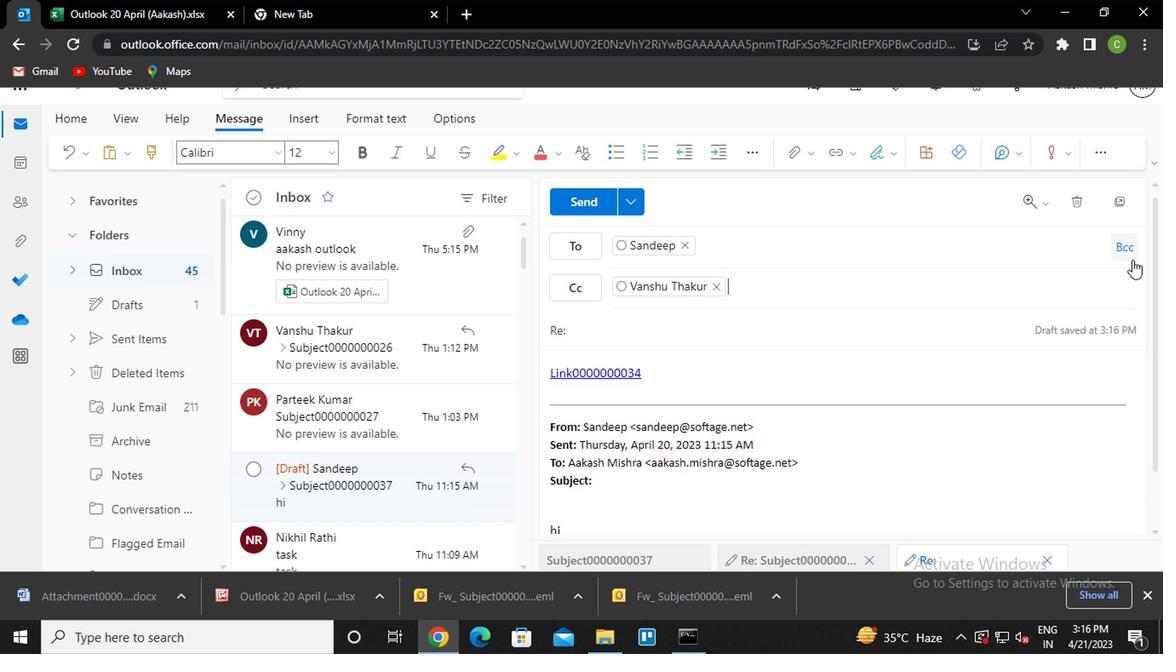 
Action: Mouse pressed left at (1132, 250)
Screenshot: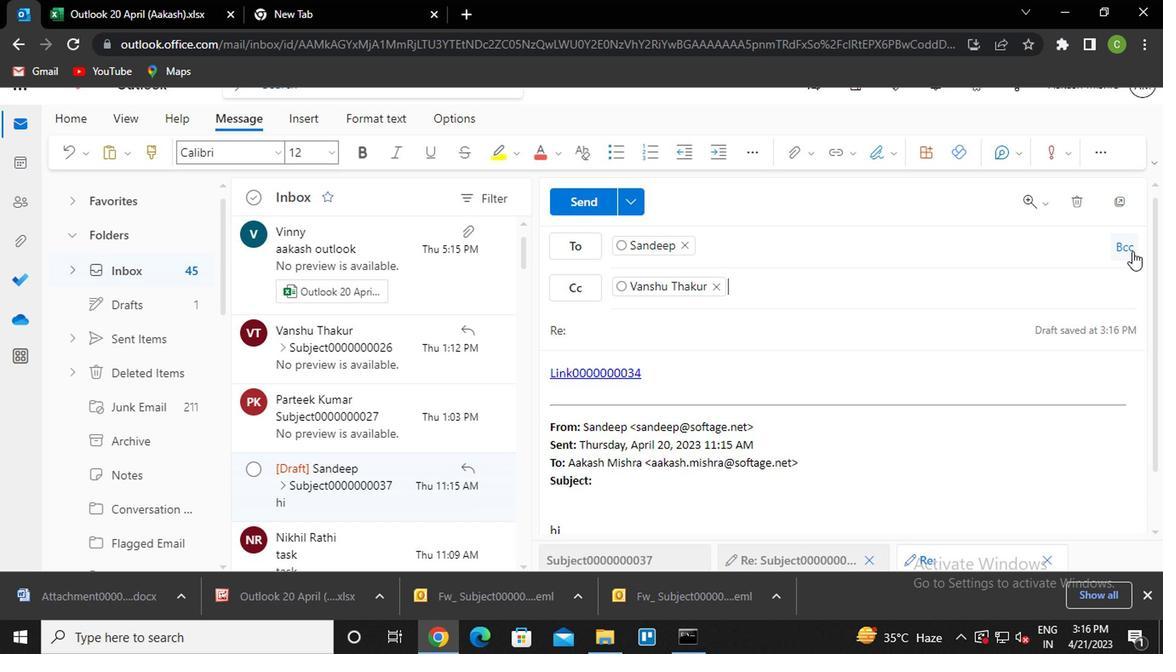 
Action: Key pressed nikhil<Key.enter><Key.enter>
Screenshot: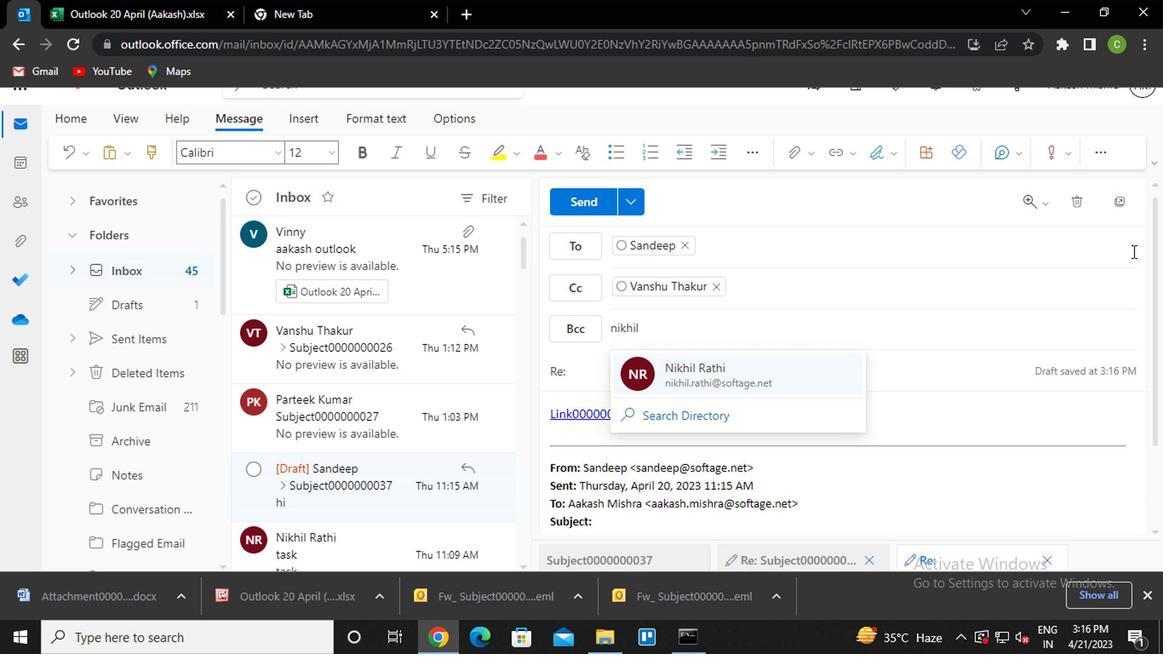 
Action: Mouse moved to (594, 370)
Screenshot: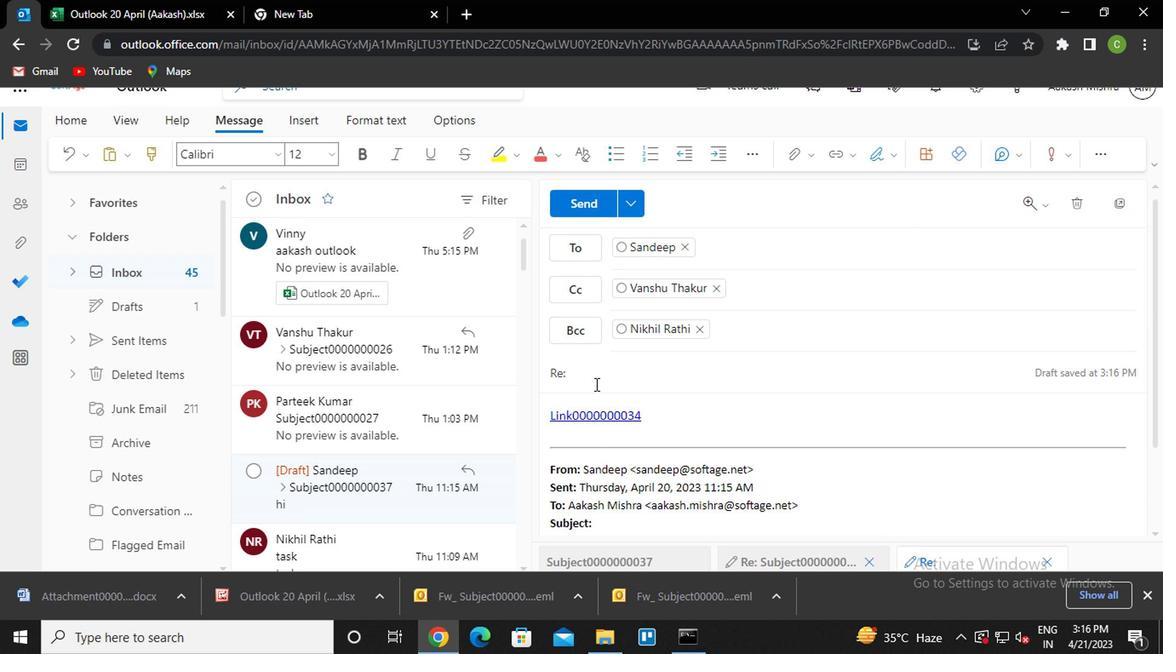 
Action: Mouse pressed left at (594, 370)
Screenshot: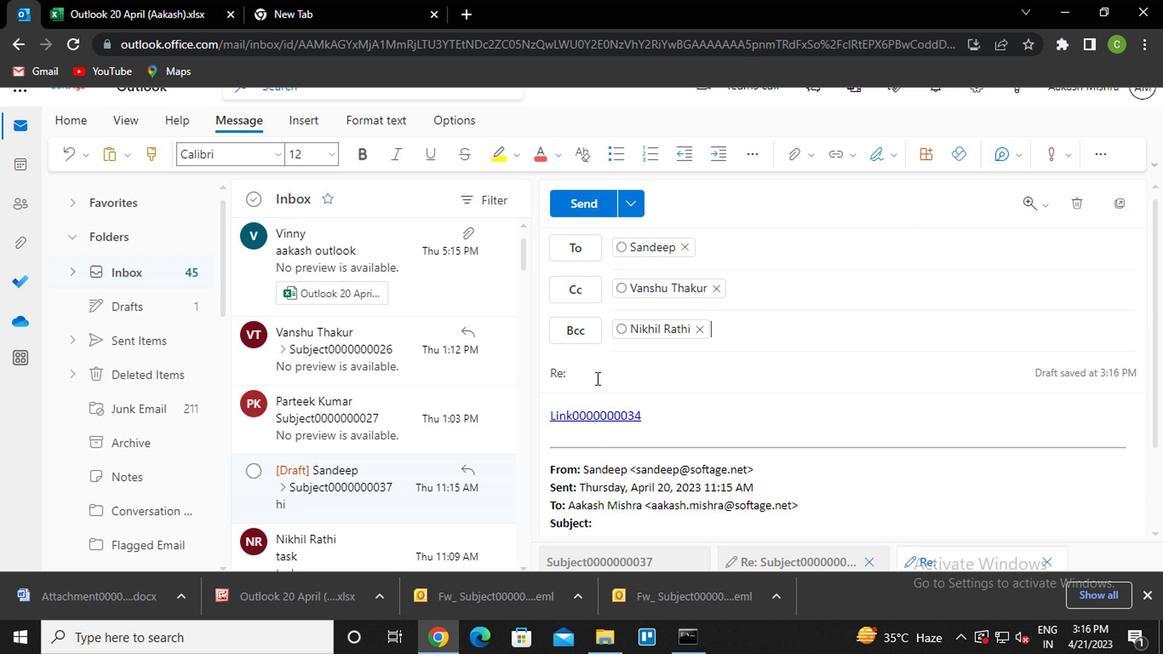 
Action: Key pressed <Key.caps_lock>s<Key.caps_lock>ubject0000000034<Key.backspace>7
Screenshot: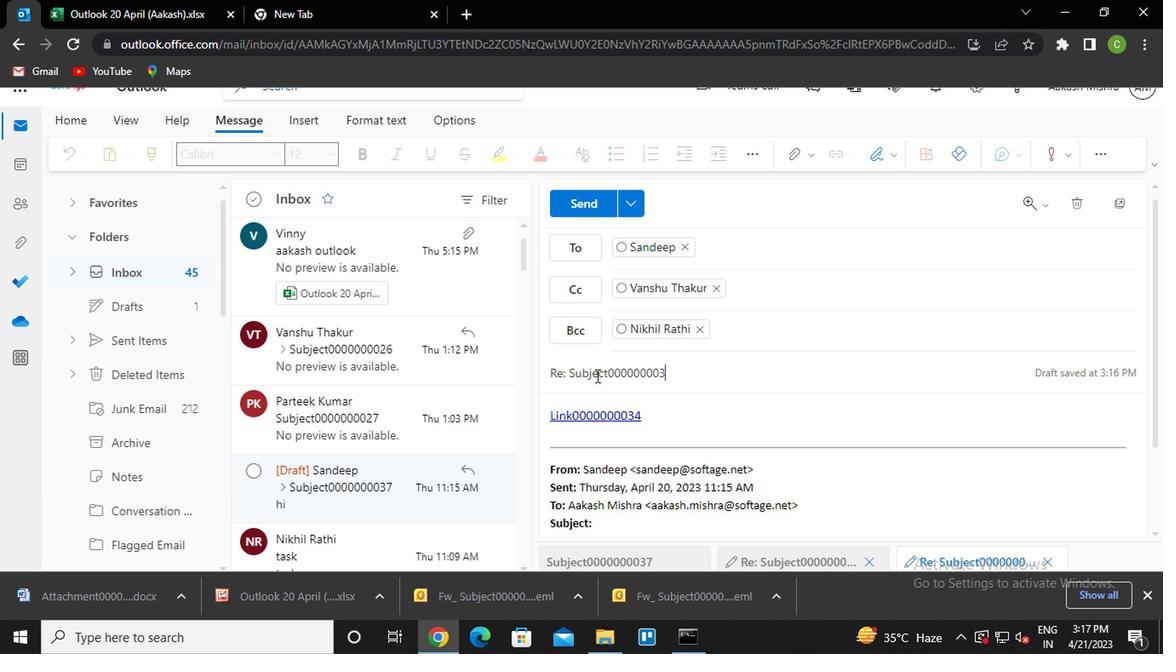 
Action: Mouse moved to (666, 416)
Screenshot: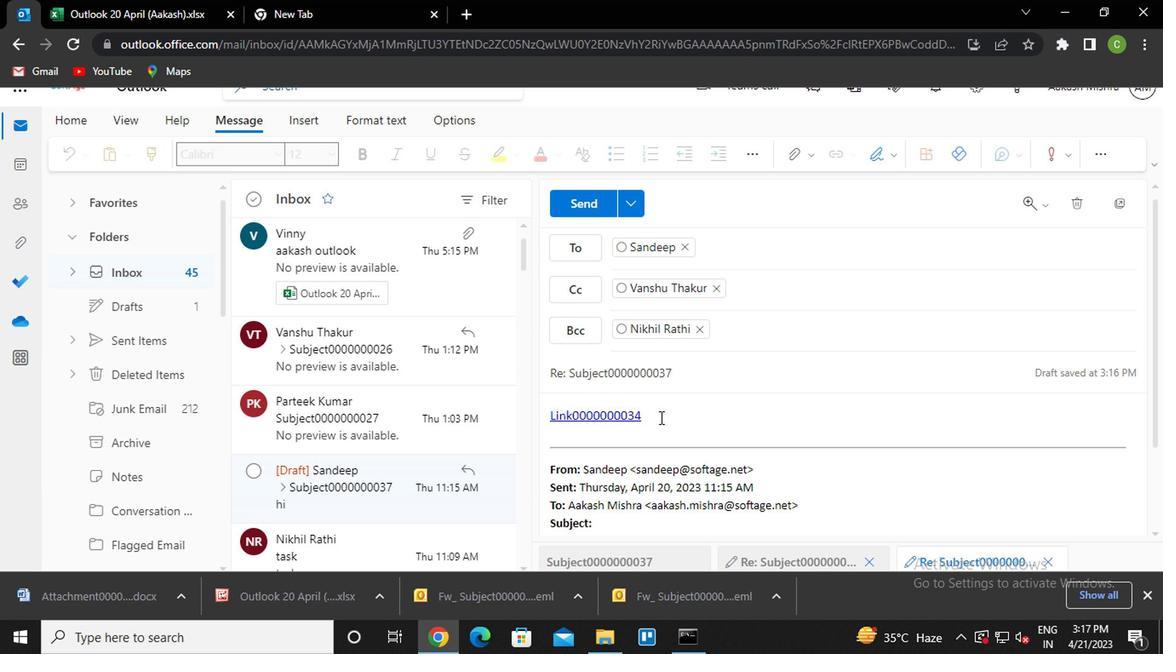 
Action: Mouse pressed left at (666, 416)
Screenshot: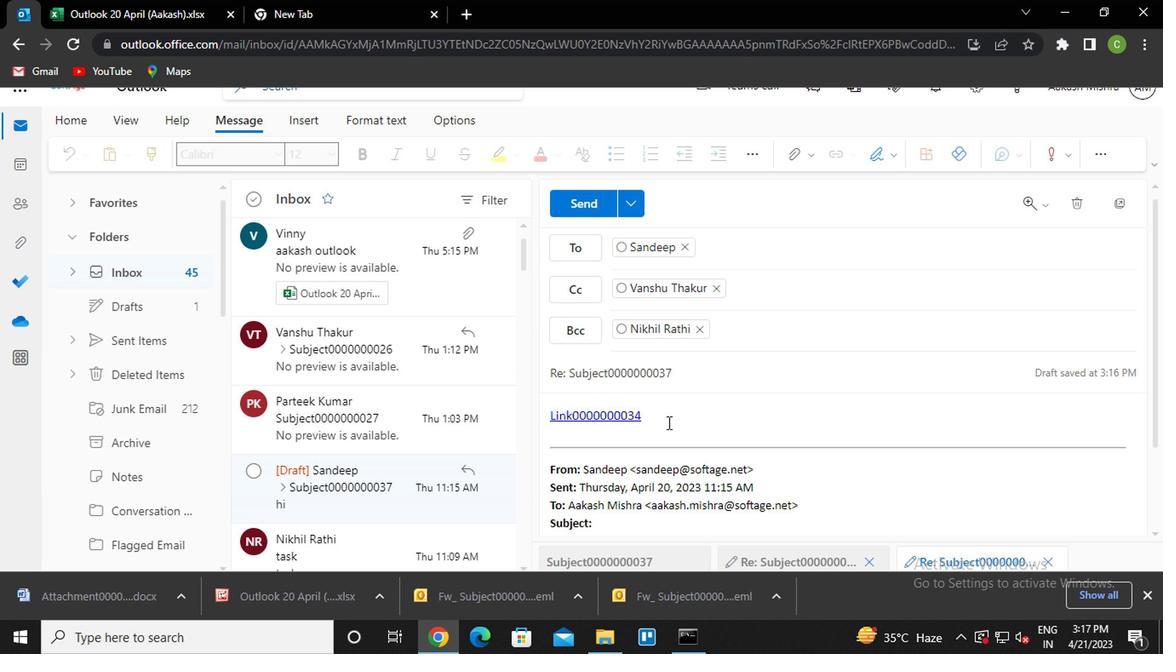
Action: Key pressed <Key.enter><Key.caps_lock>m<Key.caps_lock>essage0000000034
Screenshot: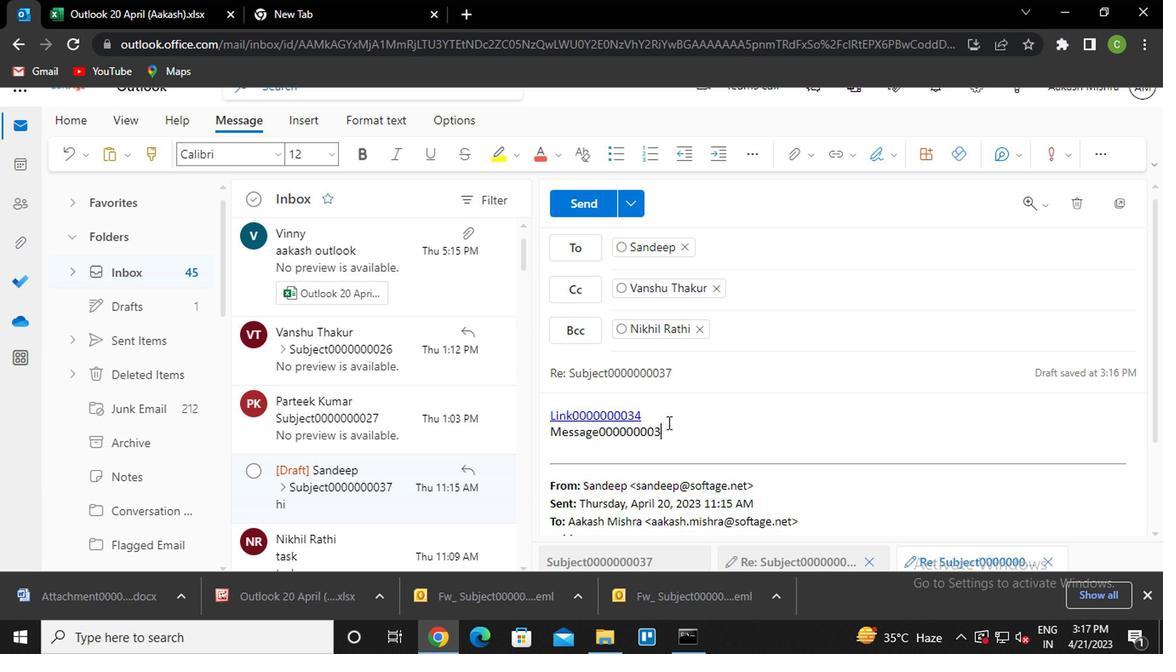
Action: Mouse moved to (799, 157)
Screenshot: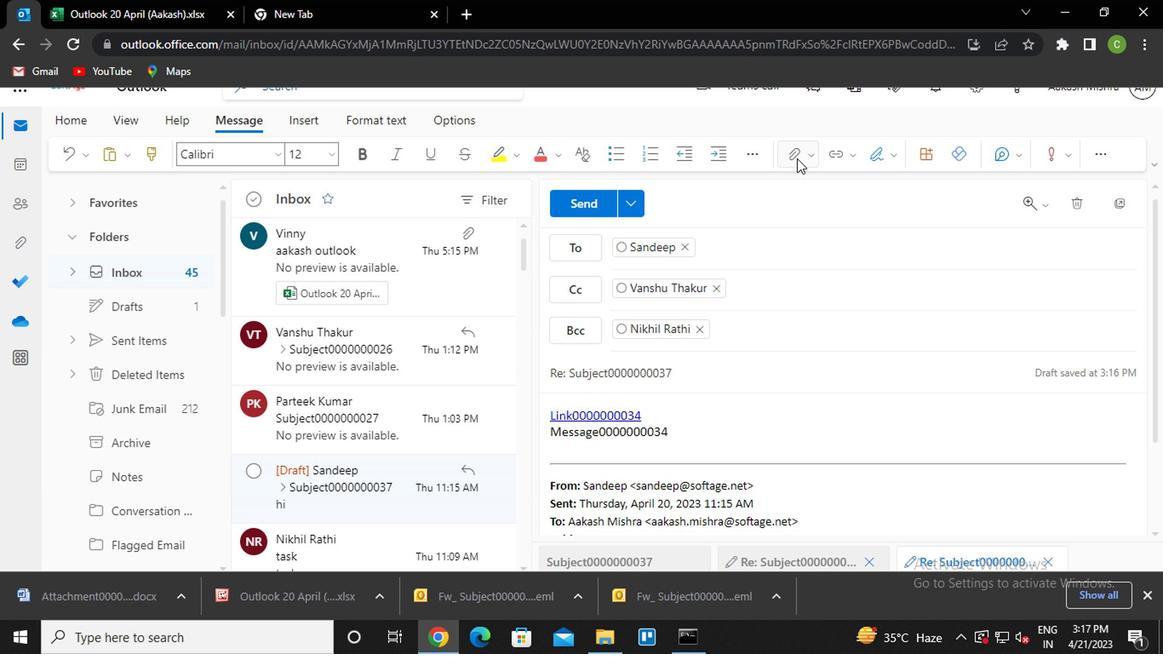 
Action: Mouse pressed left at (799, 157)
Screenshot: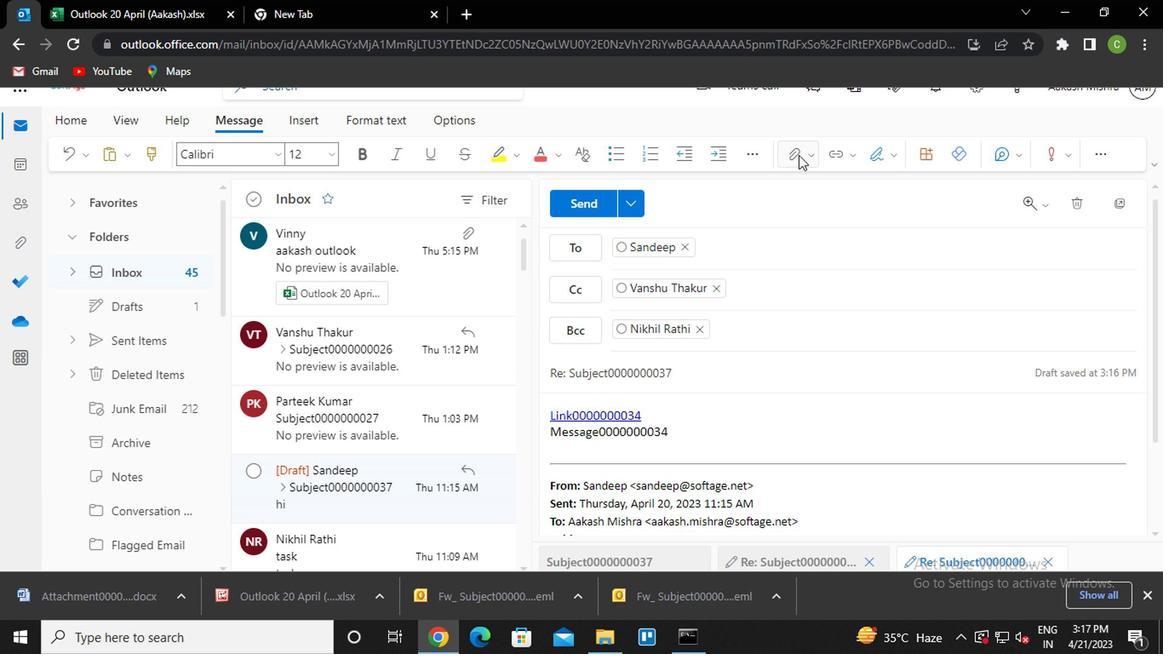 
Action: Mouse moved to (720, 196)
Screenshot: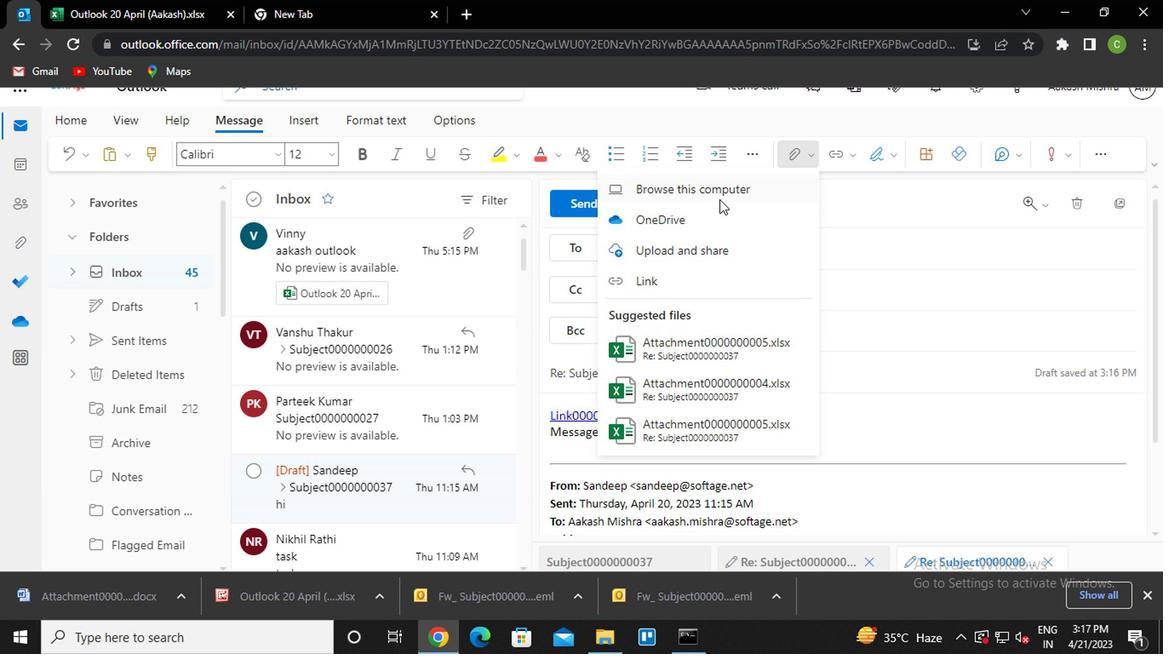 
Action: Mouse pressed left at (720, 196)
Screenshot: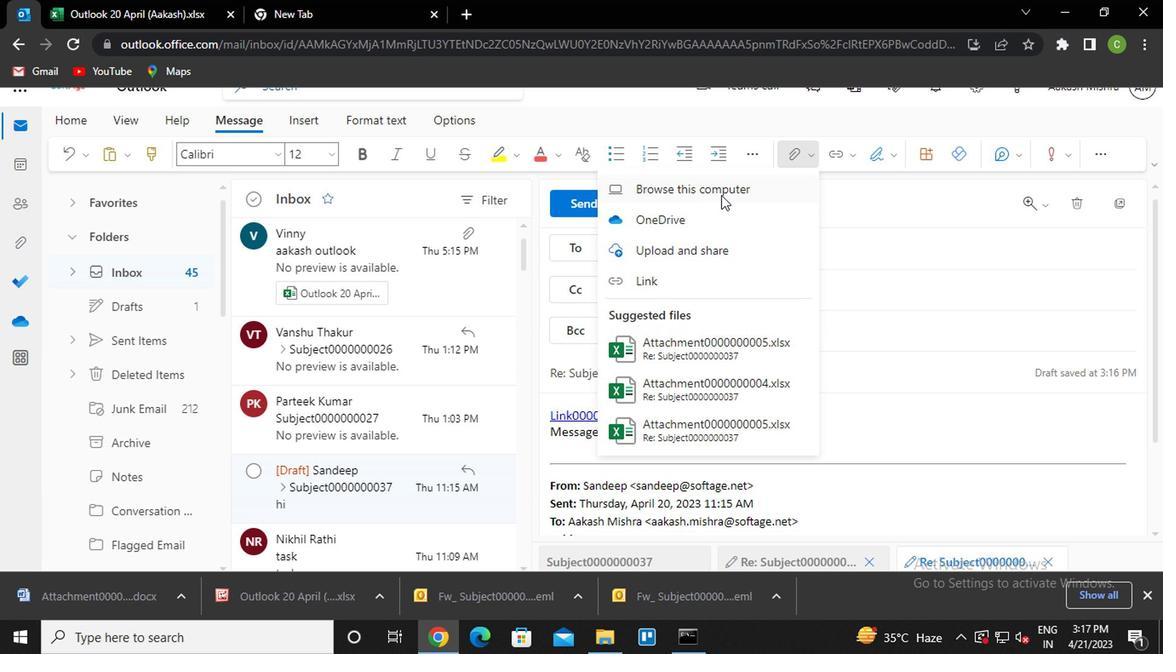 
Action: Mouse moved to (324, 185)
Screenshot: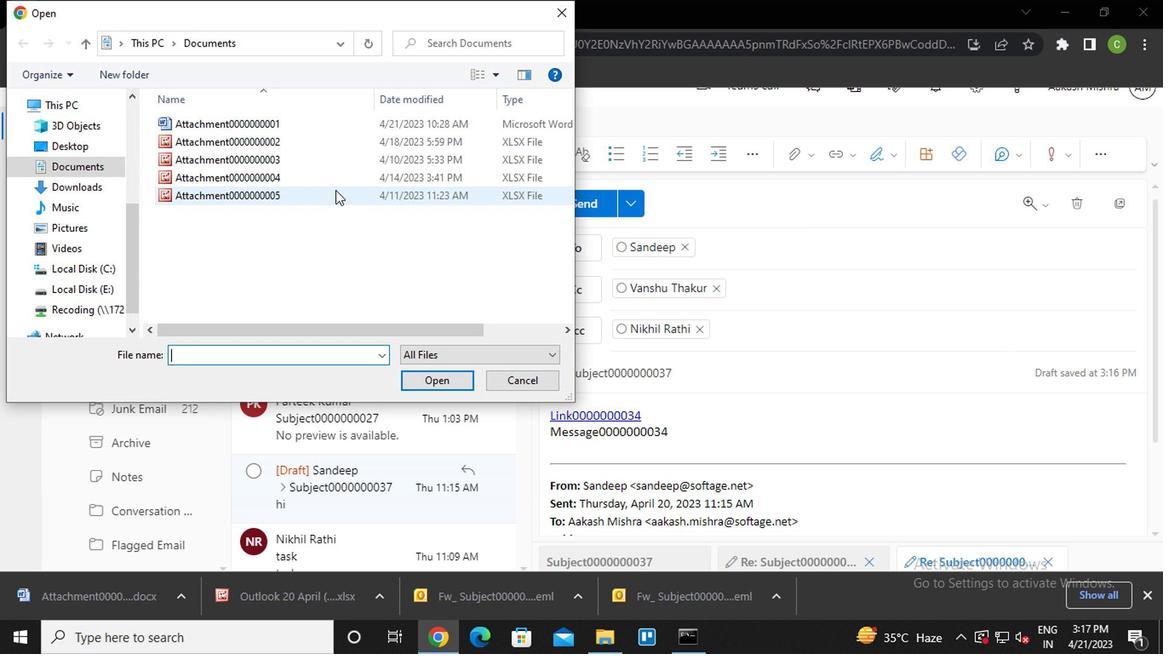 
Action: Mouse pressed left at (324, 185)
Screenshot: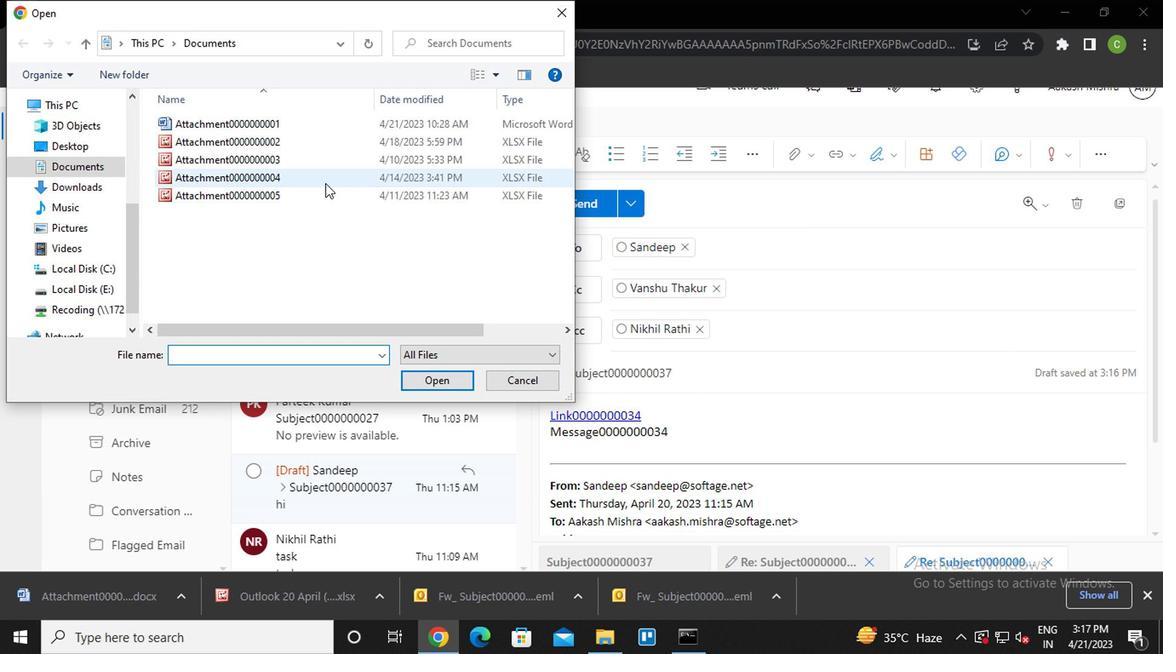 
Action: Mouse pressed left at (324, 185)
Screenshot: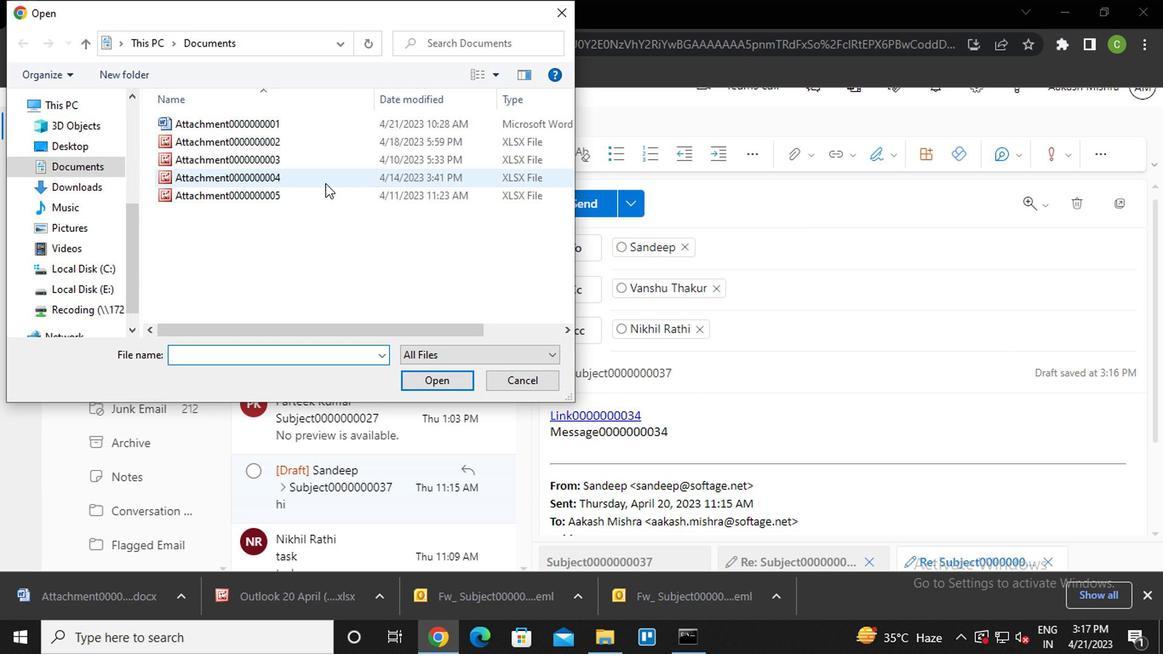 
Action: Mouse moved to (807, 158)
Screenshot: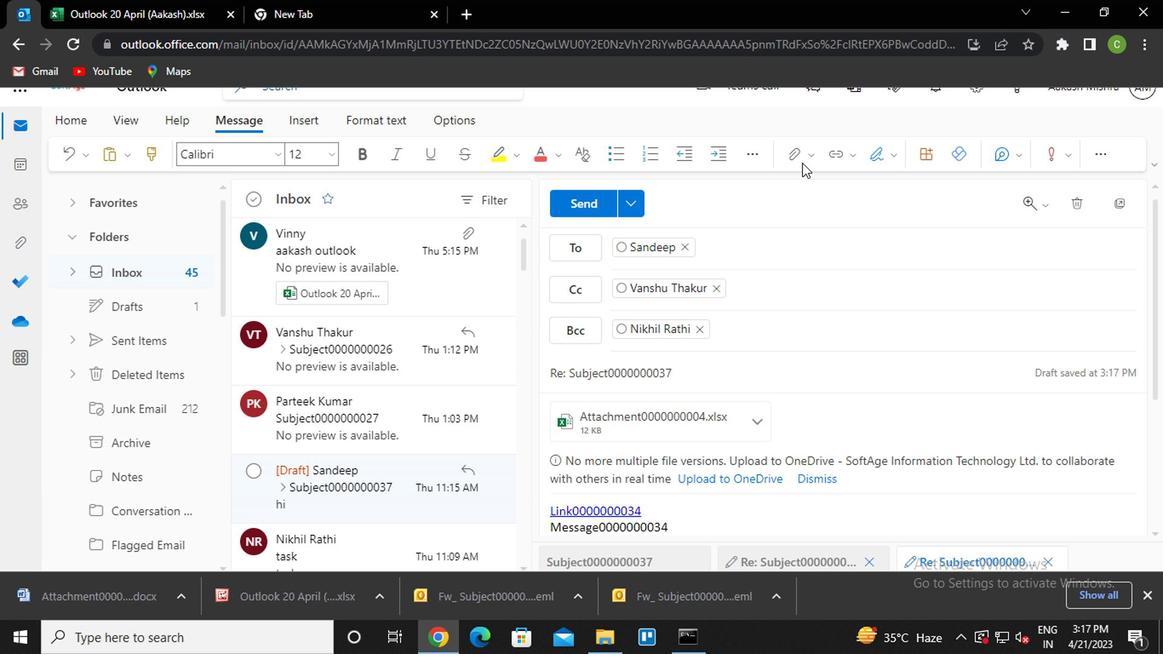 
Action: Mouse pressed left at (807, 158)
Screenshot: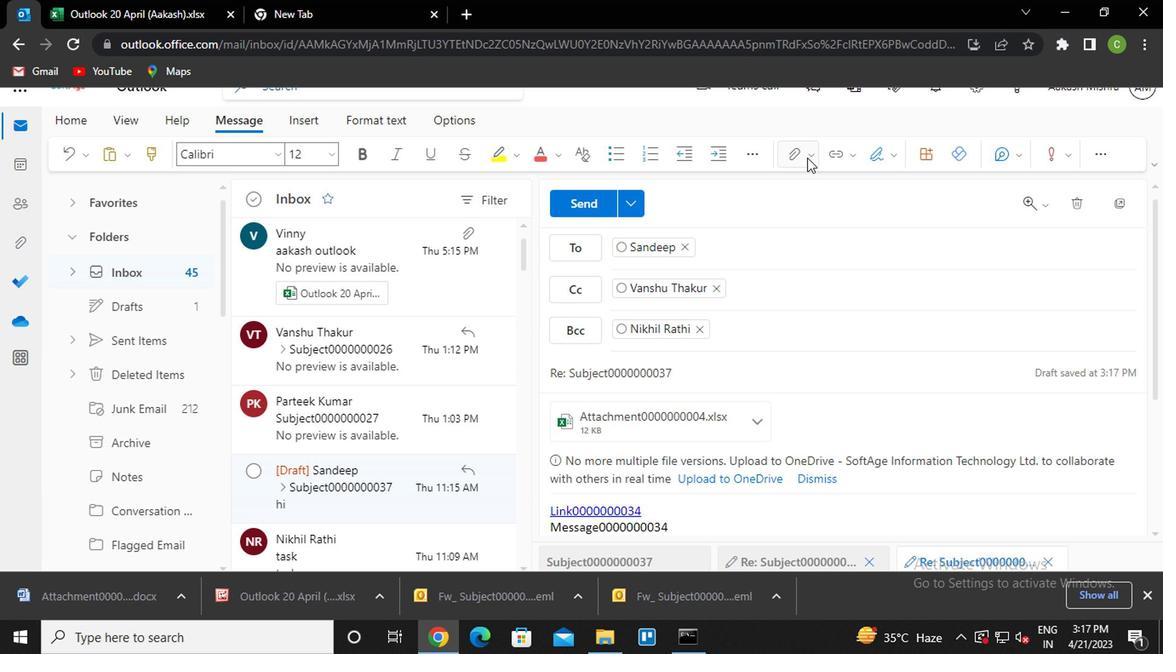 
Action: Mouse moved to (680, 220)
Screenshot: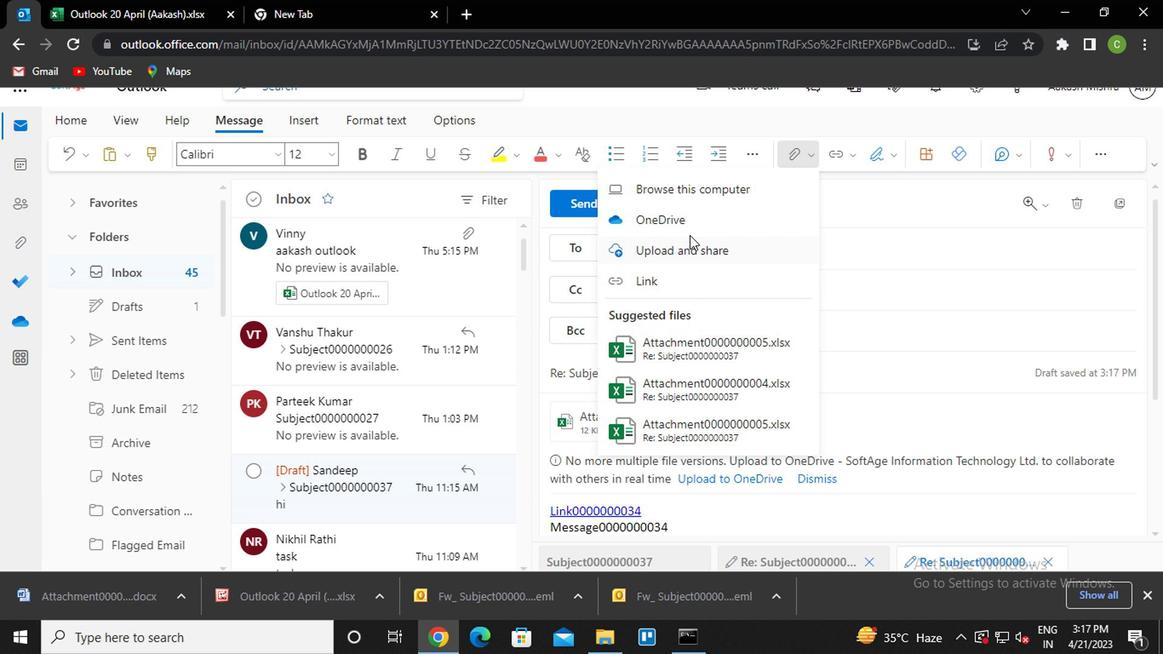 
Action: Mouse pressed left at (680, 220)
Screenshot: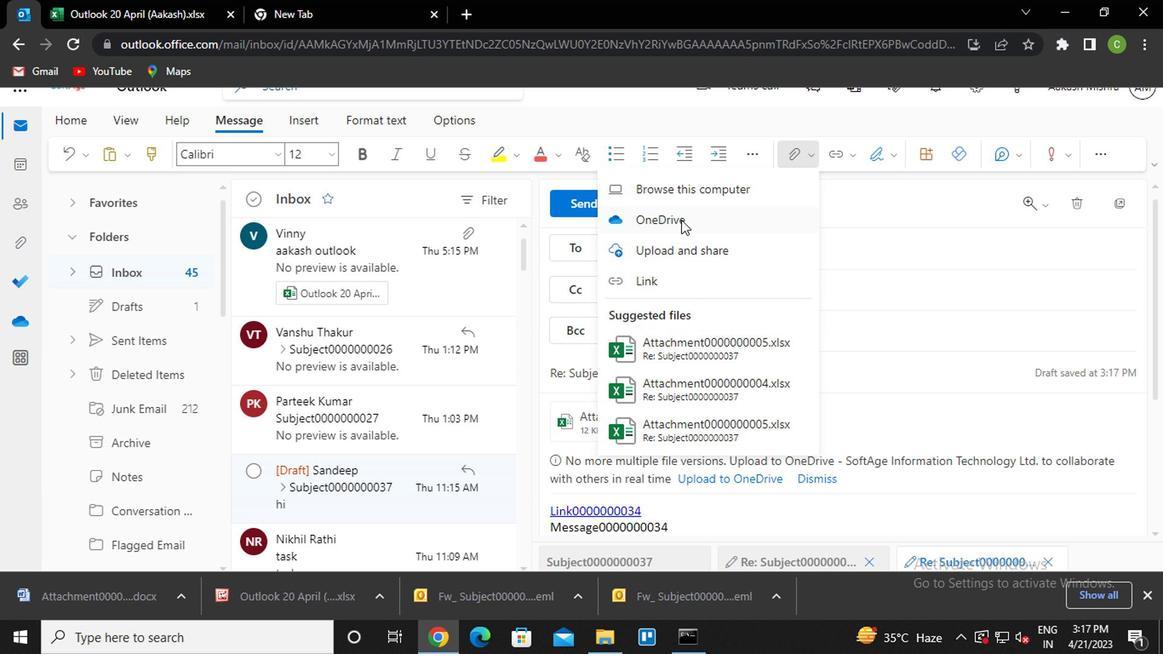
Action: Mouse moved to (282, 259)
Screenshot: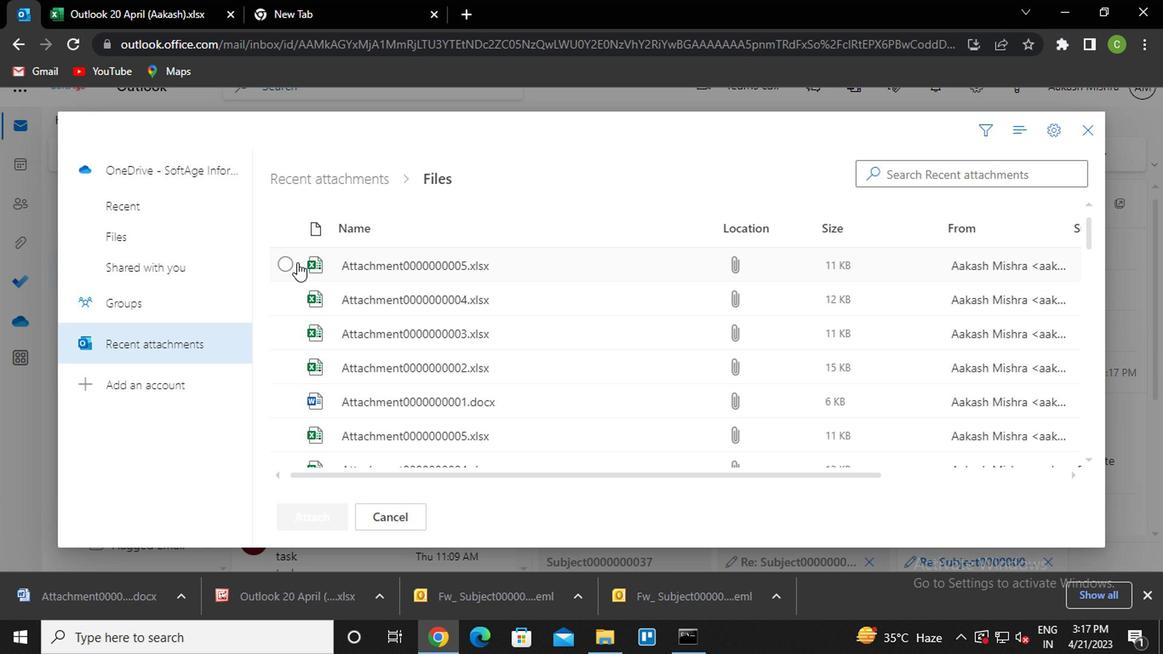 
Action: Mouse pressed left at (282, 259)
Screenshot: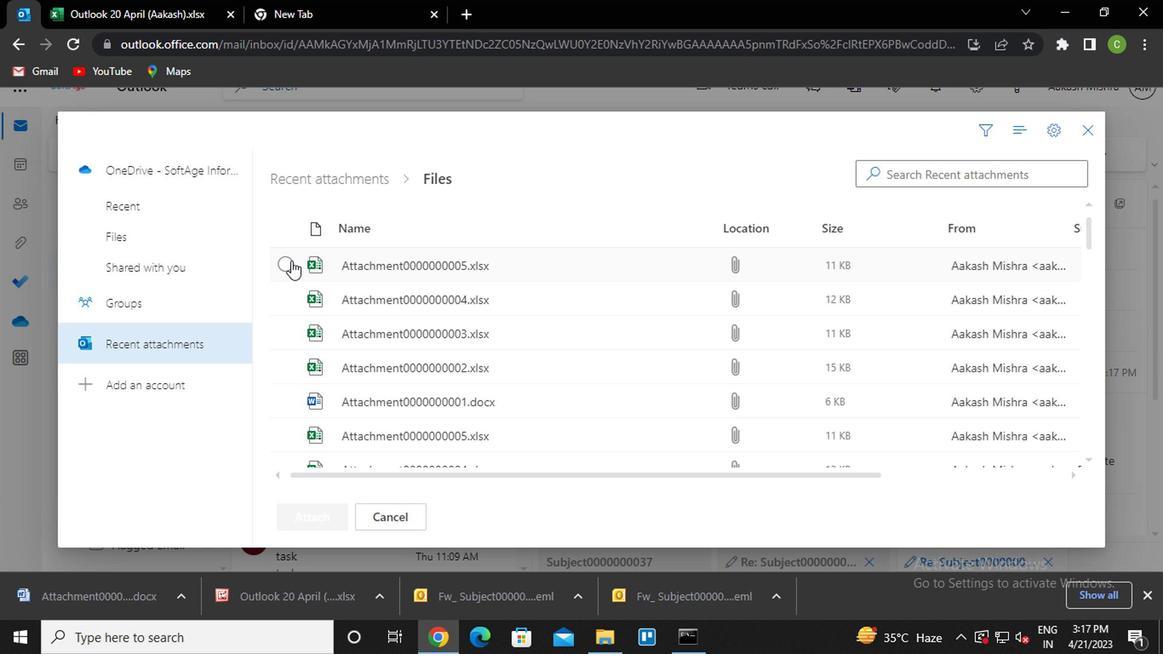 
Action: Mouse moved to (307, 496)
Screenshot: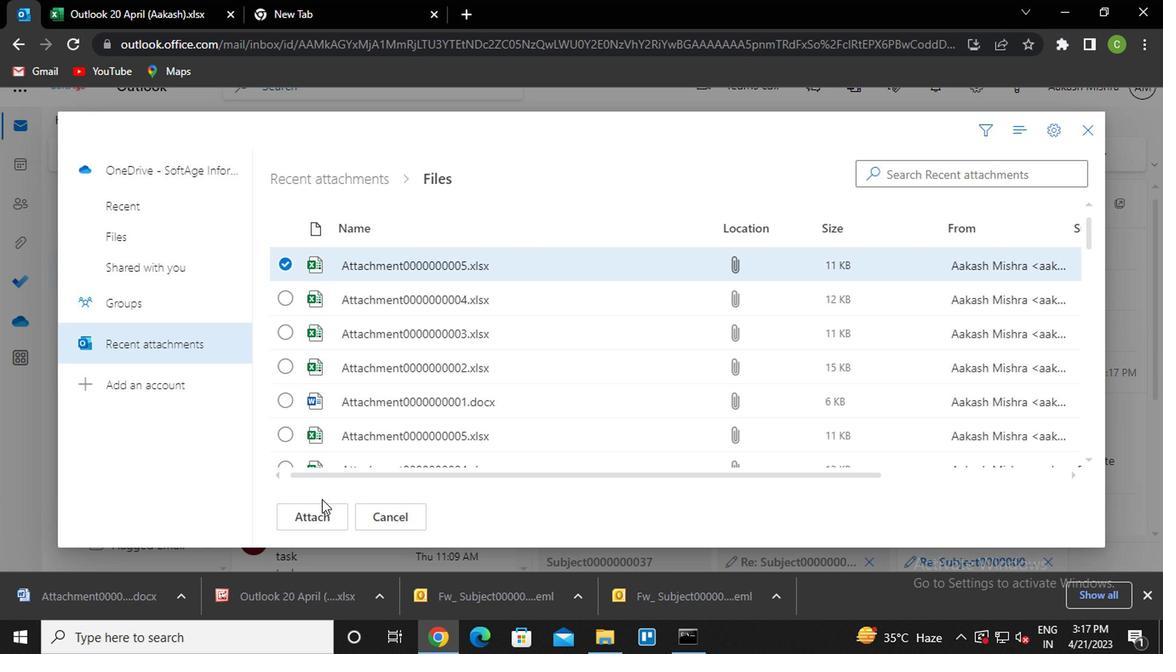 
Action: Mouse pressed left at (307, 496)
Screenshot: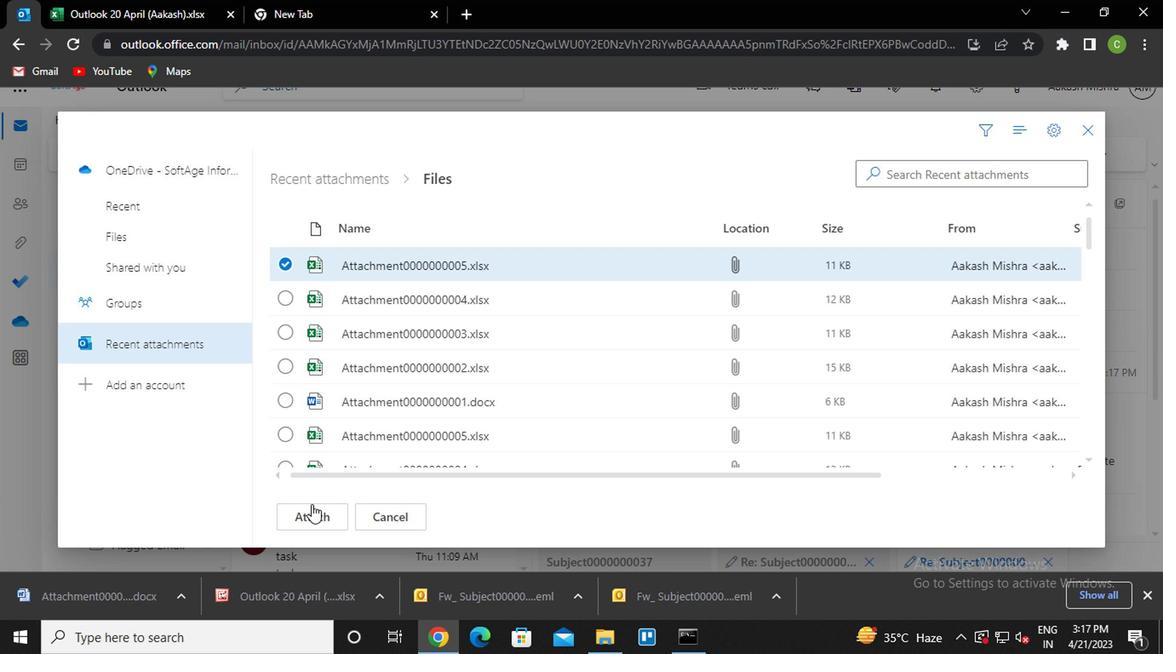 
Action: Mouse moved to (590, 210)
Screenshot: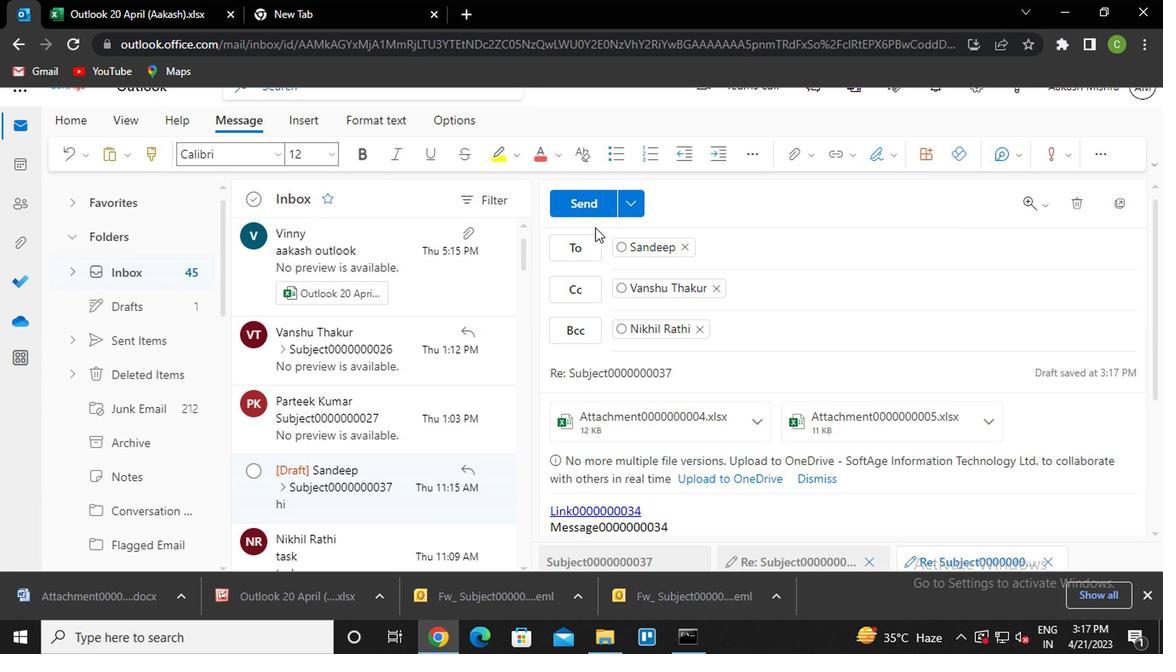 
Action: Mouse pressed left at (590, 210)
Screenshot: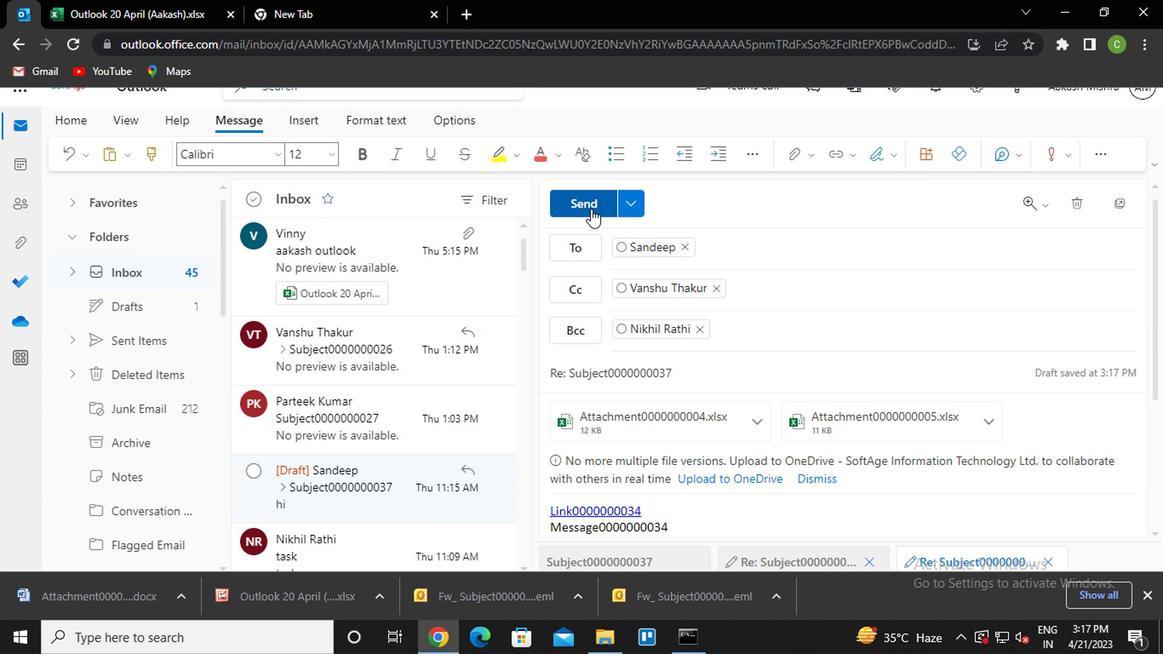 
Action: Mouse moved to (610, 379)
Screenshot: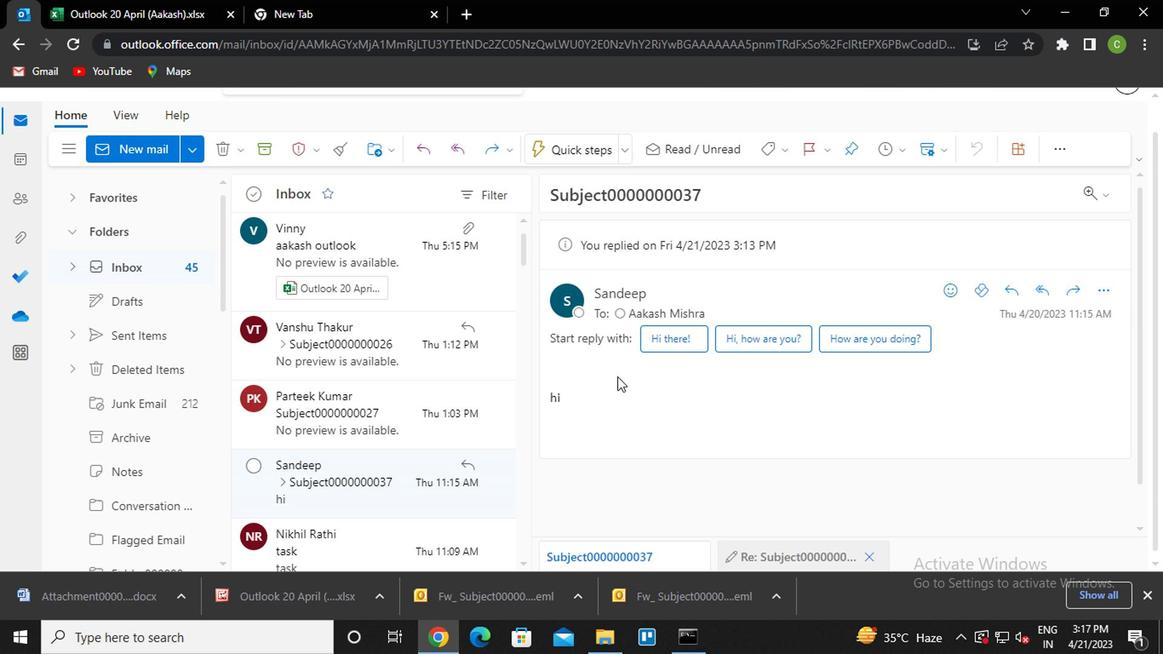 
